 Task: Buy 3 Rinses from Oral Care section under best seller category for shipping address: Keith Hernandez, 1486 Vineyard Drive, Independence, Ohio 44131, Cell Number 4403901431. Pay from credit card ending with 7965, CVV 549
Action: Mouse moved to (357, 70)
Screenshot: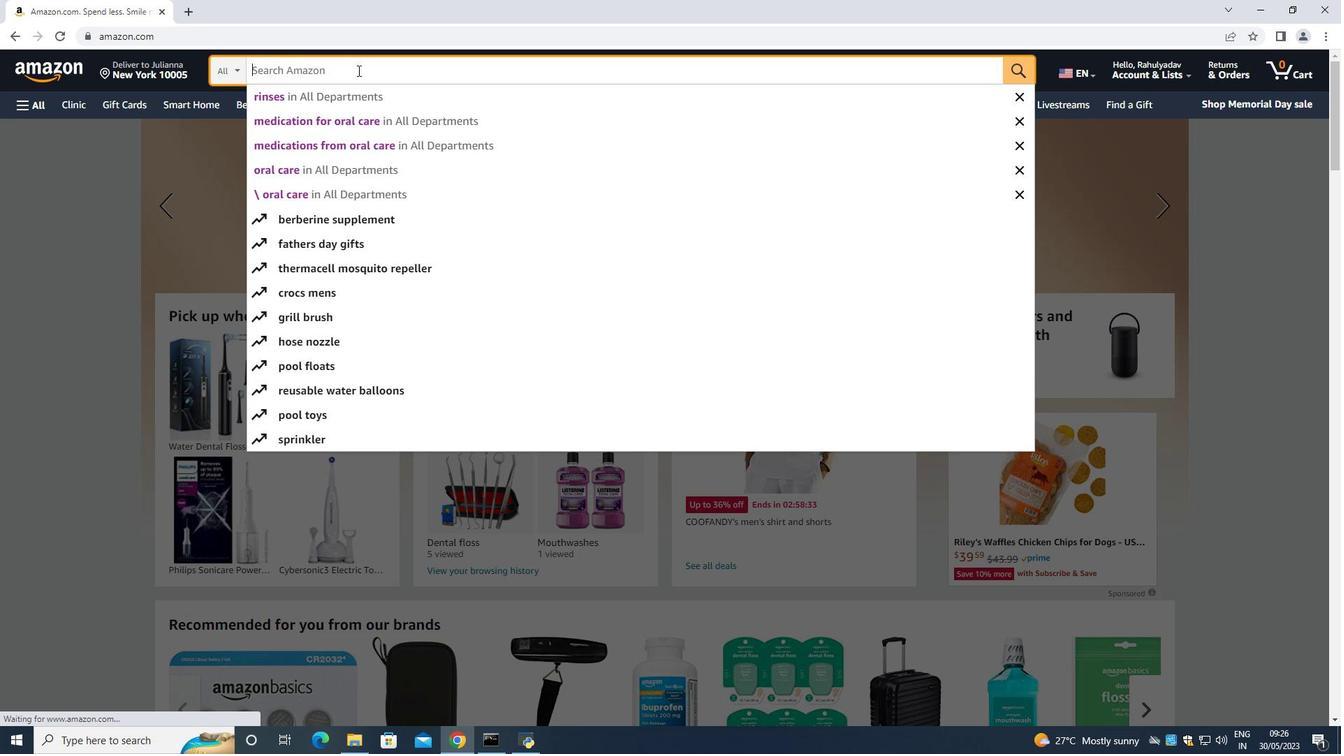 
Action: Mouse pressed left at (357, 70)
Screenshot: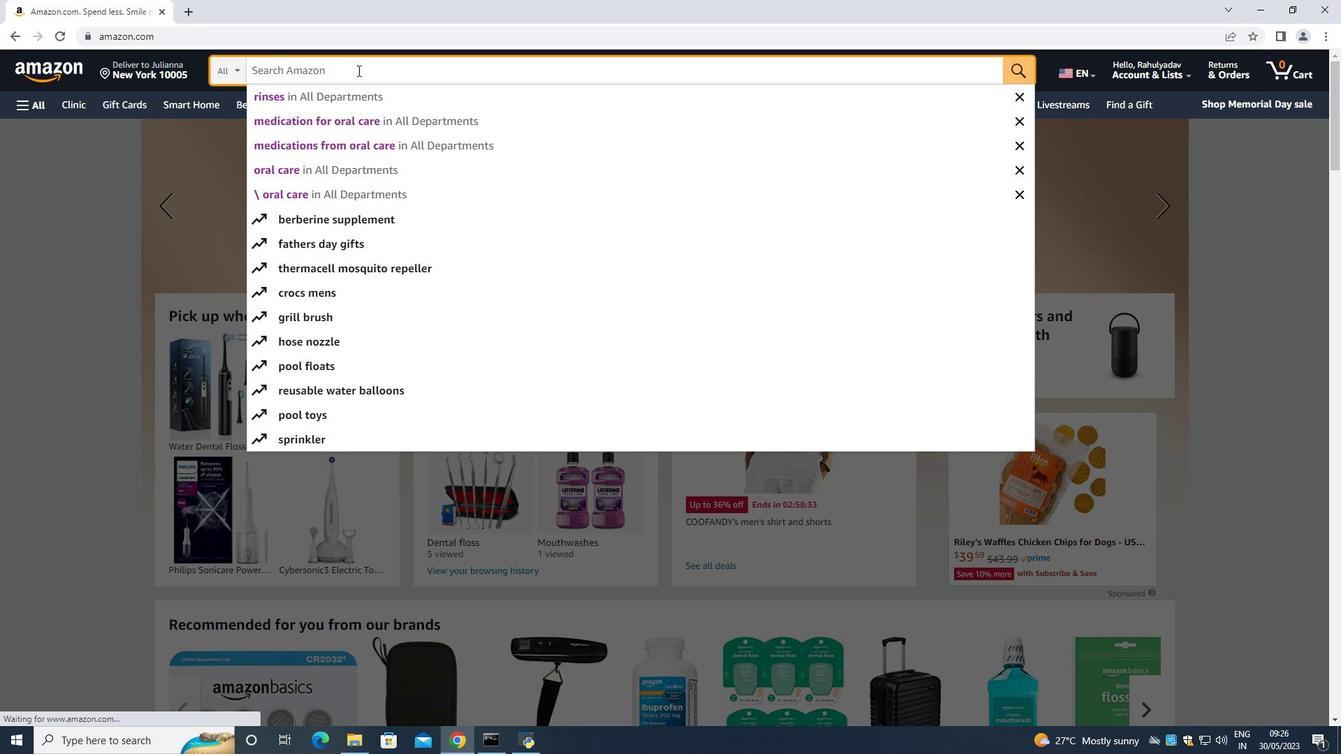 
Action: Key pressed <Key.shift>Rinse
Screenshot: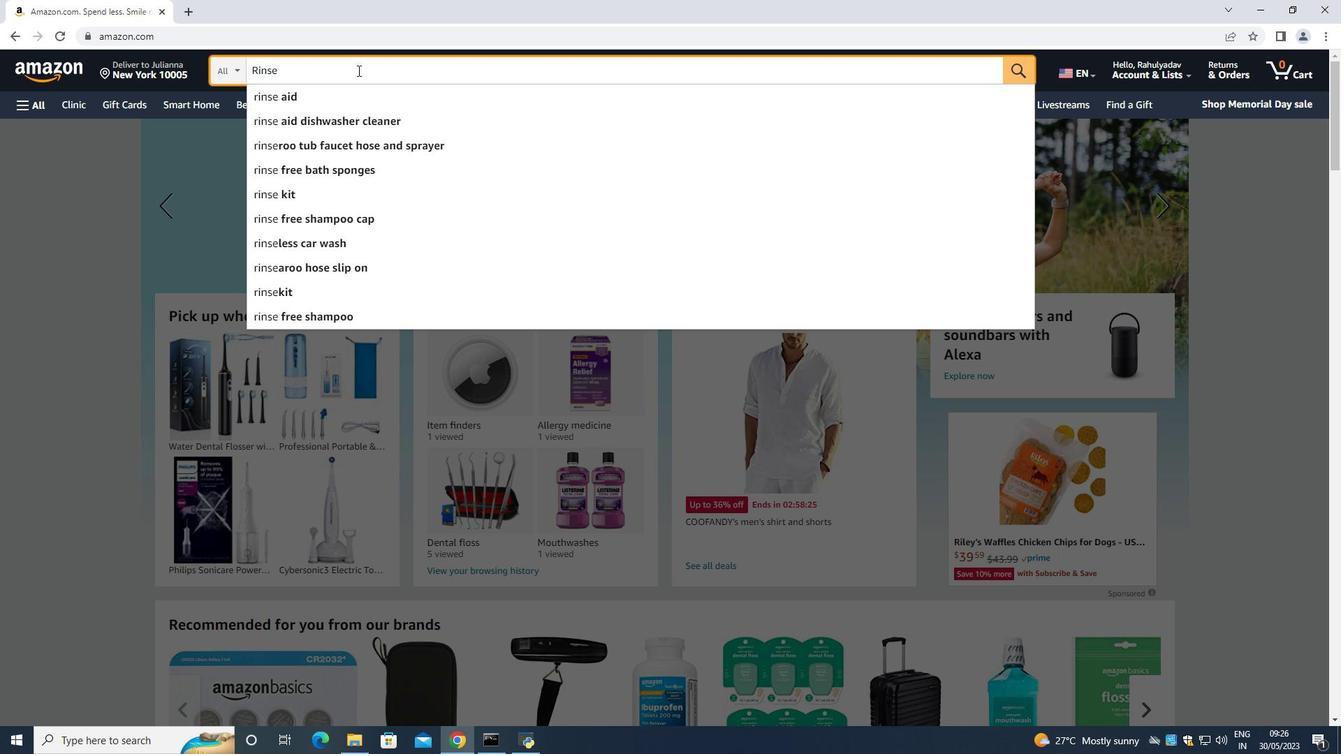 
Action: Mouse moved to (451, 81)
Screenshot: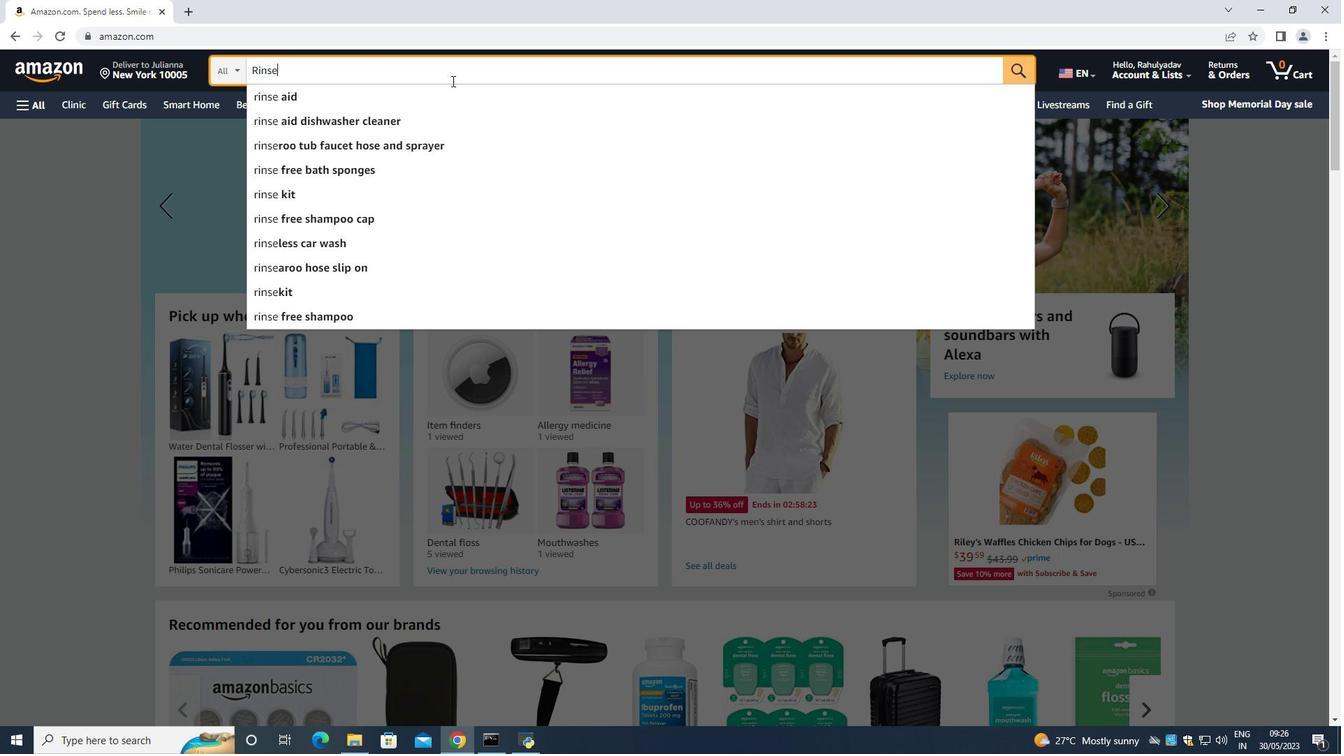 
Action: Key pressed s
Screenshot: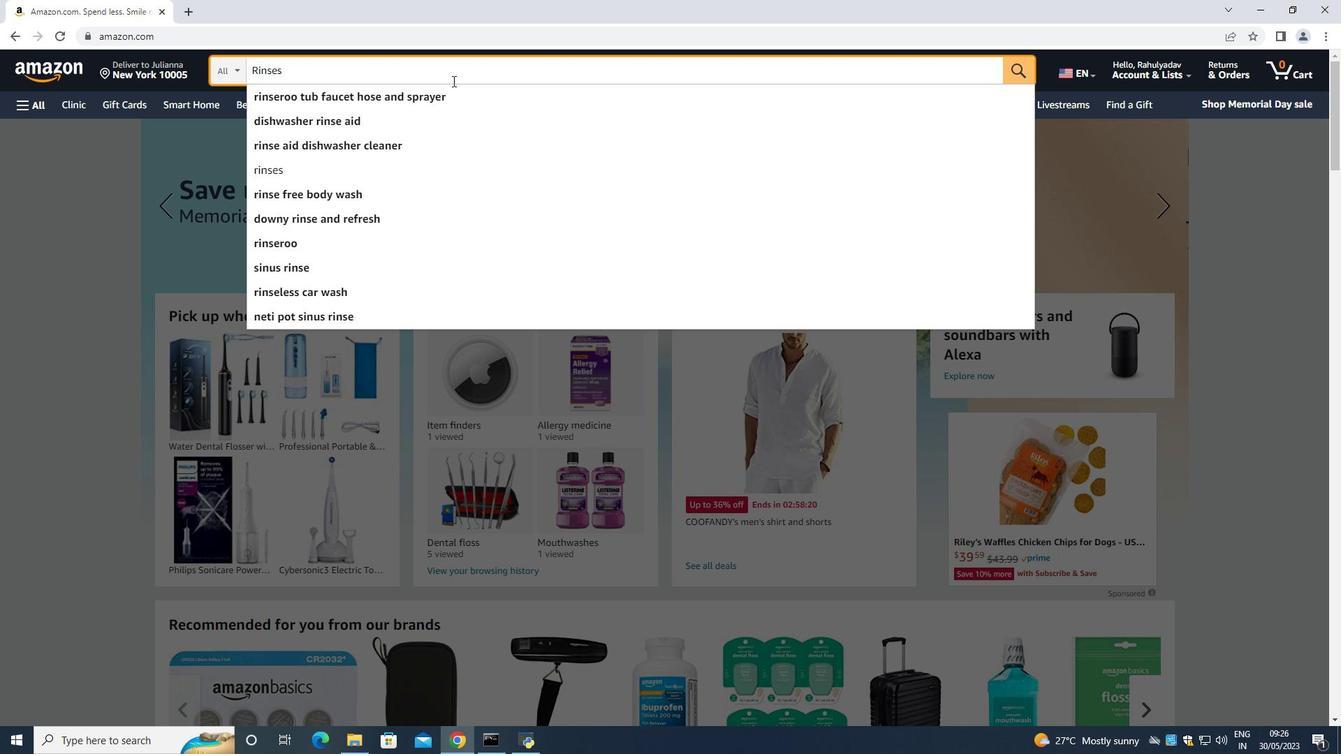 
Action: Mouse moved to (453, 81)
Screenshot: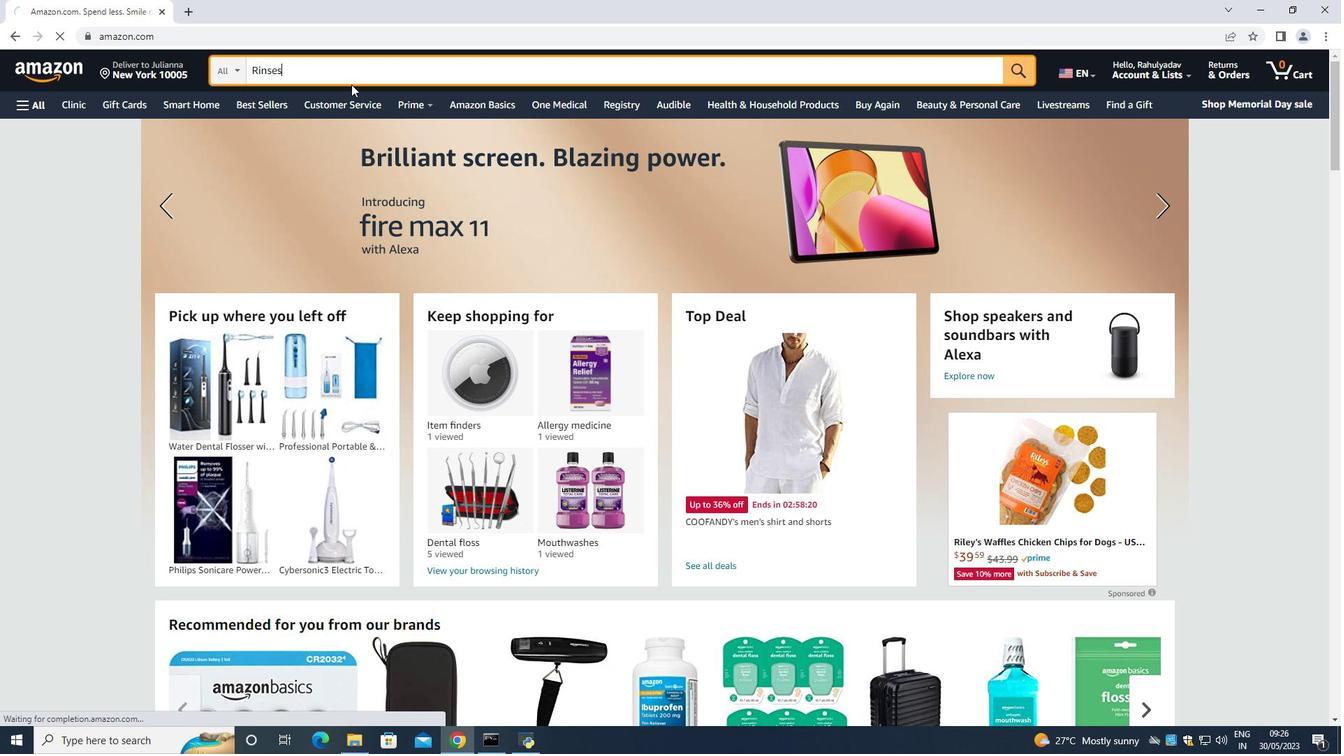 
Action: Key pressed <Key.enter>
Screenshot: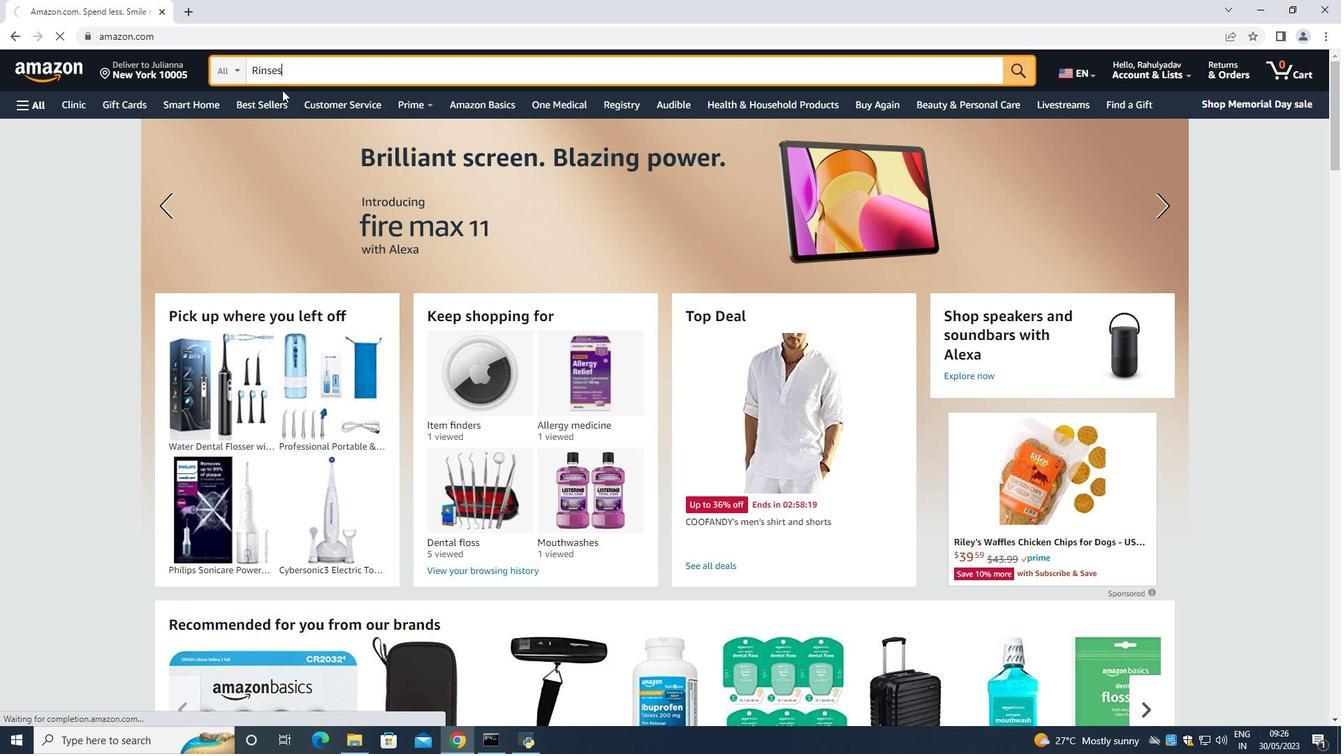 
Action: Mouse moved to (349, 574)
Screenshot: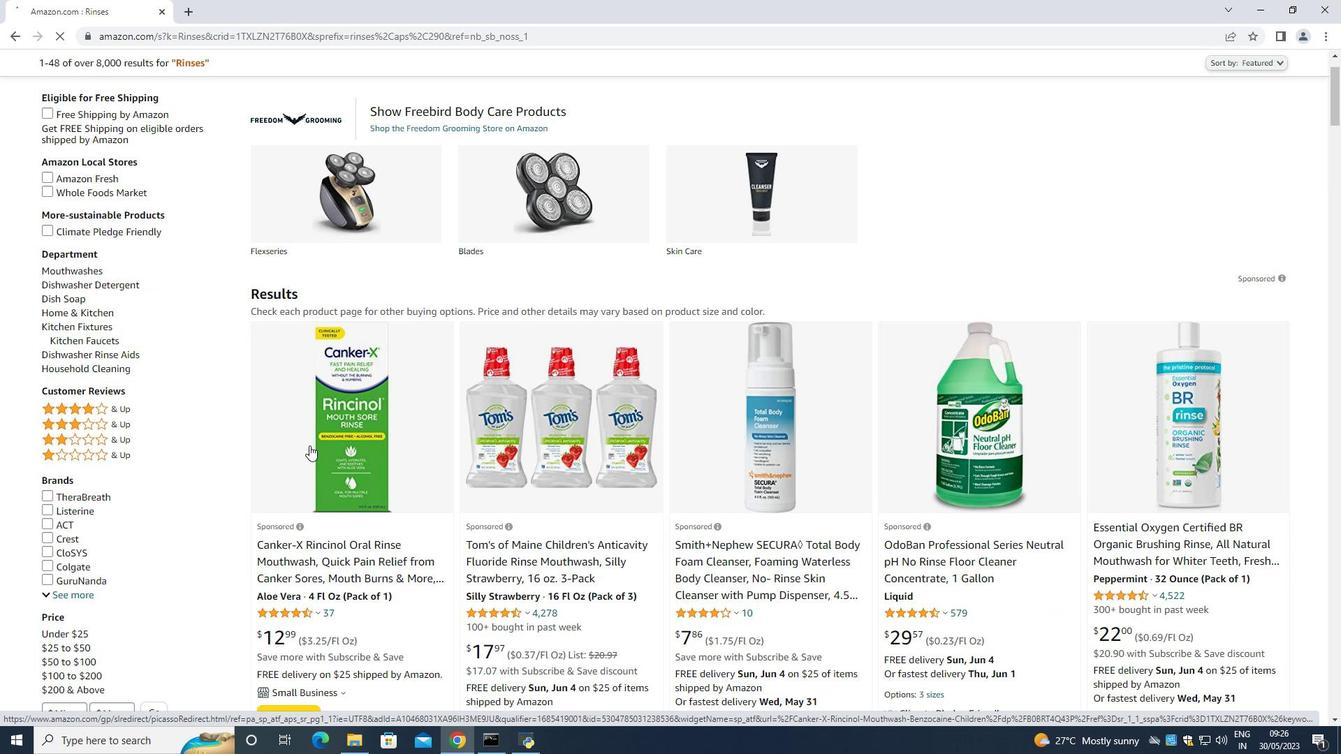 
Action: Mouse scrolled (349, 573) with delta (0, 0)
Screenshot: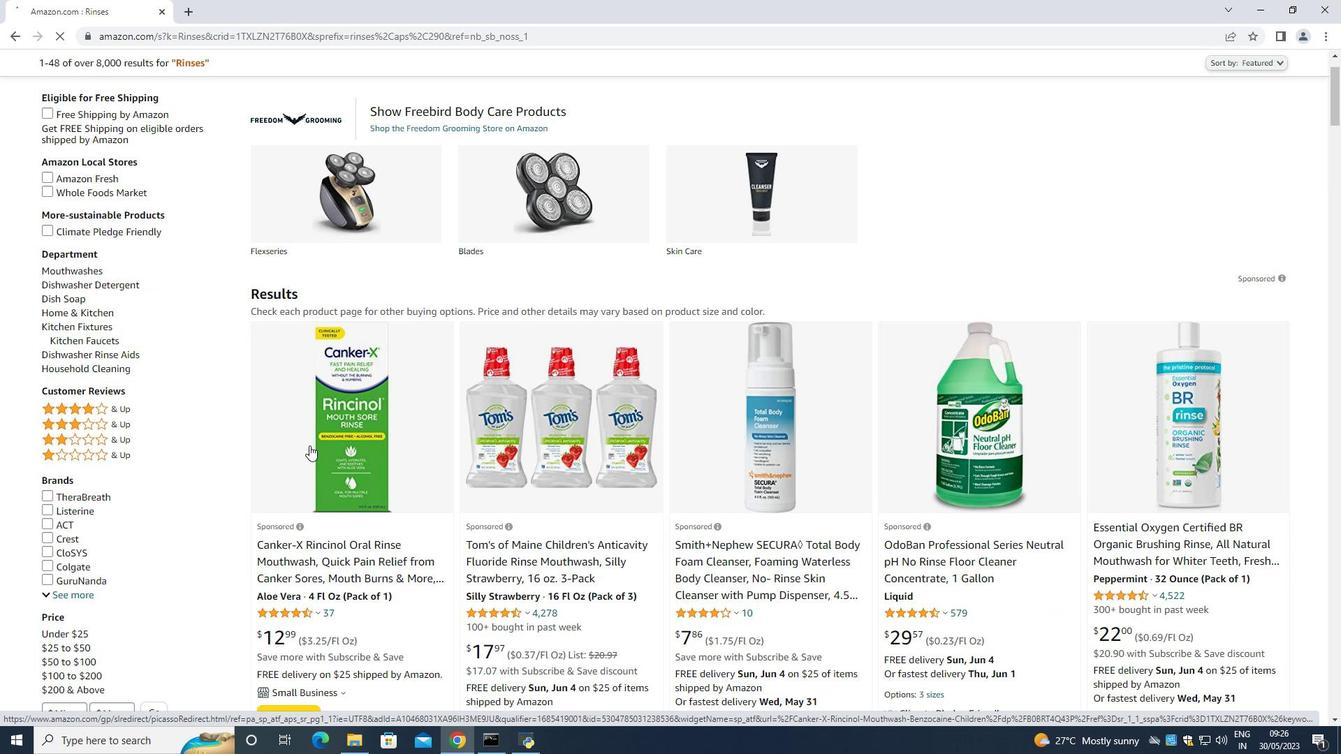 
Action: Mouse moved to (364, 544)
Screenshot: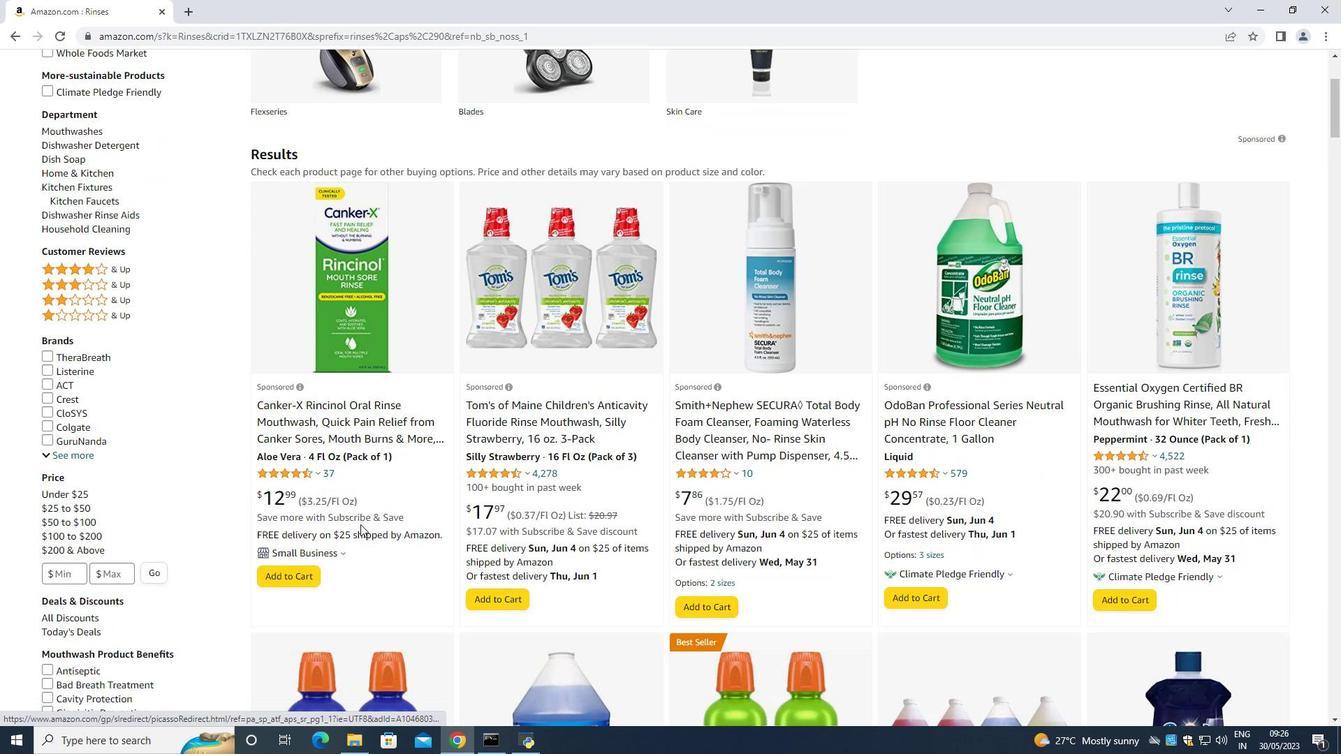
Action: Mouse scrolled (364, 543) with delta (0, 0)
Screenshot: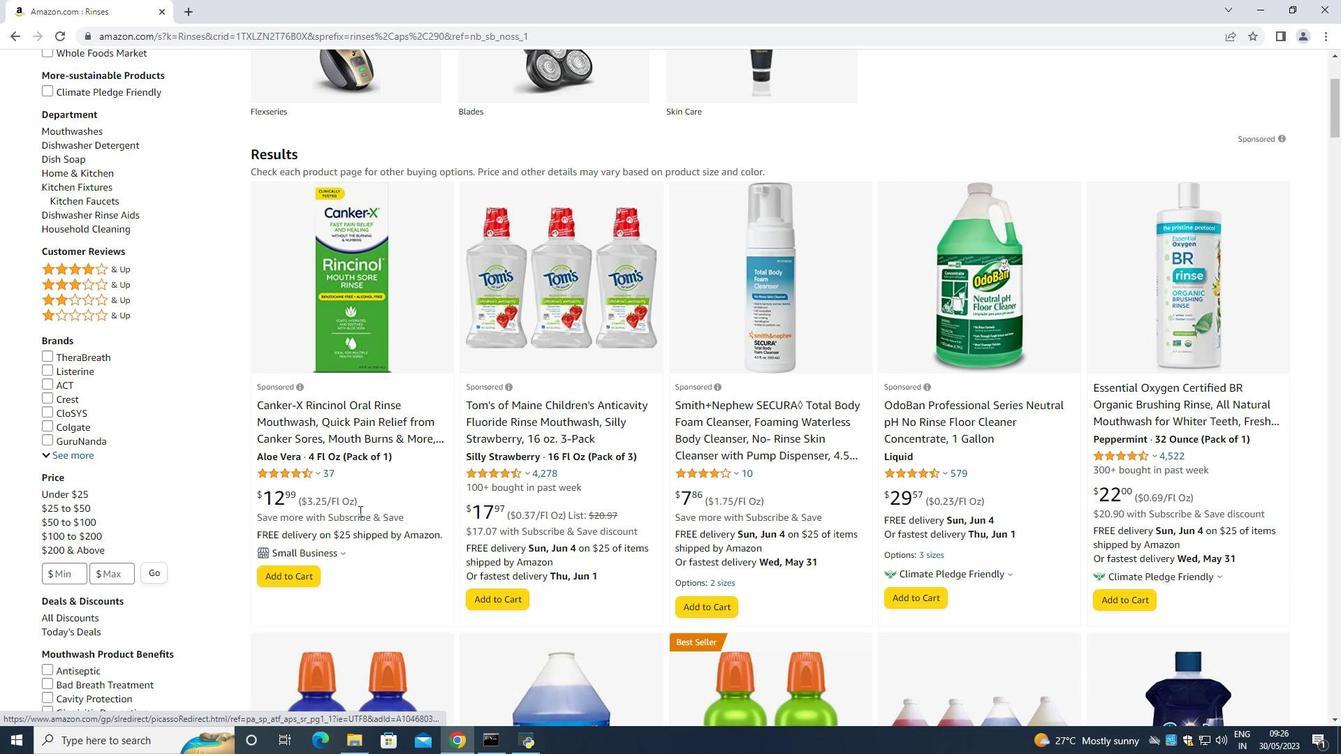 
Action: Mouse scrolled (364, 543) with delta (0, 0)
Screenshot: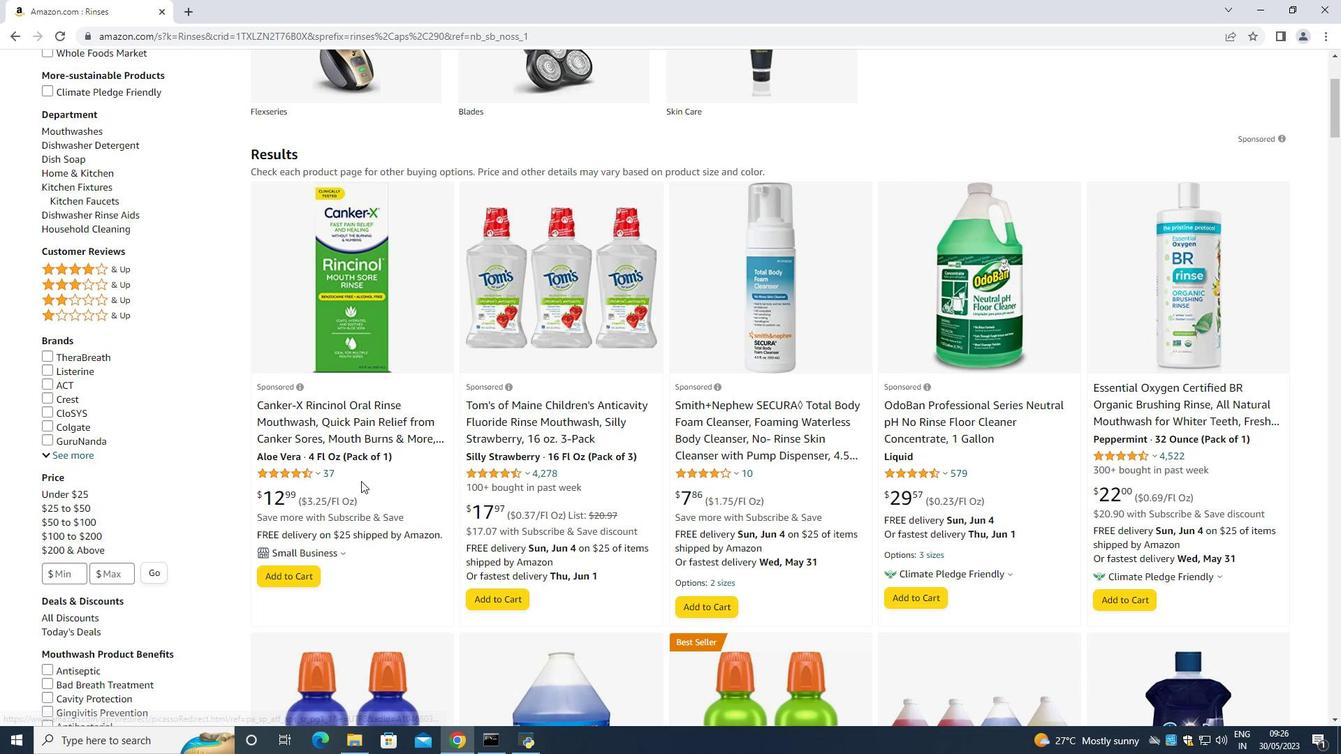 
Action: Mouse moved to (587, 404)
Screenshot: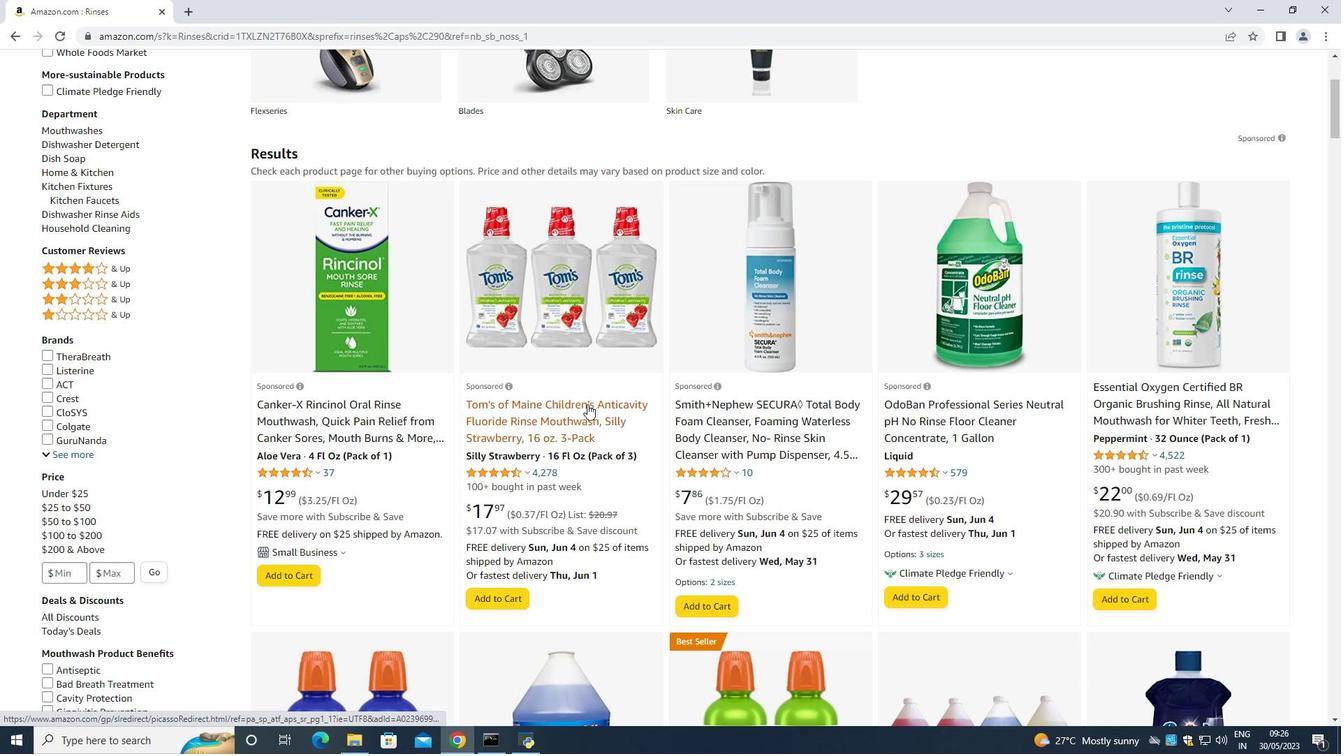 
Action: Mouse scrolled (587, 403) with delta (0, 0)
Screenshot: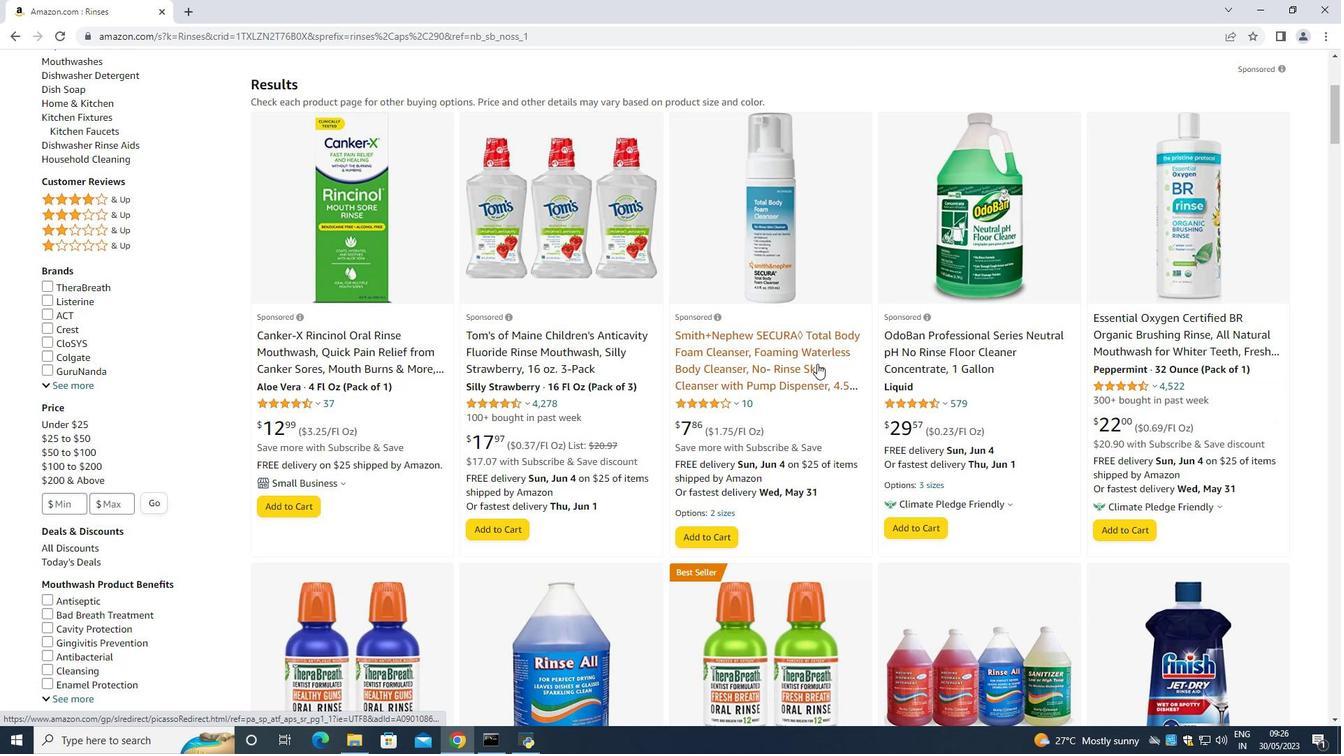 
Action: Mouse moved to (320, 350)
Screenshot: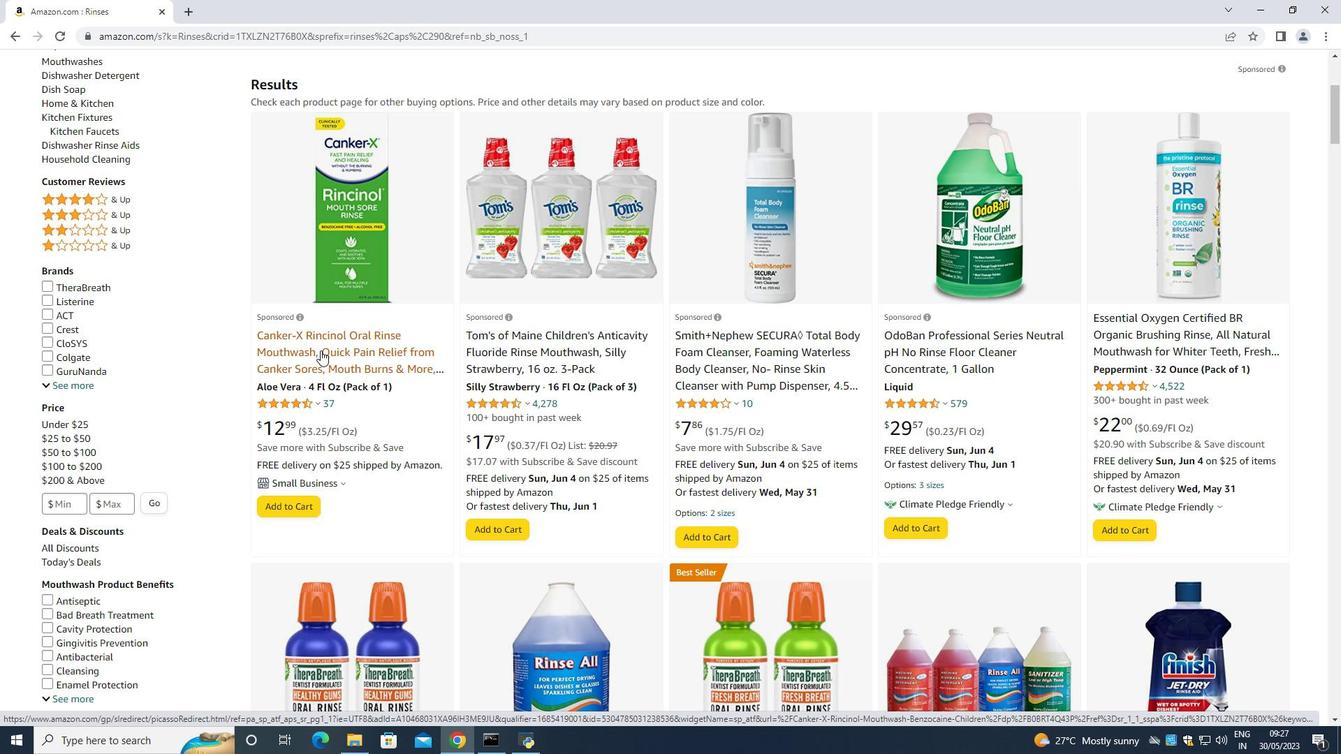 
Action: Mouse scrolled (320, 349) with delta (0, 0)
Screenshot: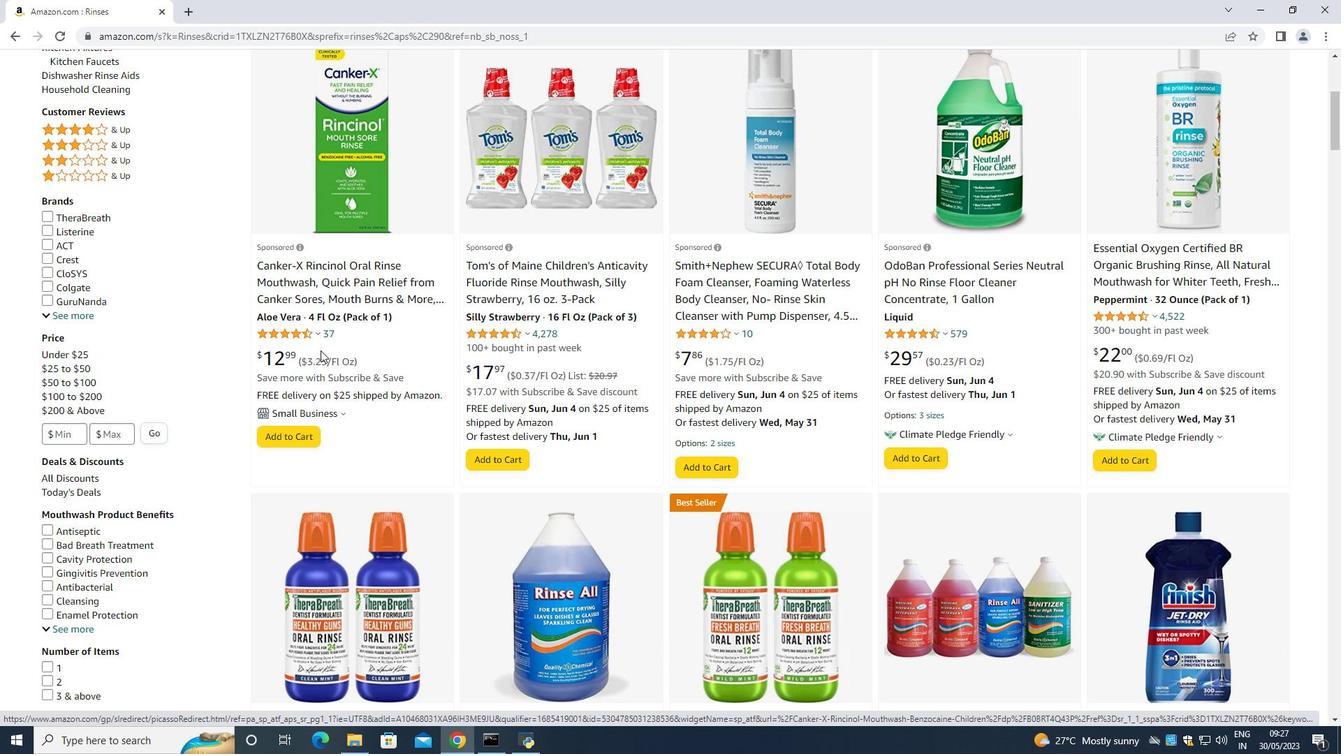 
Action: Mouse moved to (340, 268)
Screenshot: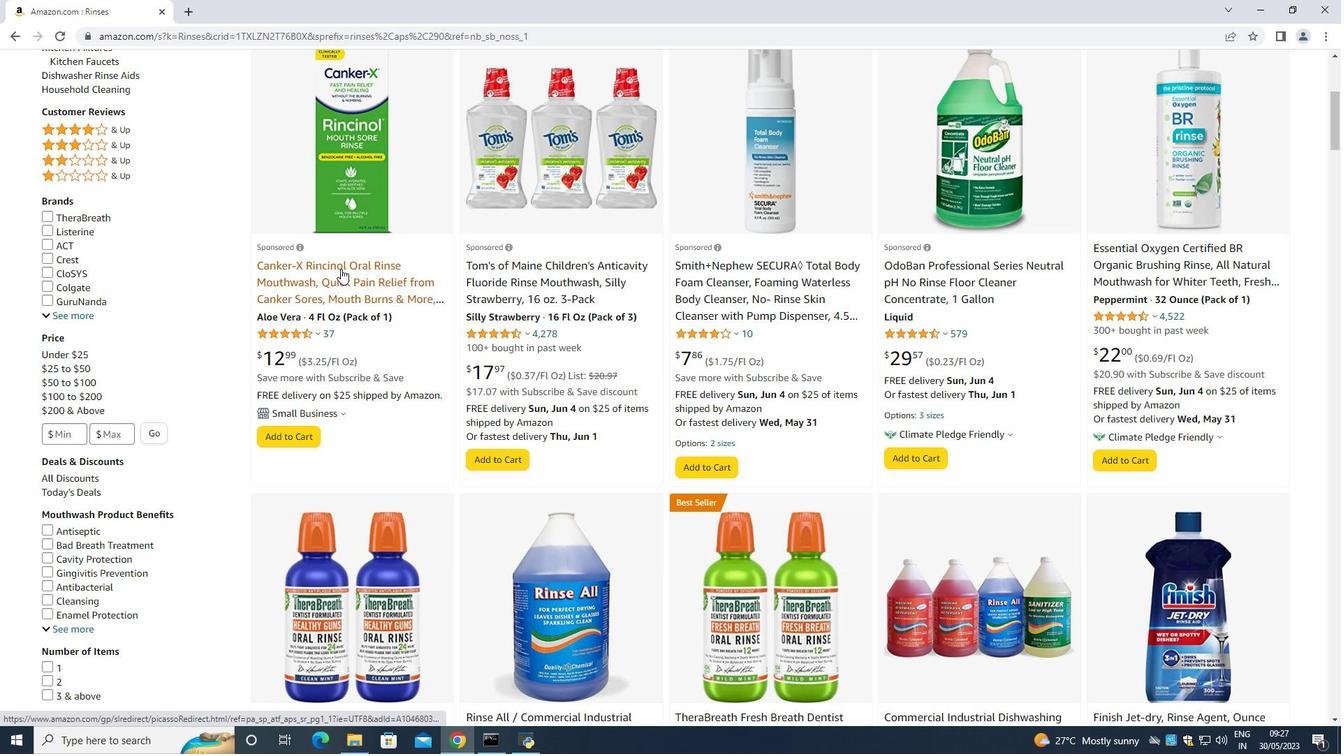
Action: Mouse scrolled (340, 268) with delta (0, 0)
Screenshot: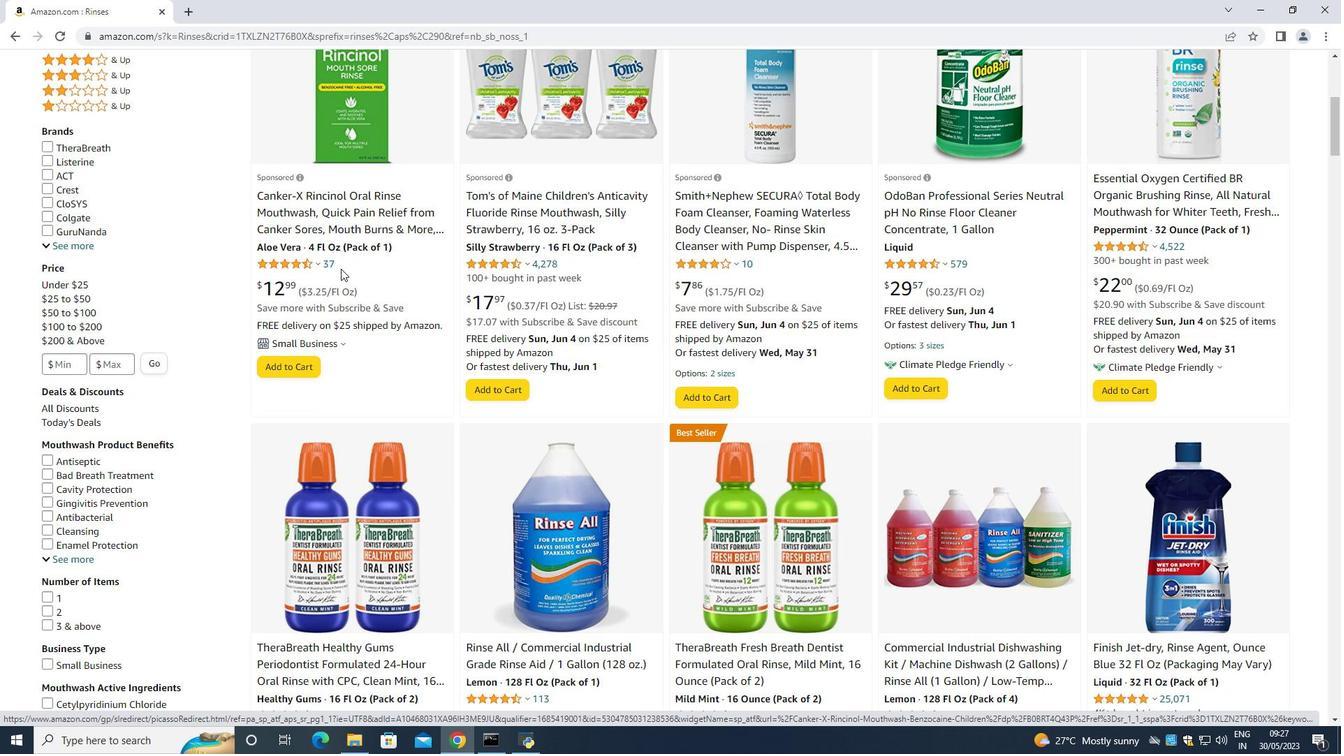 
Action: Mouse moved to (340, 269)
Screenshot: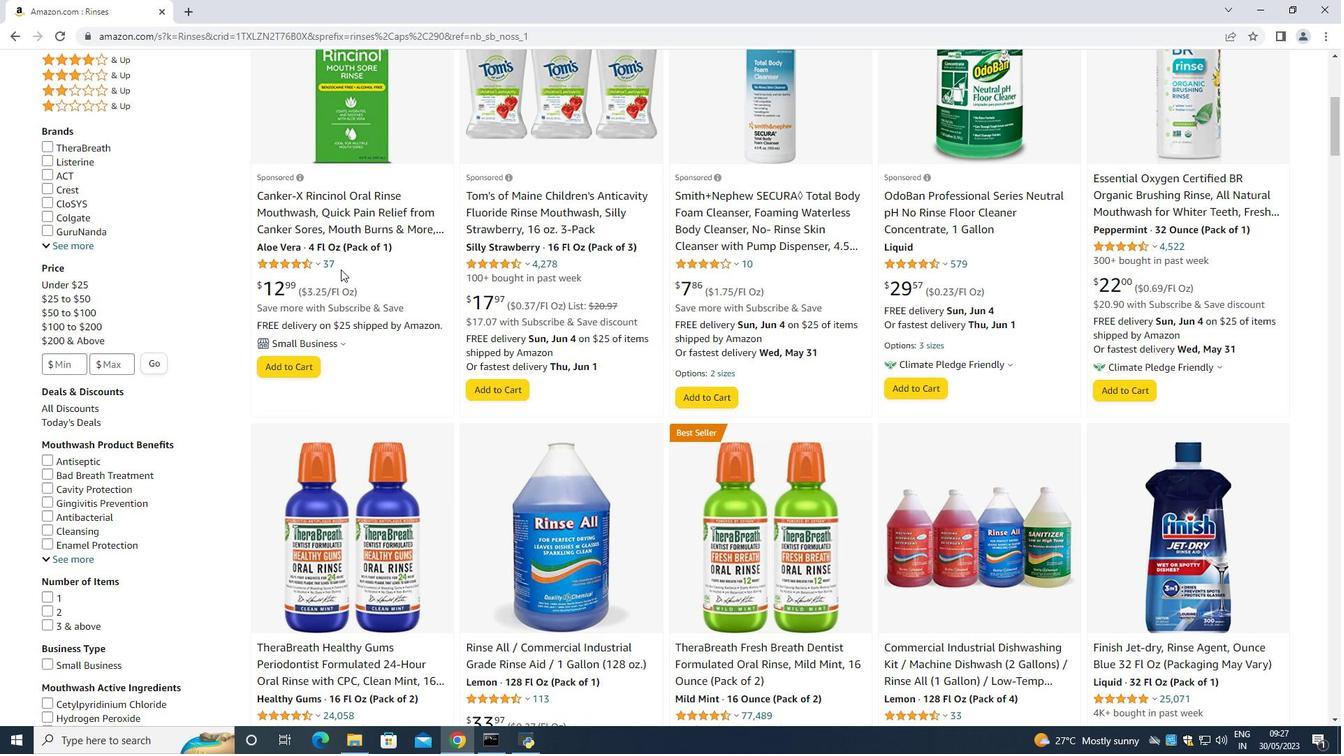 
Action: Mouse scrolled (340, 268) with delta (0, 0)
Screenshot: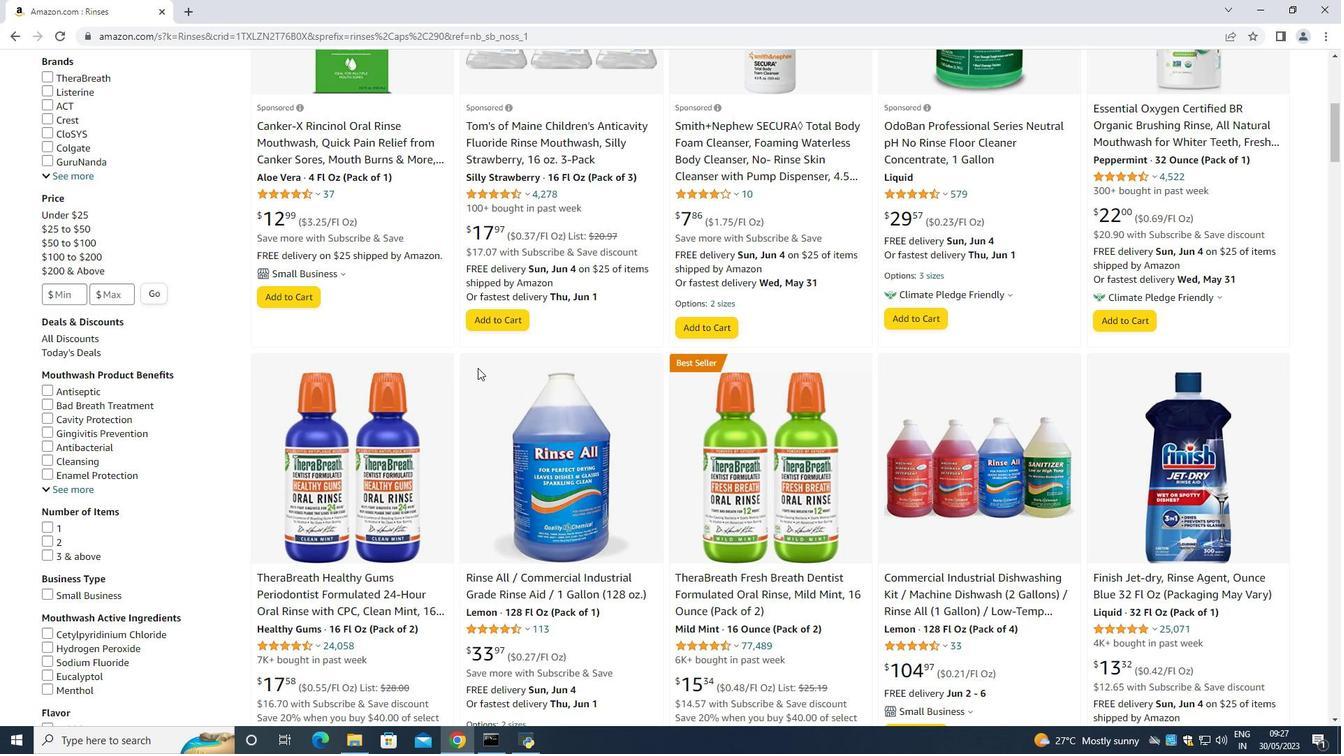 
Action: Mouse moved to (371, 206)
Screenshot: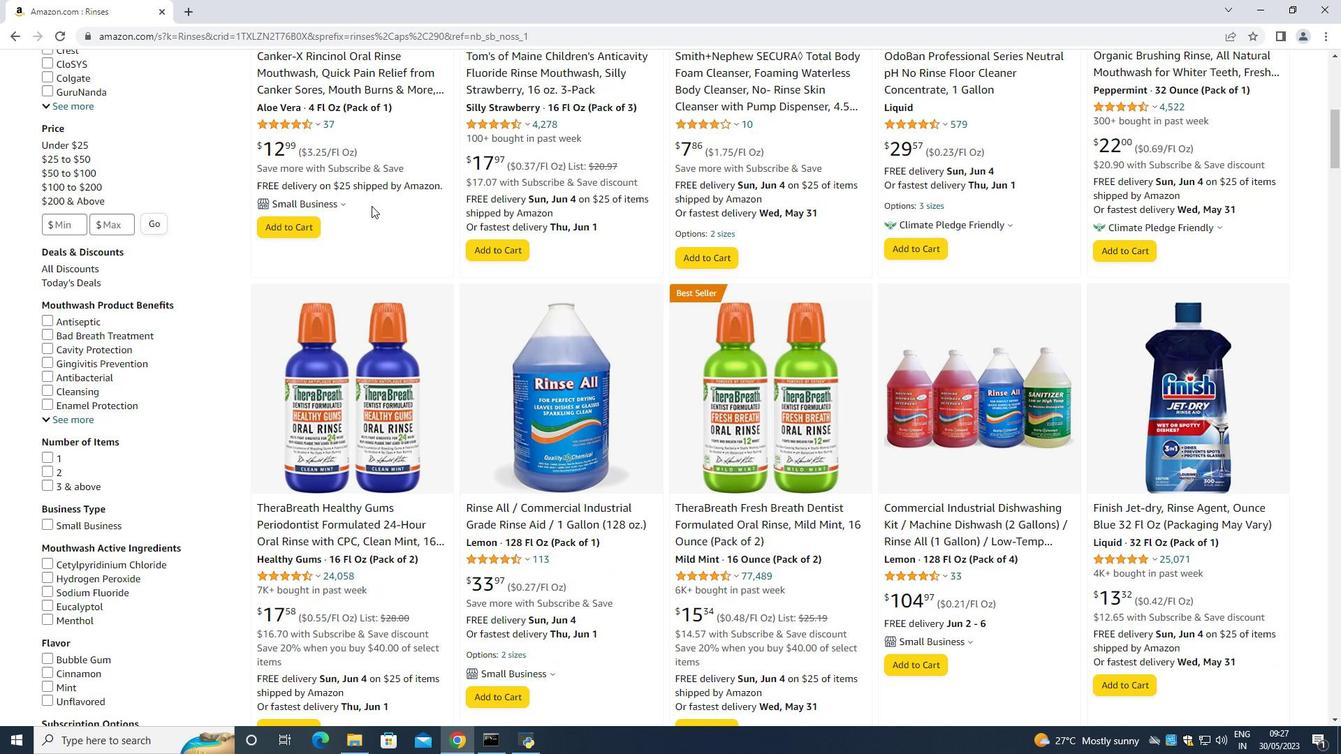
Action: Mouse scrolled (371, 205) with delta (0, 0)
Screenshot: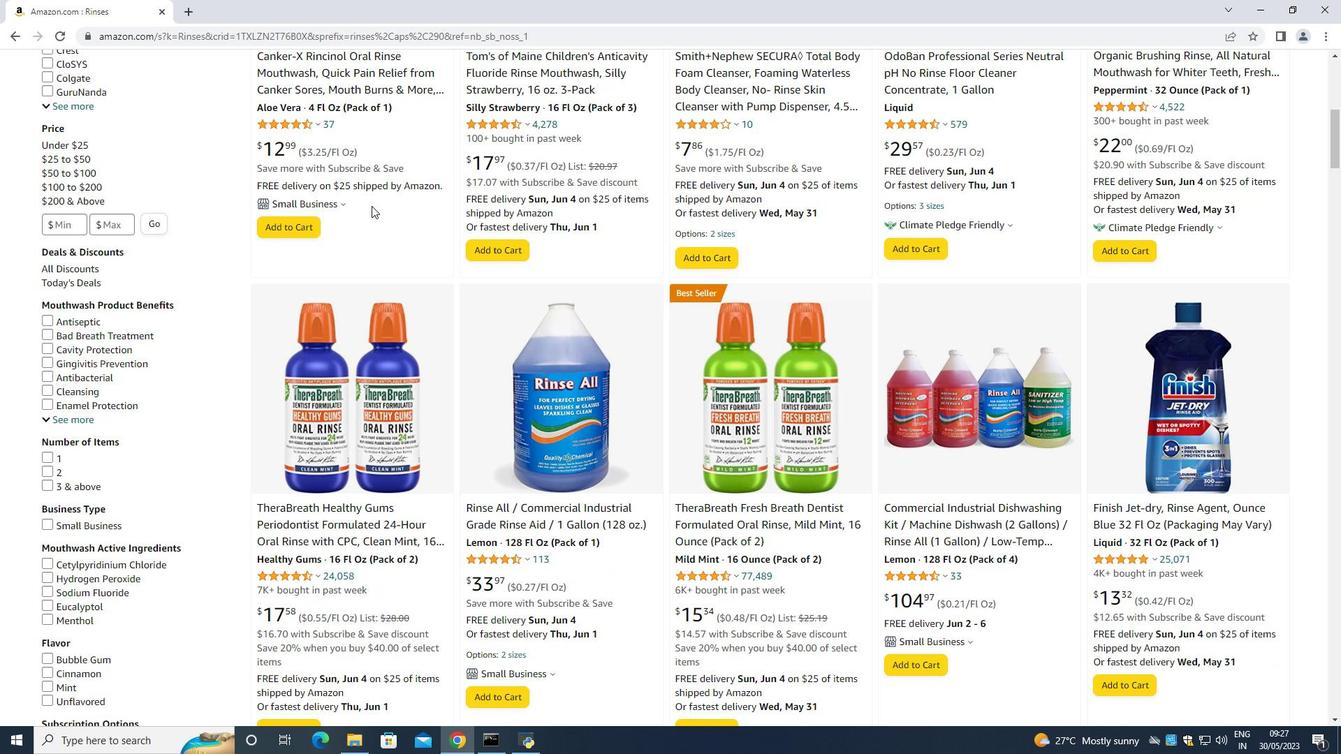 
Action: Mouse scrolled (371, 205) with delta (0, 0)
Screenshot: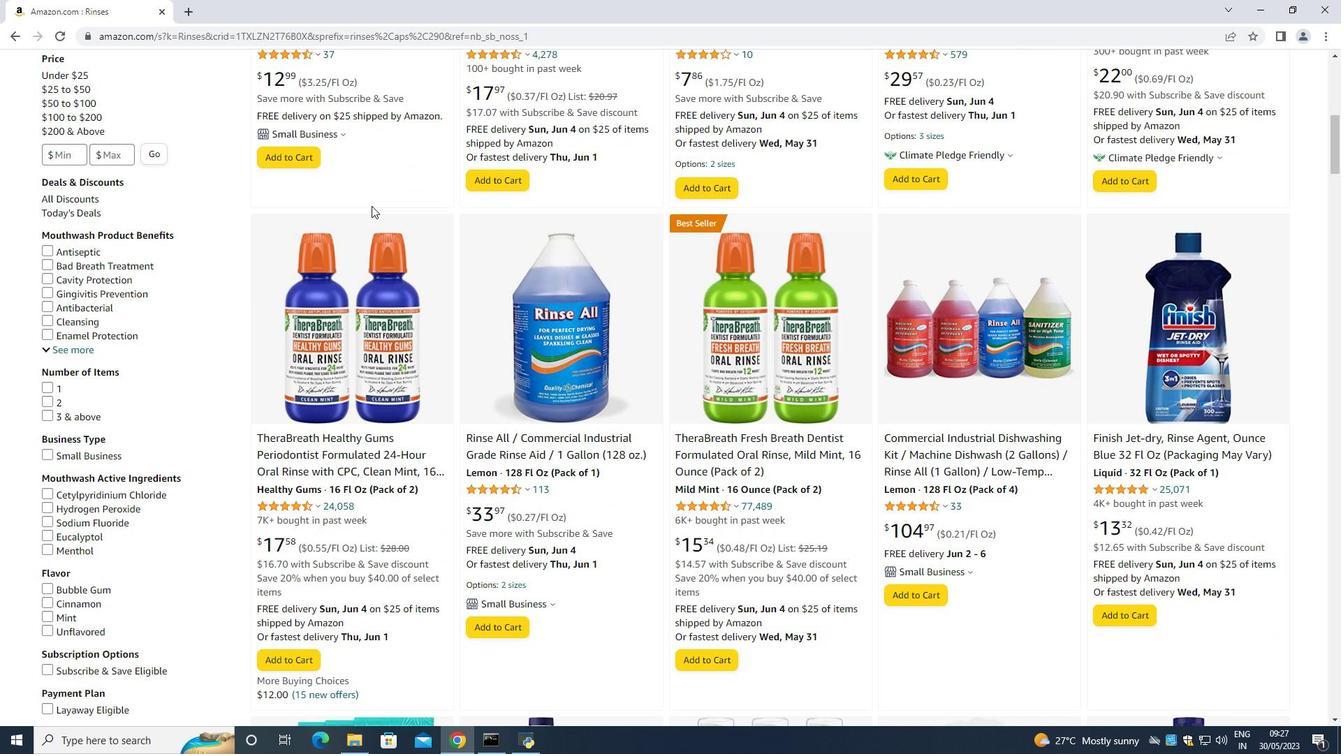 
Action: Mouse scrolled (371, 205) with delta (0, 0)
Screenshot: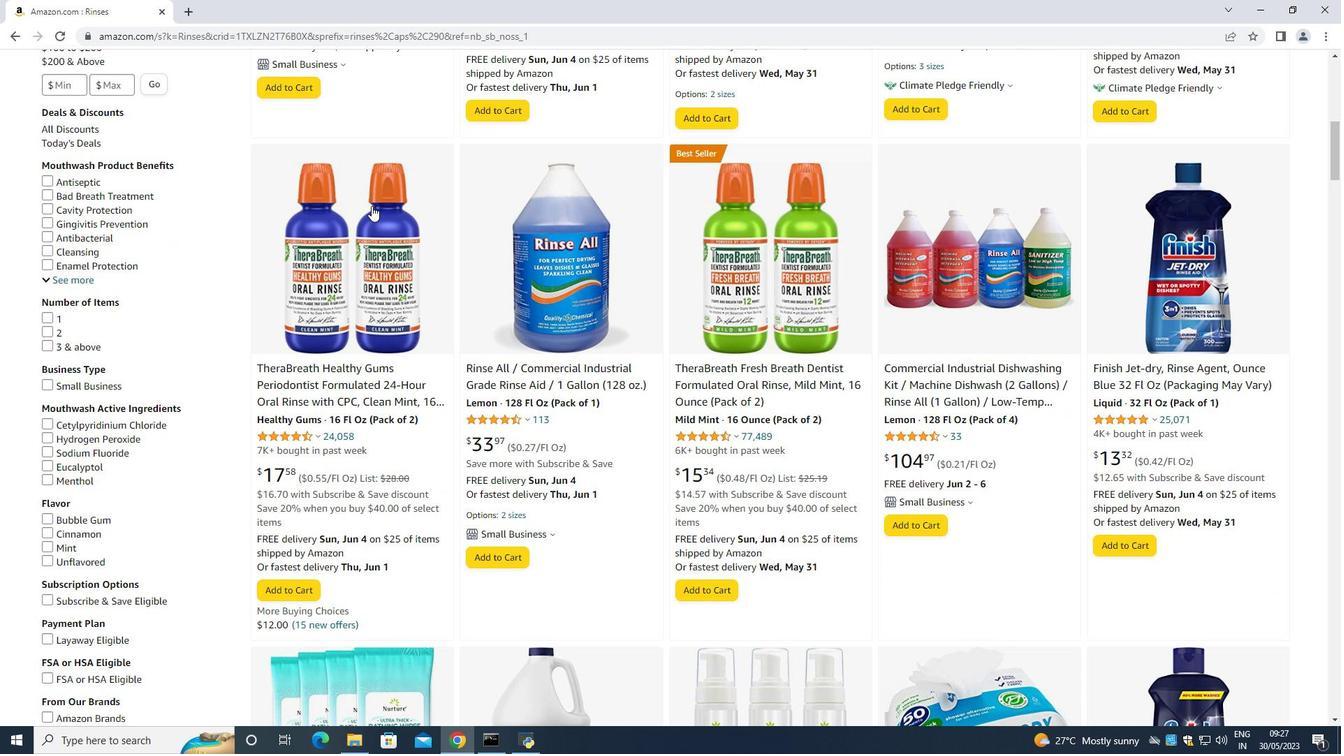 
Action: Mouse scrolled (371, 205) with delta (0, 0)
Screenshot: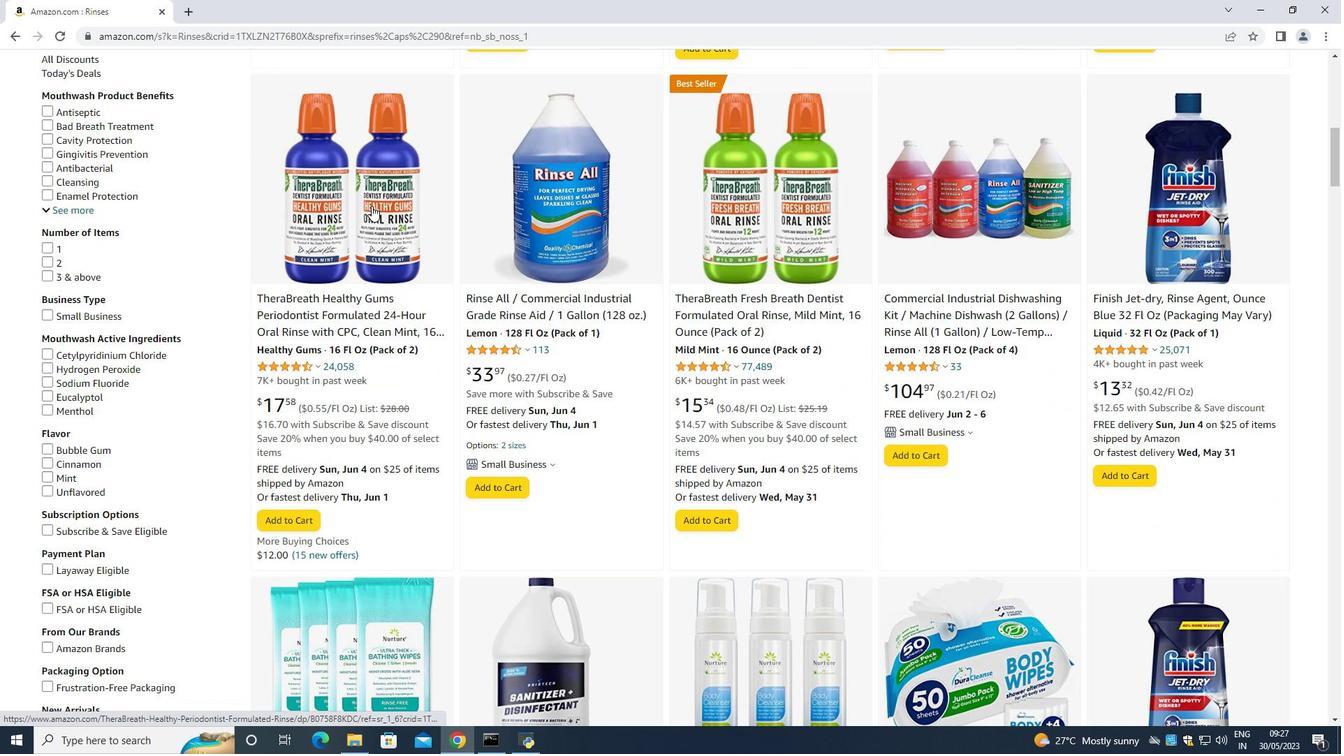 
Action: Mouse moved to (387, 298)
Screenshot: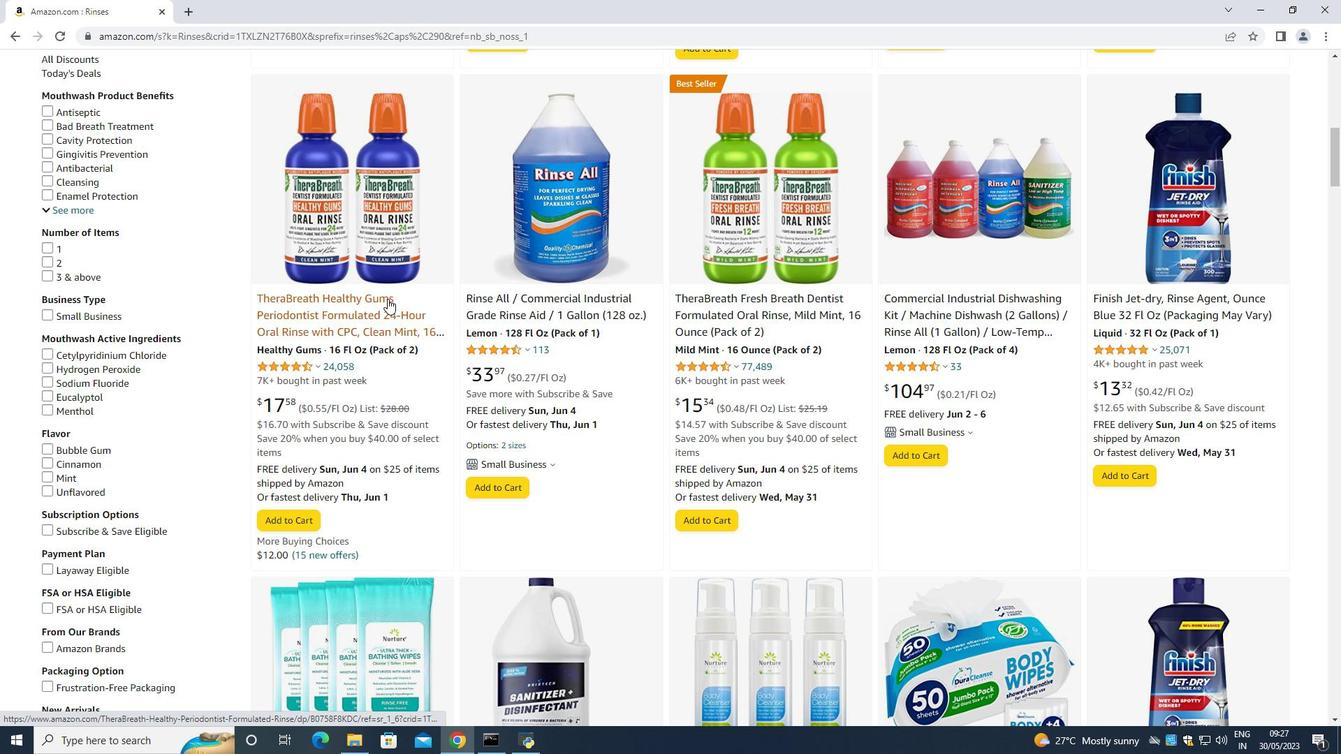 
Action: Mouse scrolled (387, 298) with delta (0, 0)
Screenshot: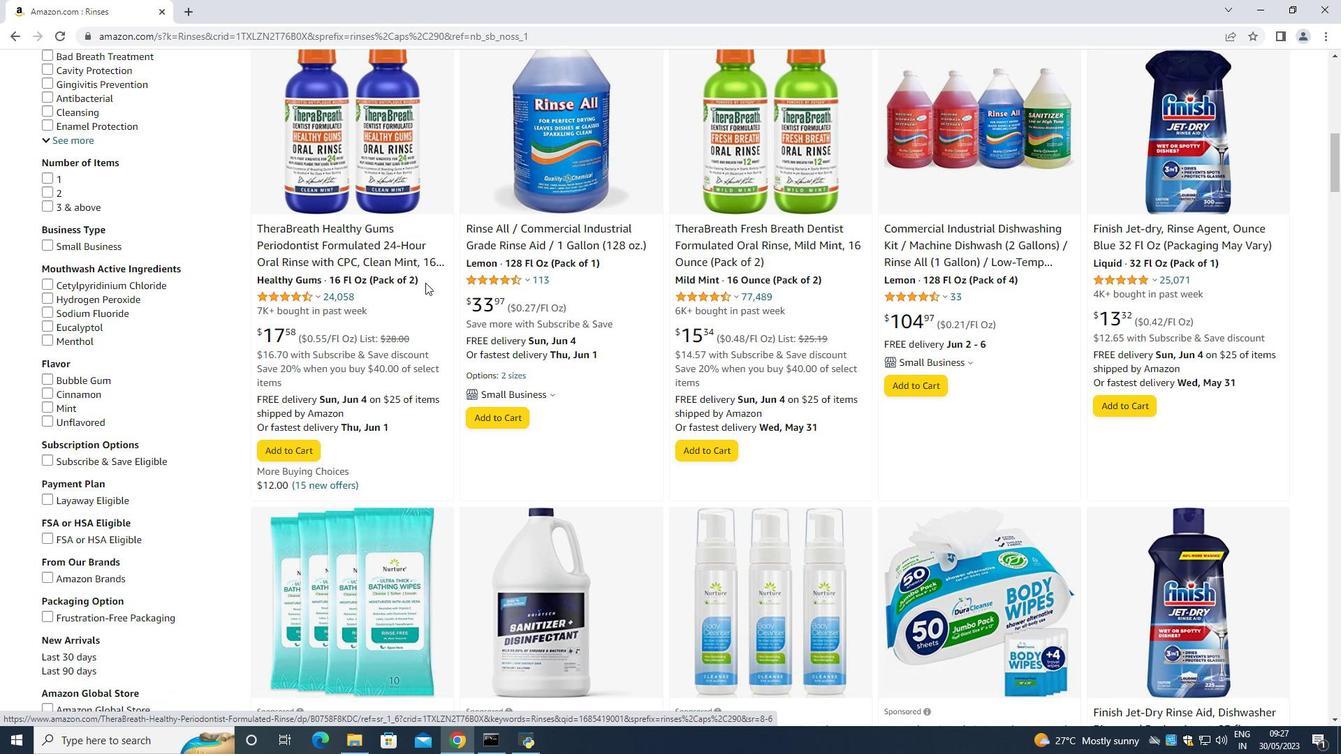 
Action: Mouse moved to (744, 245)
Screenshot: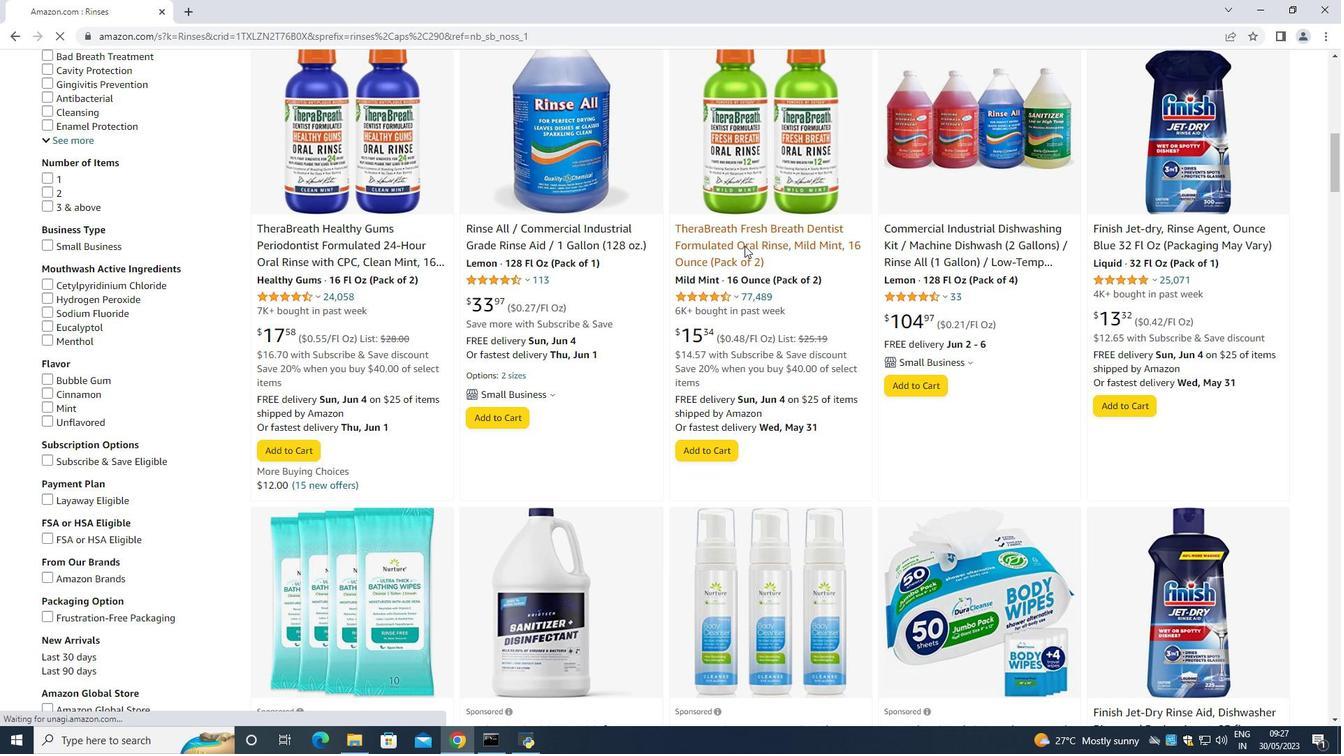 
Action: Mouse pressed left at (744, 245)
Screenshot: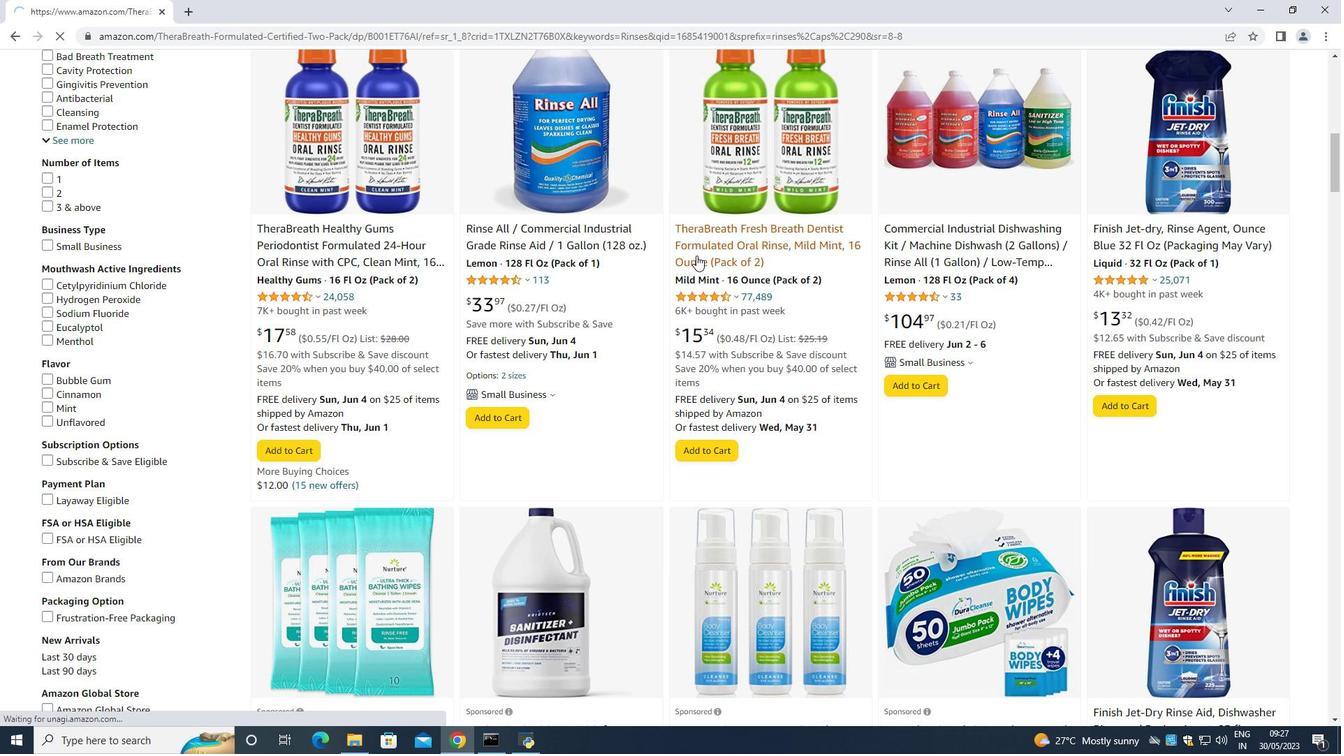 
Action: Mouse moved to (799, 388)
Screenshot: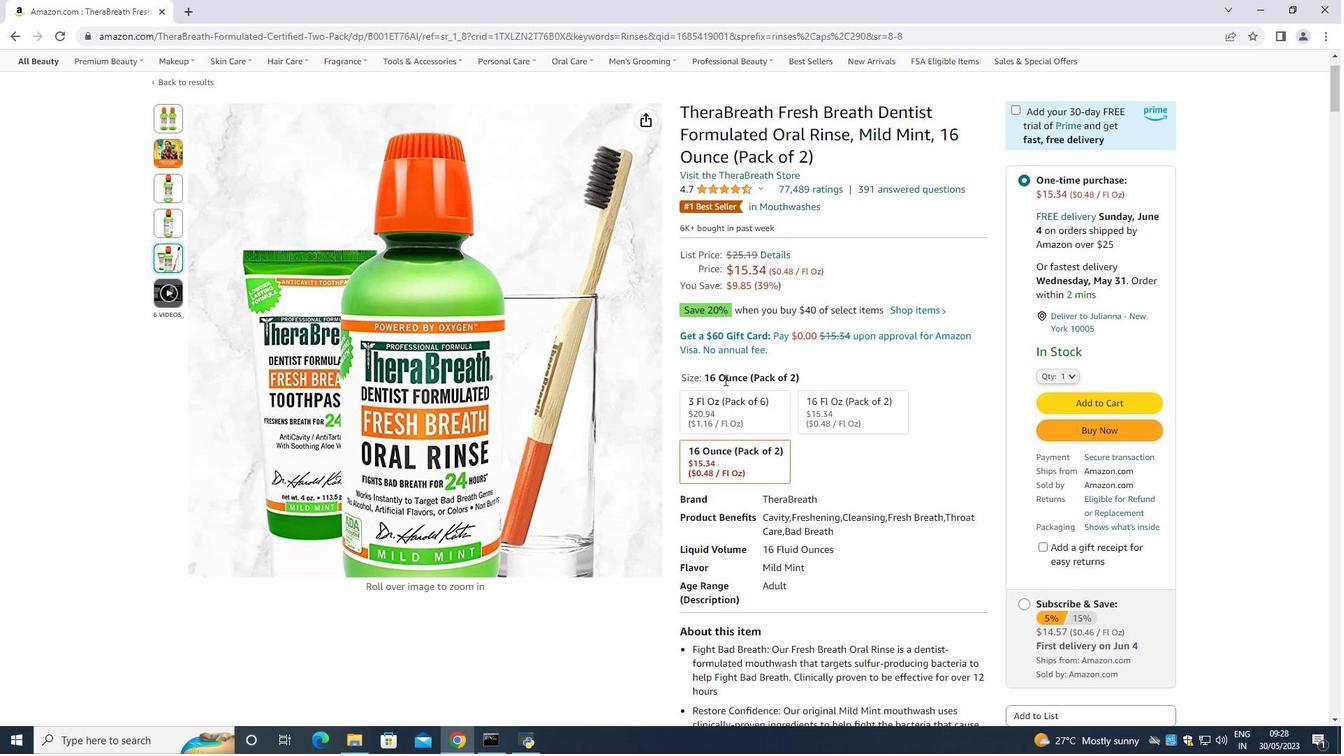 
Action: Mouse scrolled (799, 387) with delta (0, 0)
Screenshot: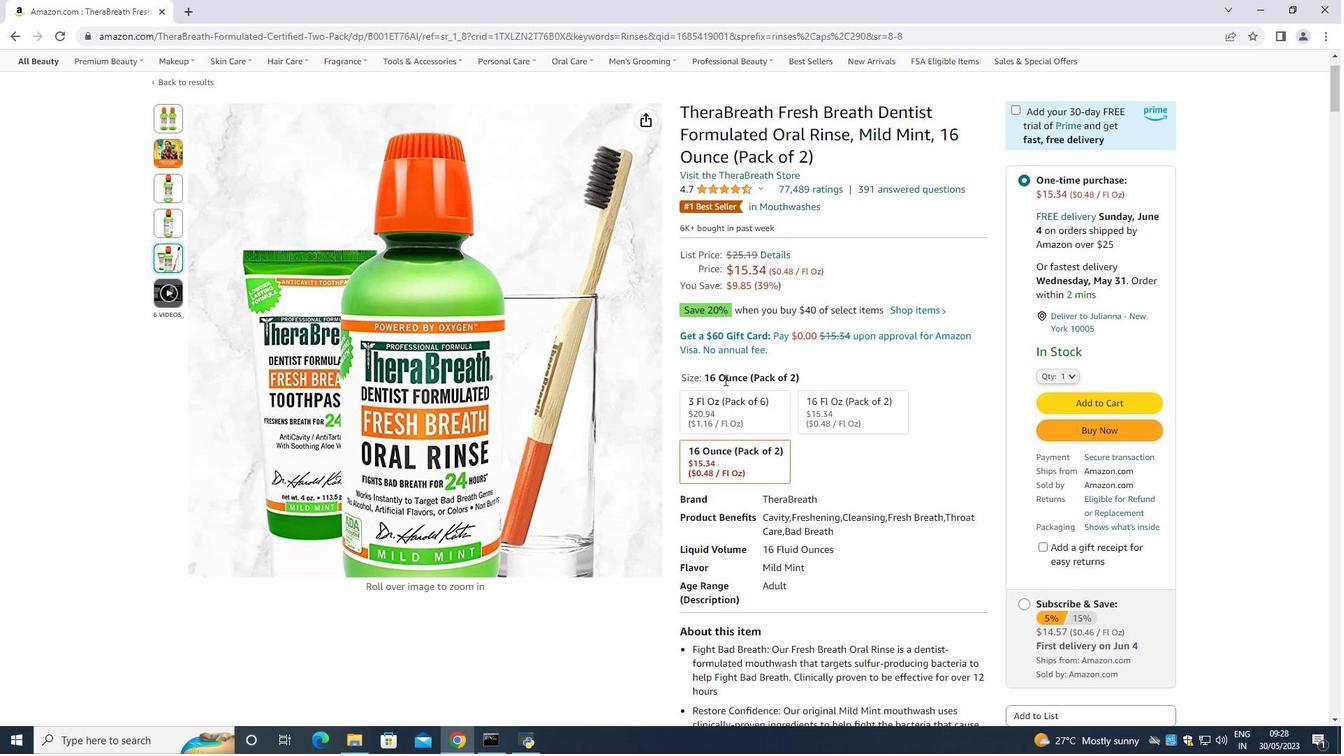 
Action: Mouse moved to (852, 298)
Screenshot: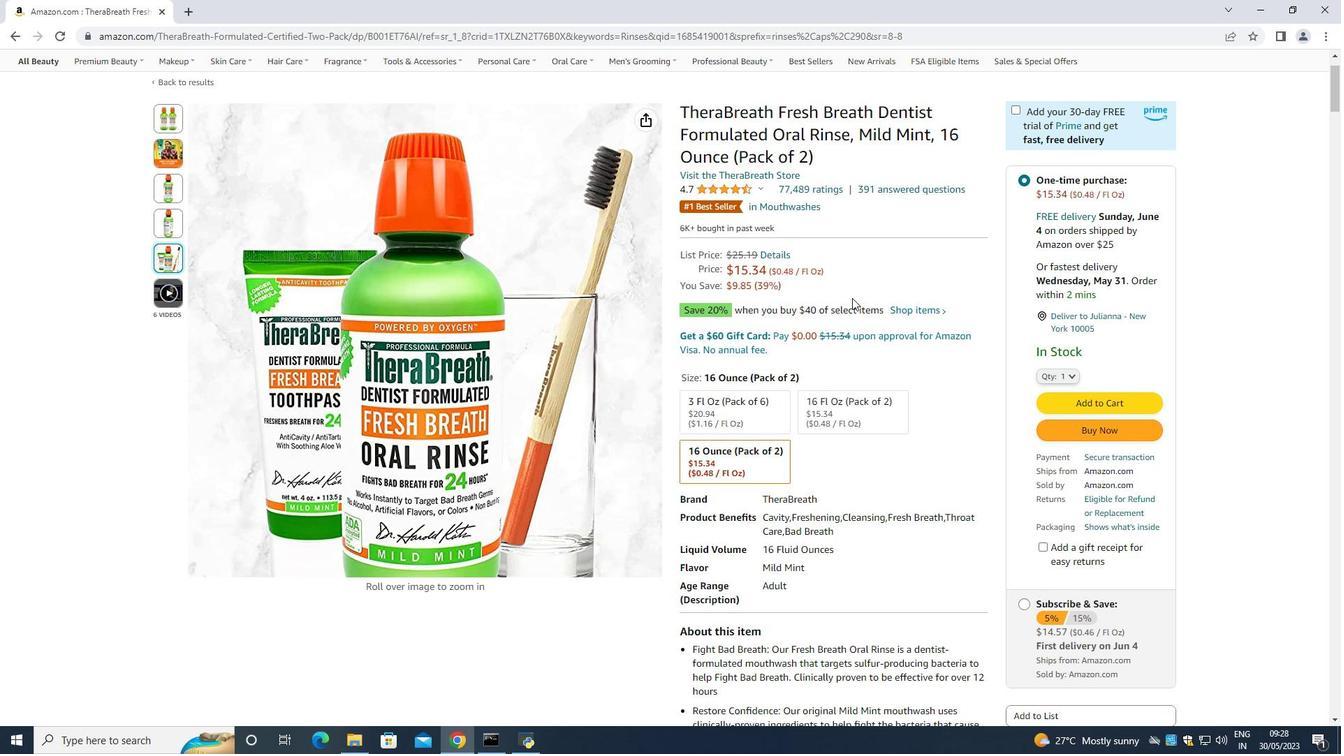 
Action: Mouse scrolled (852, 297) with delta (0, 0)
Screenshot: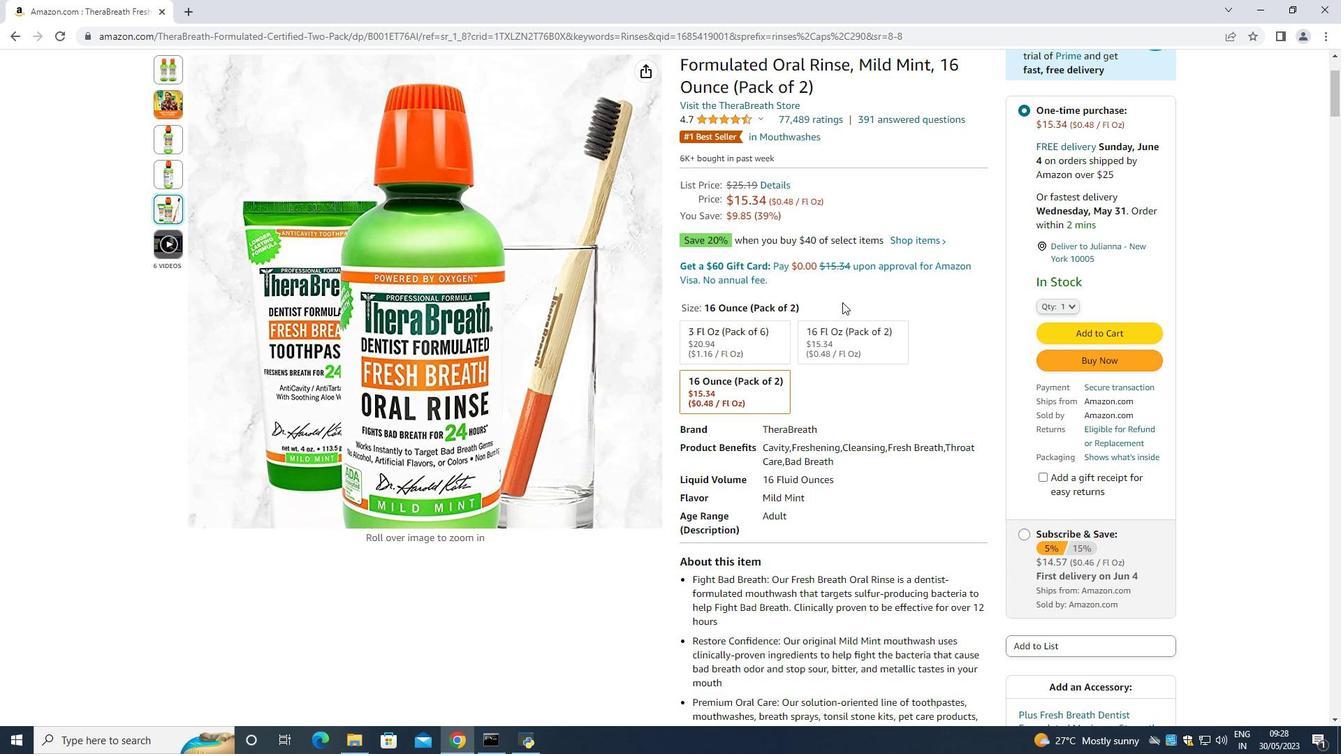 
Action: Mouse moved to (842, 302)
Screenshot: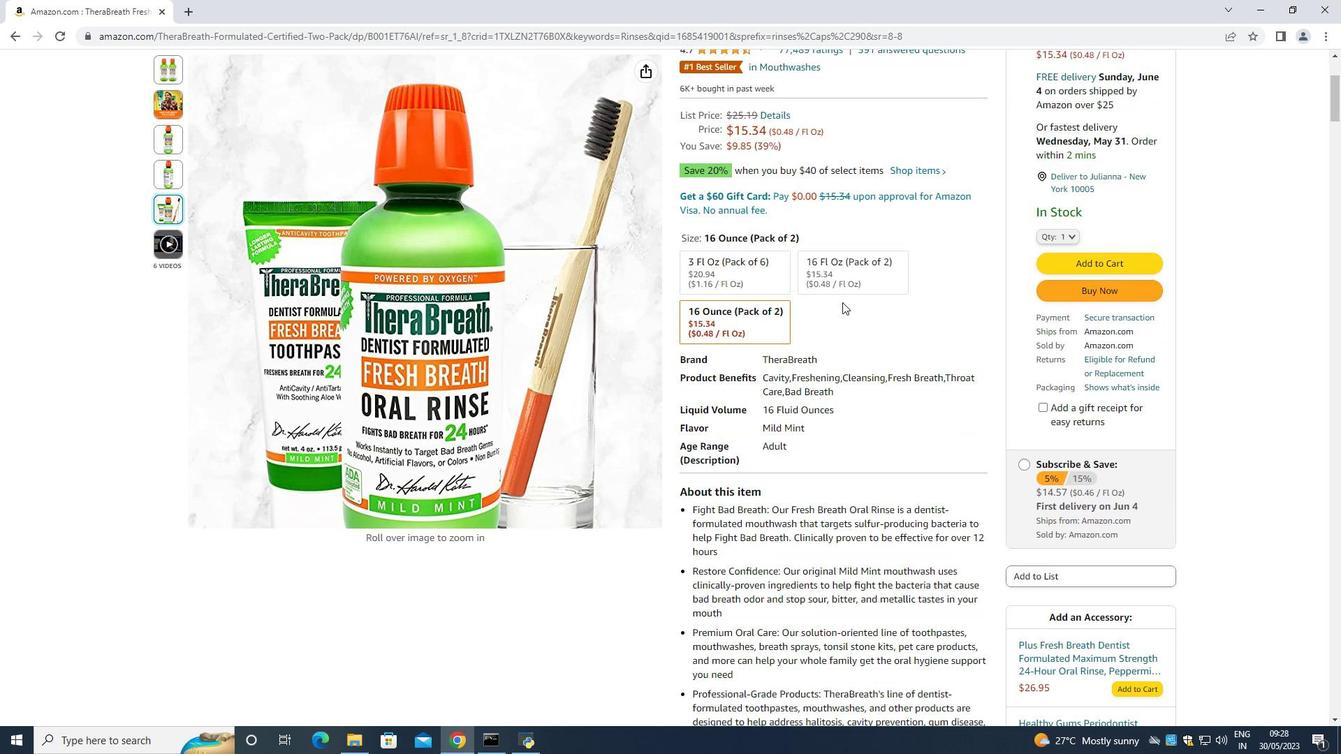 
Action: Mouse scrolled (842, 301) with delta (0, 0)
Screenshot: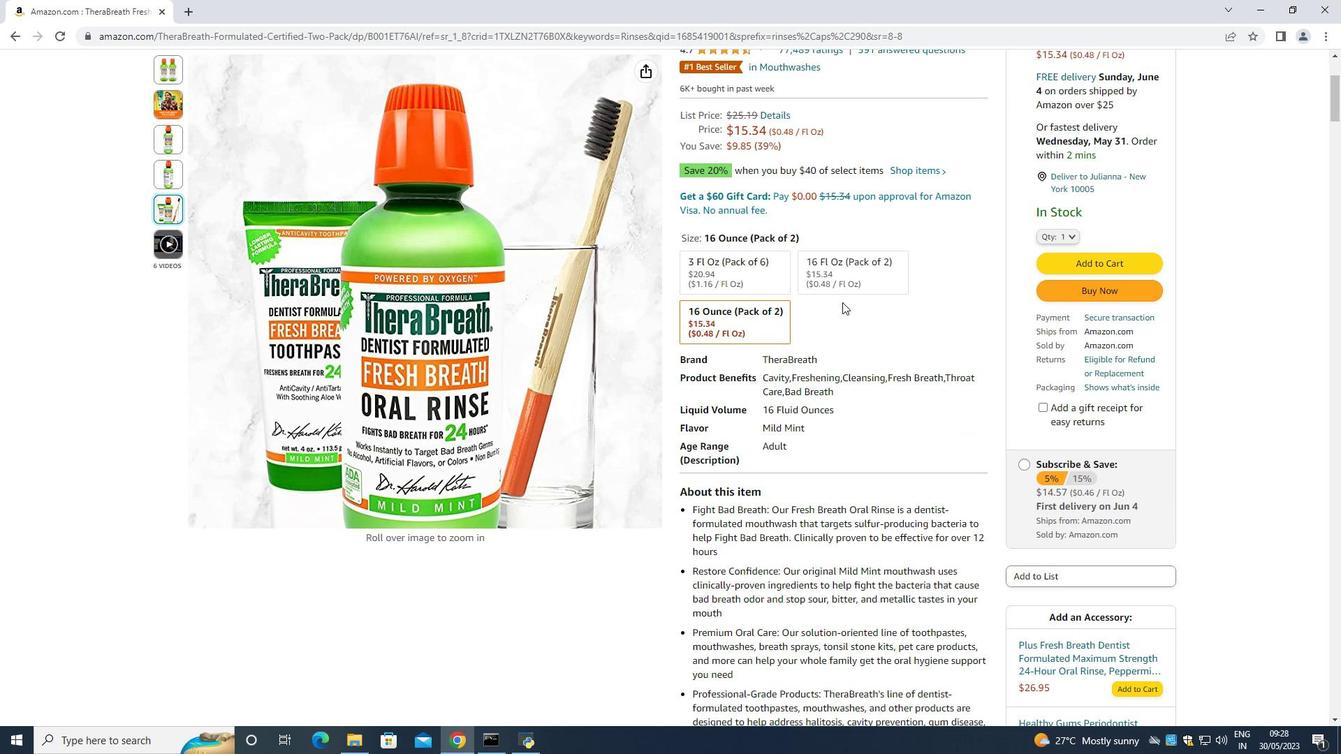 
Action: Mouse scrolled (842, 301) with delta (0, 0)
Screenshot: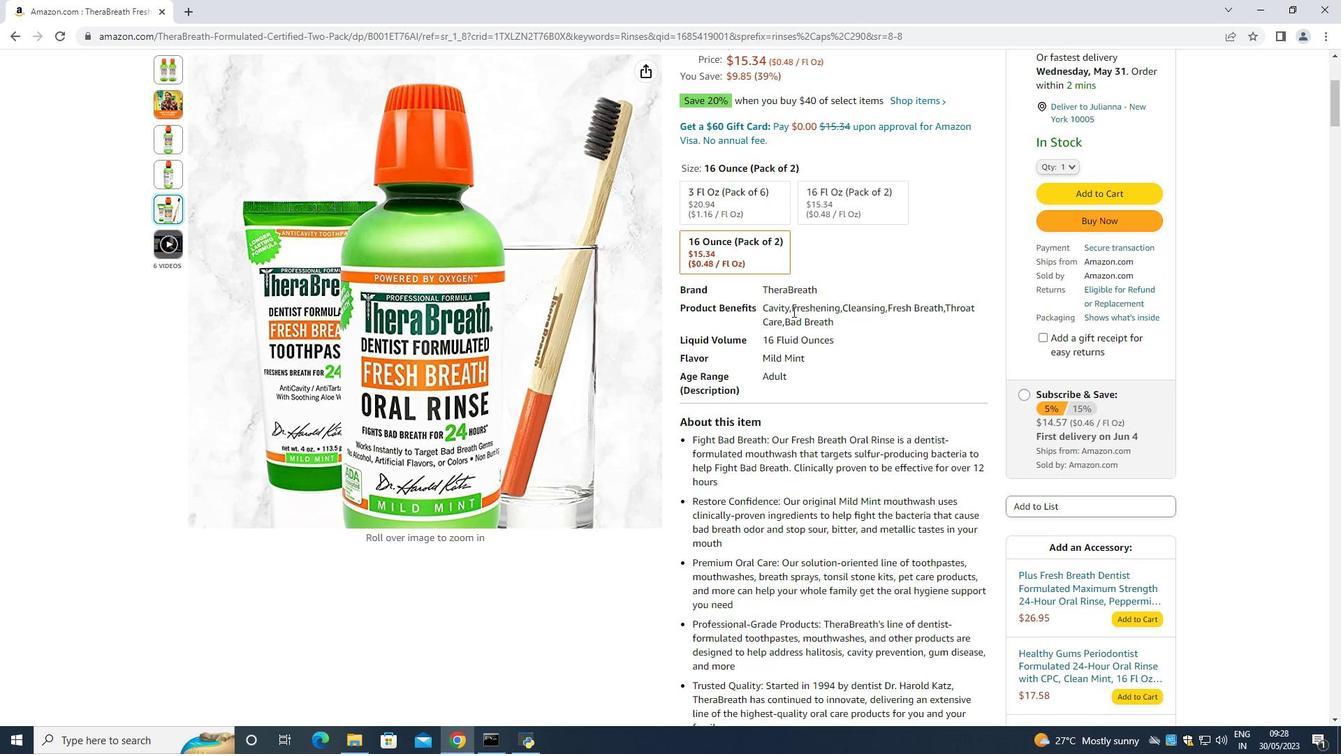
Action: Mouse moved to (1072, 169)
Screenshot: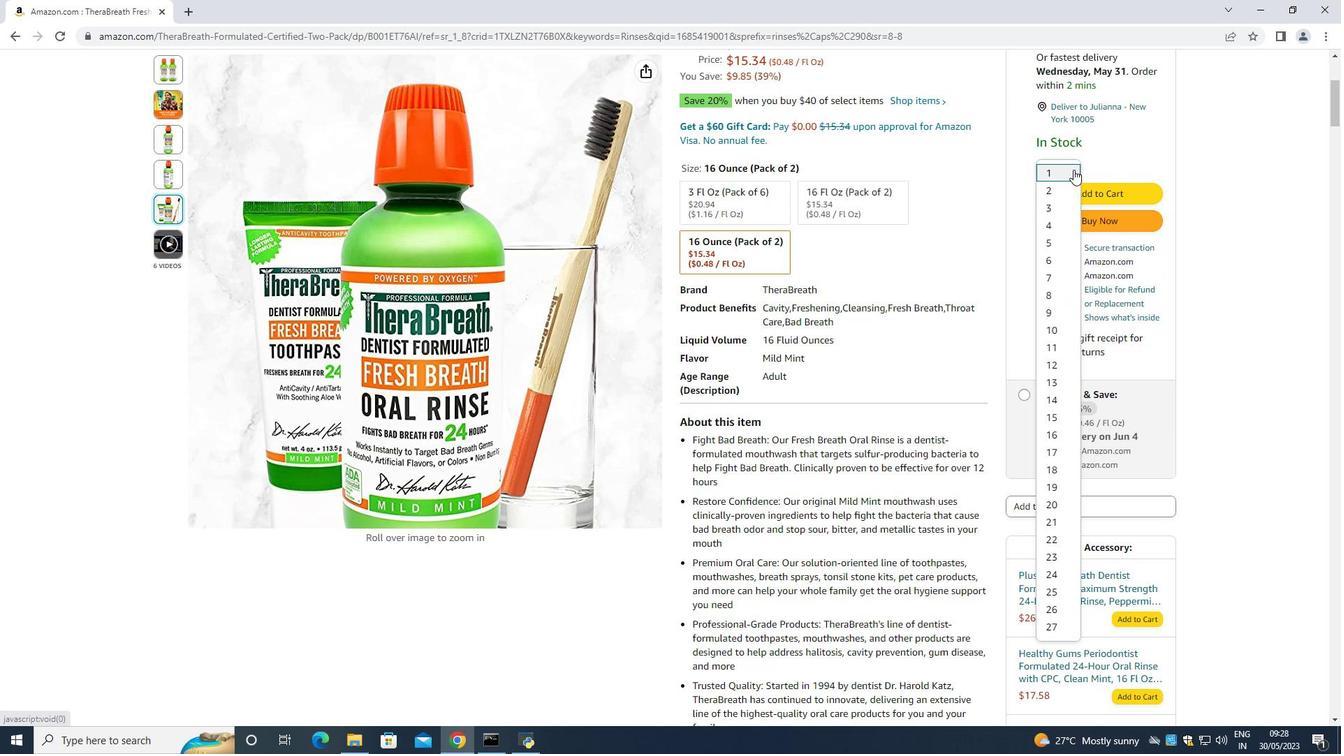 
Action: Mouse pressed left at (1072, 169)
Screenshot: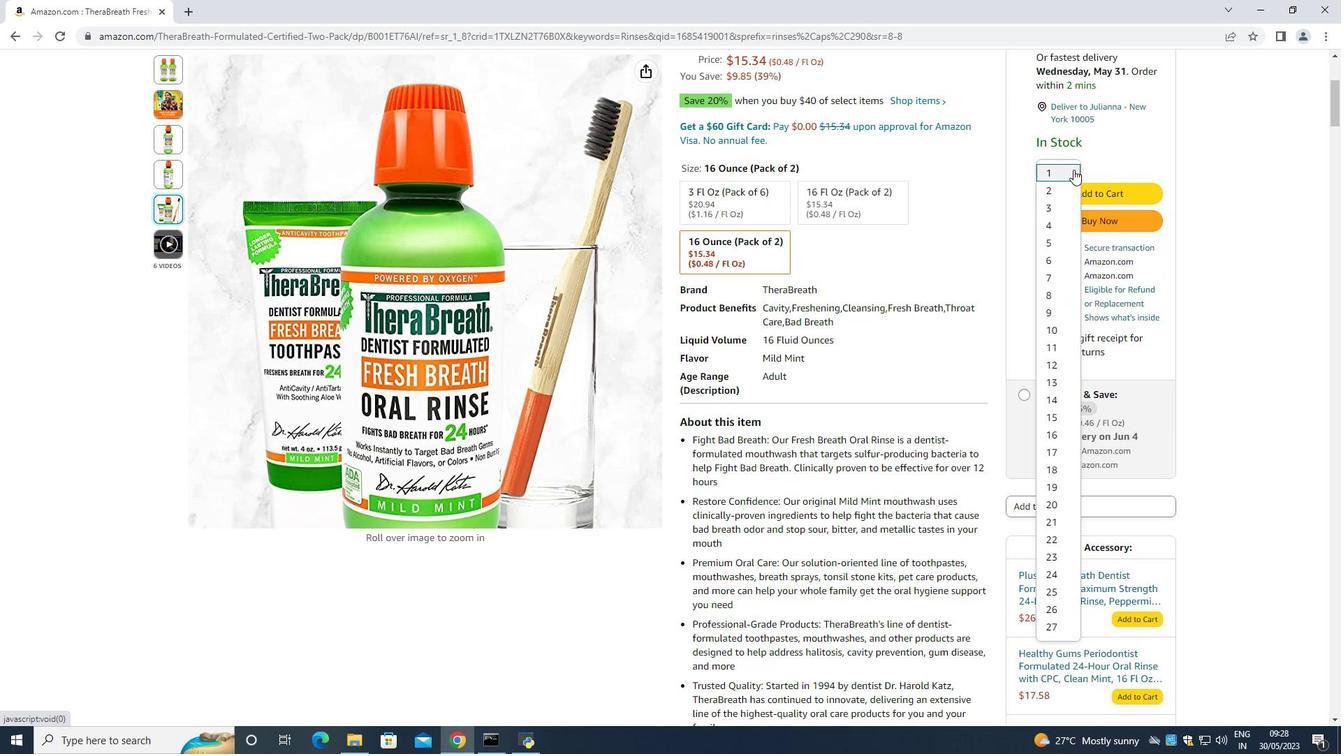 
Action: Mouse moved to (1054, 206)
Screenshot: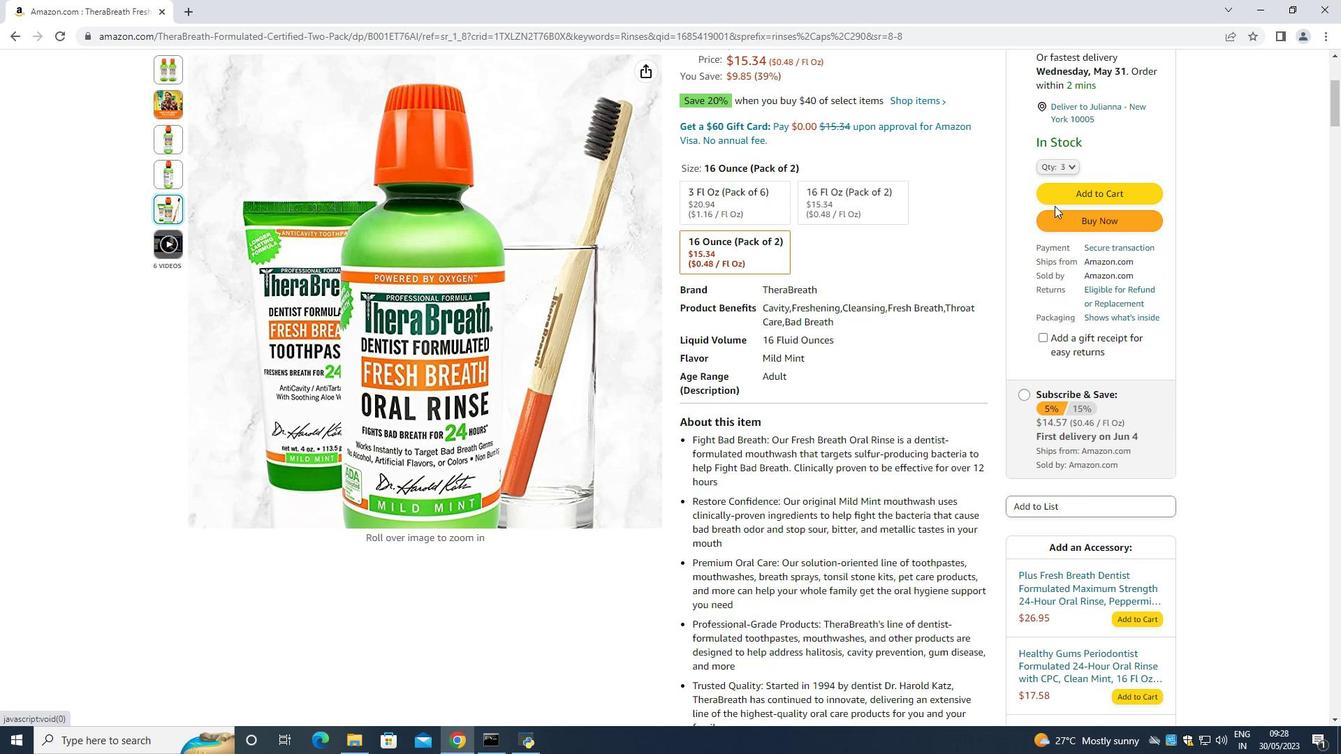 
Action: Mouse pressed left at (1054, 206)
Screenshot: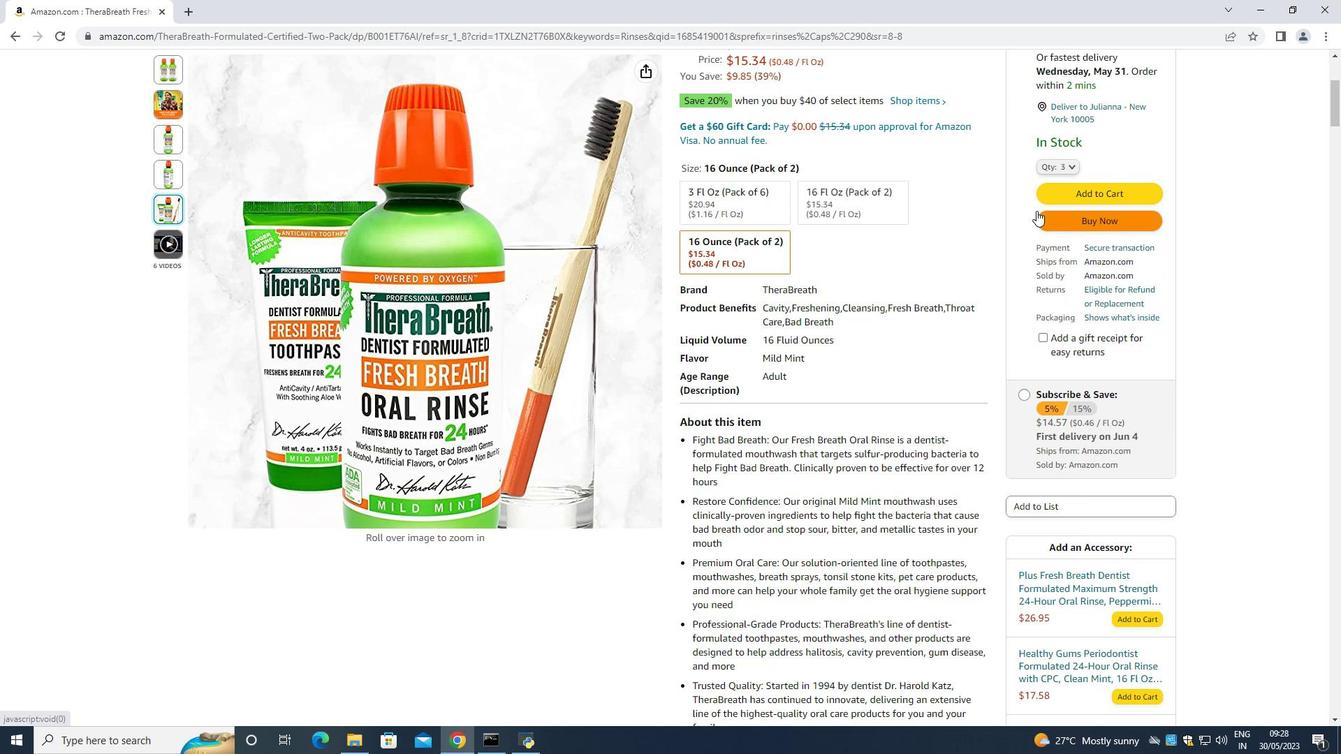 
Action: Mouse moved to (998, 214)
Screenshot: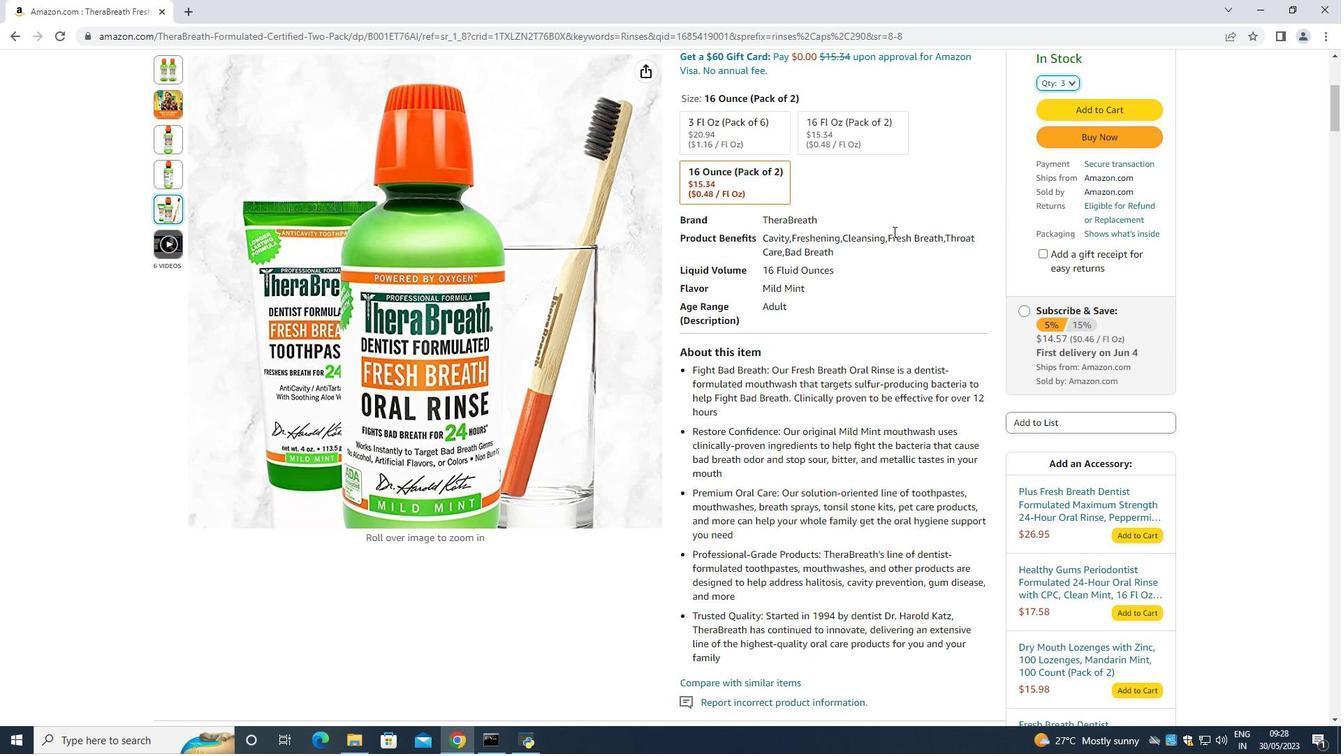 
Action: Mouse scrolled (998, 213) with delta (0, 0)
Screenshot: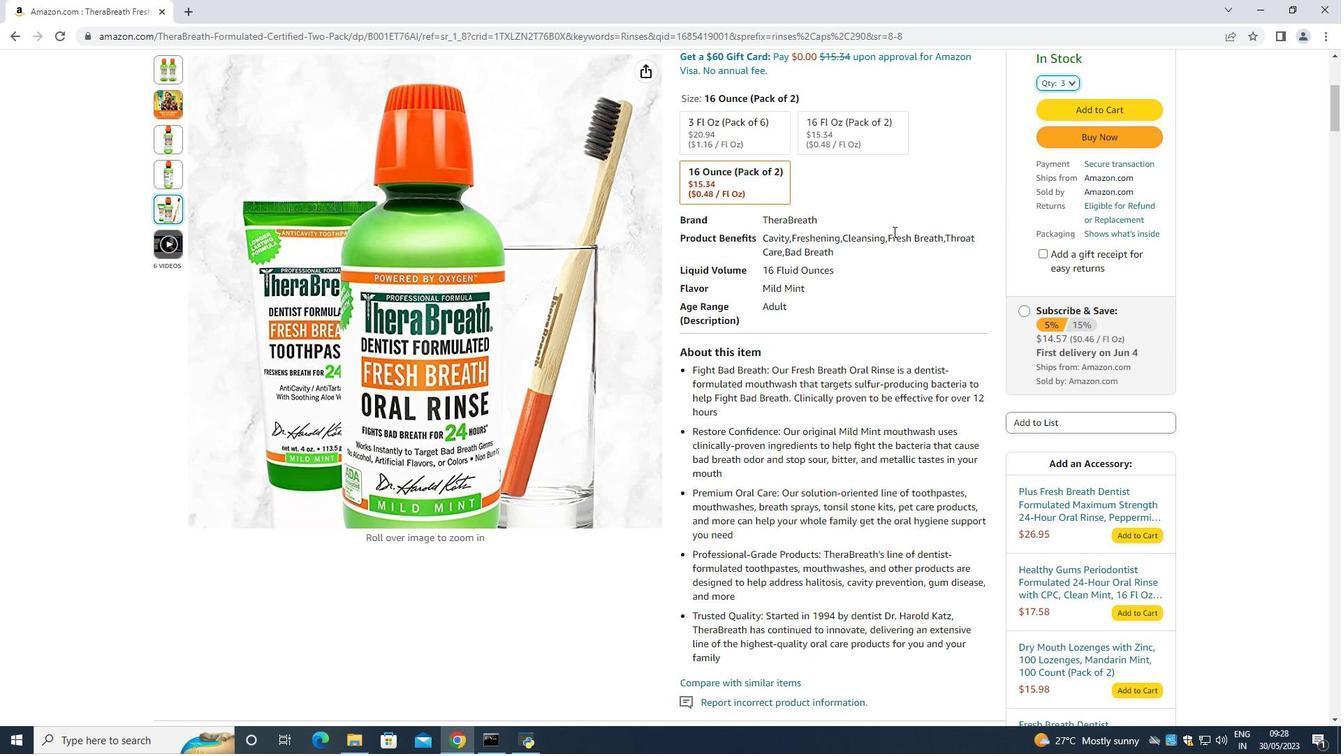 
Action: Mouse moved to (888, 270)
Screenshot: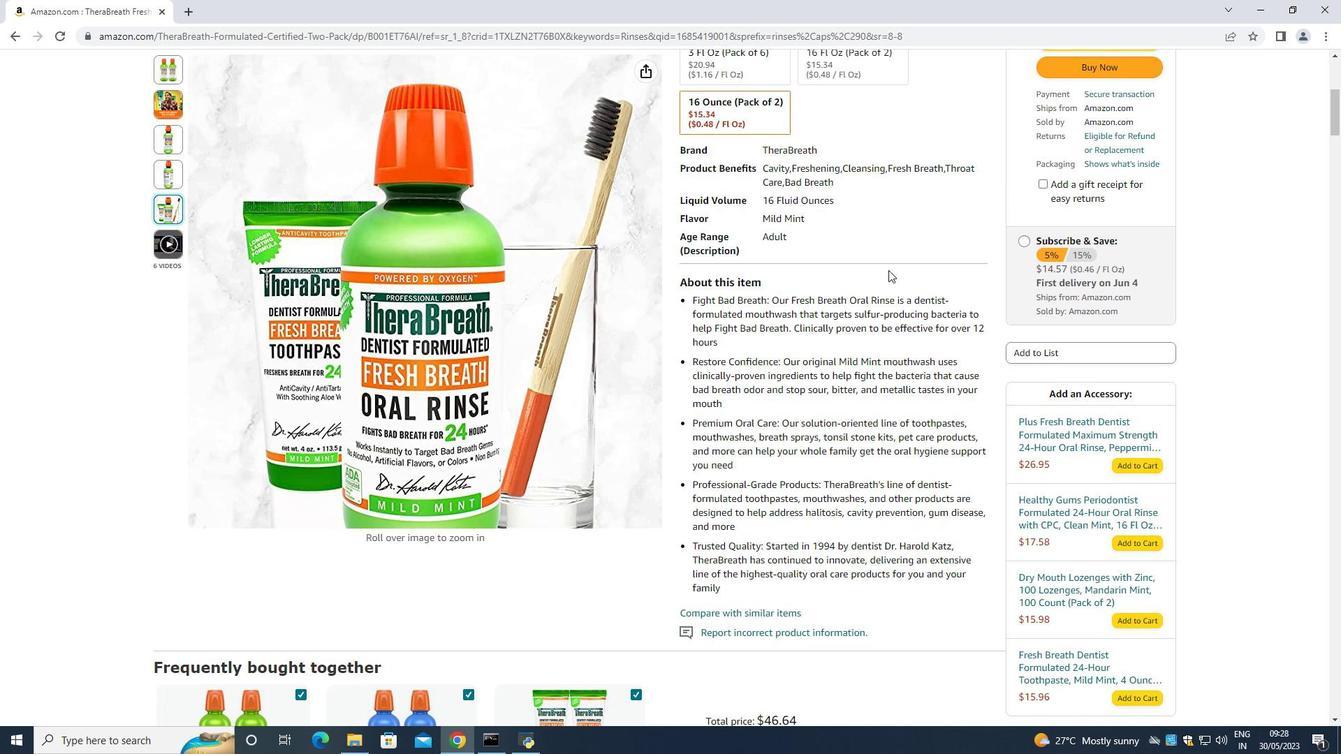 
Action: Mouse scrolled (888, 269) with delta (0, 0)
Screenshot: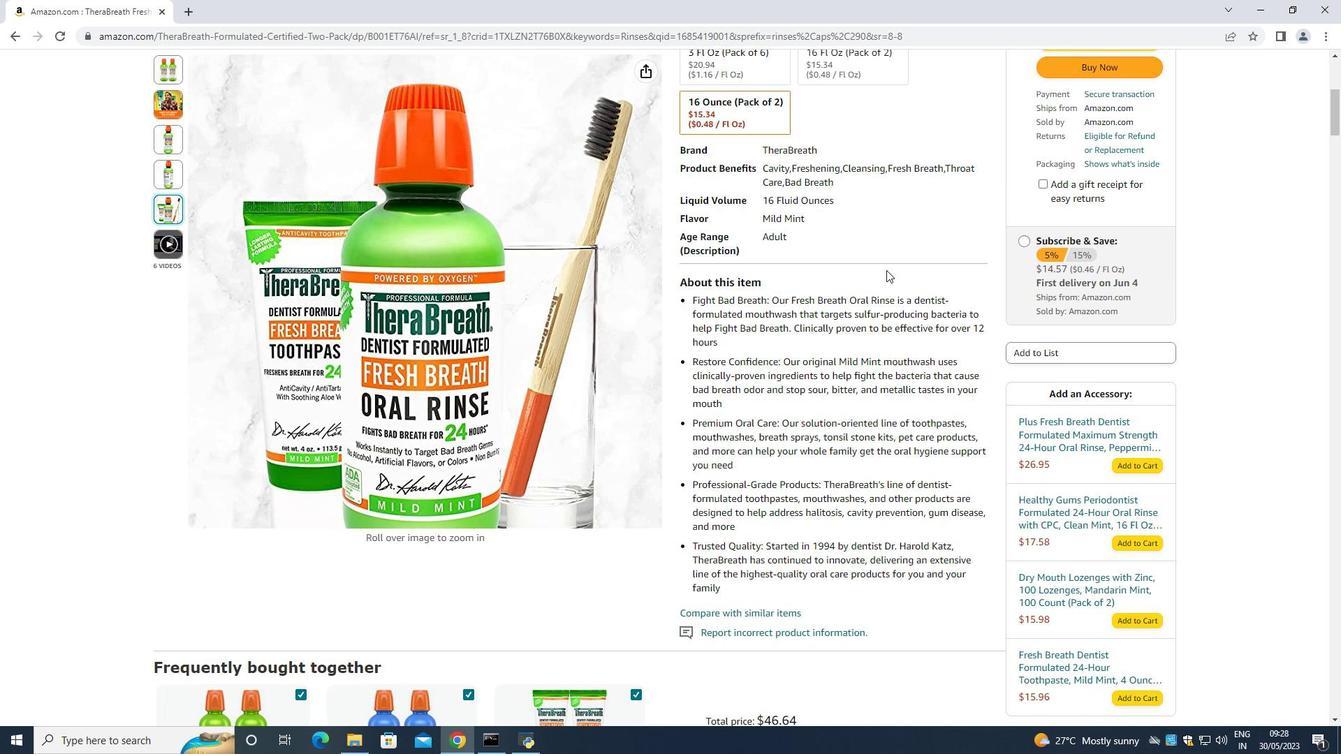 
Action: Mouse moved to (850, 252)
Screenshot: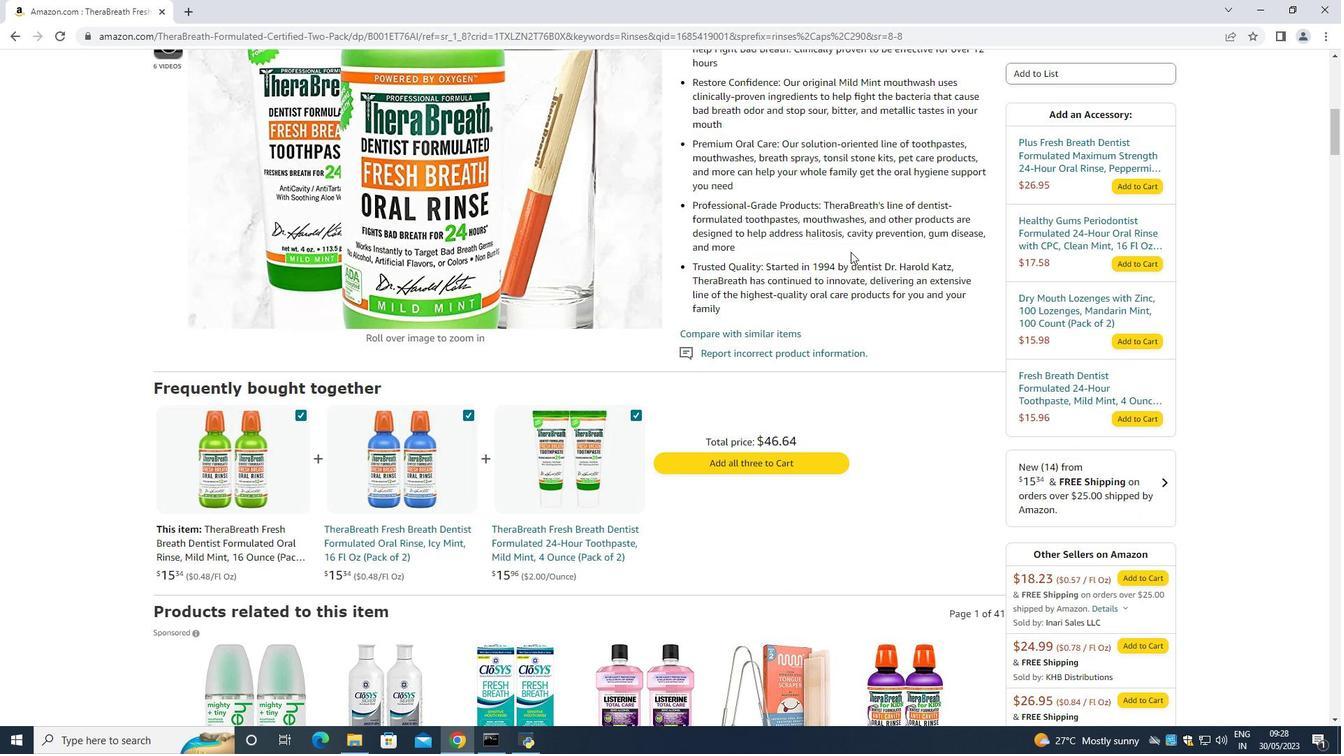 
Action: Mouse scrolled (850, 251) with delta (0, 0)
Screenshot: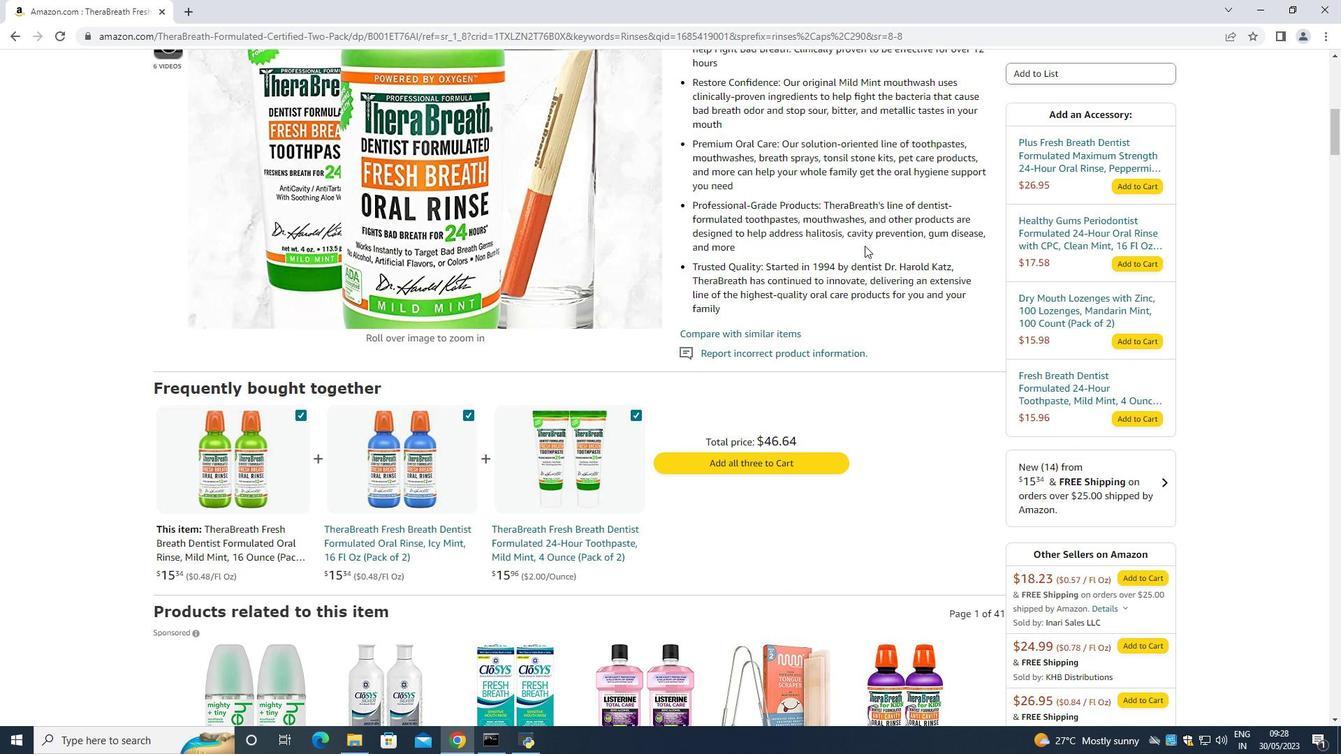 
Action: Mouse scrolled (850, 251) with delta (0, 0)
Screenshot: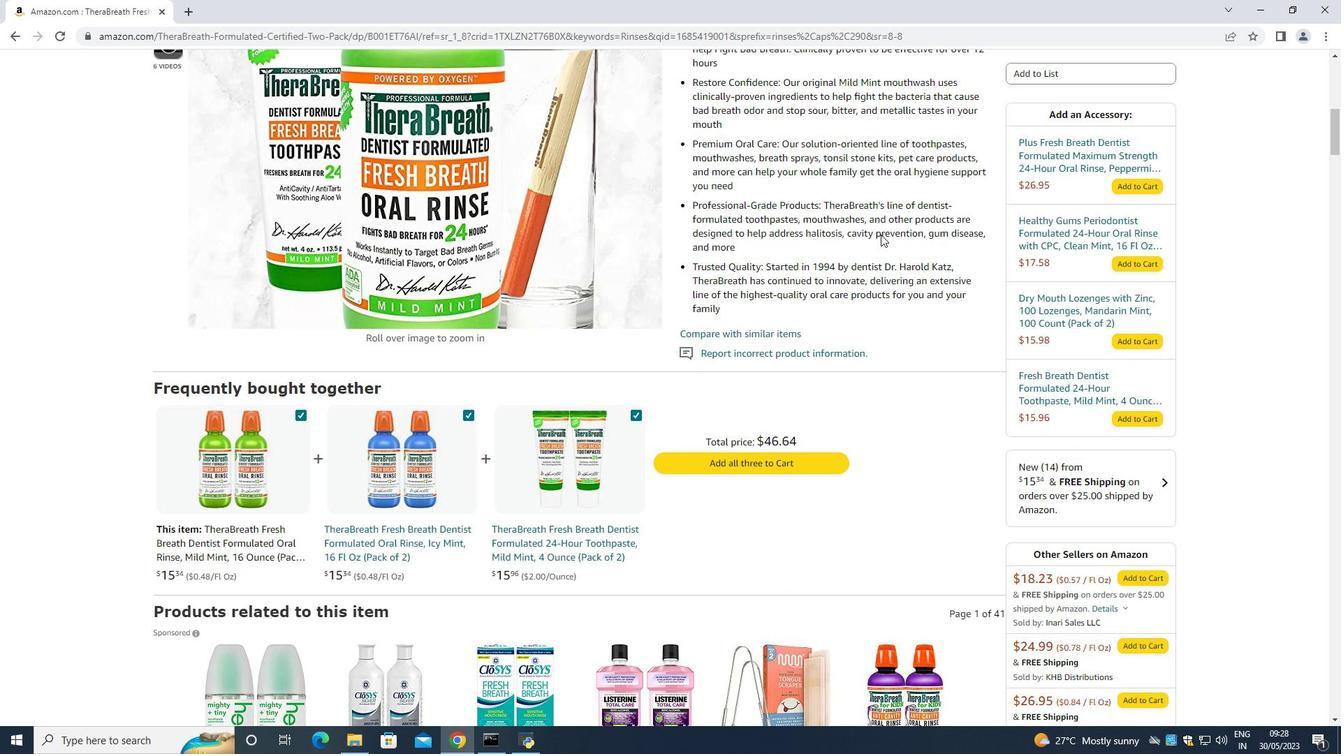 
Action: Mouse scrolled (850, 251) with delta (0, 0)
Screenshot: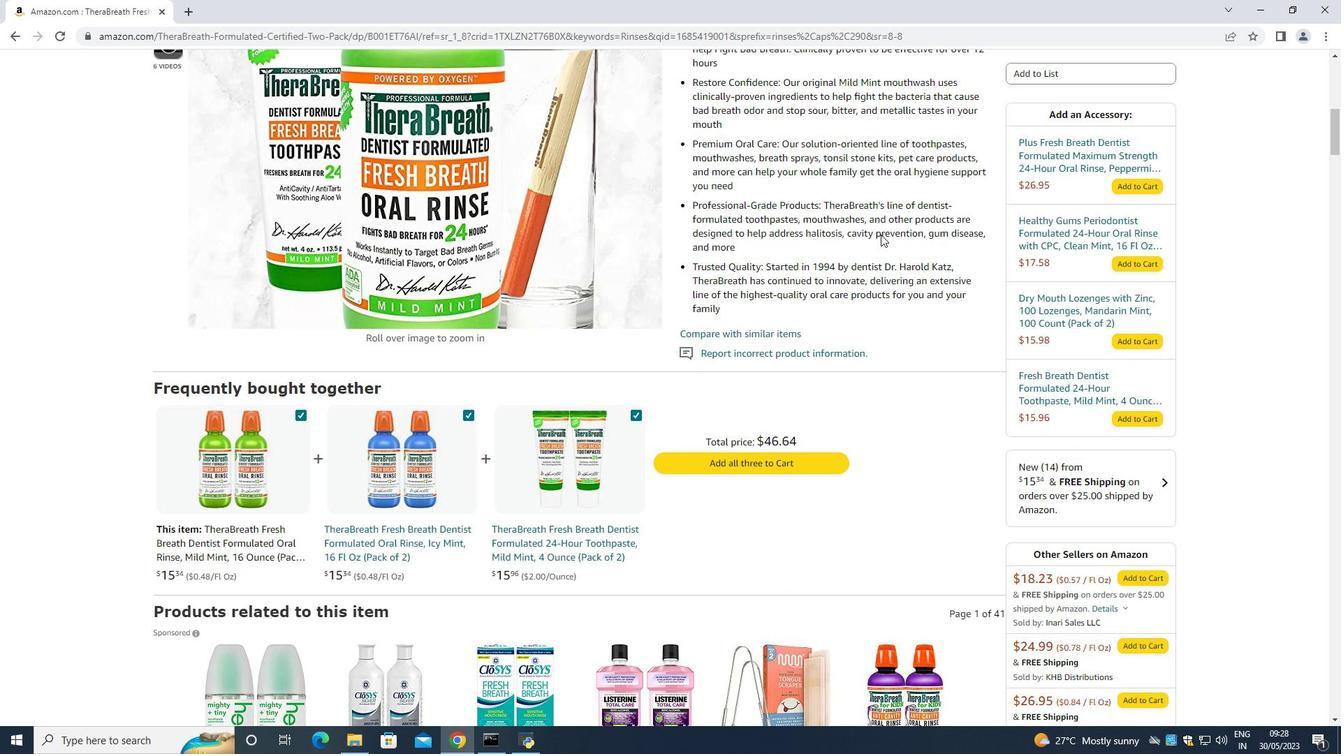 
Action: Mouse scrolled (850, 251) with delta (0, 0)
Screenshot: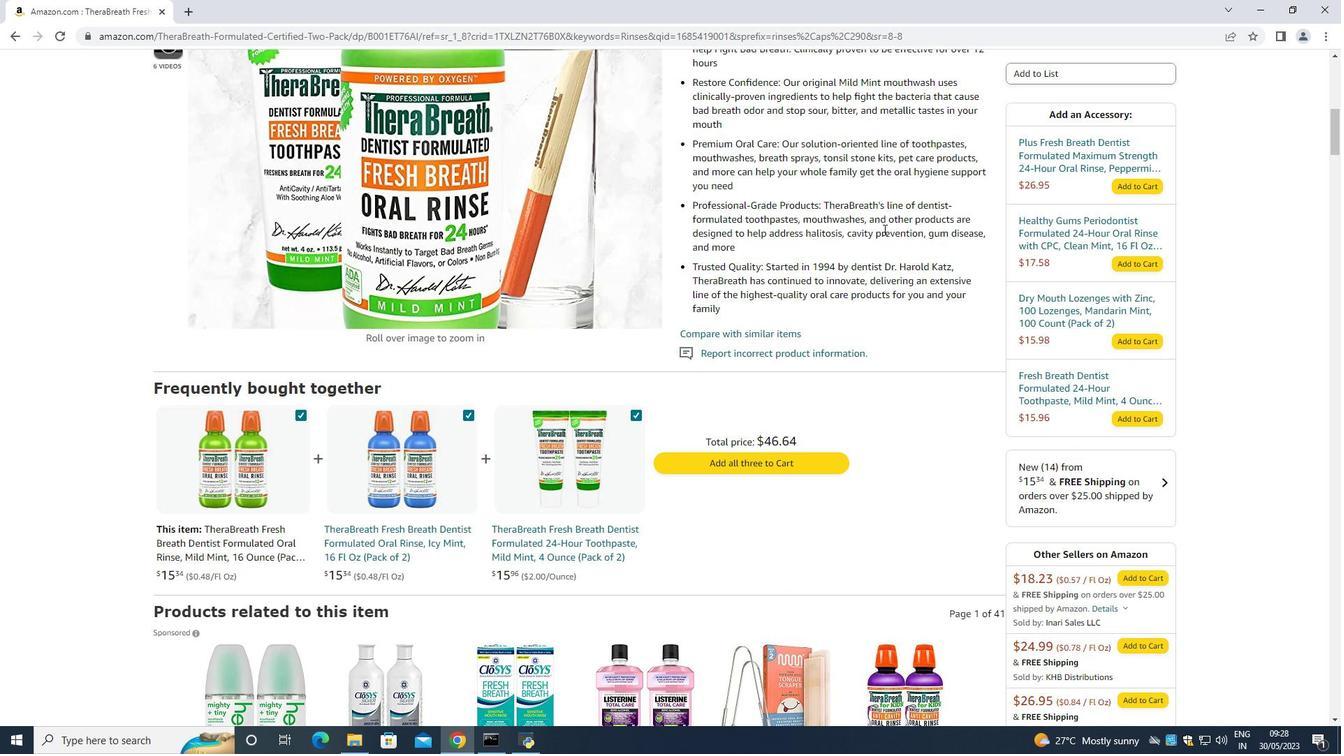 
Action: Mouse moved to (866, 217)
Screenshot: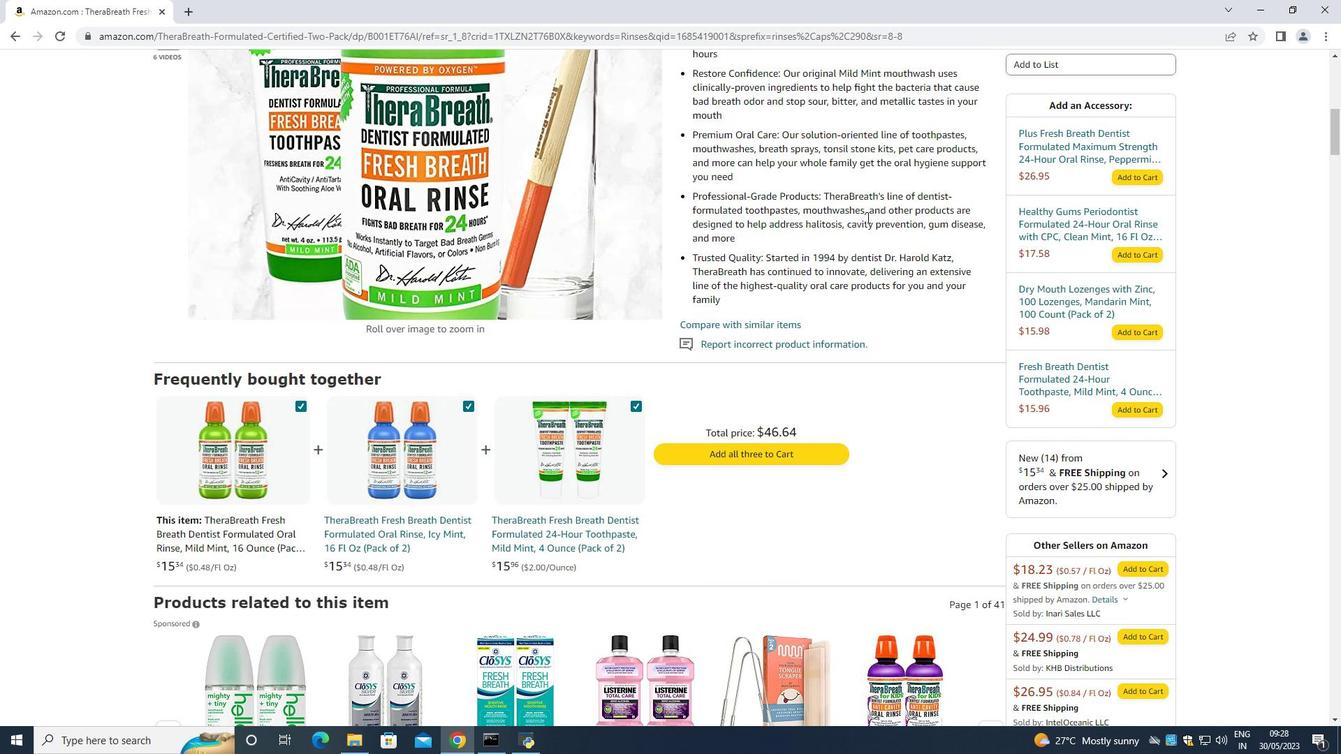 
Action: Mouse scrolled (866, 216) with delta (0, 0)
Screenshot: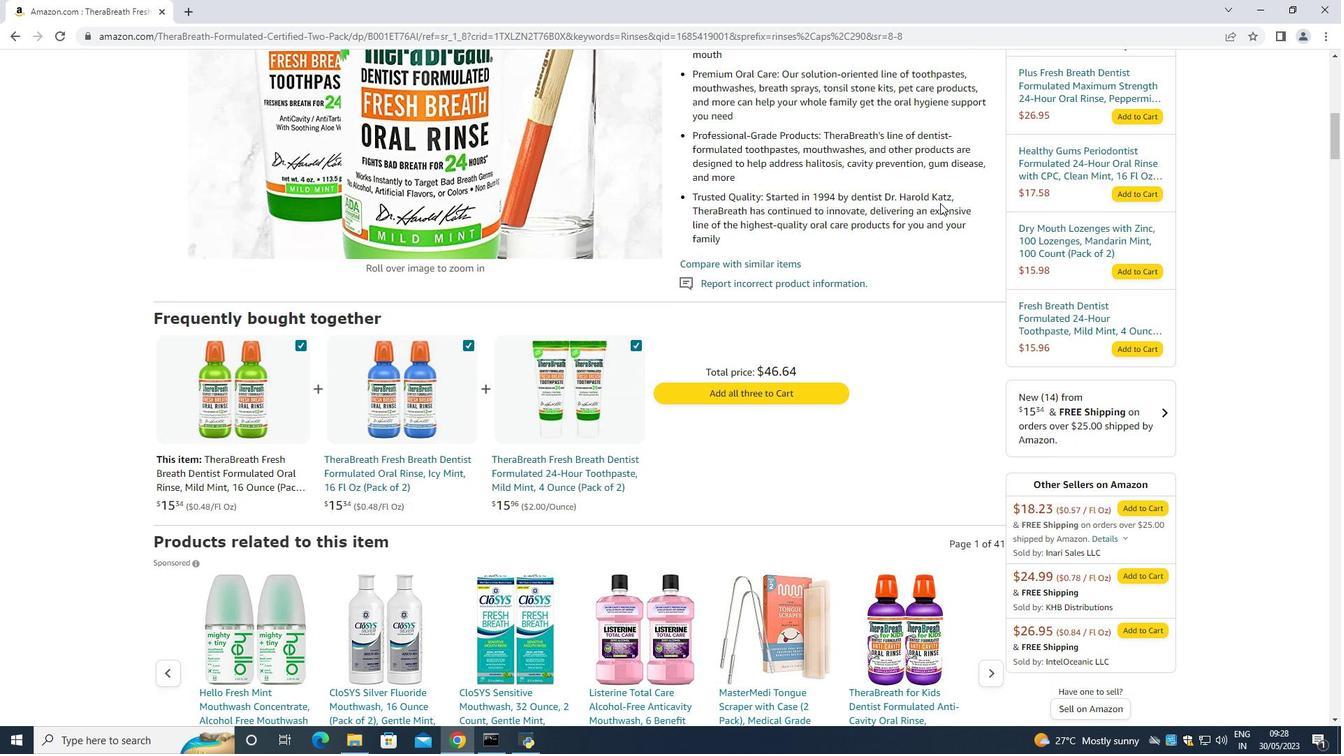 
Action: Mouse moved to (889, 166)
Screenshot: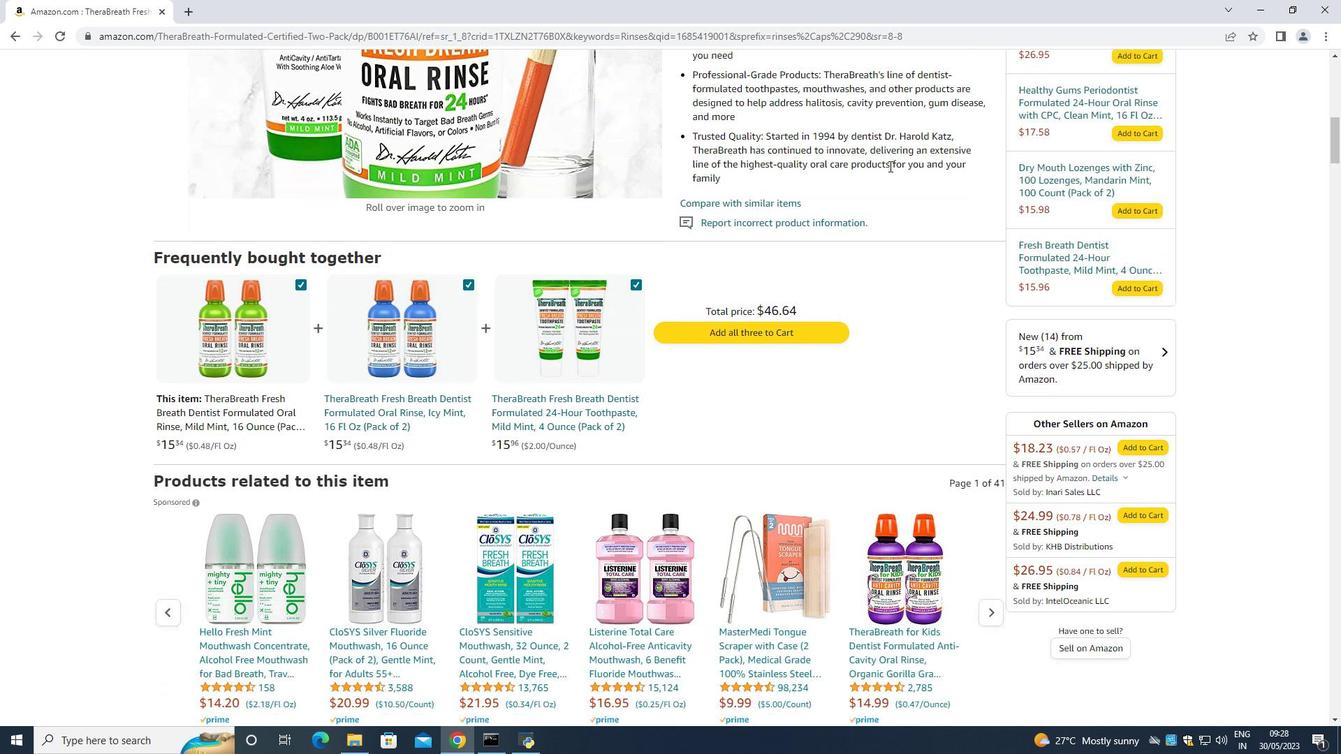 
Action: Mouse scrolled (889, 165) with delta (0, 0)
Screenshot: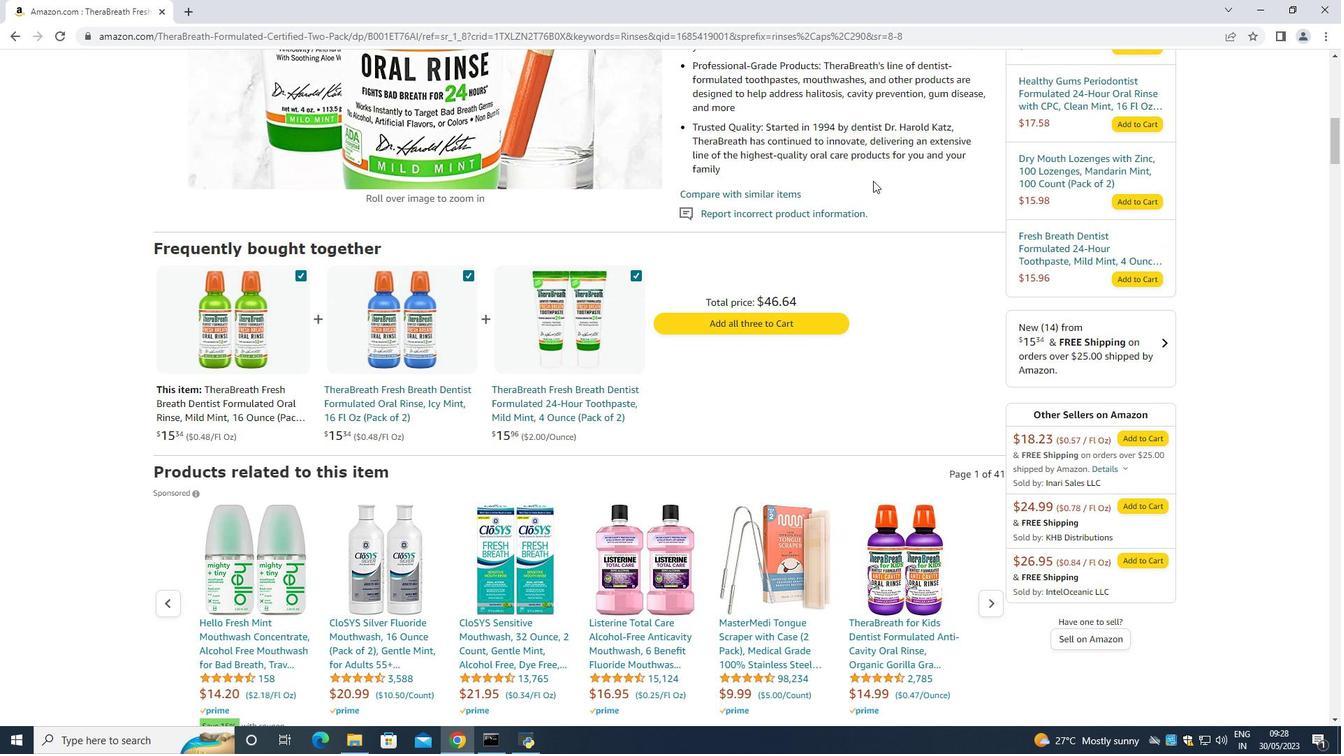 
Action: Mouse moved to (905, 176)
Screenshot: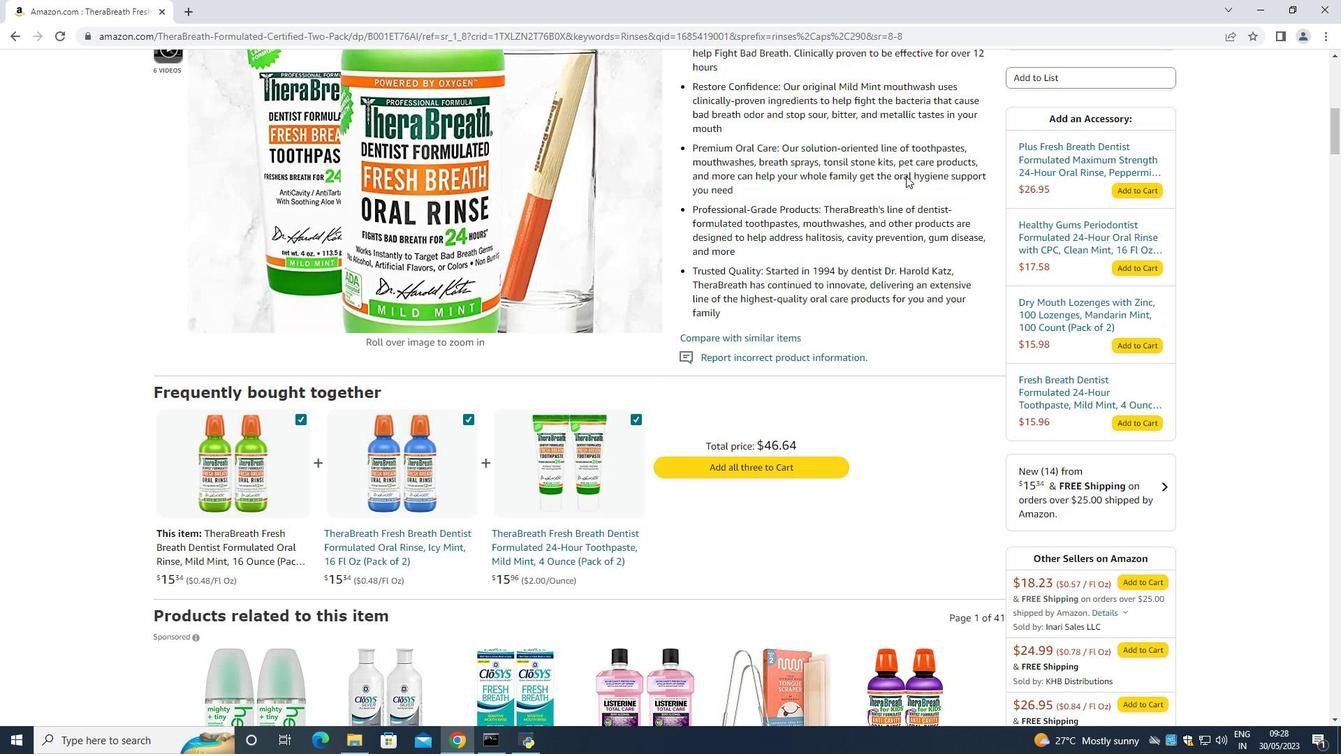 
Action: Mouse scrolled (905, 176) with delta (0, 0)
Screenshot: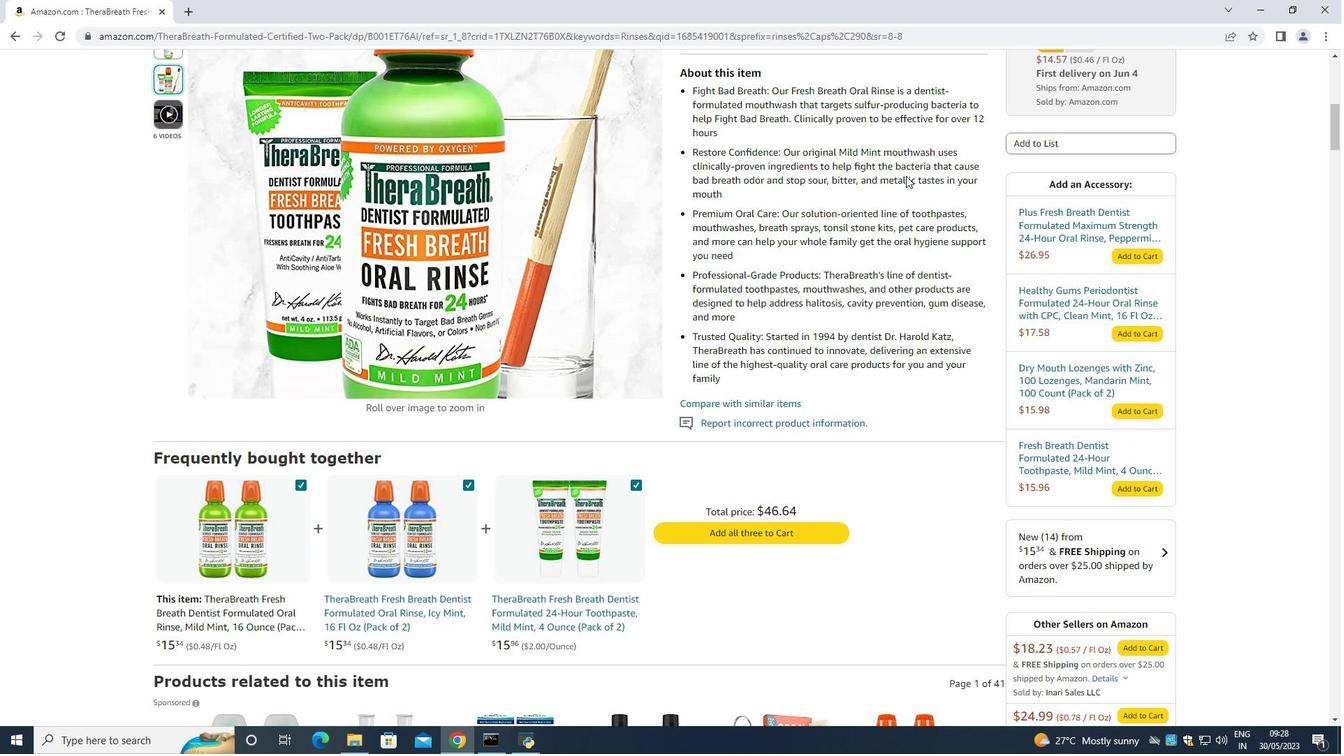 
Action: Mouse scrolled (905, 176) with delta (0, 0)
Screenshot: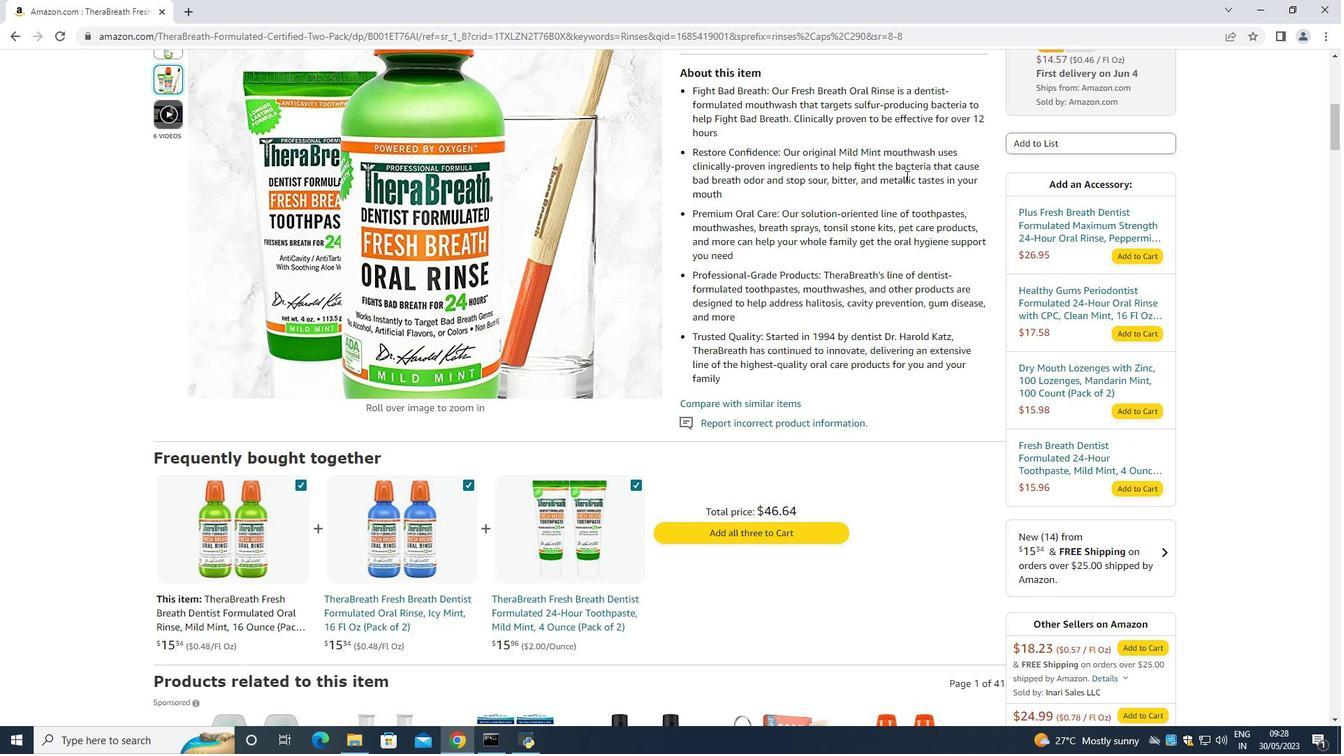 
Action: Mouse scrolled (905, 176) with delta (0, 0)
Screenshot: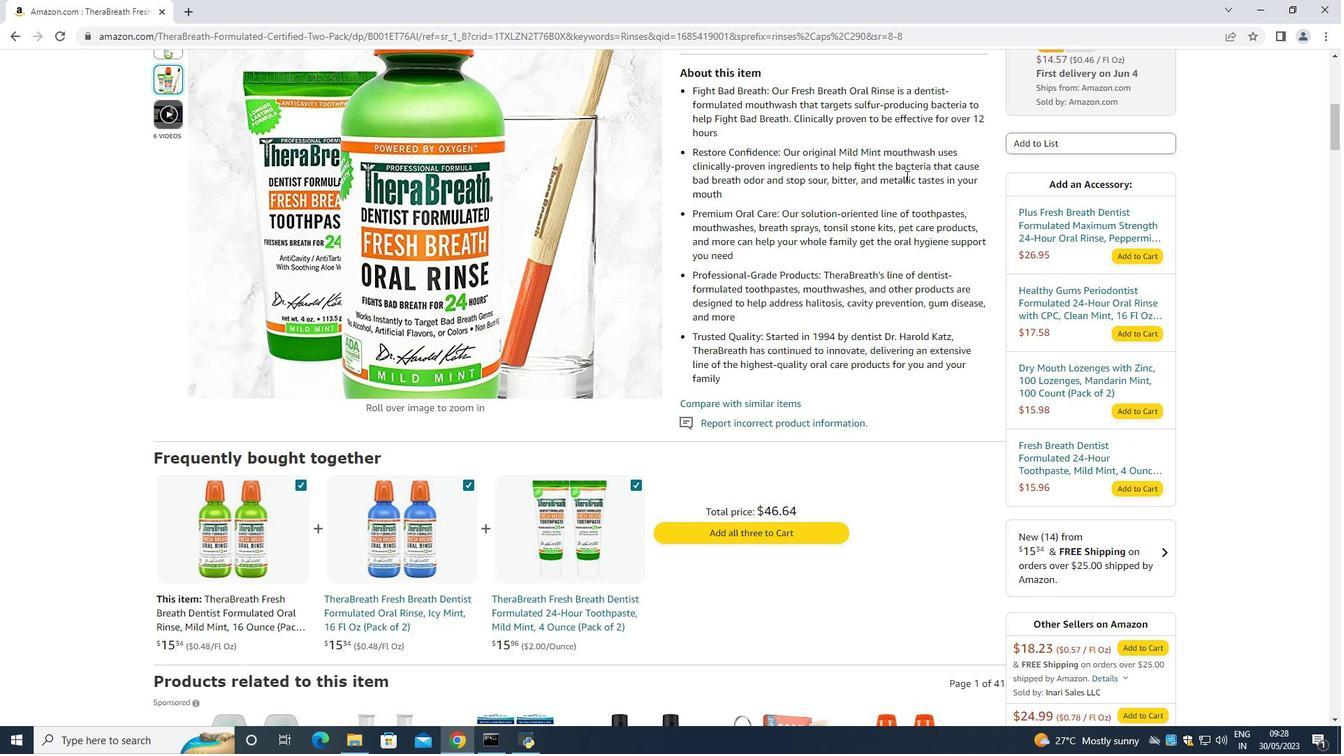 
Action: Mouse scrolled (905, 176) with delta (0, 0)
Screenshot: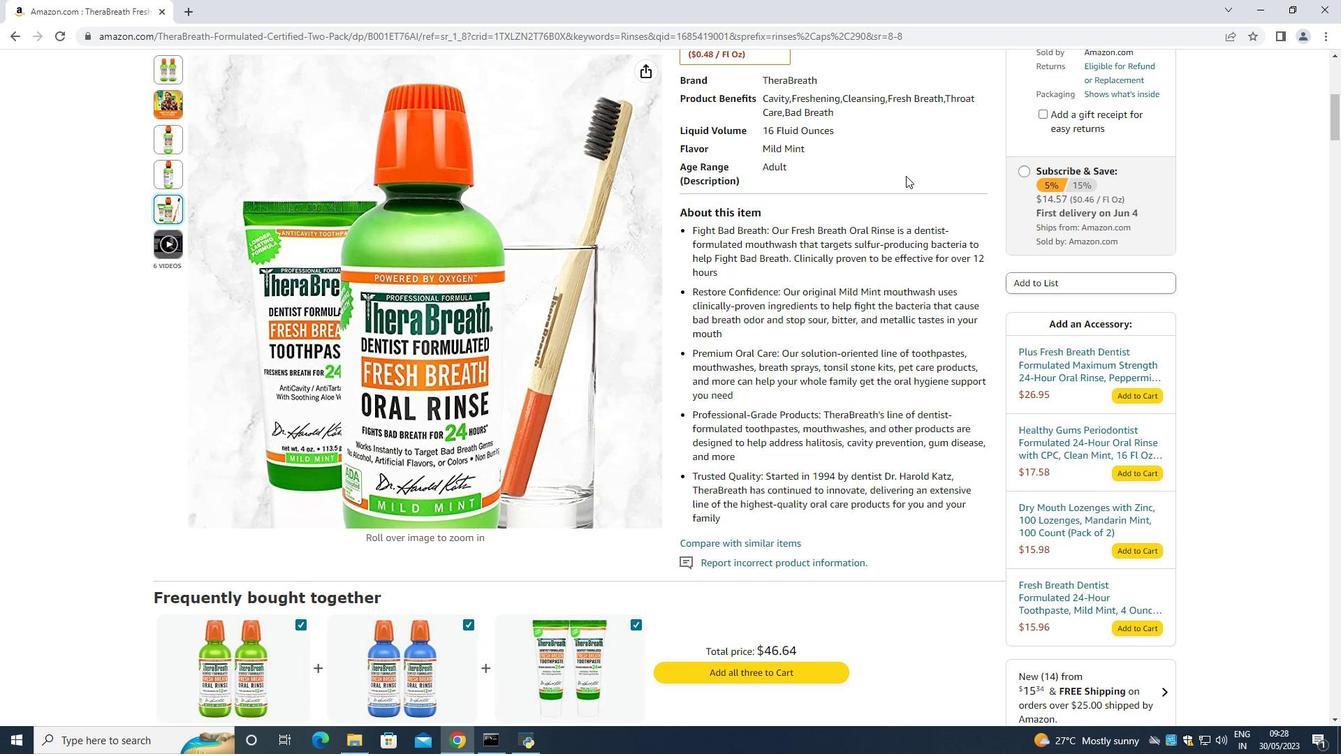 
Action: Mouse scrolled (905, 176) with delta (0, 0)
Screenshot: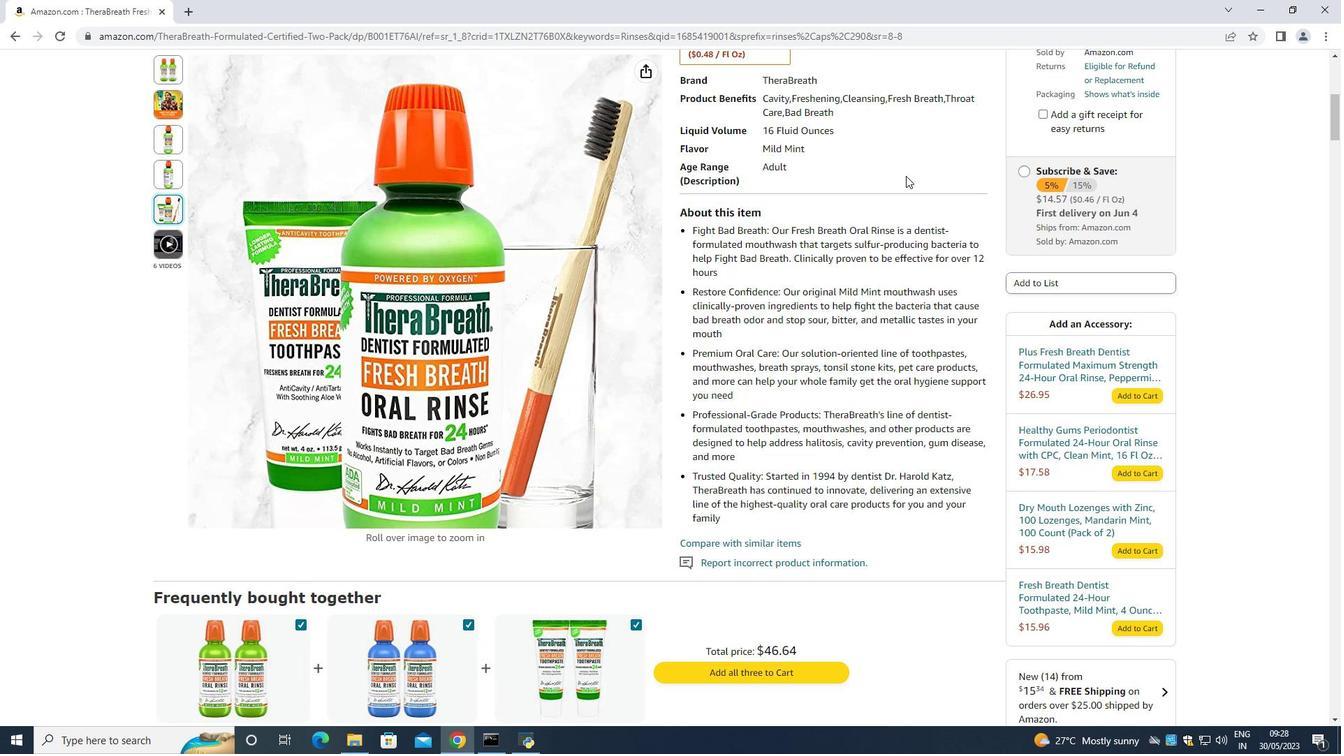 
Action: Mouse moved to (878, 194)
Screenshot: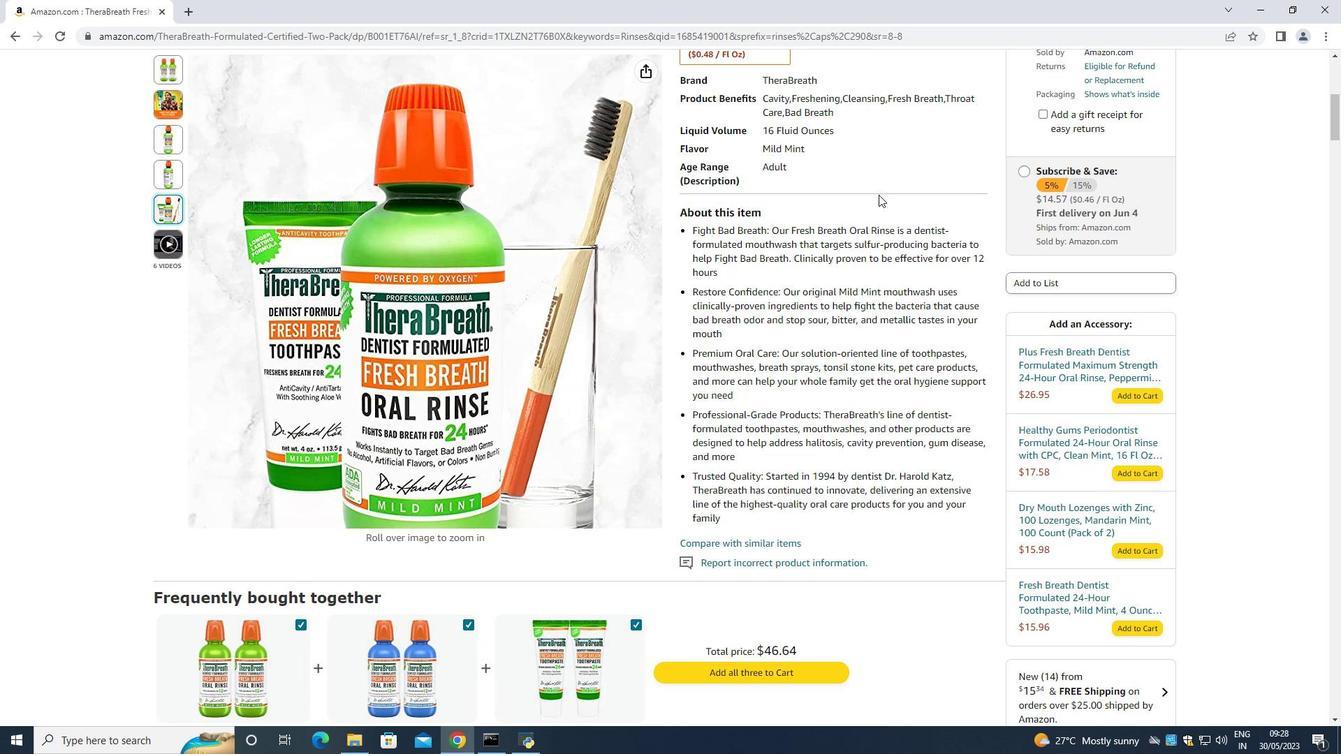 
Action: Mouse scrolled (878, 195) with delta (0, 0)
Screenshot: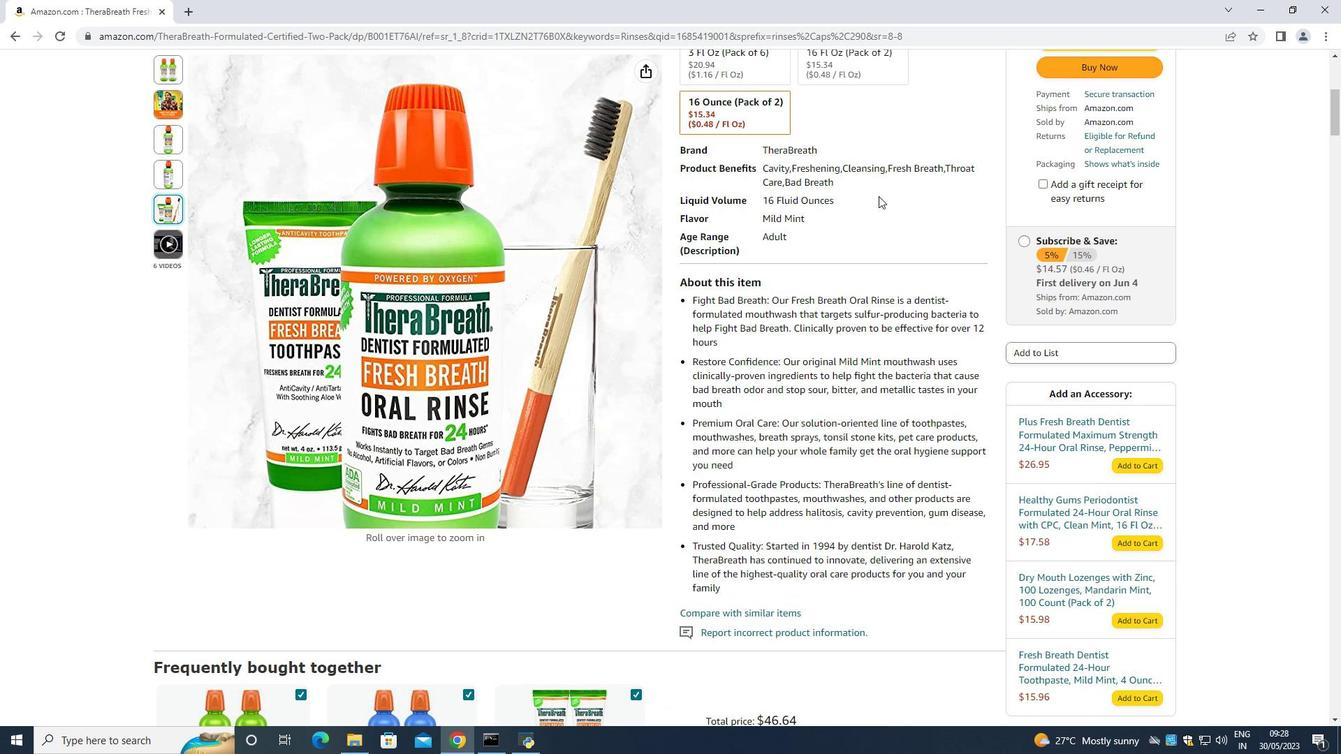 
Action: Mouse moved to (878, 196)
Screenshot: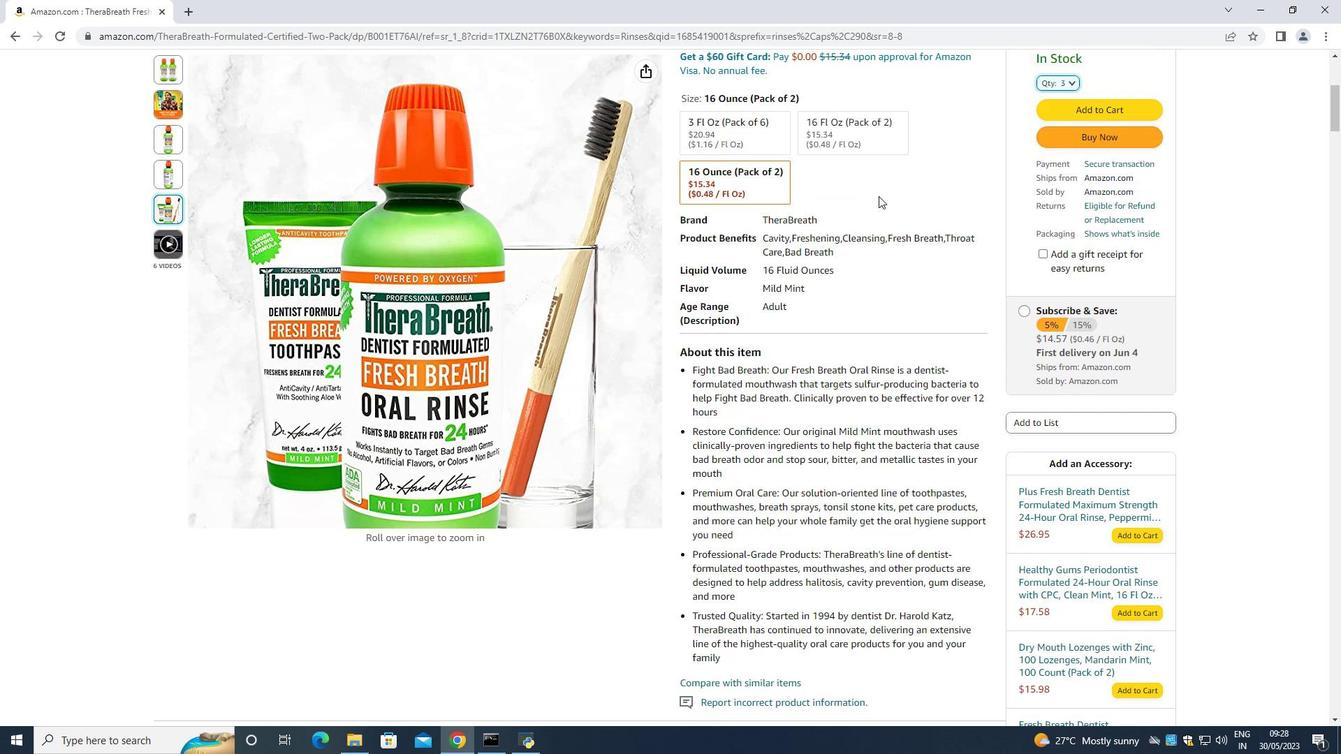
Action: Mouse scrolled (878, 196) with delta (0, 0)
Screenshot: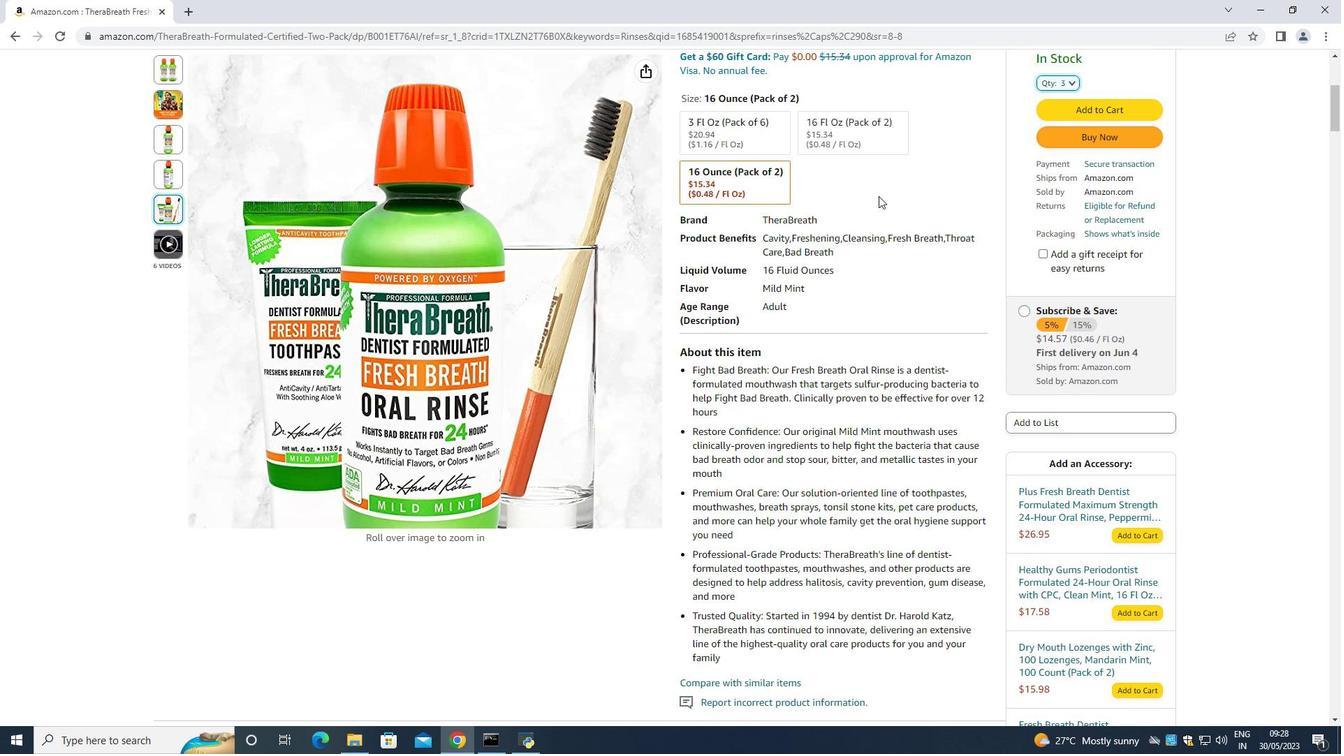 
Action: Mouse moved to (878, 196)
Screenshot: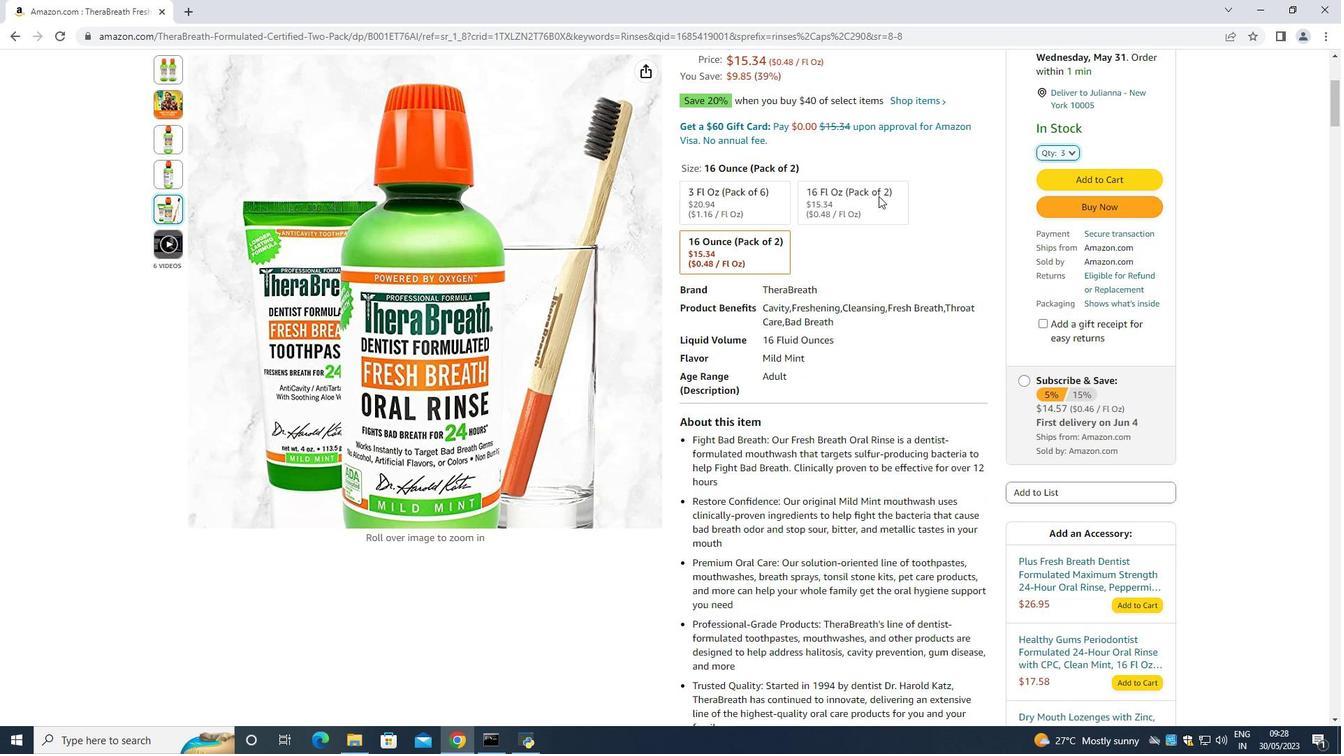 
Action: Mouse scrolled (878, 196) with delta (0, 0)
Screenshot: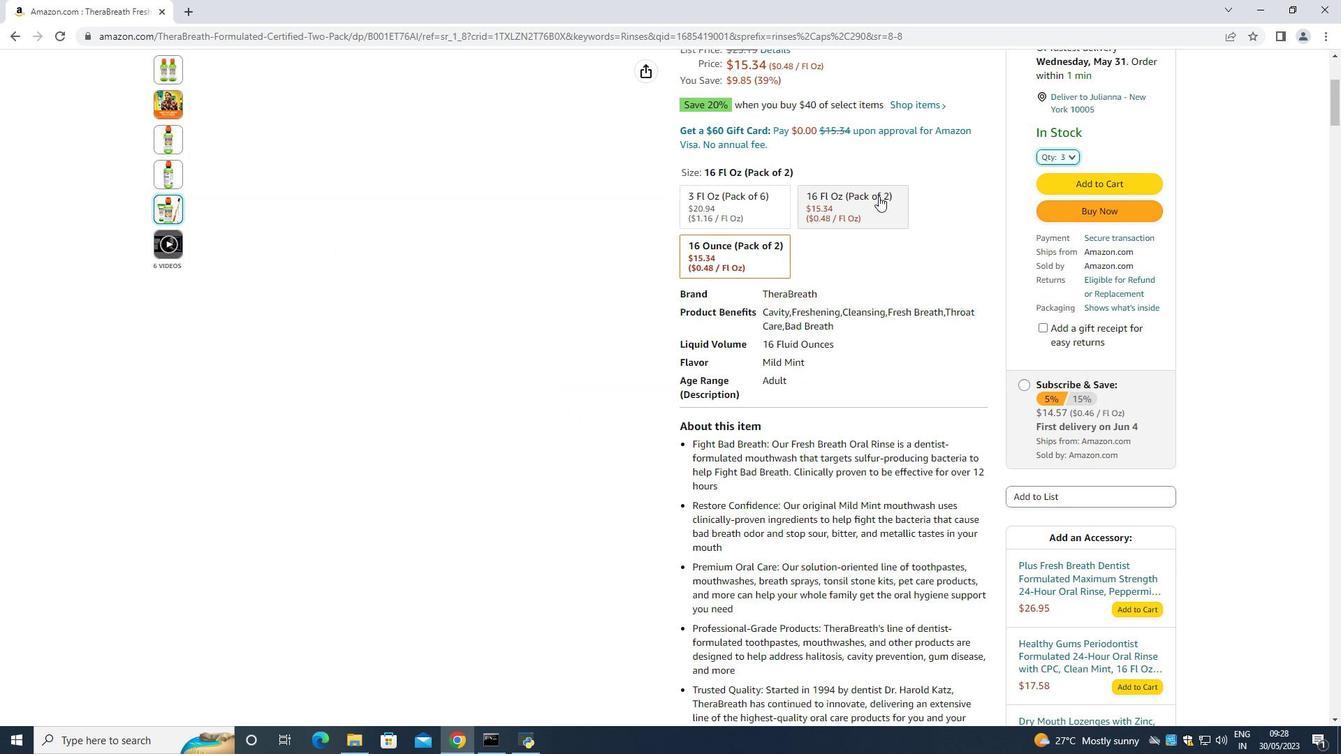 
Action: Mouse scrolled (878, 196) with delta (0, 0)
Screenshot: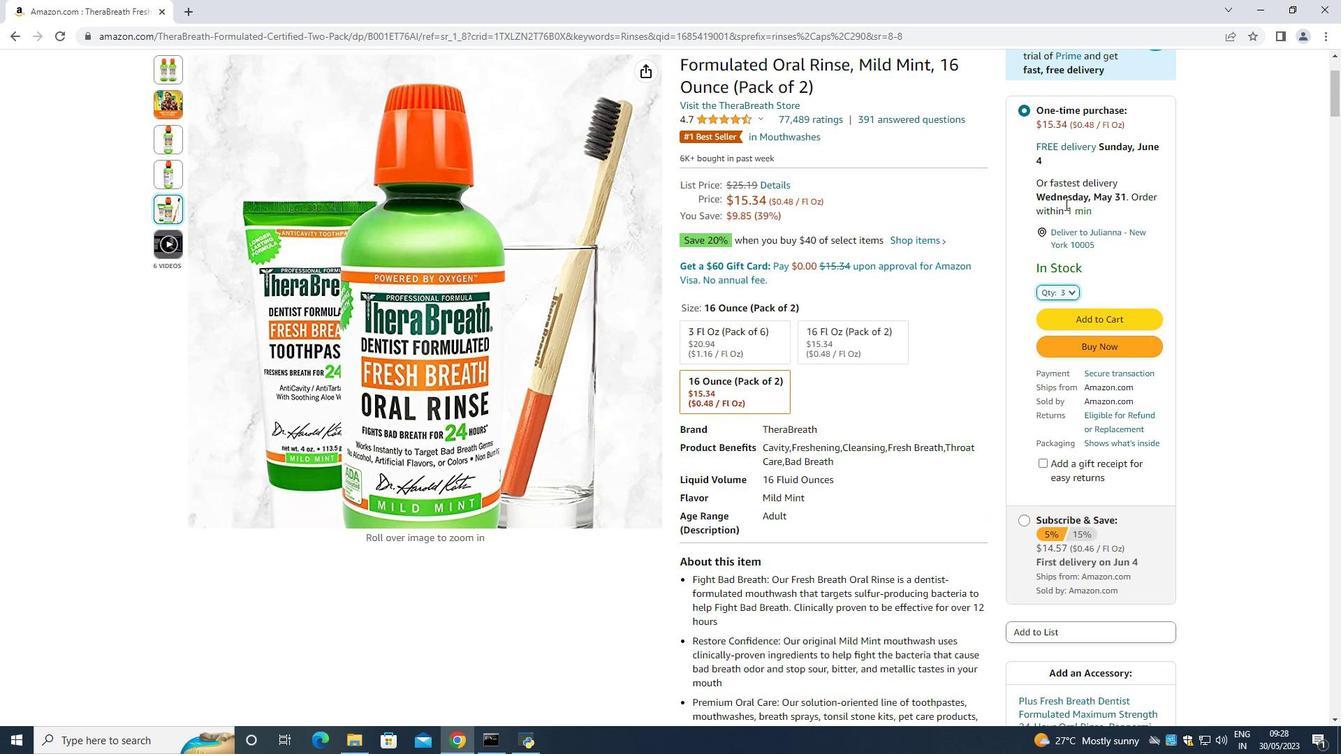 
Action: Mouse scrolled (878, 196) with delta (0, 0)
Screenshot: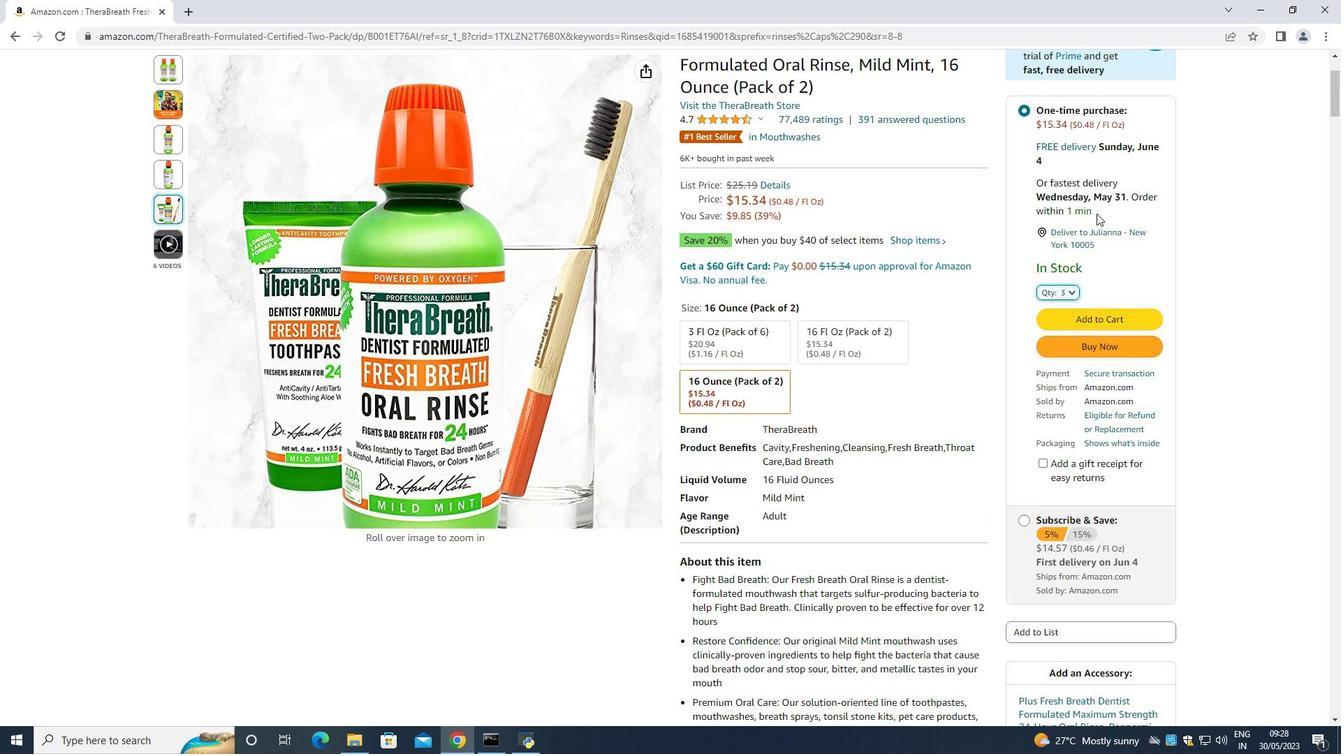 
Action: Mouse moved to (1131, 347)
Screenshot: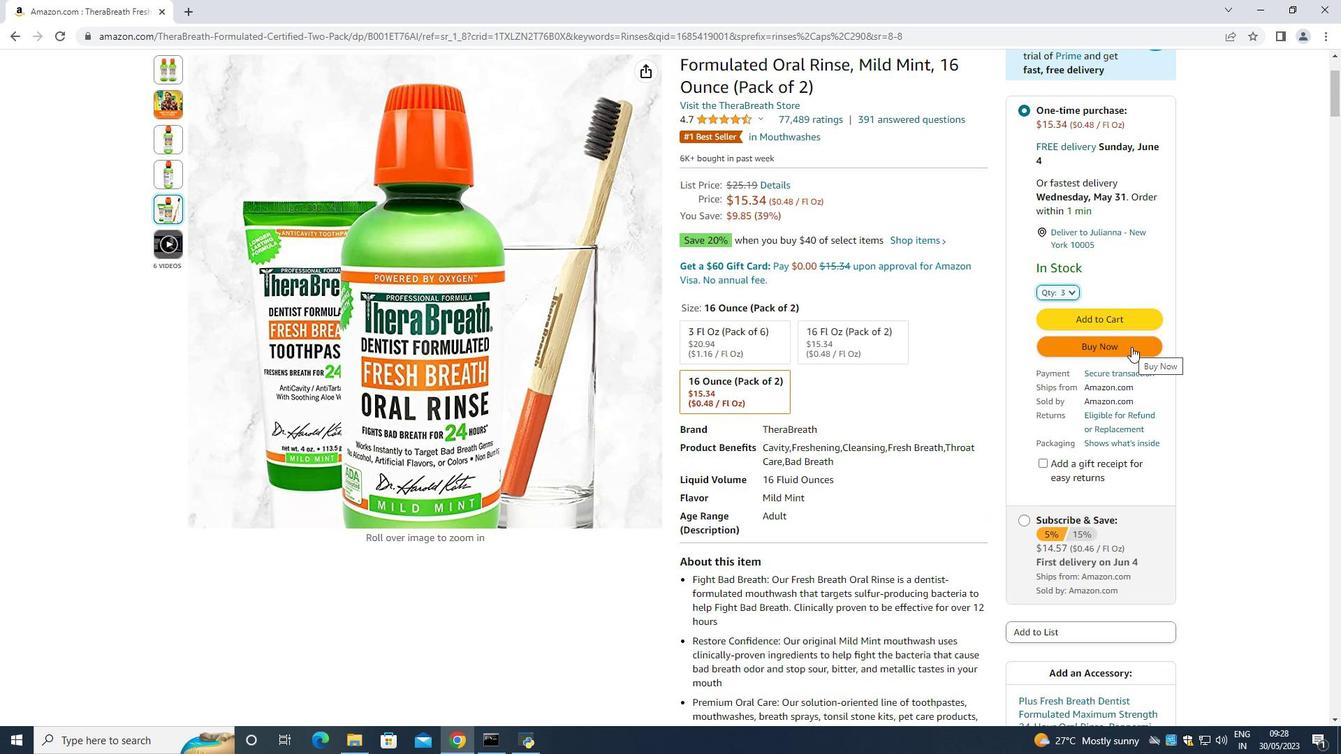 
Action: Mouse pressed left at (1131, 347)
Screenshot: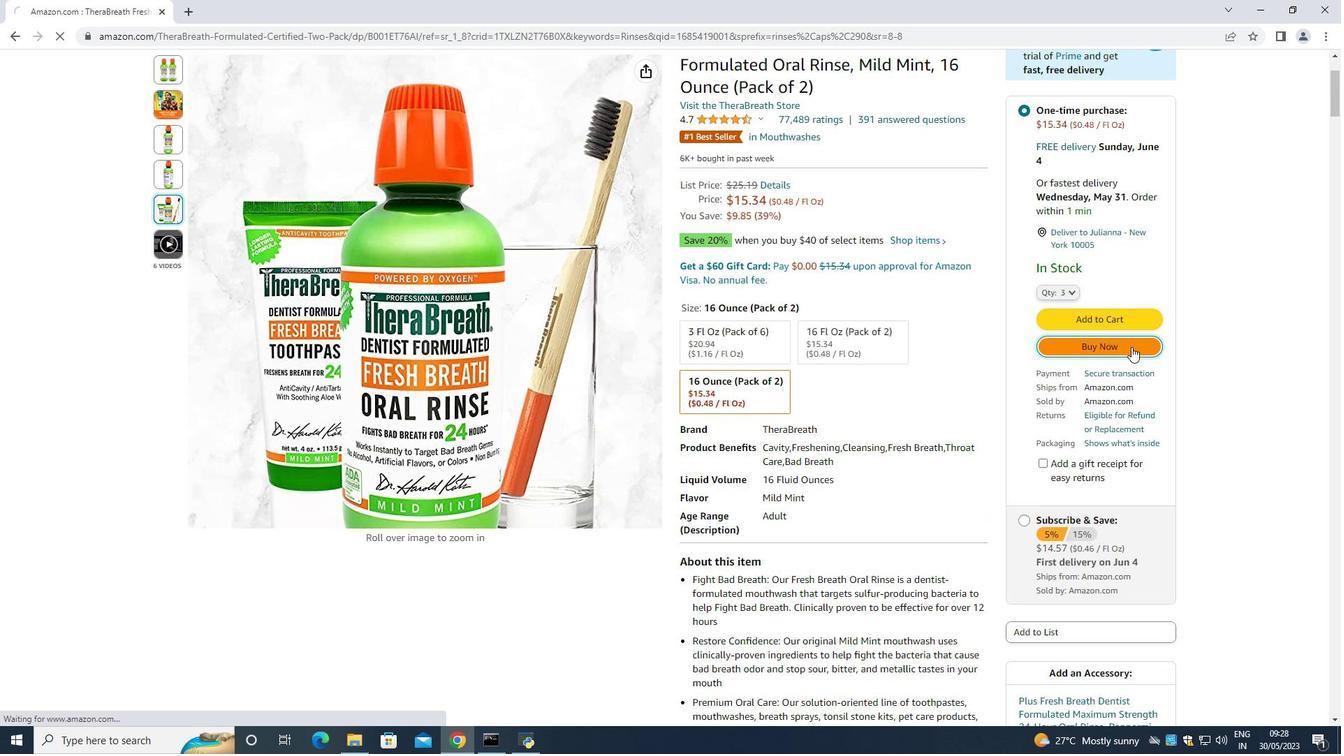 
Action: Mouse moved to (805, 115)
Screenshot: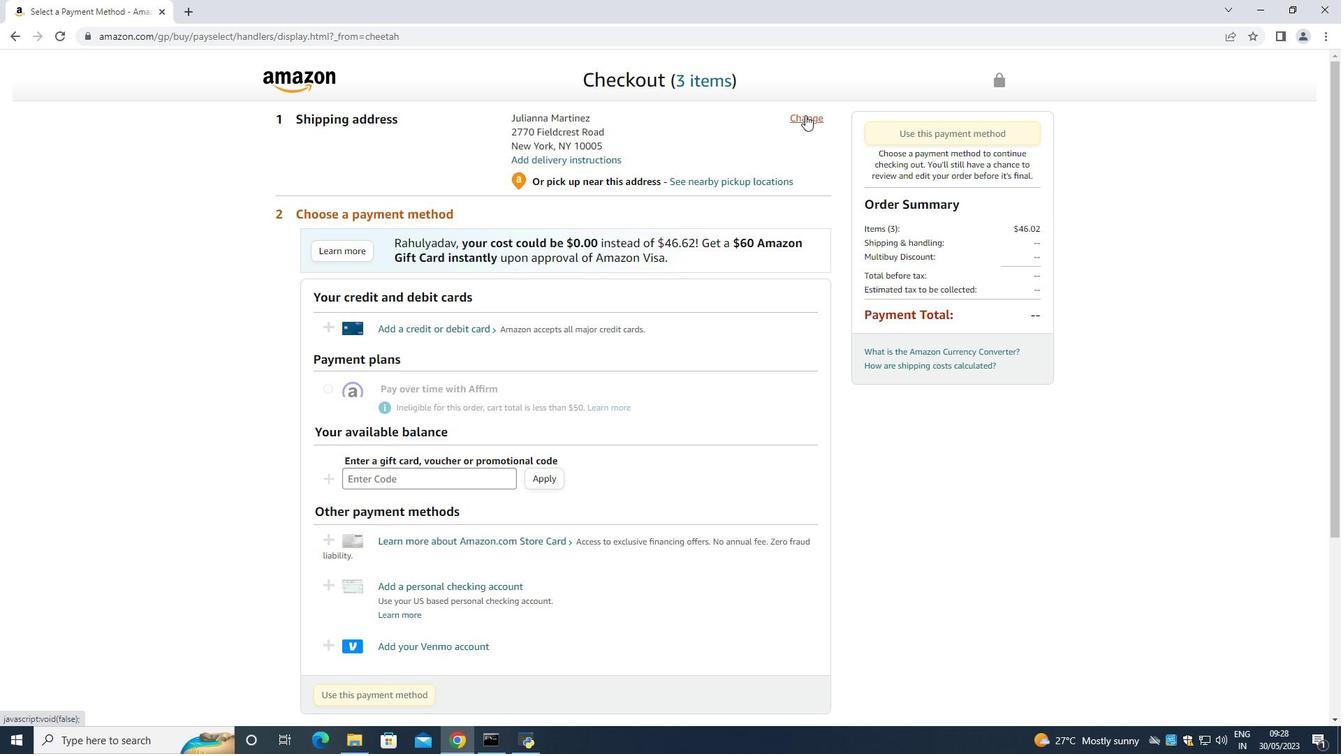 
Action: Mouse pressed left at (805, 115)
Screenshot: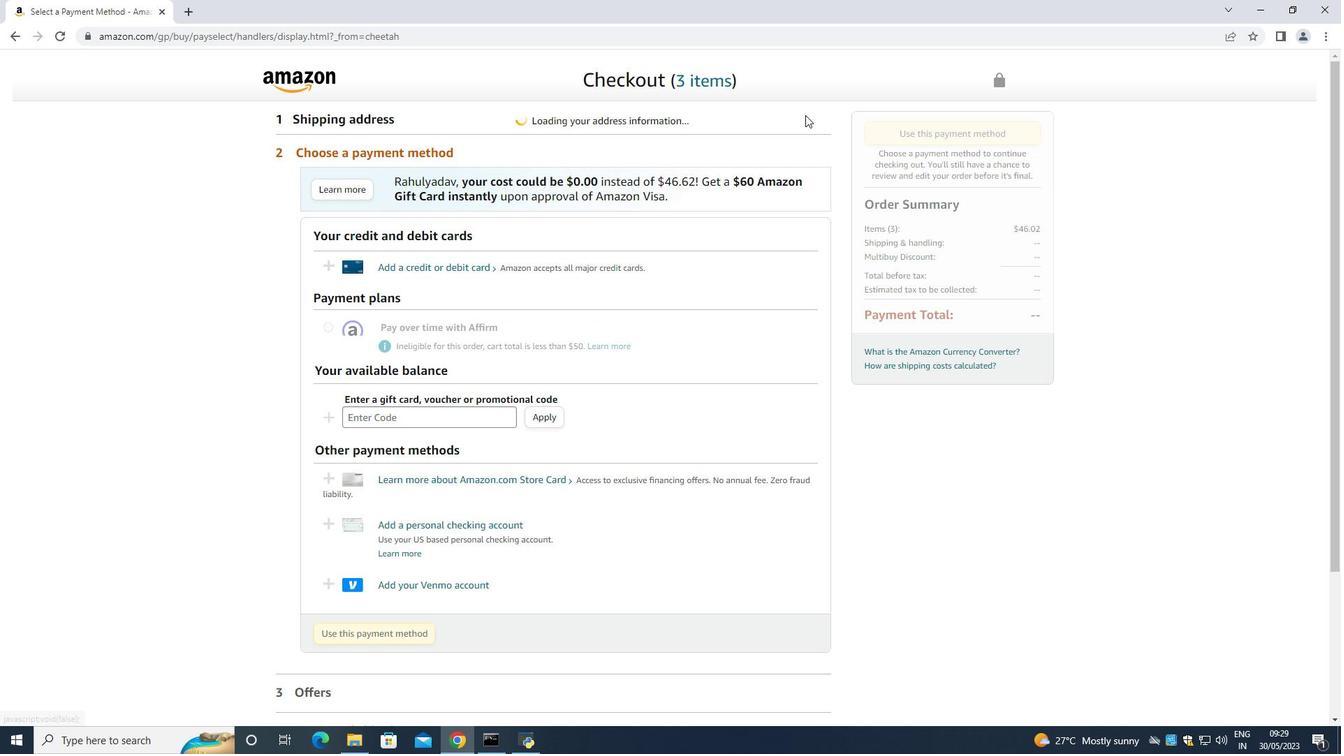 
Action: Mouse moved to (695, 152)
Screenshot: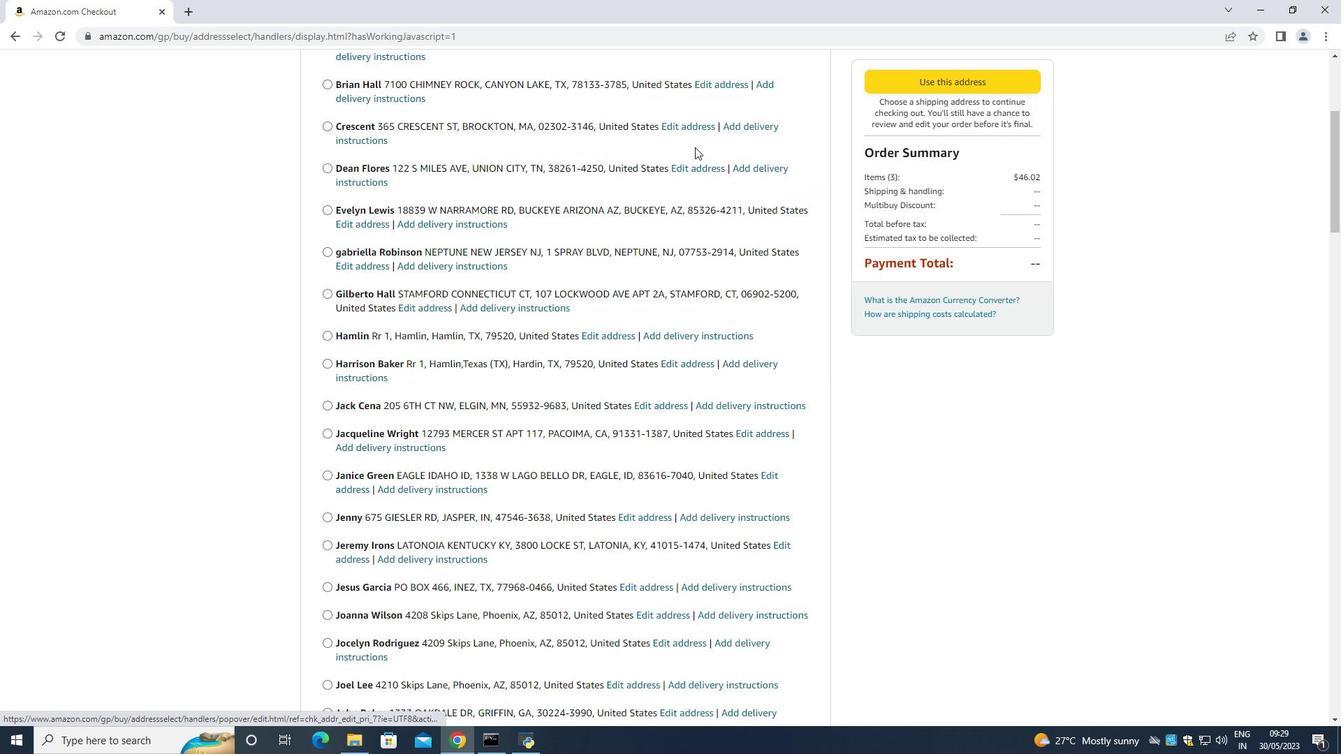 
Action: Mouse scrolled (695, 151) with delta (0, 0)
Screenshot: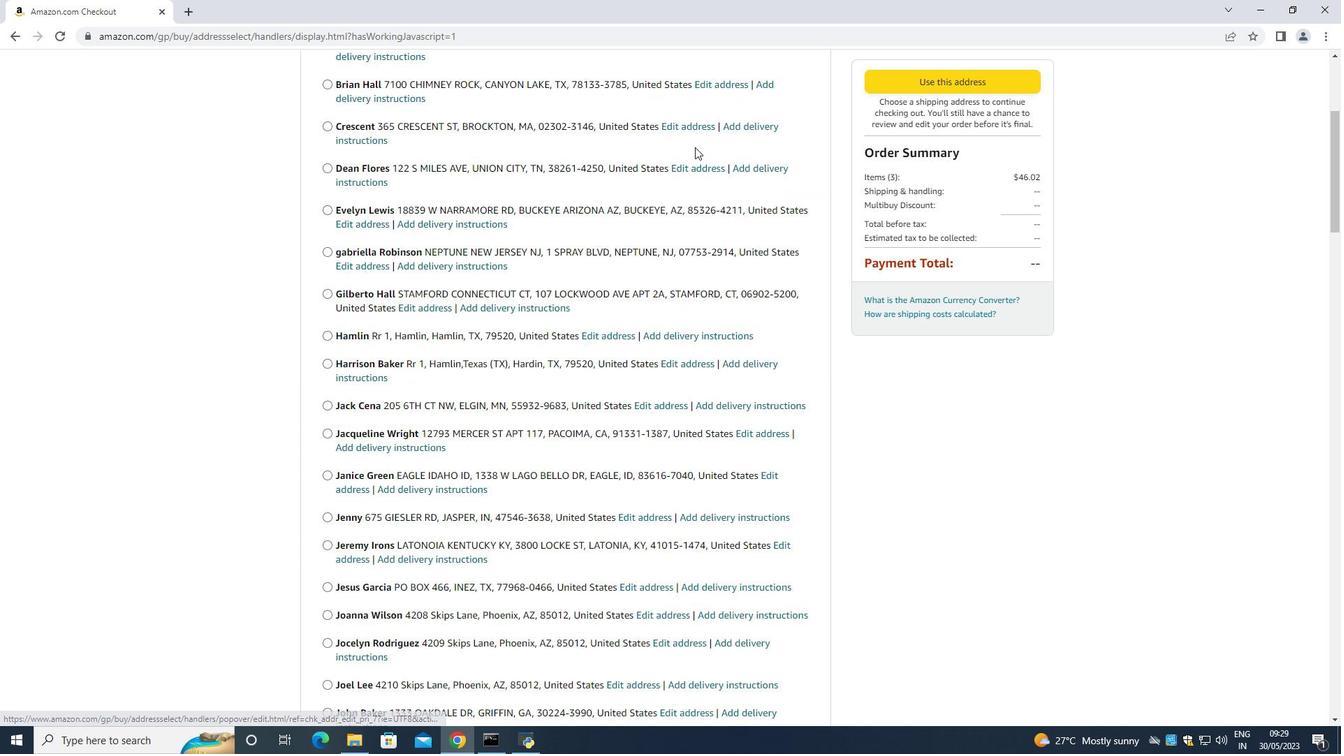 
Action: Mouse scrolled (695, 151) with delta (0, 0)
Screenshot: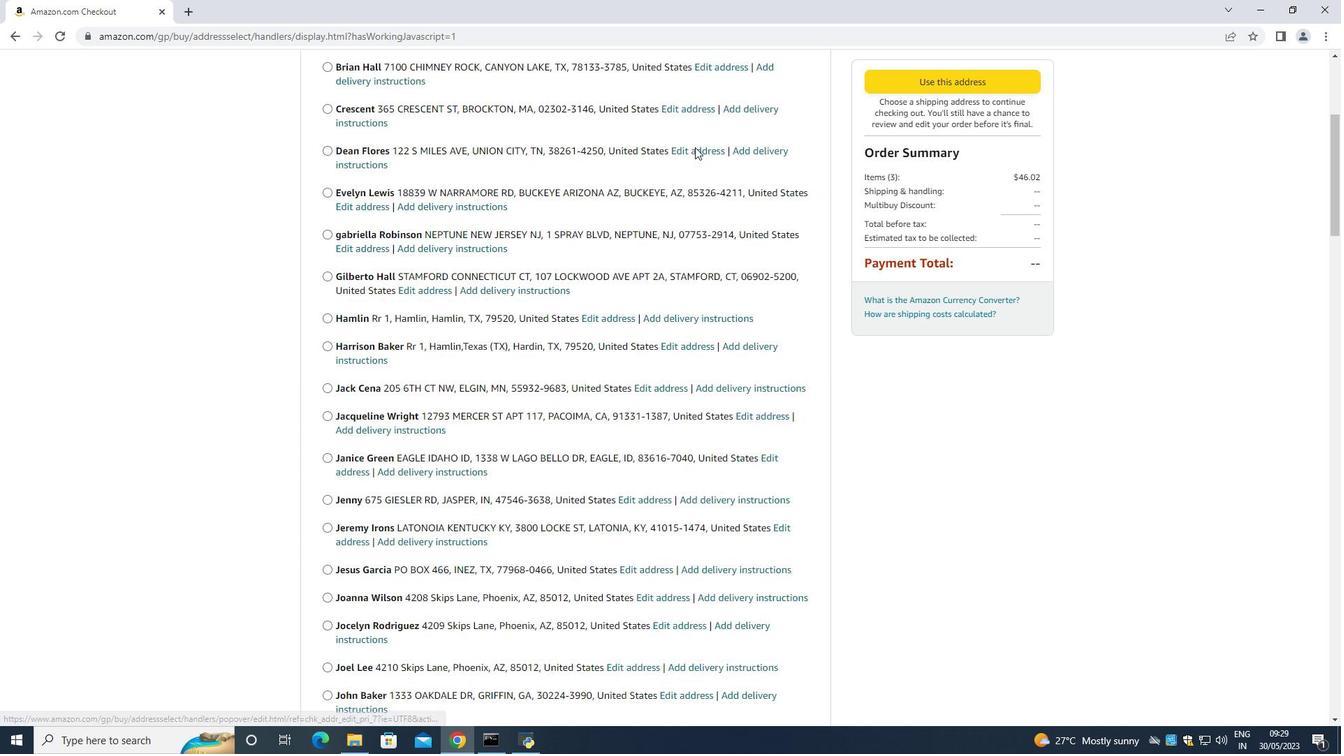 
Action: Mouse scrolled (695, 151) with delta (0, 0)
Screenshot: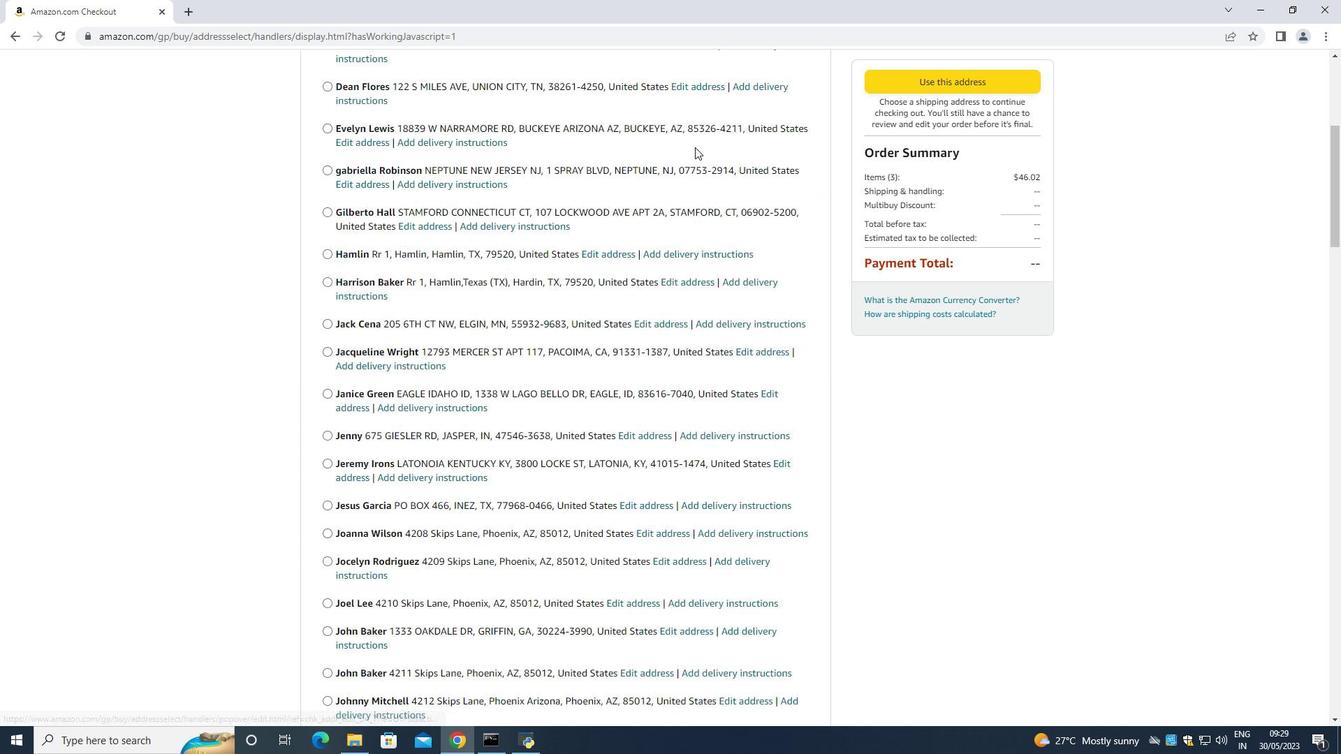 
Action: Mouse scrolled (695, 151) with delta (0, 0)
Screenshot: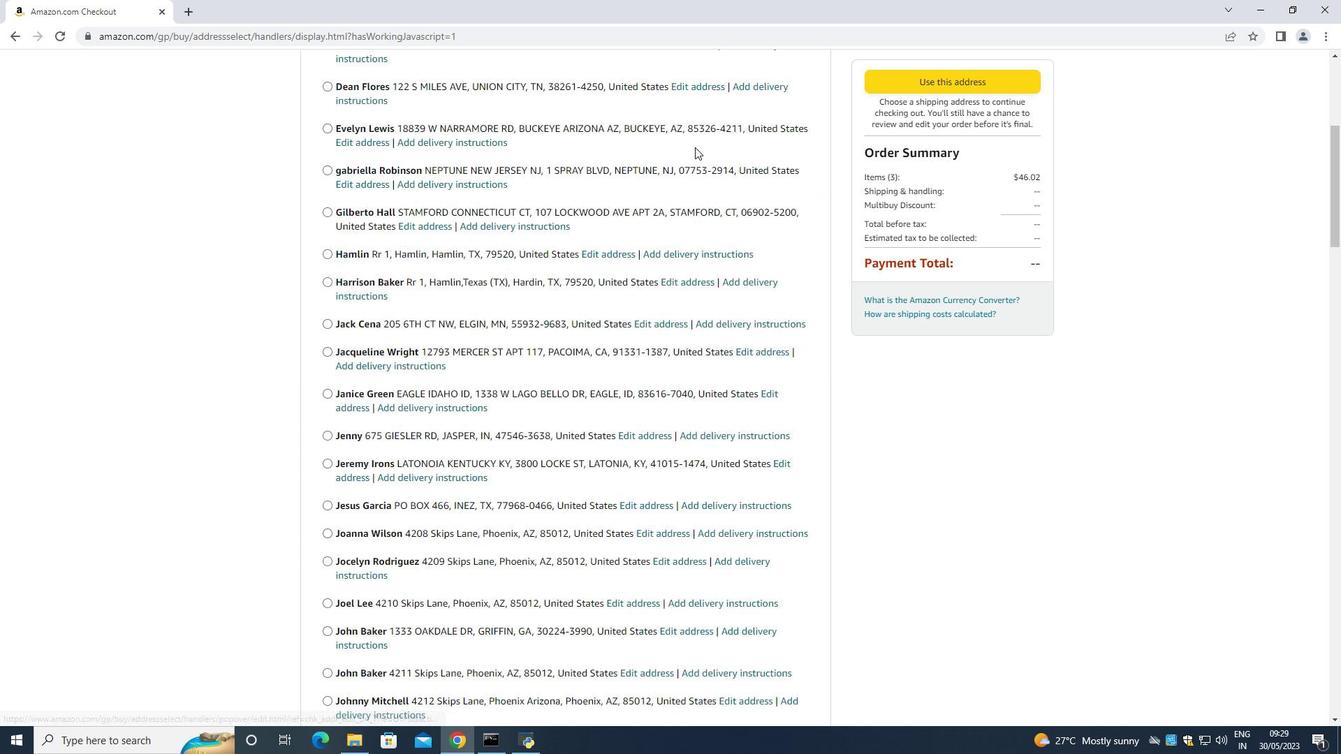 
Action: Mouse moved to (695, 147)
Screenshot: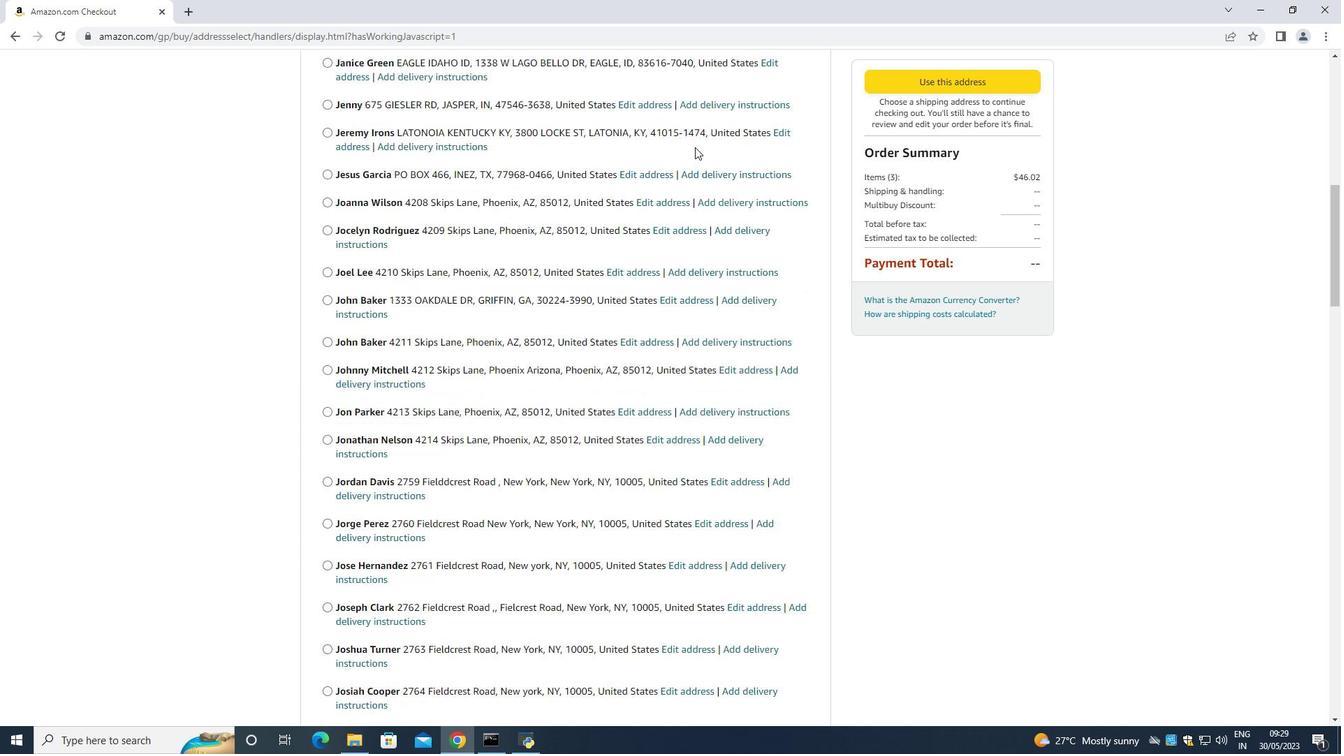 
Action: Mouse scrolled (695, 146) with delta (0, 0)
Screenshot: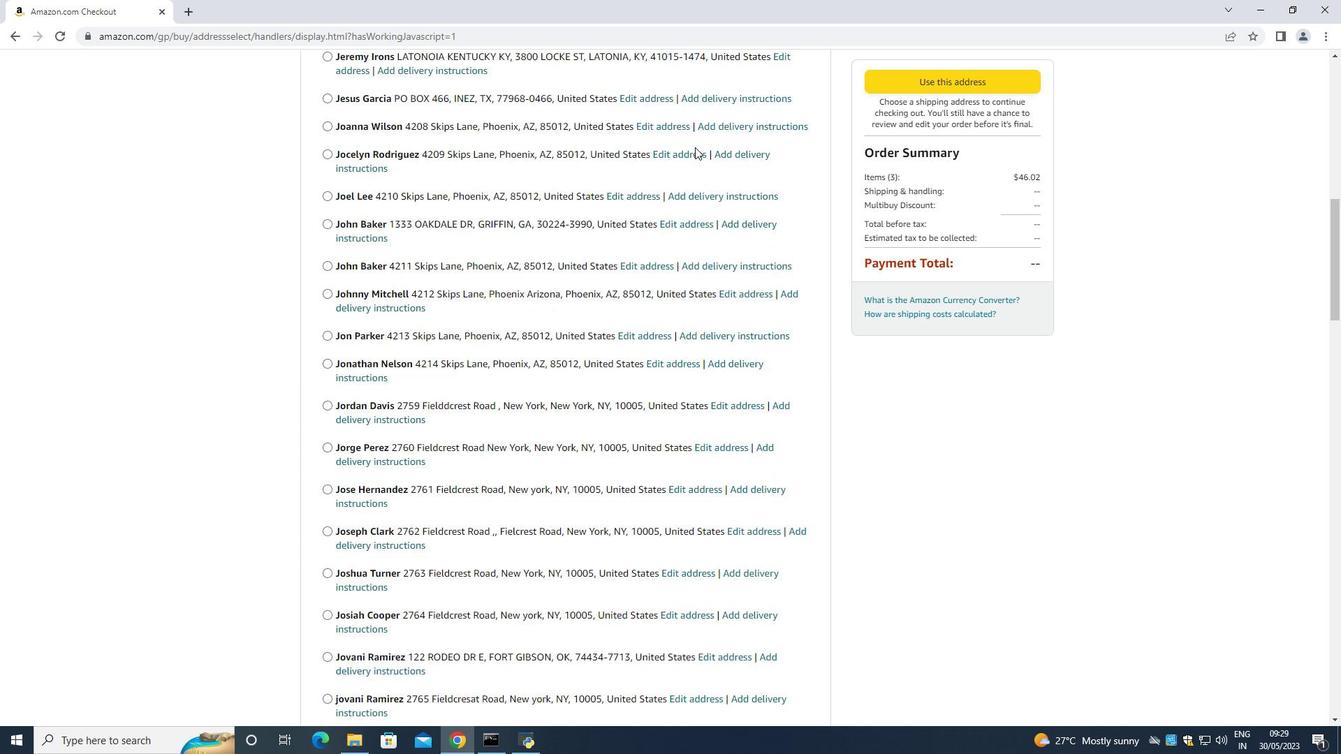 
Action: Mouse scrolled (695, 146) with delta (0, 0)
Screenshot: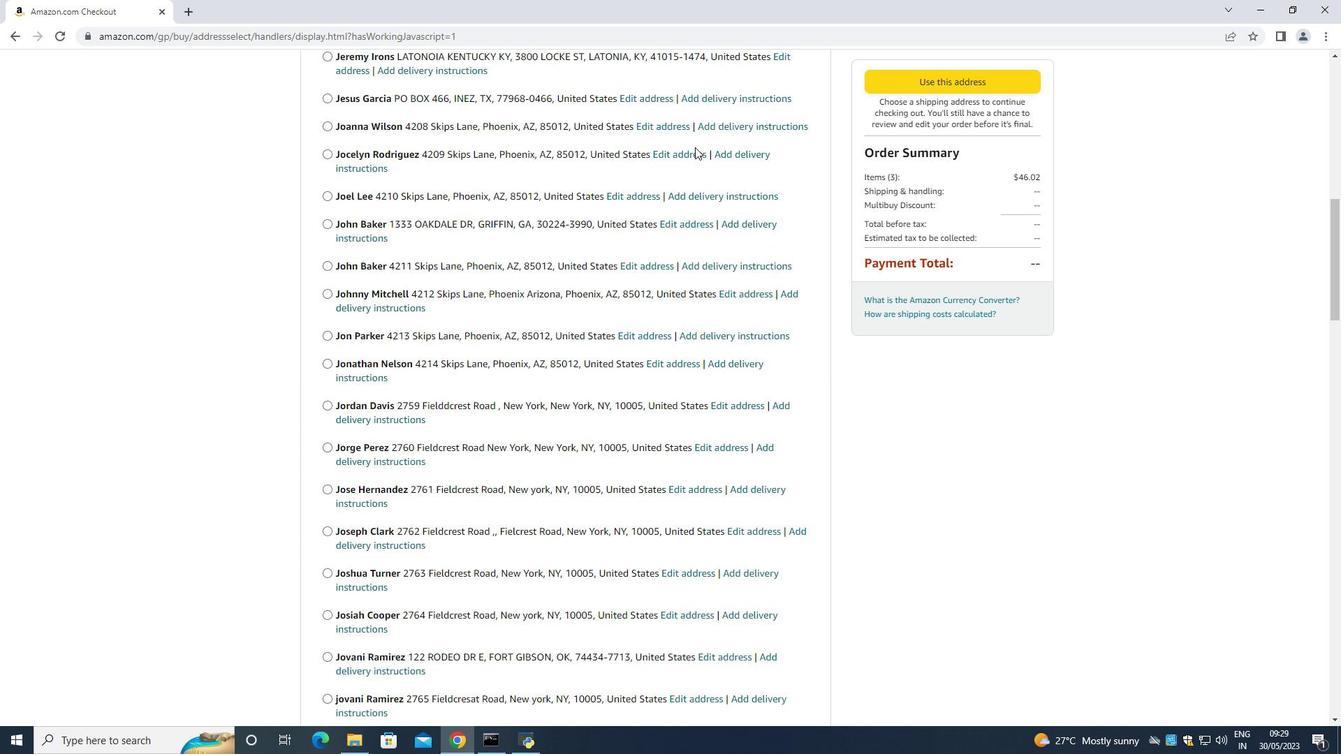 
Action: Mouse scrolled (695, 146) with delta (0, 0)
Screenshot: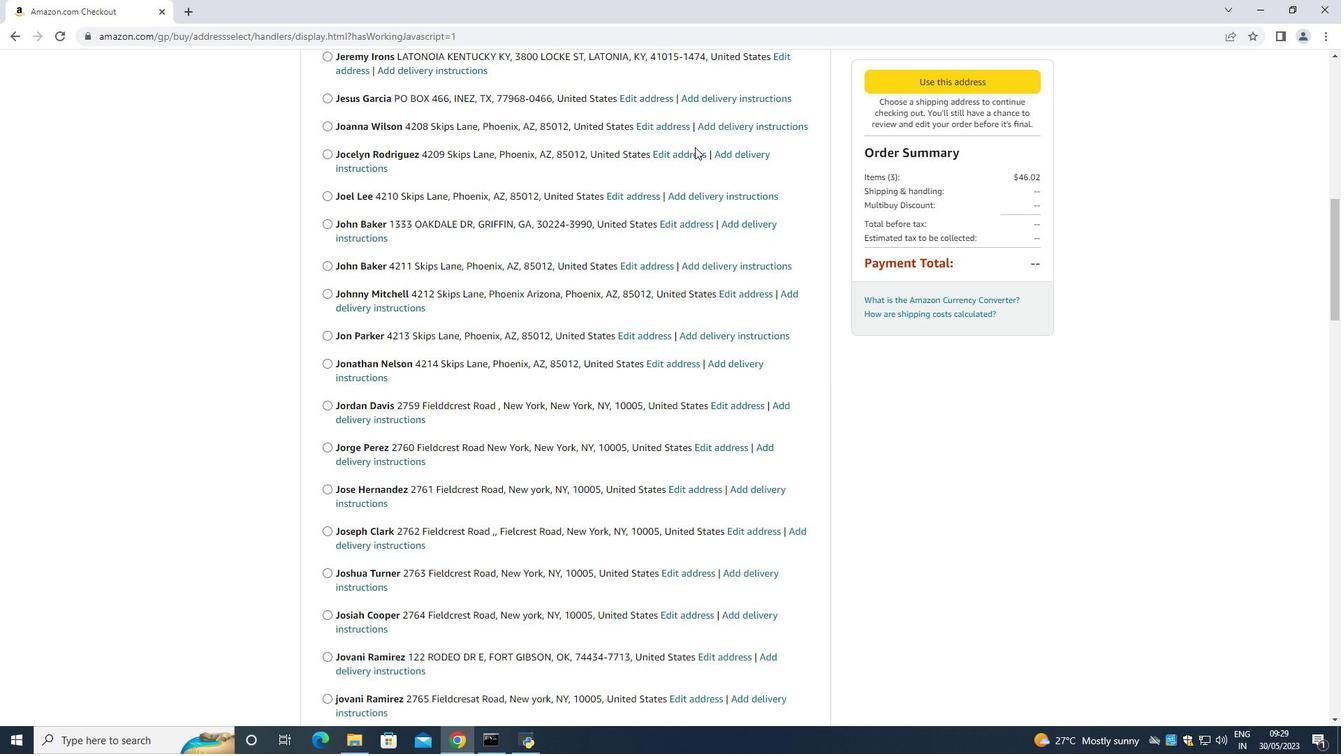 
Action: Mouse scrolled (695, 146) with delta (0, 0)
Screenshot: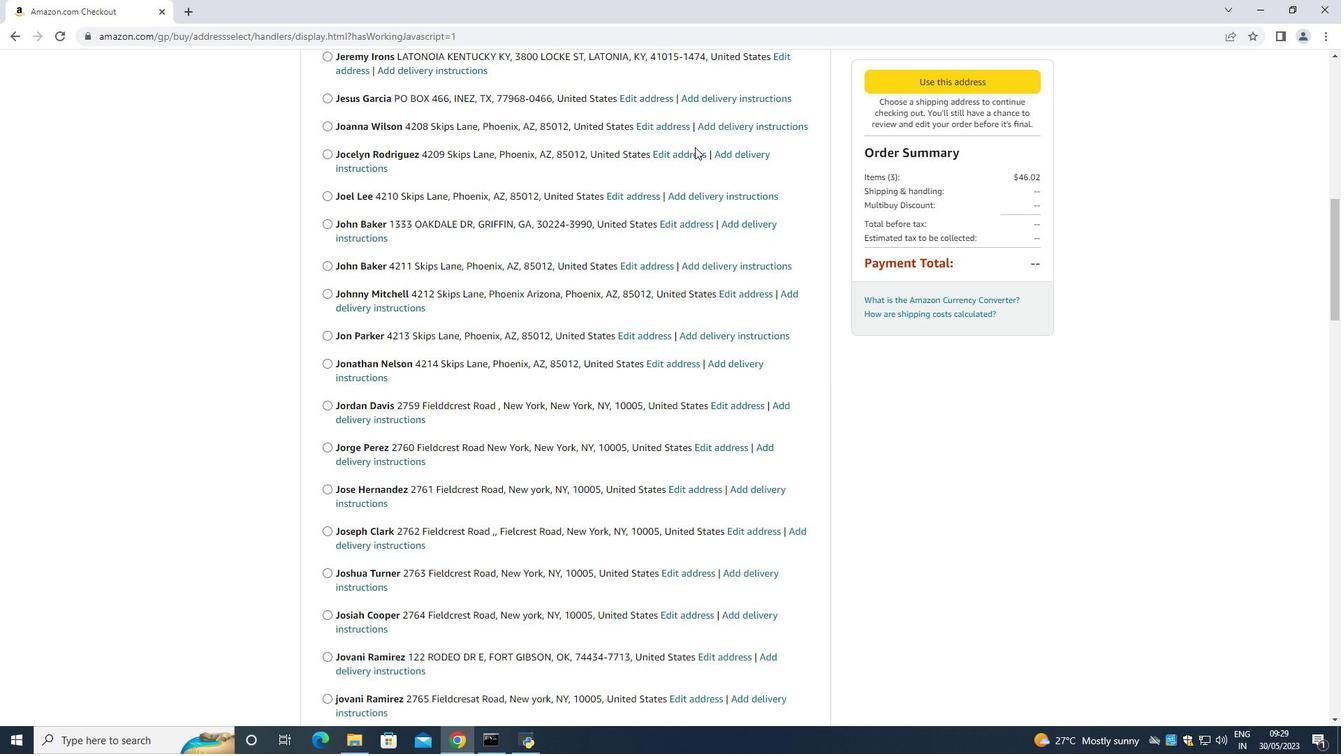 
Action: Mouse scrolled (695, 146) with delta (0, 0)
Screenshot: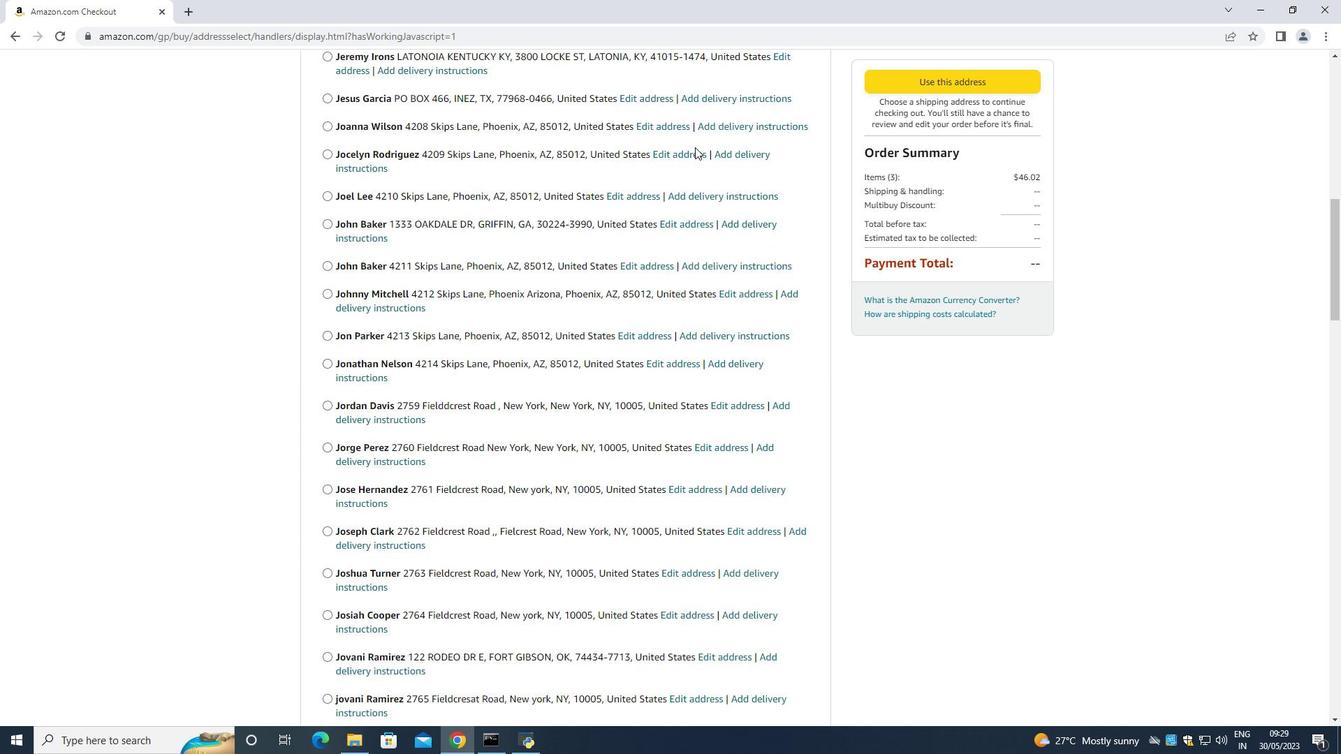 
Action: Mouse scrolled (695, 146) with delta (0, 0)
Screenshot: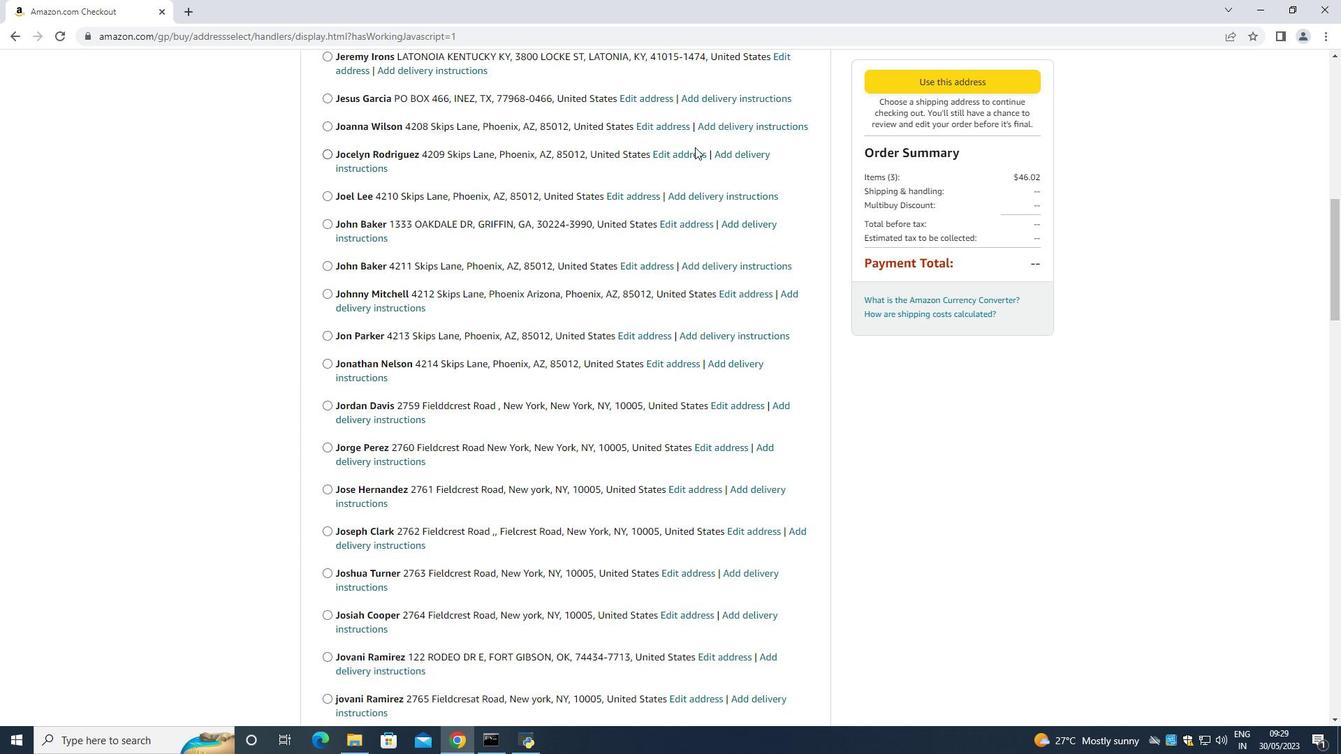 
Action: Mouse scrolled (695, 146) with delta (0, 0)
Screenshot: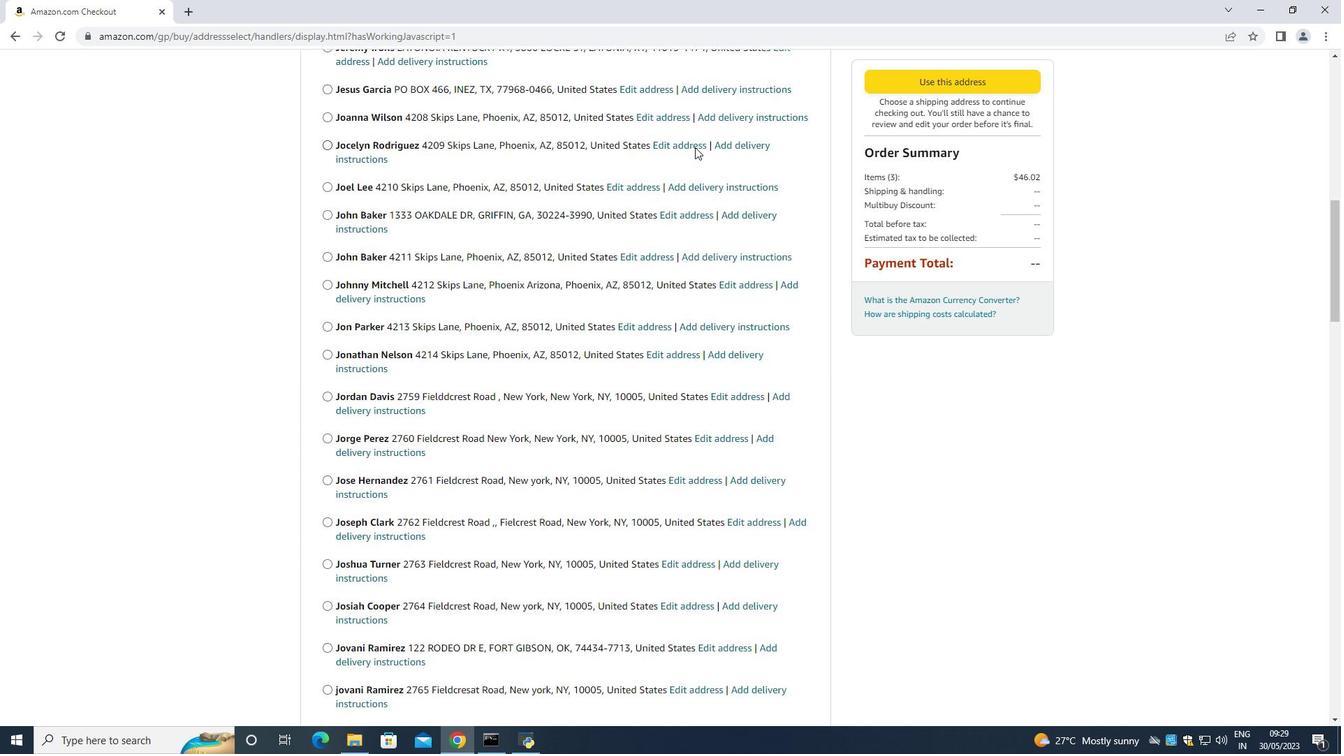 
Action: Mouse scrolled (695, 146) with delta (0, 0)
Screenshot: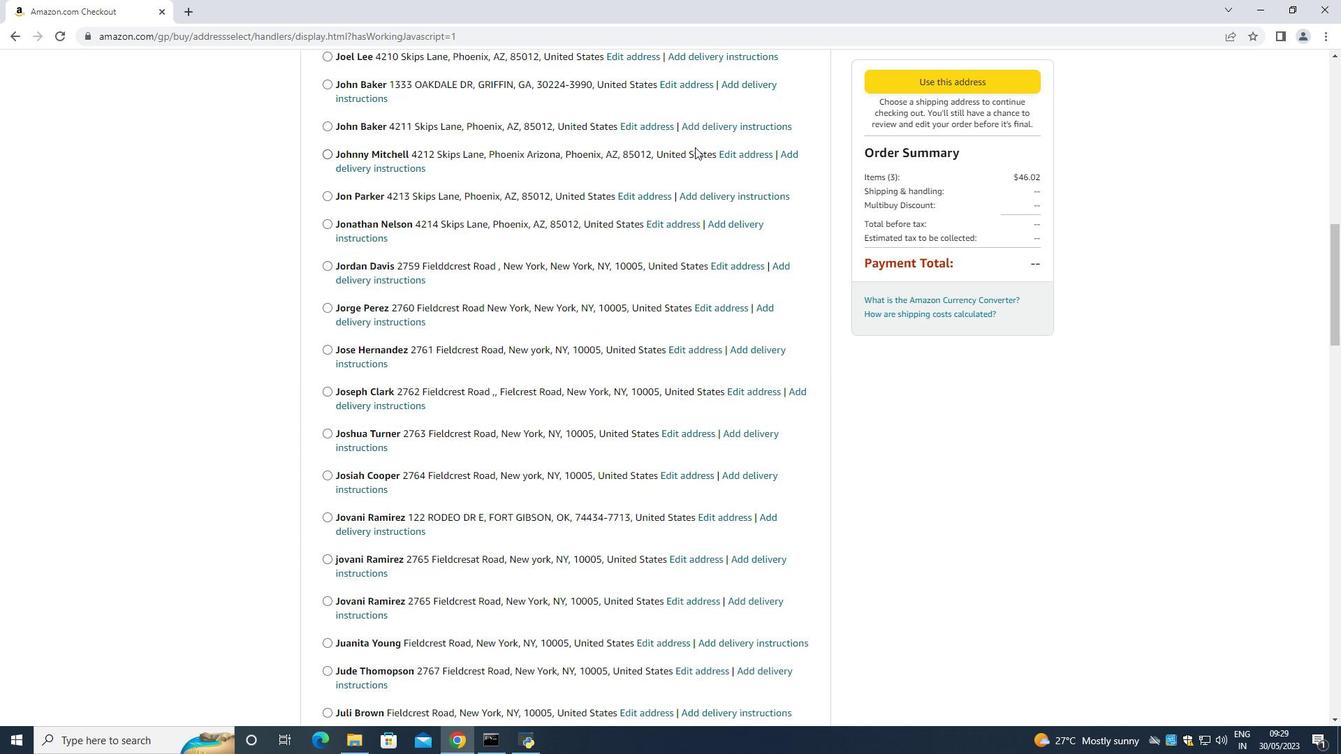 
Action: Mouse scrolled (695, 146) with delta (0, 0)
Screenshot: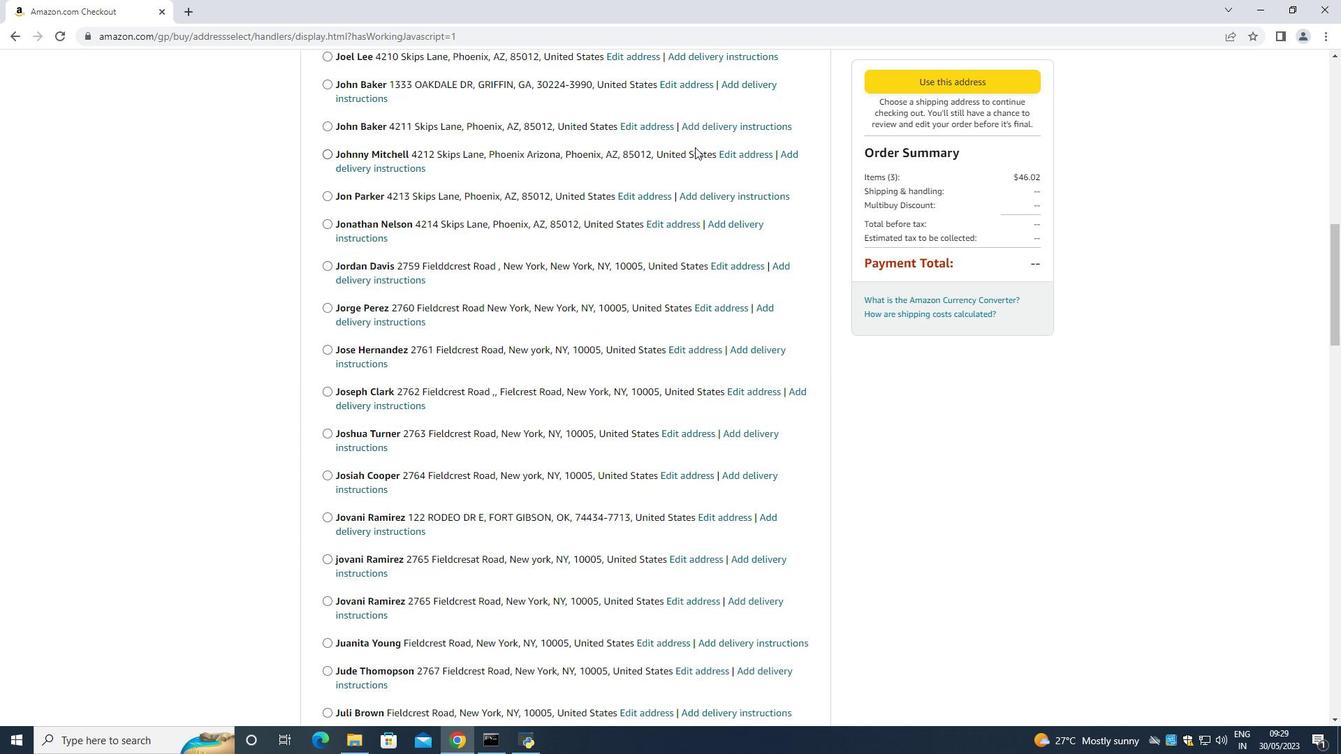 
Action: Mouse scrolled (695, 146) with delta (0, 0)
Screenshot: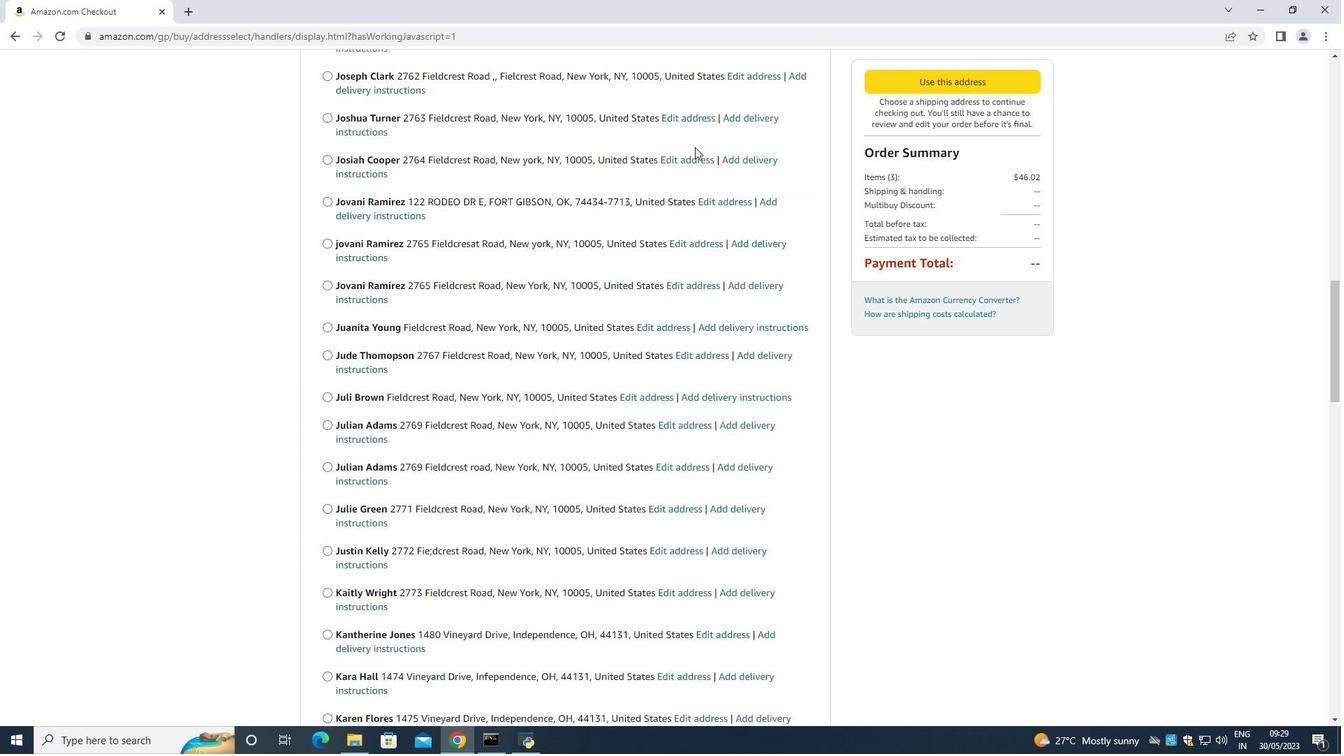 
Action: Mouse scrolled (695, 146) with delta (0, 0)
Screenshot: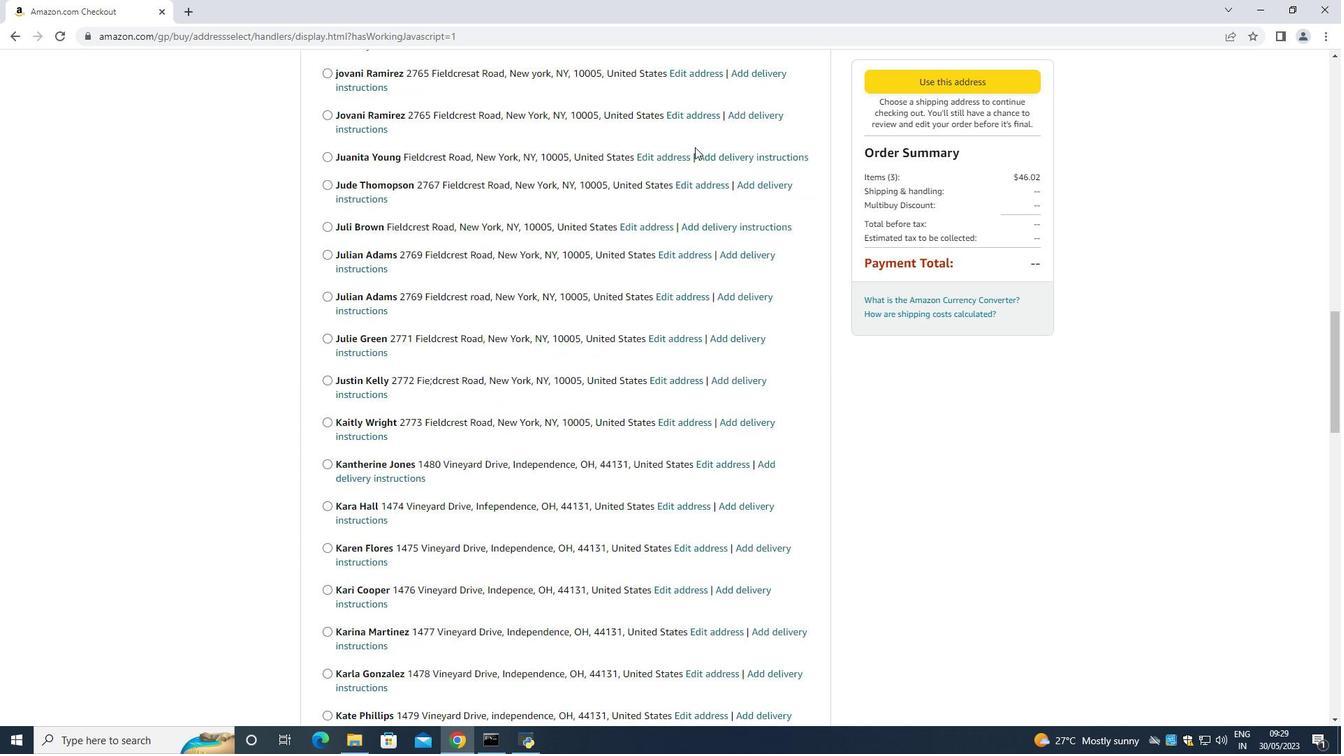 
Action: Mouse scrolled (695, 146) with delta (0, 0)
Screenshot: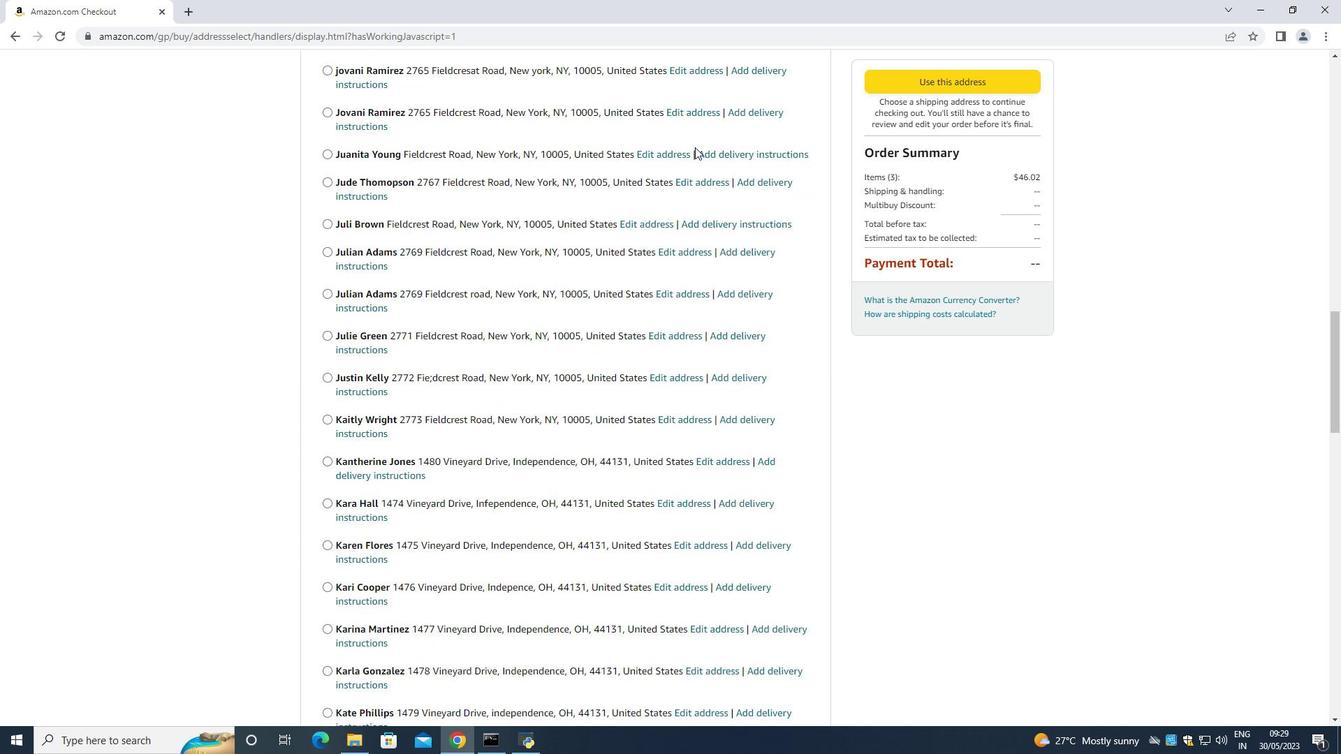 
Action: Mouse scrolled (695, 146) with delta (0, 0)
Screenshot: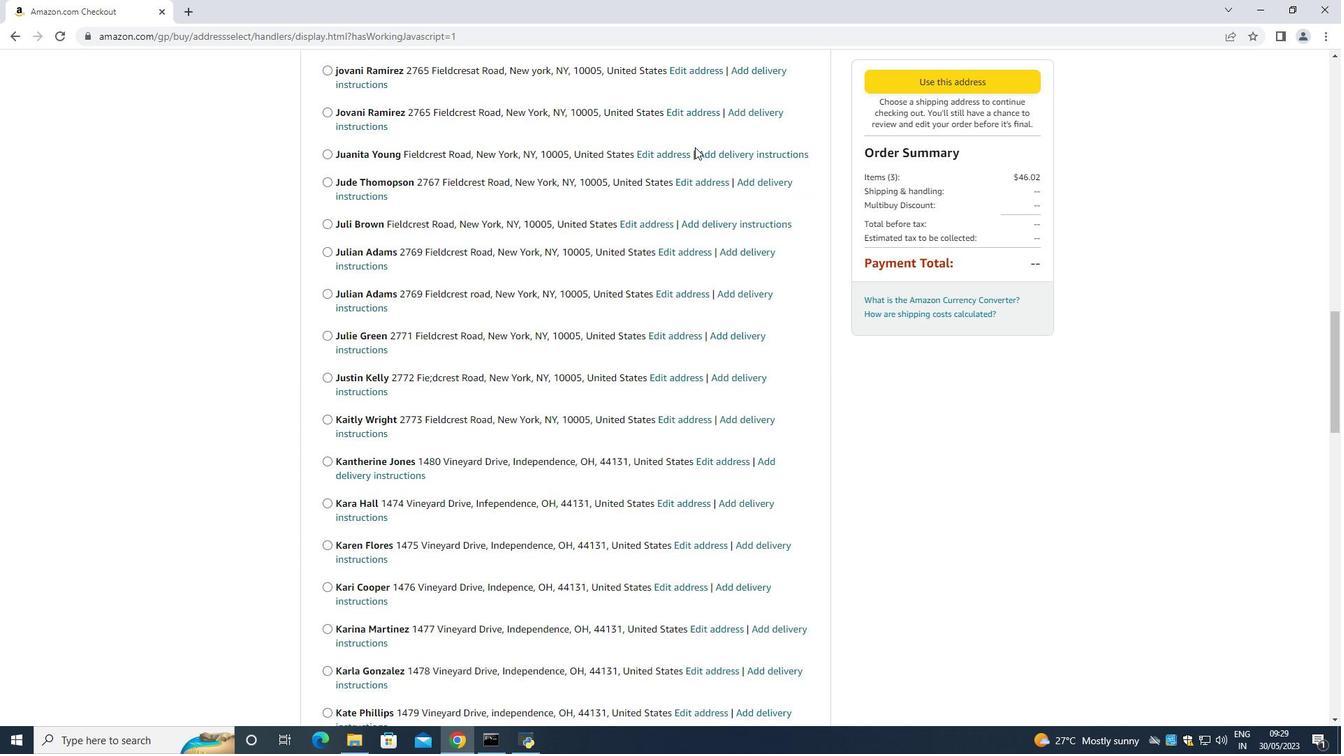 
Action: Mouse scrolled (695, 146) with delta (0, 0)
Screenshot: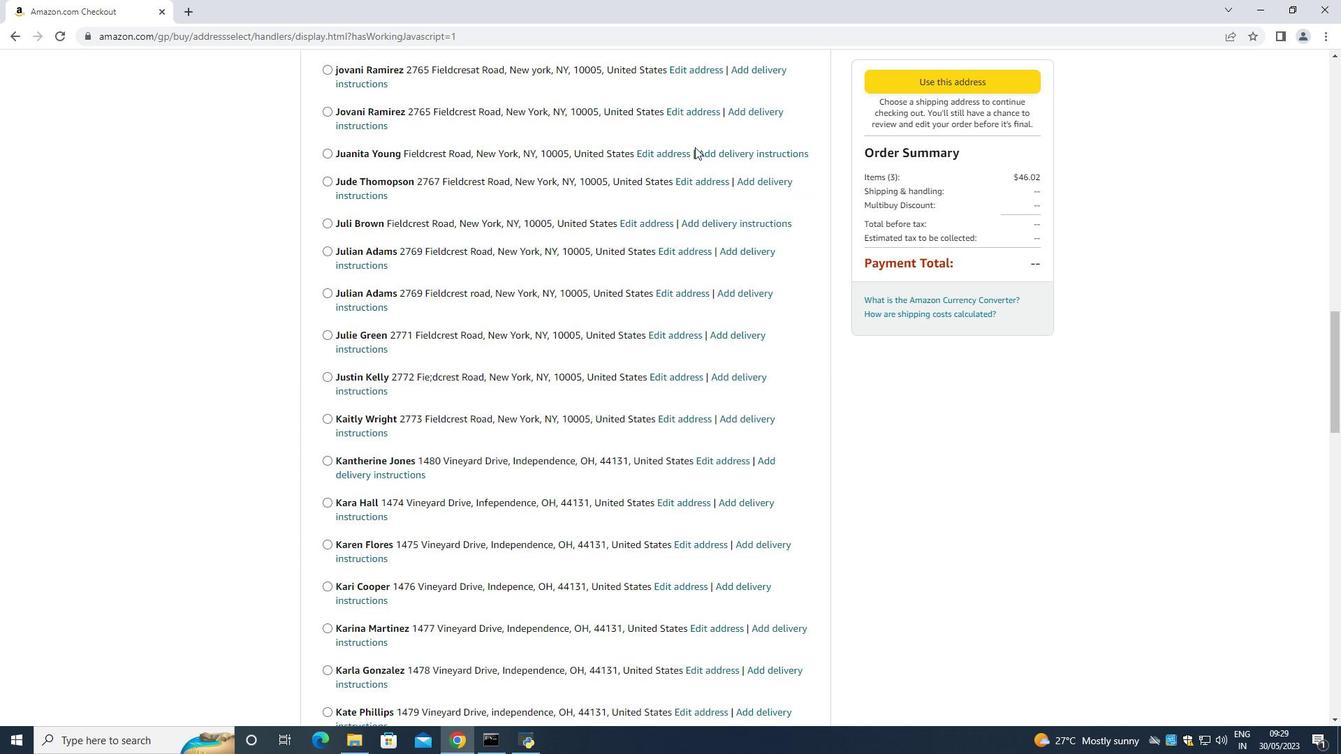 
Action: Mouse scrolled (695, 146) with delta (0, 0)
Screenshot: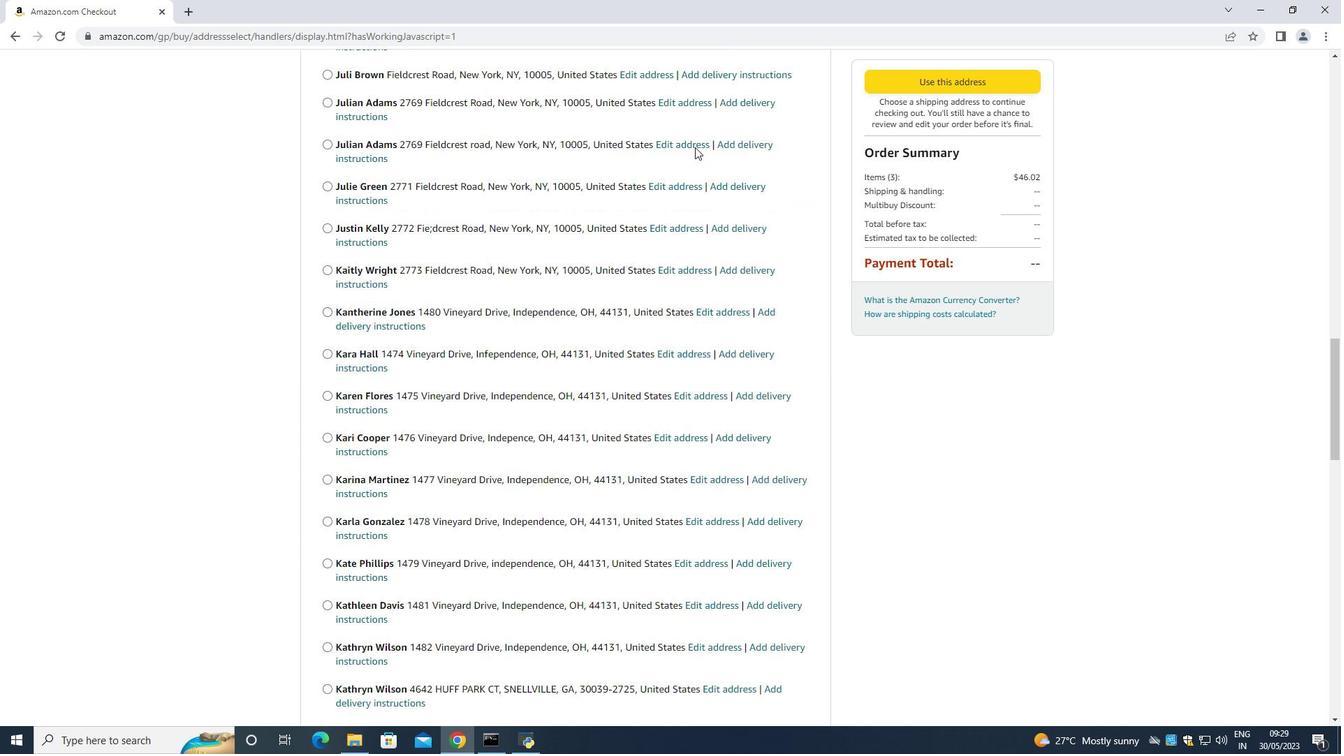 
Action: Mouse scrolled (695, 146) with delta (0, 0)
Screenshot: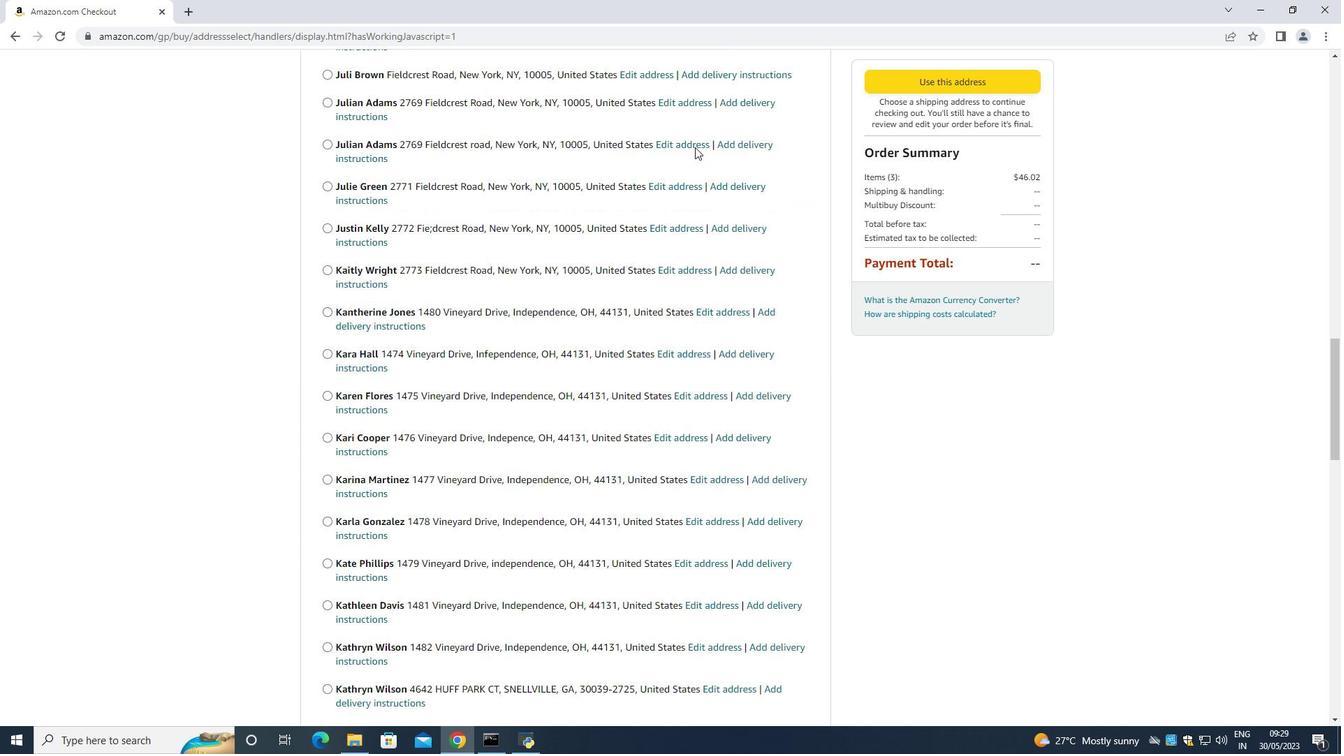 
Action: Mouse scrolled (695, 146) with delta (0, 0)
Screenshot: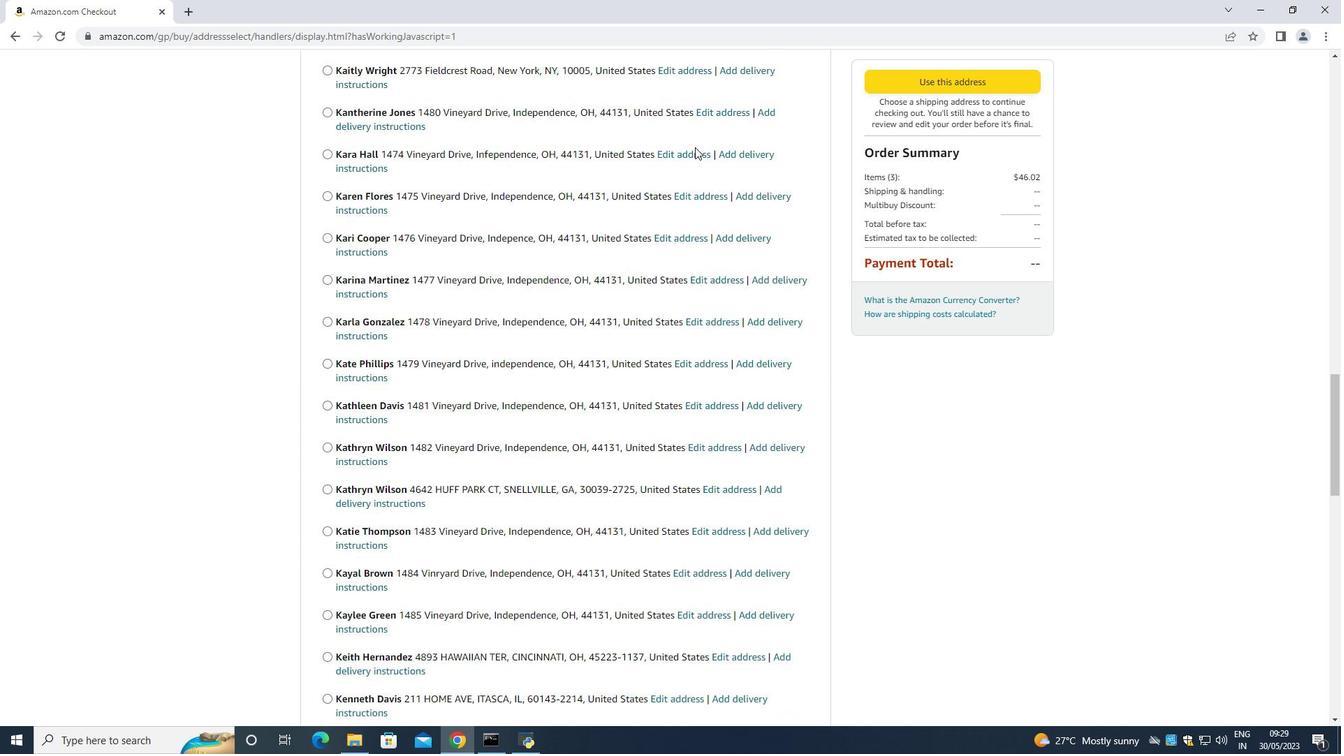 
Action: Mouse scrolled (695, 146) with delta (0, 0)
Screenshot: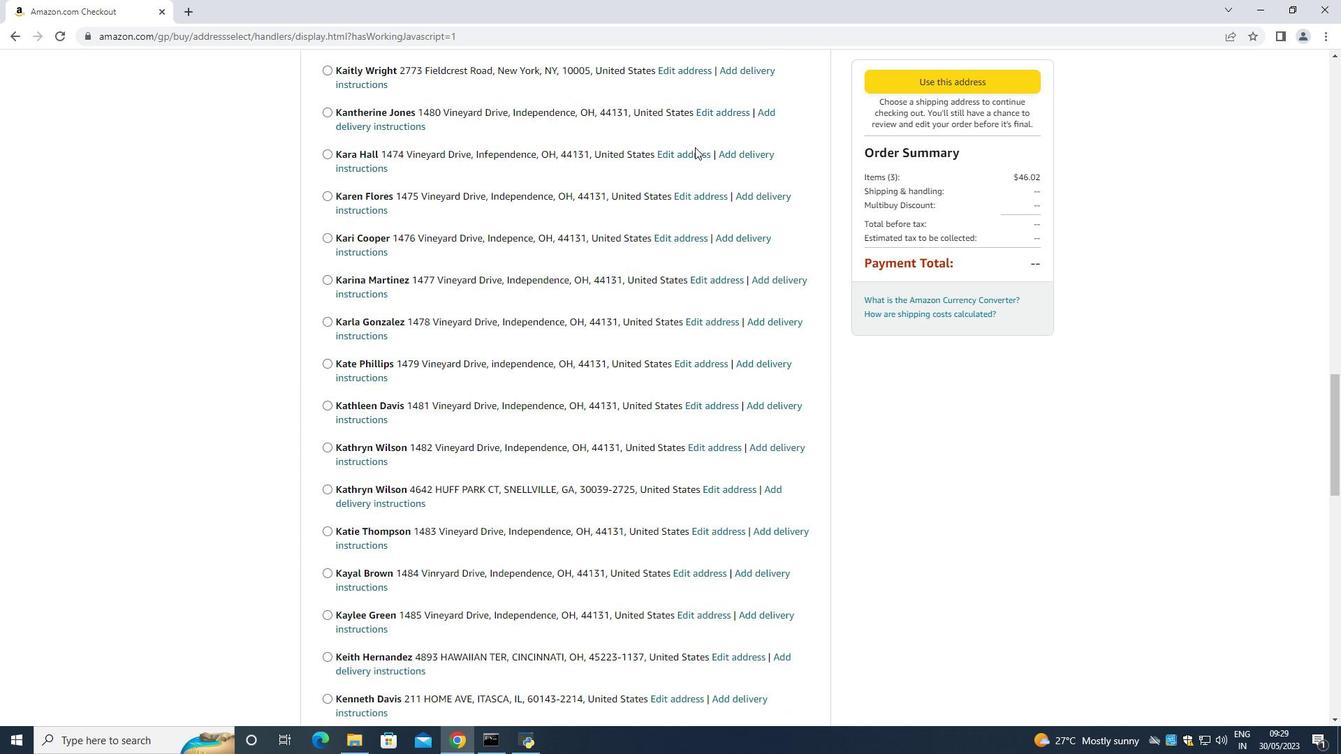 
Action: Mouse scrolled (695, 146) with delta (0, 0)
Screenshot: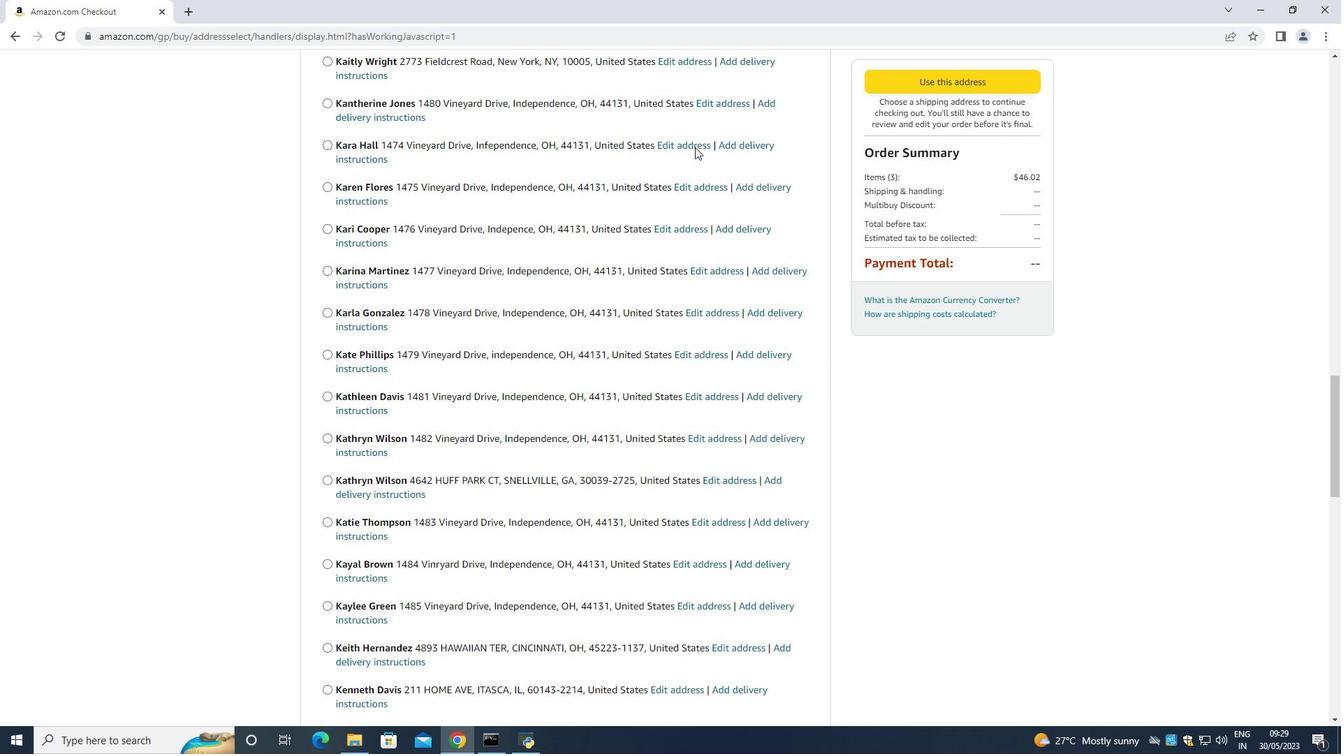 
Action: Mouse scrolled (695, 146) with delta (0, 0)
Screenshot: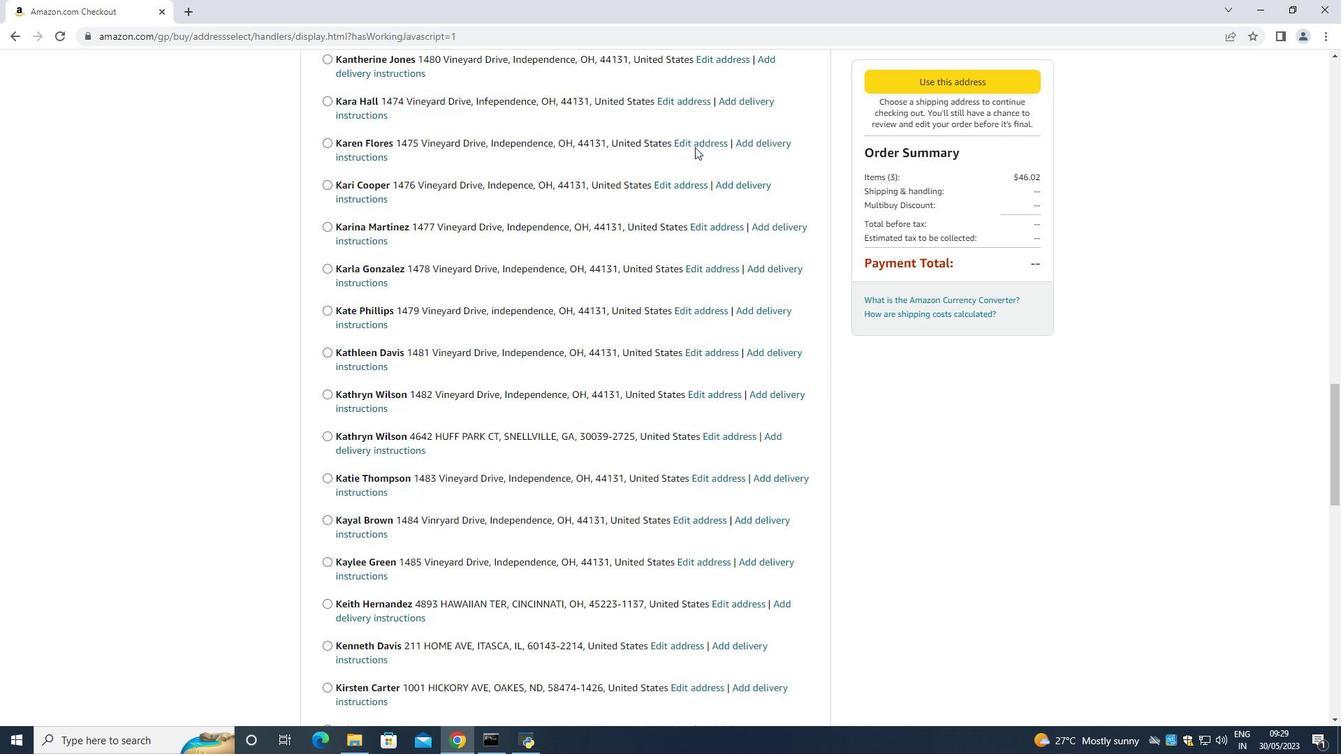 
Action: Mouse scrolled (695, 146) with delta (0, 0)
Screenshot: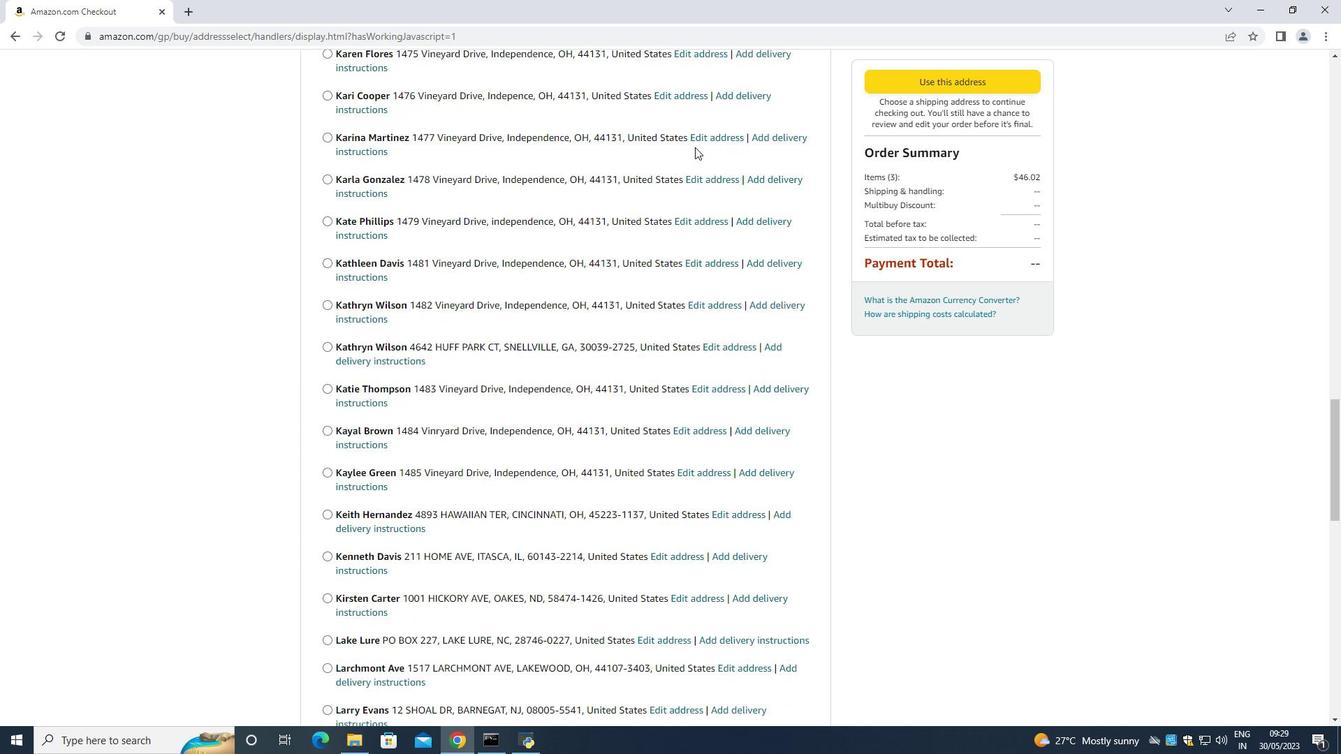 
Action: Mouse scrolled (695, 146) with delta (0, 0)
Screenshot: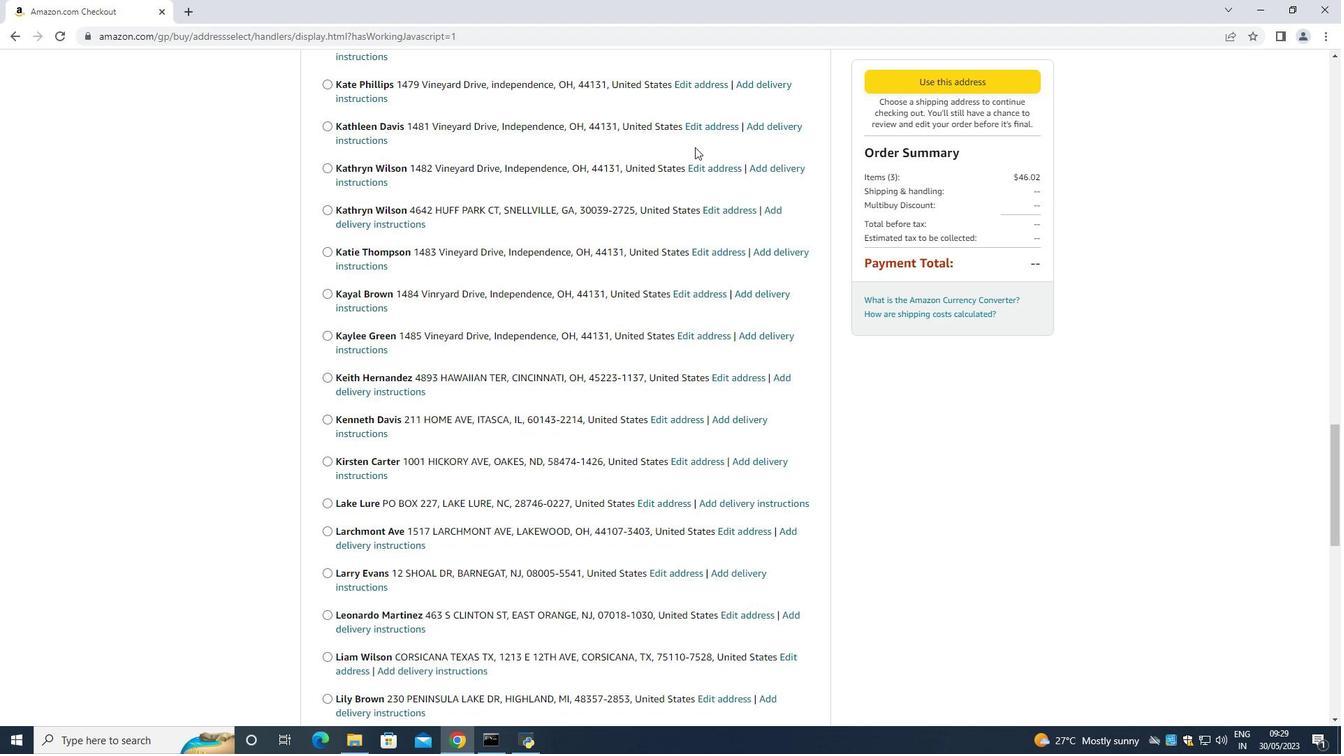 
Action: Mouse scrolled (695, 146) with delta (0, 0)
Screenshot: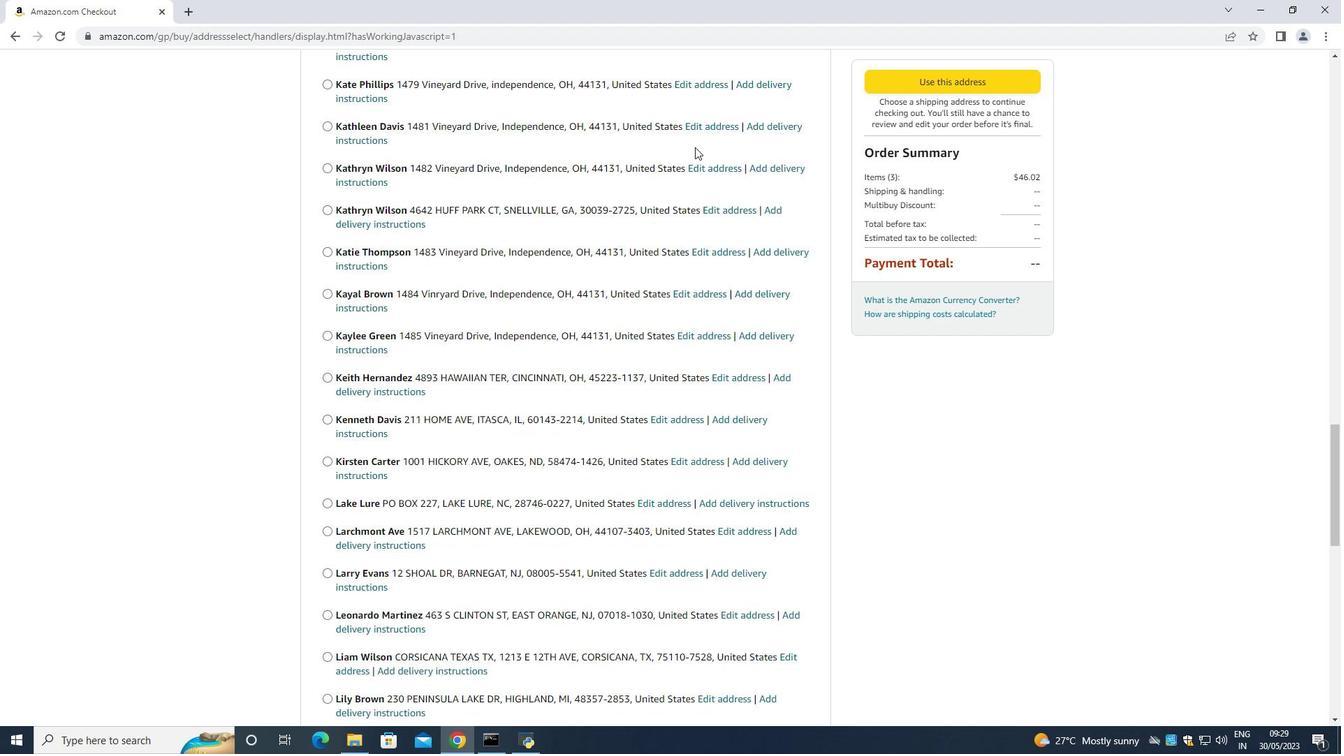 
Action: Mouse scrolled (695, 146) with delta (0, 0)
Screenshot: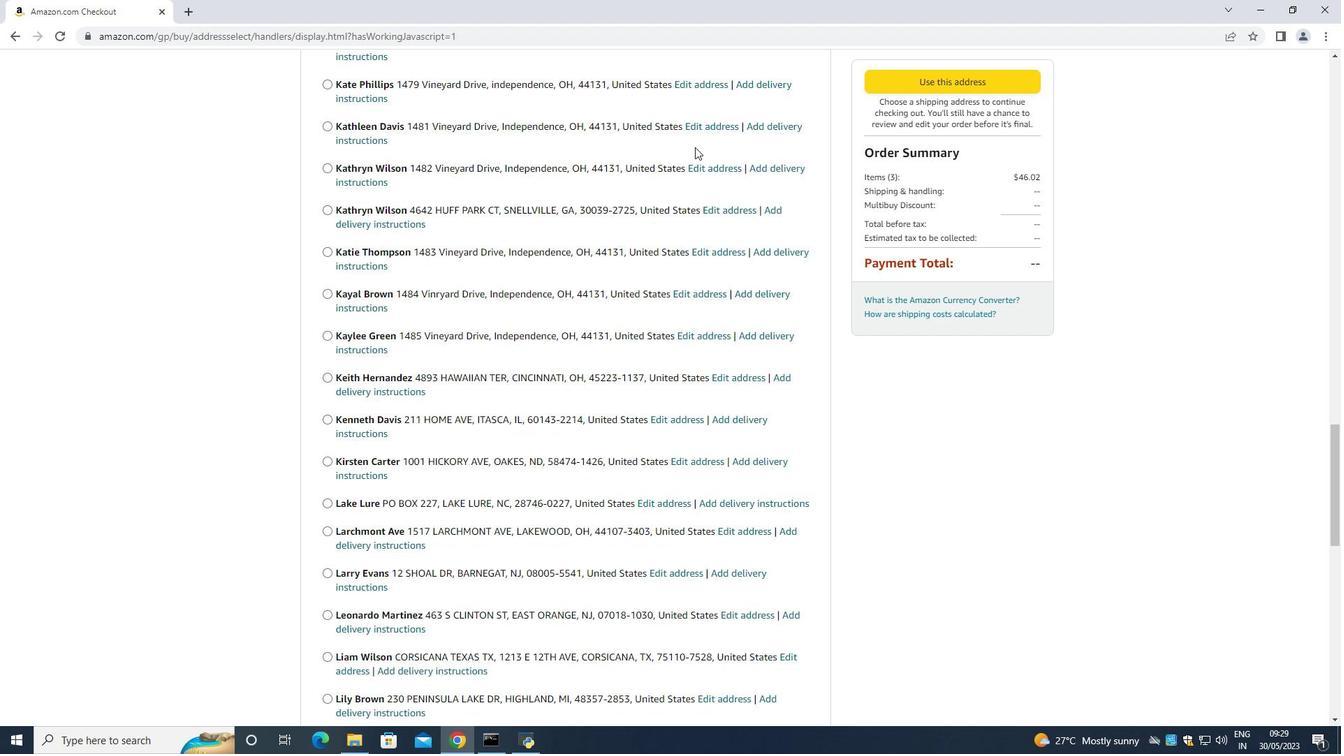 
Action: Mouse scrolled (695, 146) with delta (0, 0)
Screenshot: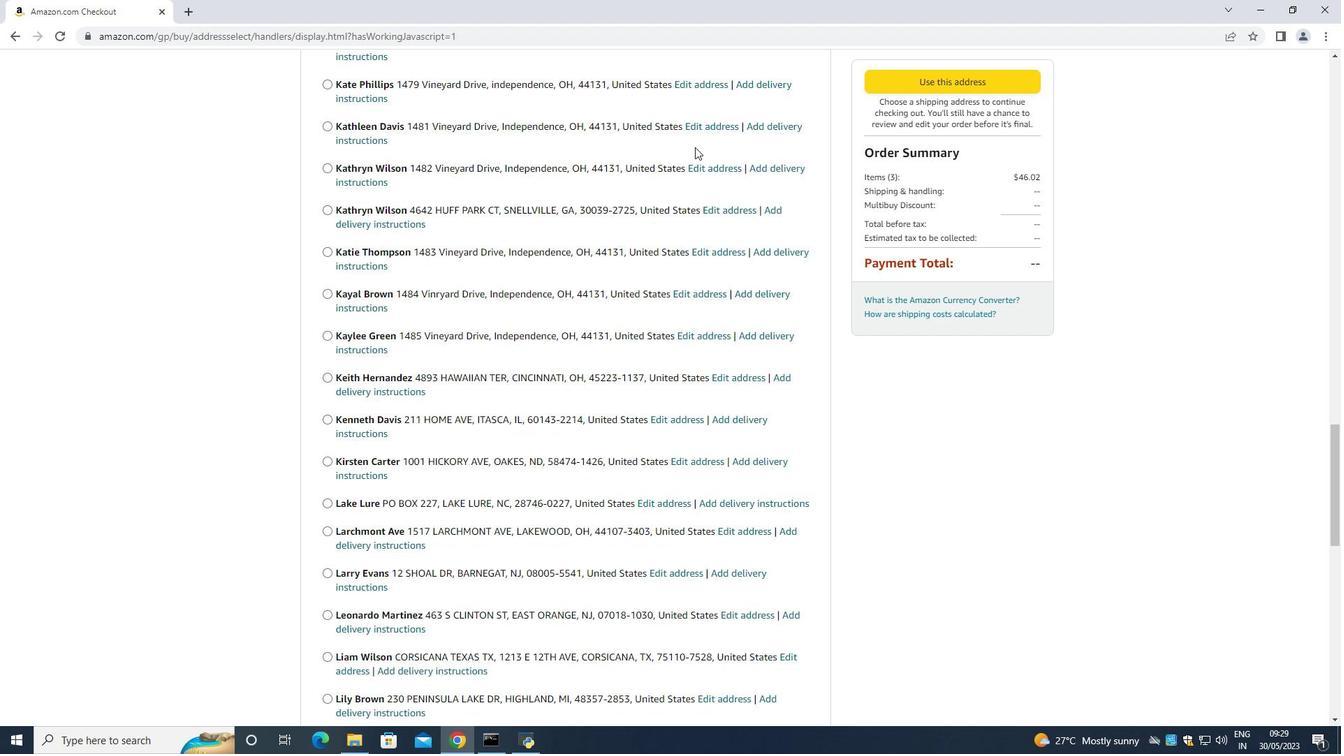 
Action: Mouse moved to (675, 110)
Screenshot: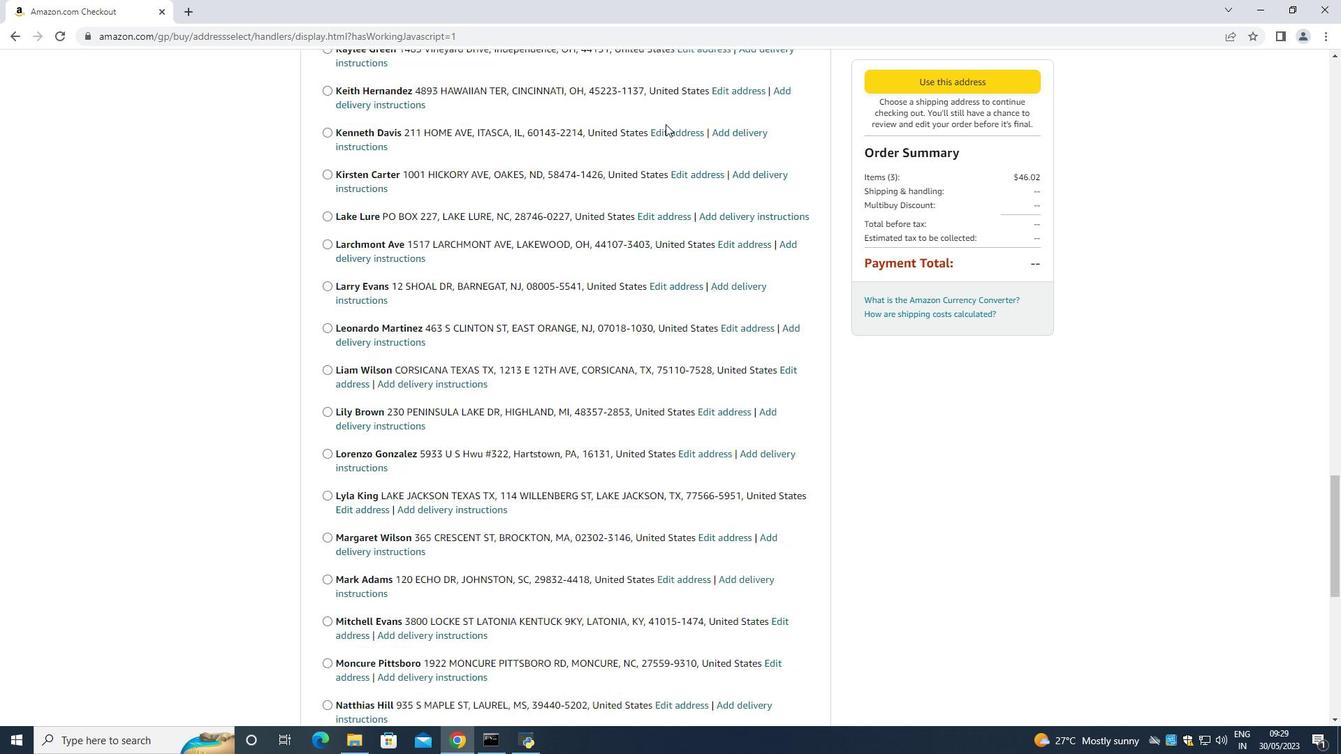 
Action: Mouse scrolled (675, 109) with delta (0, 0)
Screenshot: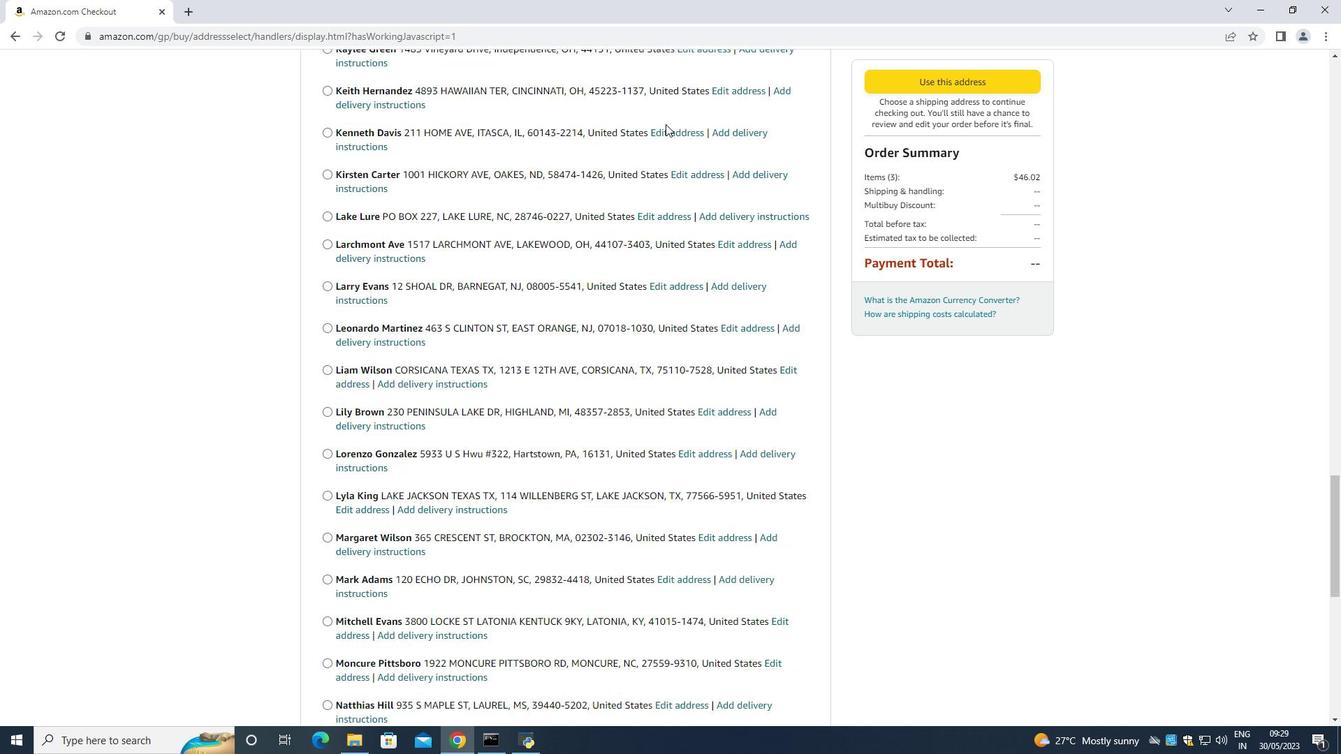 
Action: Mouse moved to (665, 124)
Screenshot: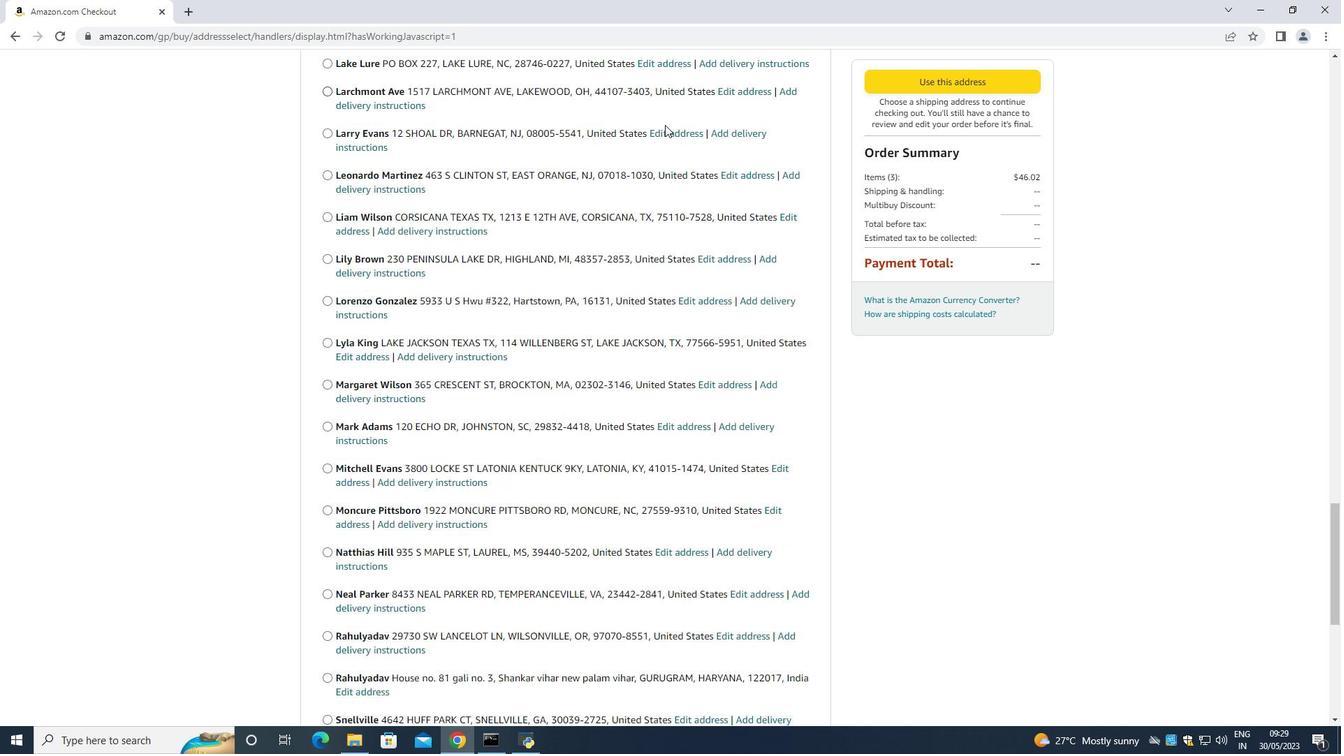 
Action: Mouse scrolled (665, 123) with delta (0, 0)
Screenshot: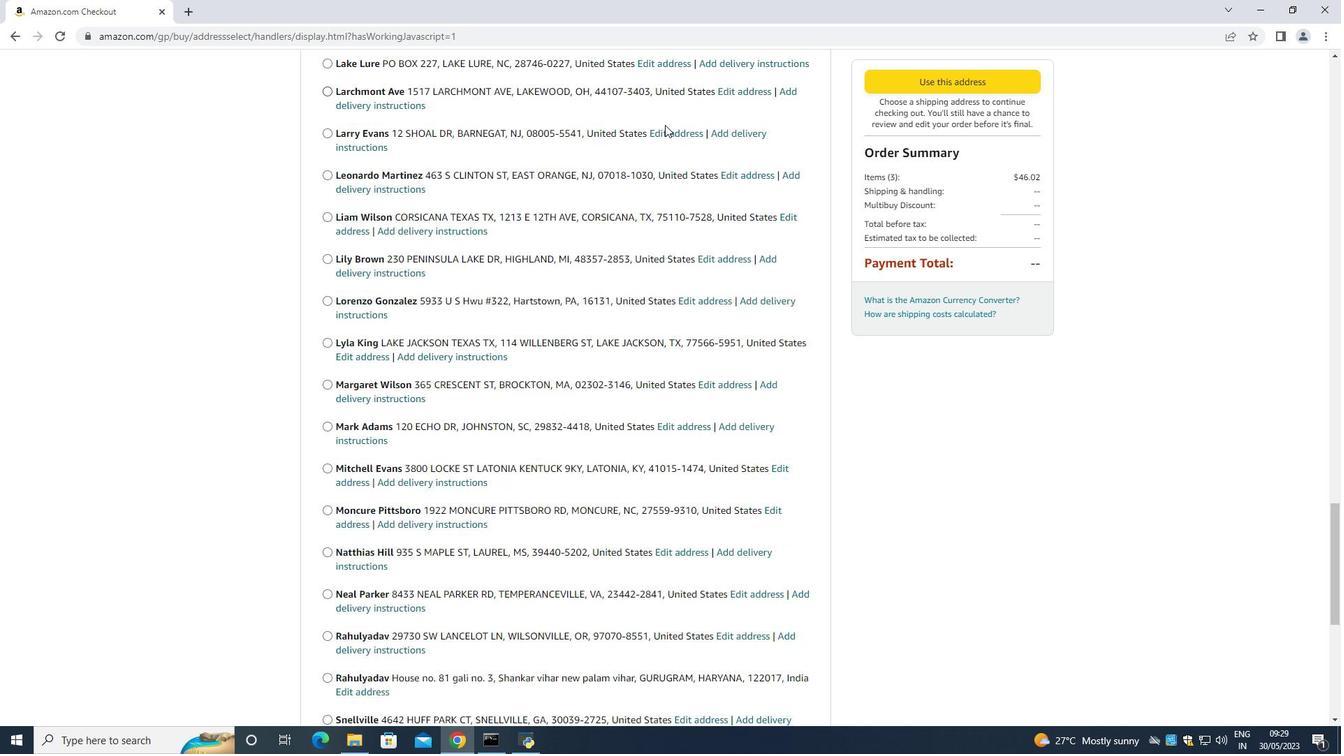
Action: Mouse scrolled (665, 123) with delta (0, 0)
Screenshot: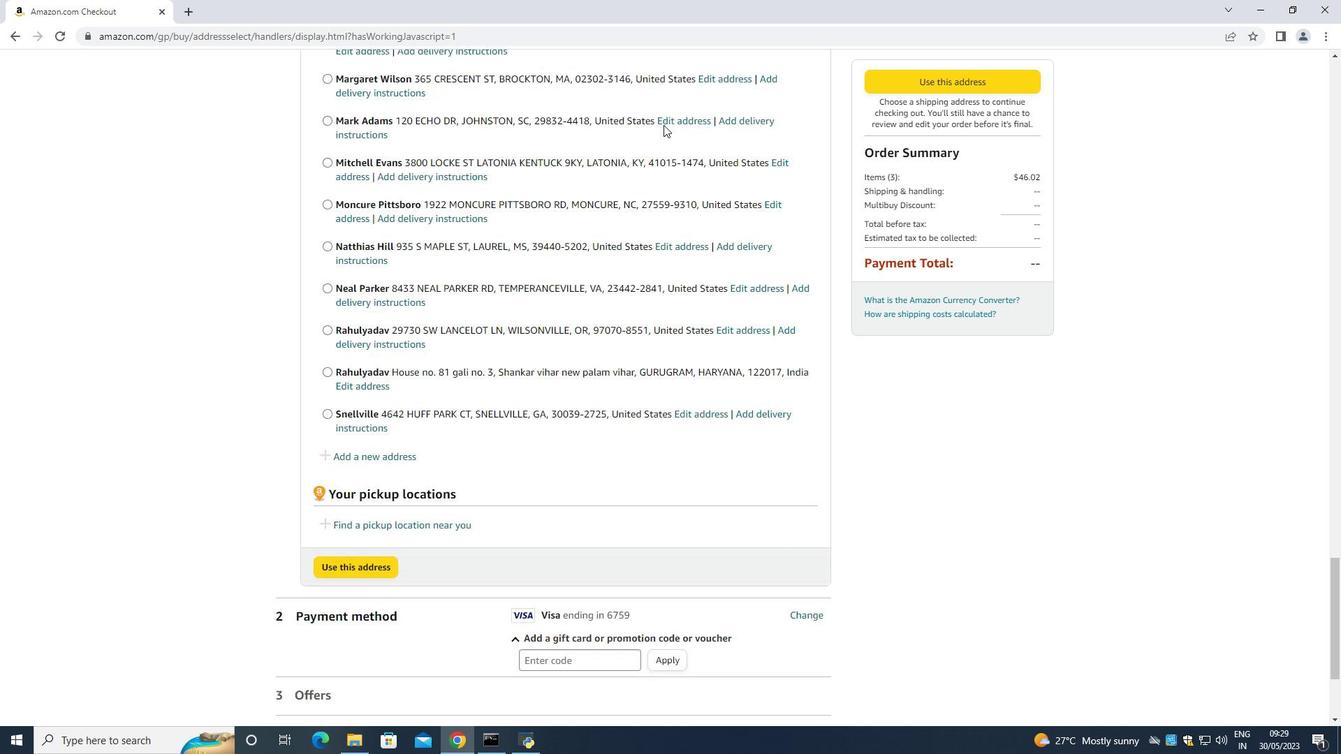 
Action: Mouse scrolled (665, 123) with delta (0, 0)
Screenshot: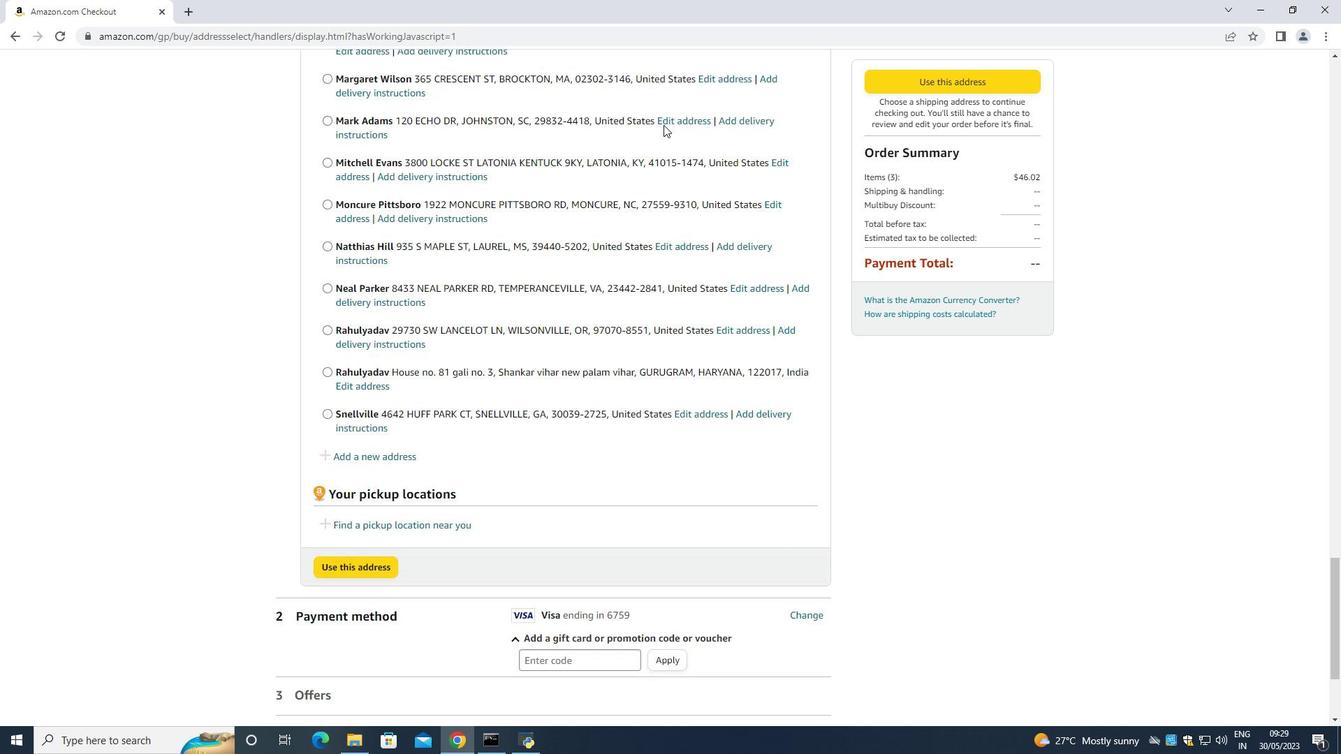 
Action: Mouse scrolled (665, 123) with delta (0, 0)
Screenshot: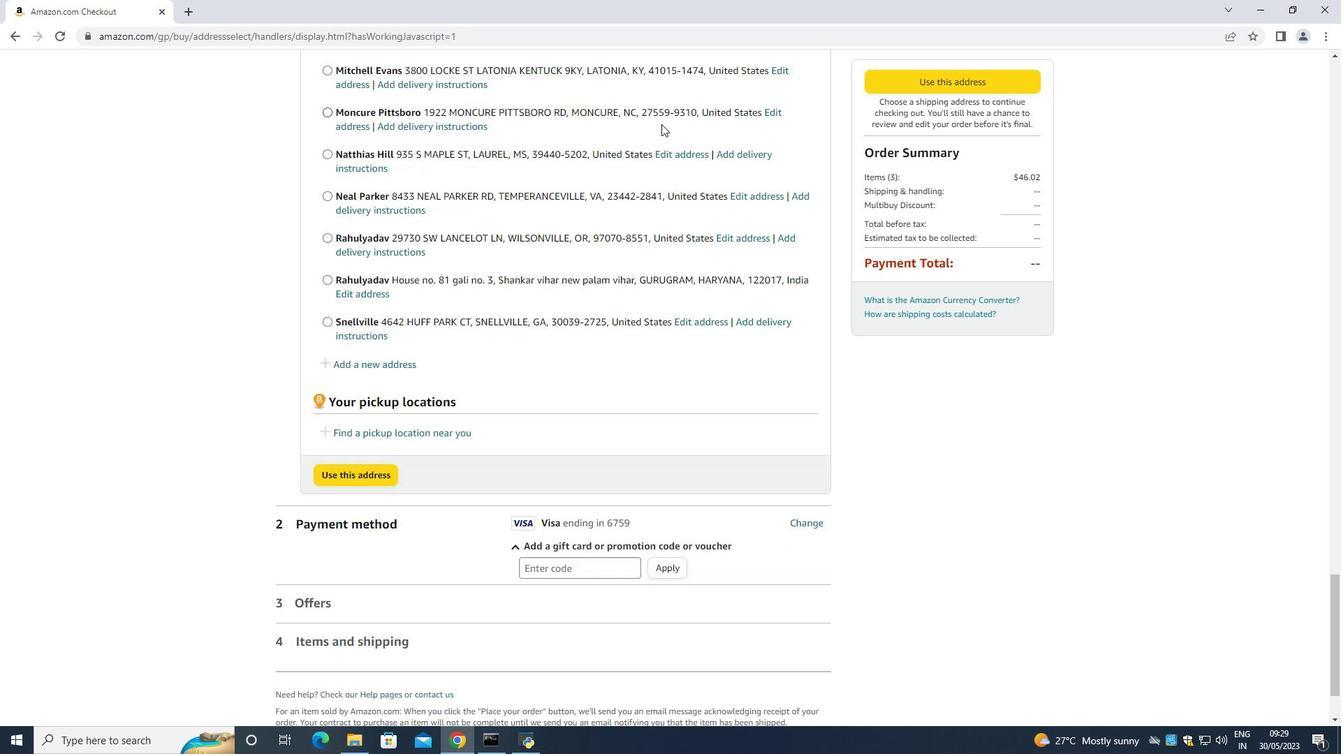 
Action: Mouse scrolled (665, 123) with delta (0, 0)
Screenshot: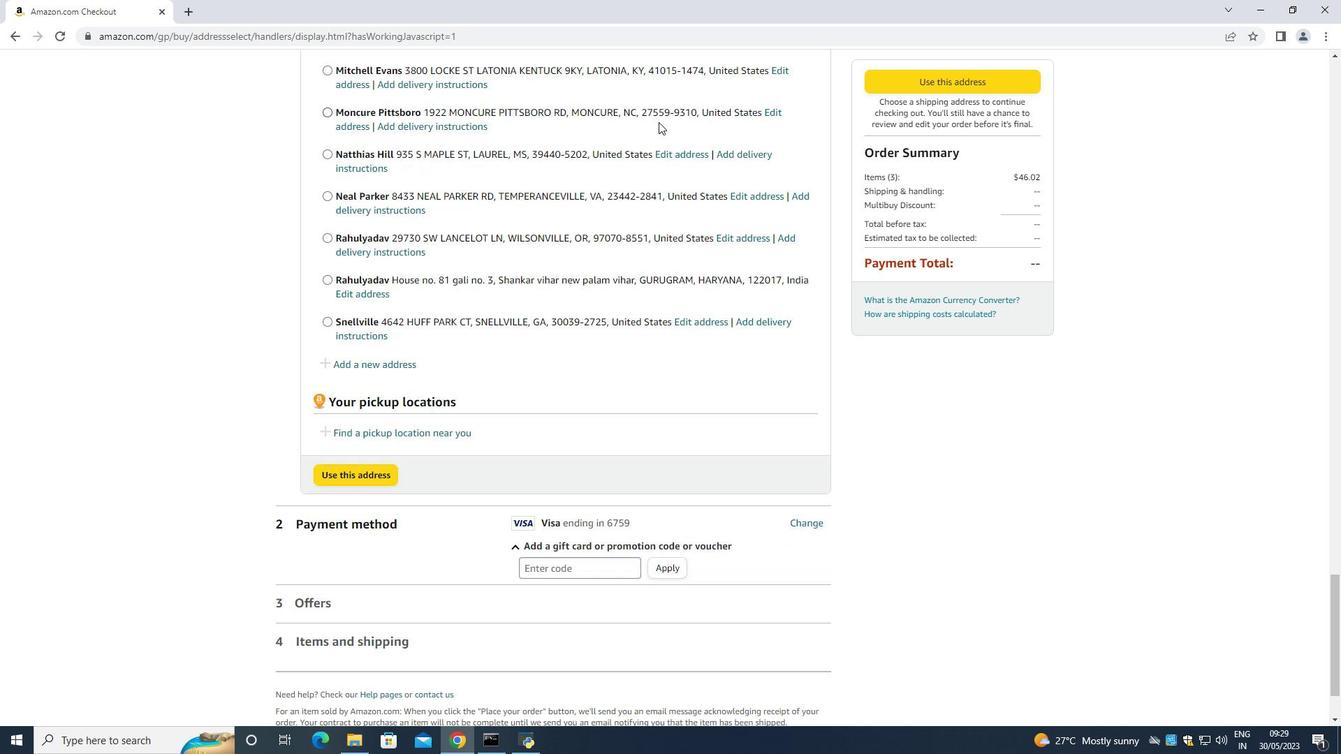 
Action: Mouse moved to (664, 125)
Screenshot: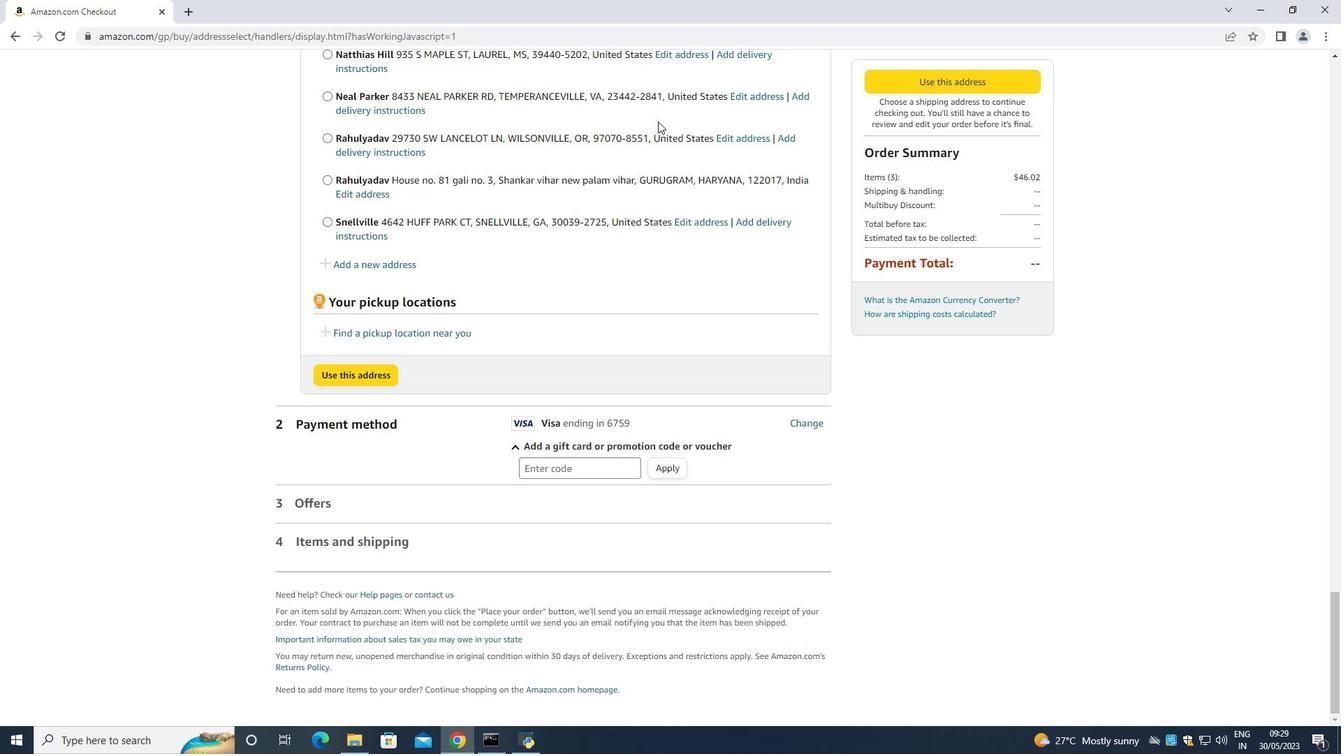 
Action: Mouse scrolled (664, 124) with delta (0, 0)
Screenshot: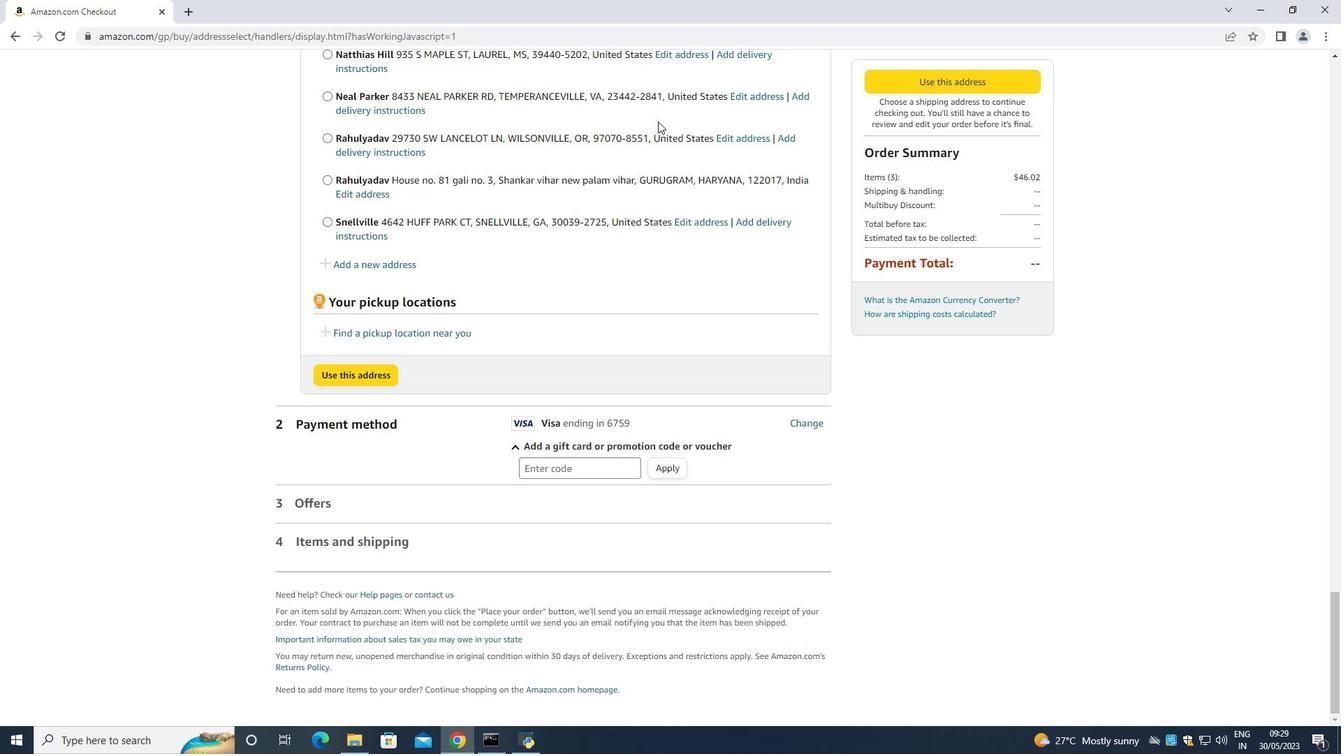 
Action: Mouse scrolled (664, 124) with delta (0, 0)
Screenshot: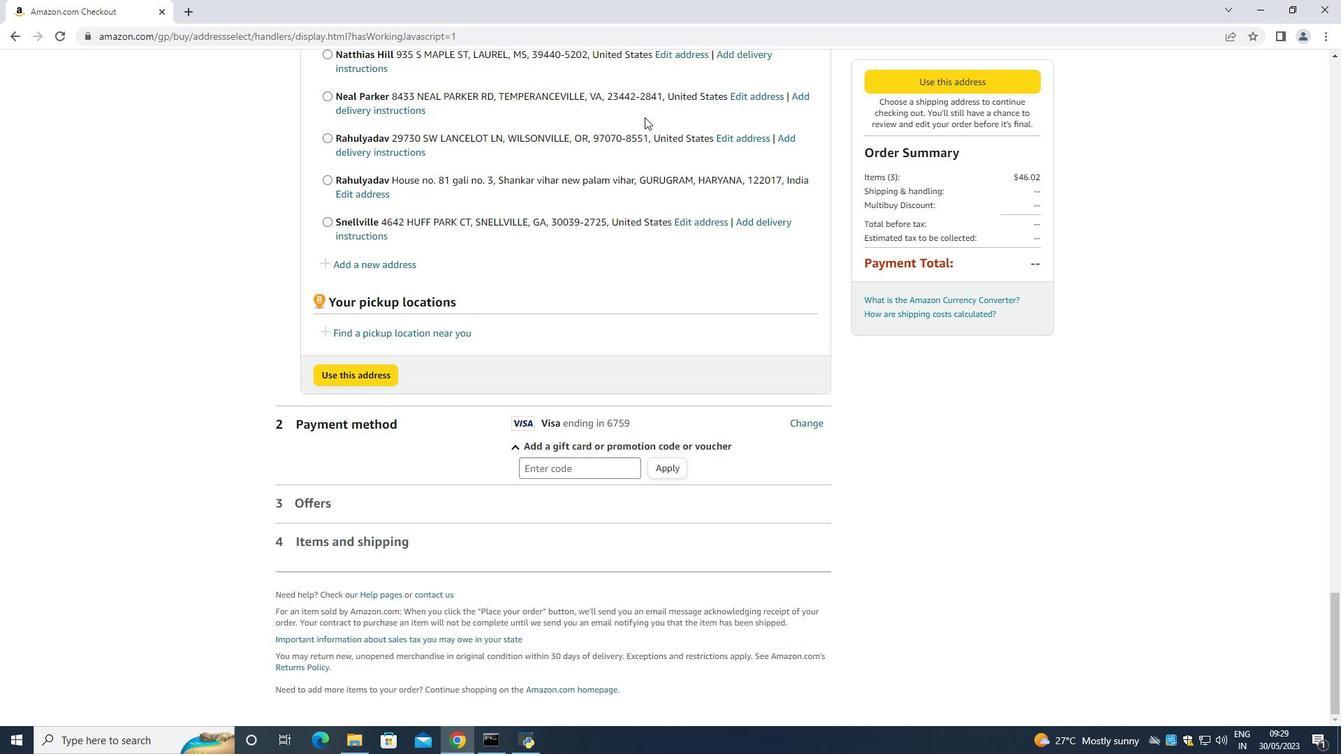 
Action: Mouse scrolled (664, 124) with delta (0, 0)
Screenshot: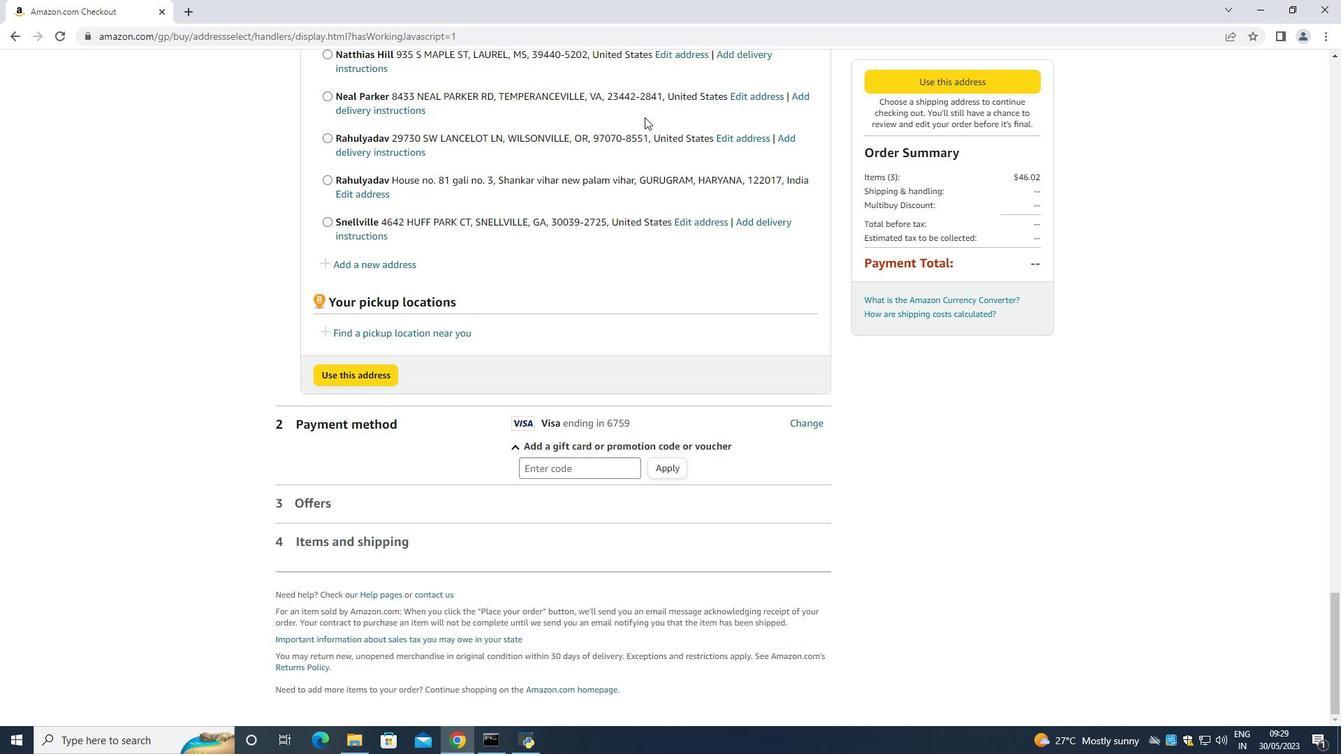 
Action: Mouse scrolled (664, 124) with delta (0, 0)
Screenshot: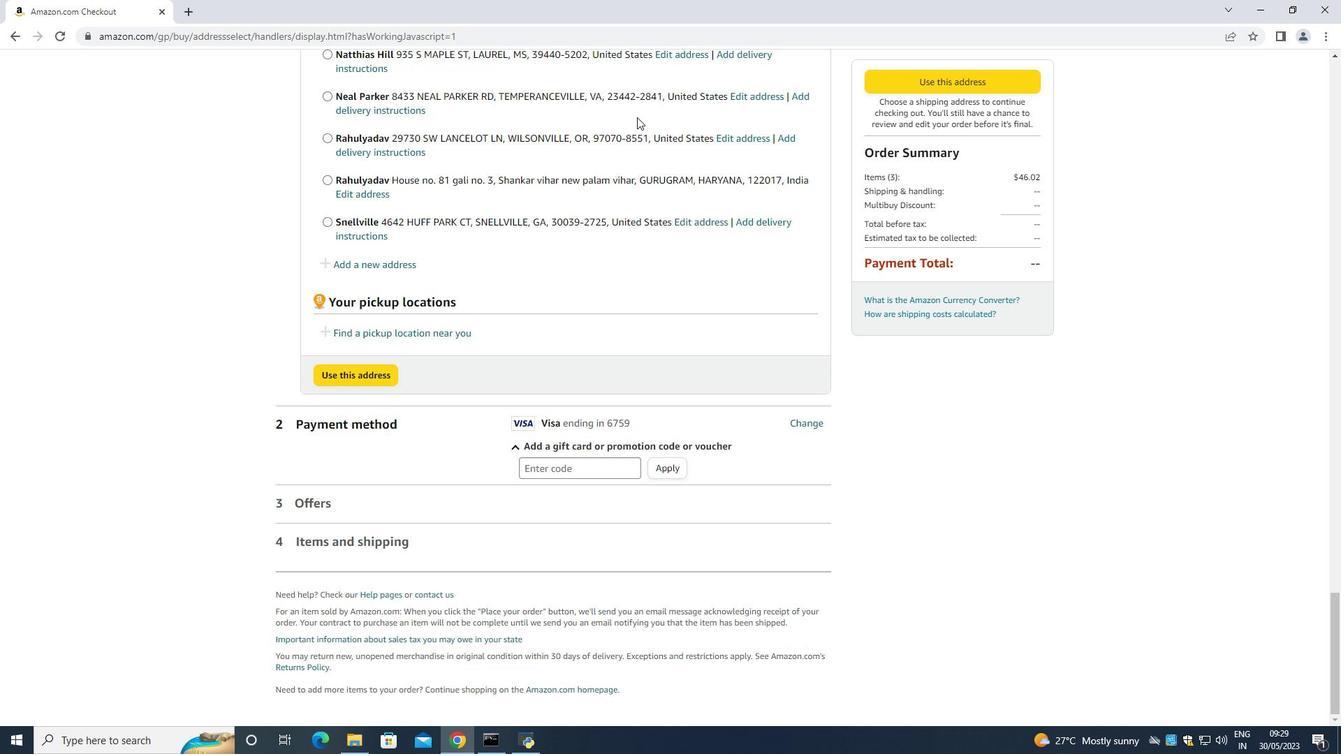 
Action: Mouse scrolled (664, 124) with delta (0, 0)
Screenshot: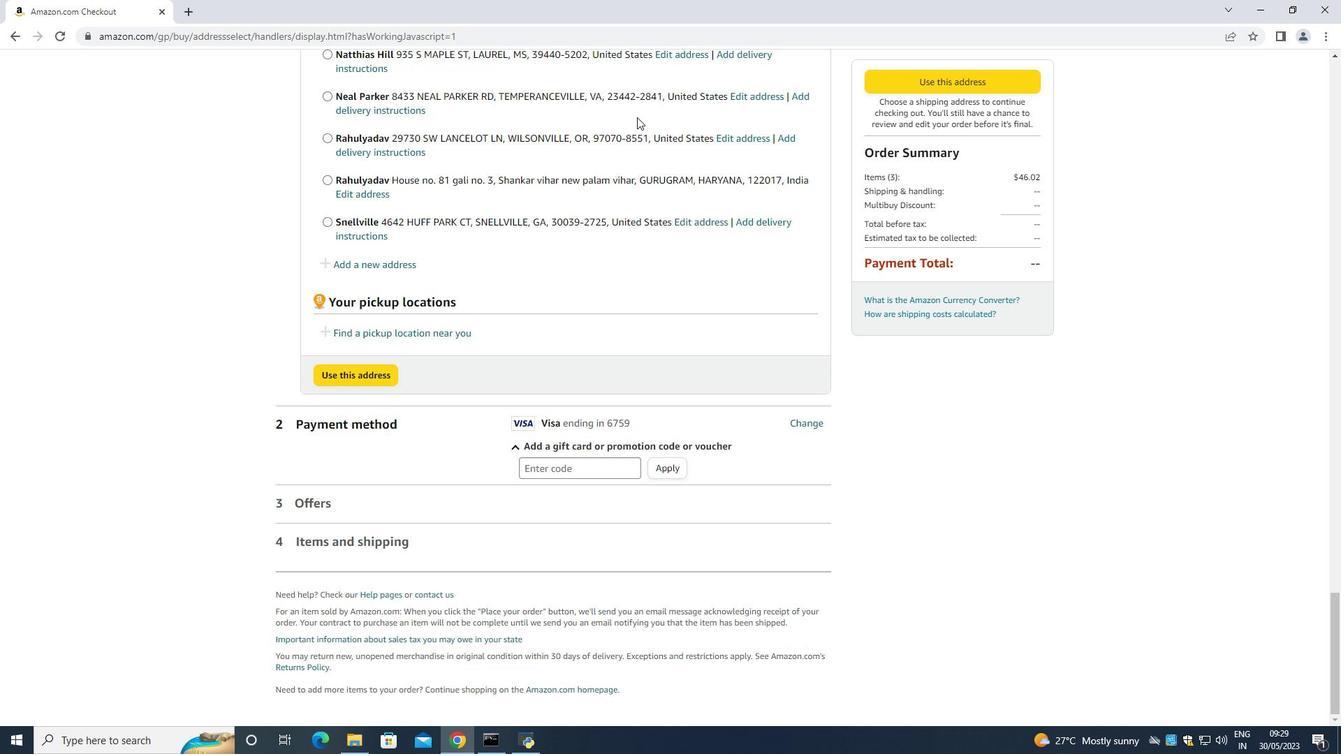 
Action: Mouse scrolled (664, 124) with delta (0, 0)
Screenshot: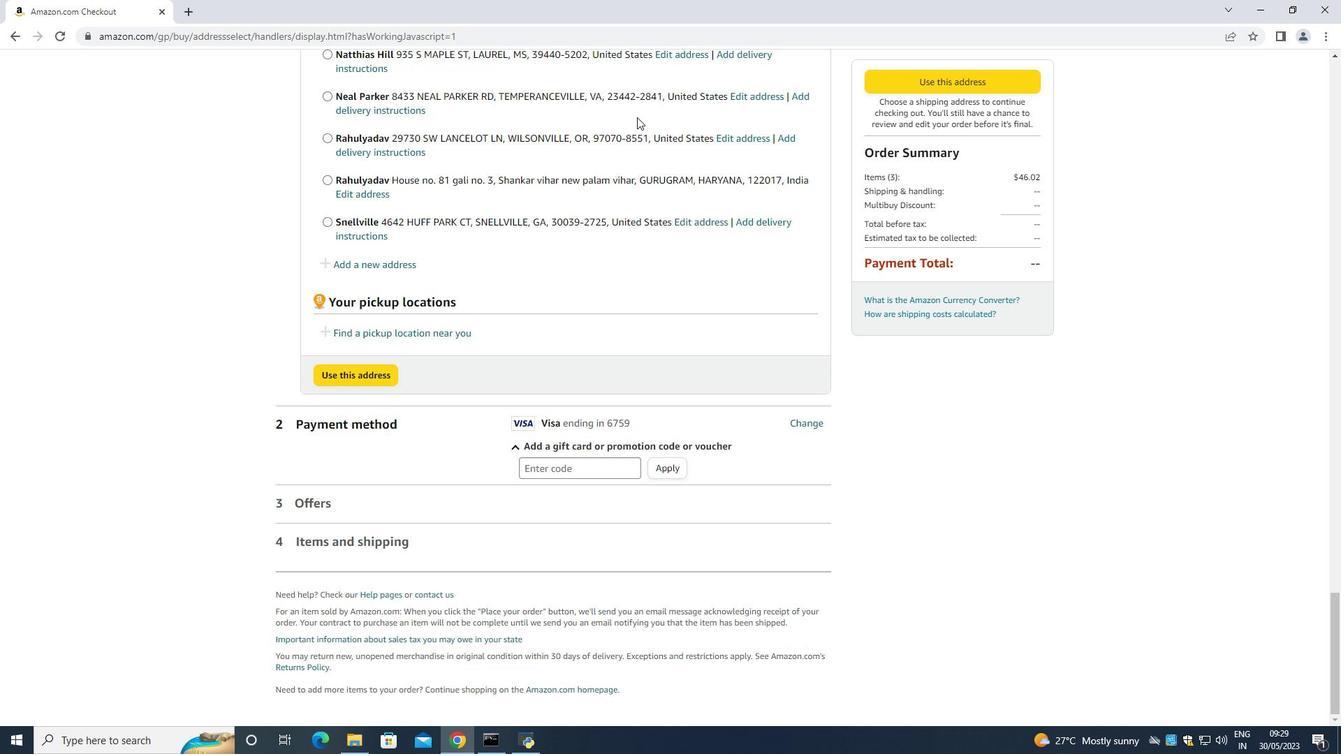 
Action: Mouse moved to (657, 121)
Screenshot: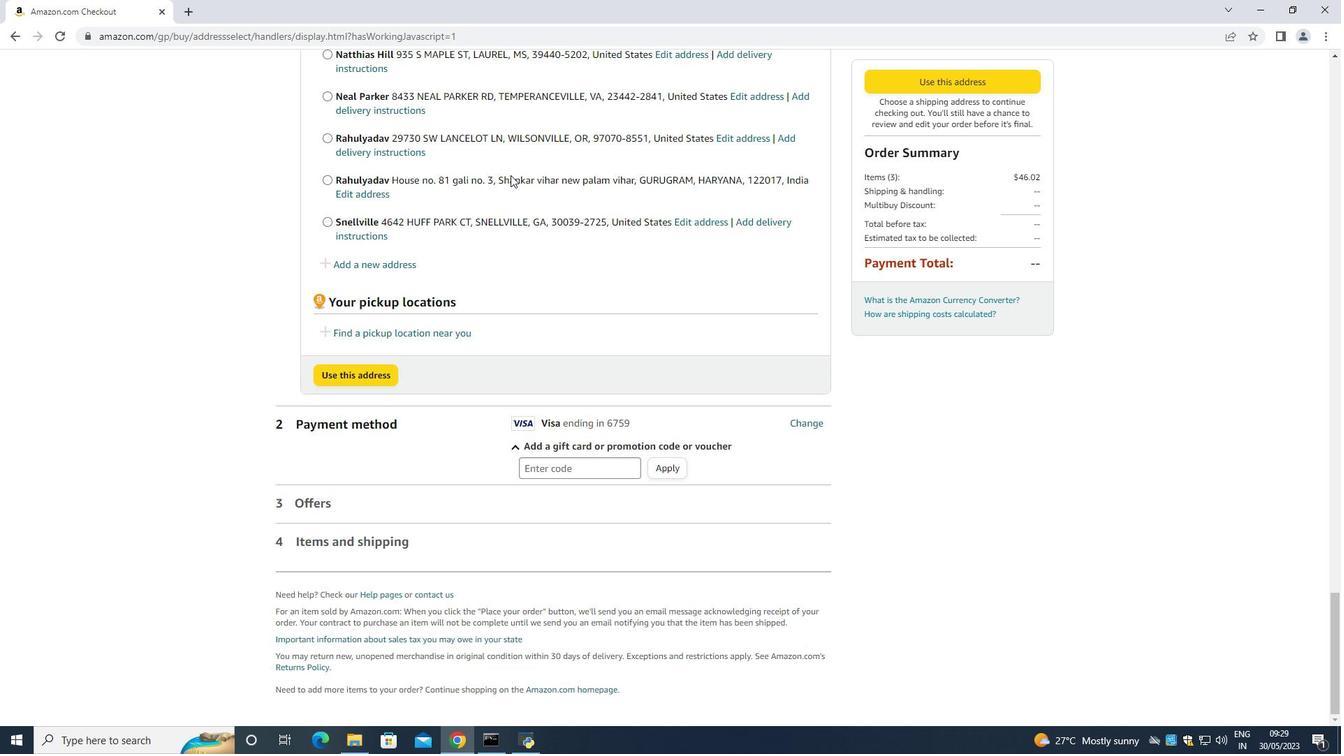 
Action: Mouse scrolled (657, 120) with delta (0, 0)
Screenshot: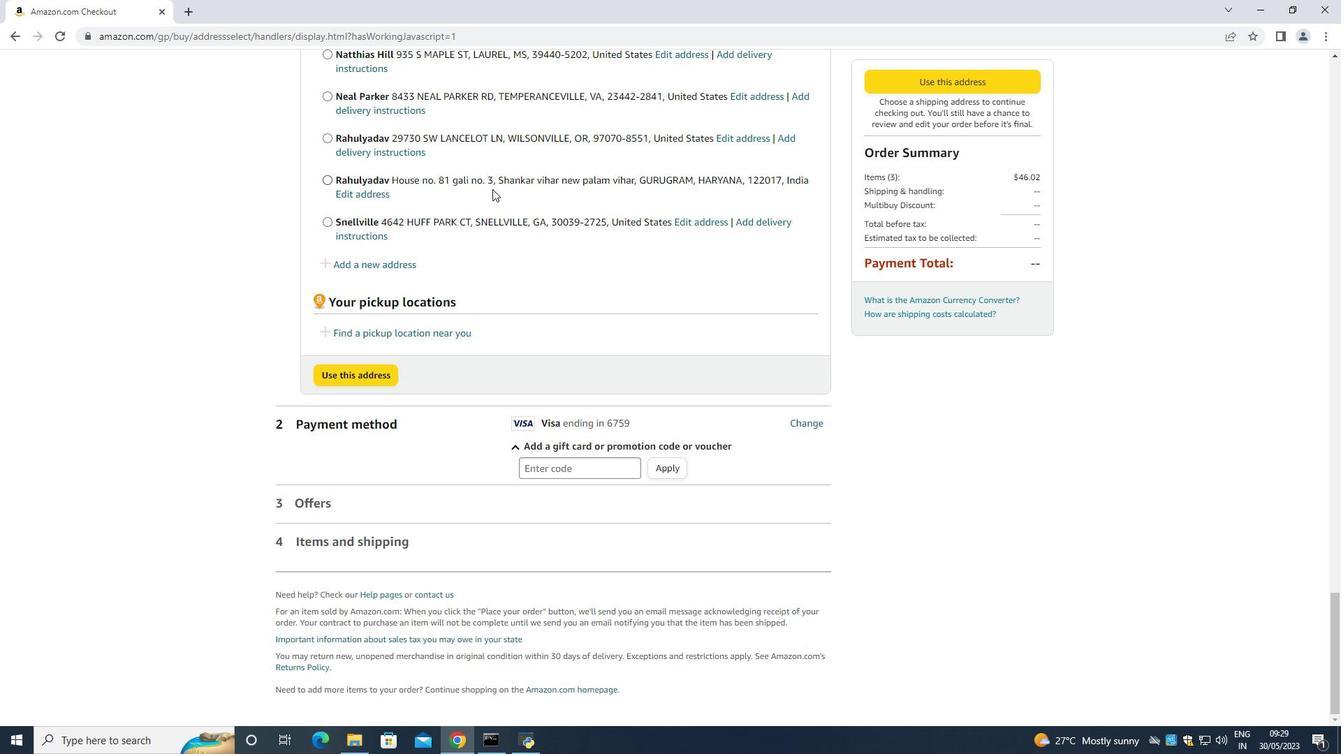 
Action: Mouse scrolled (657, 120) with delta (0, 0)
Screenshot: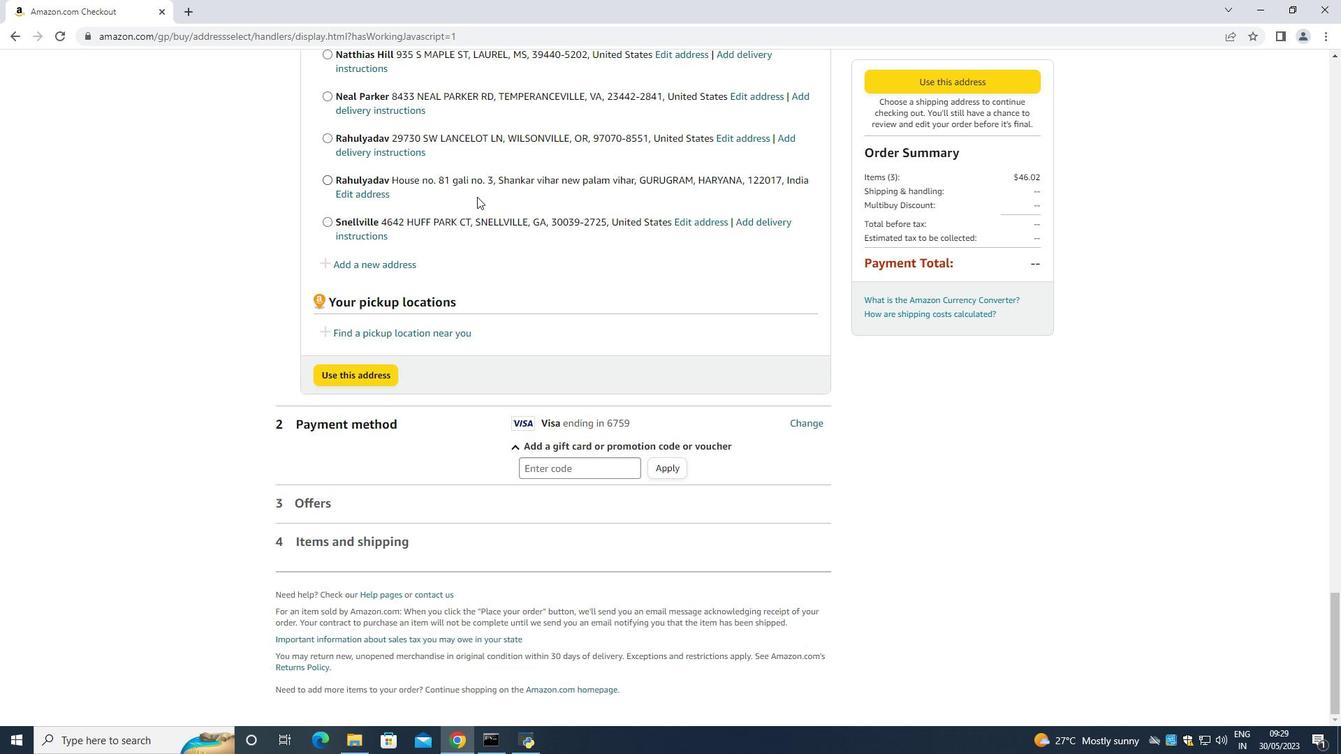 
Action: Mouse scrolled (657, 120) with delta (0, 0)
Screenshot: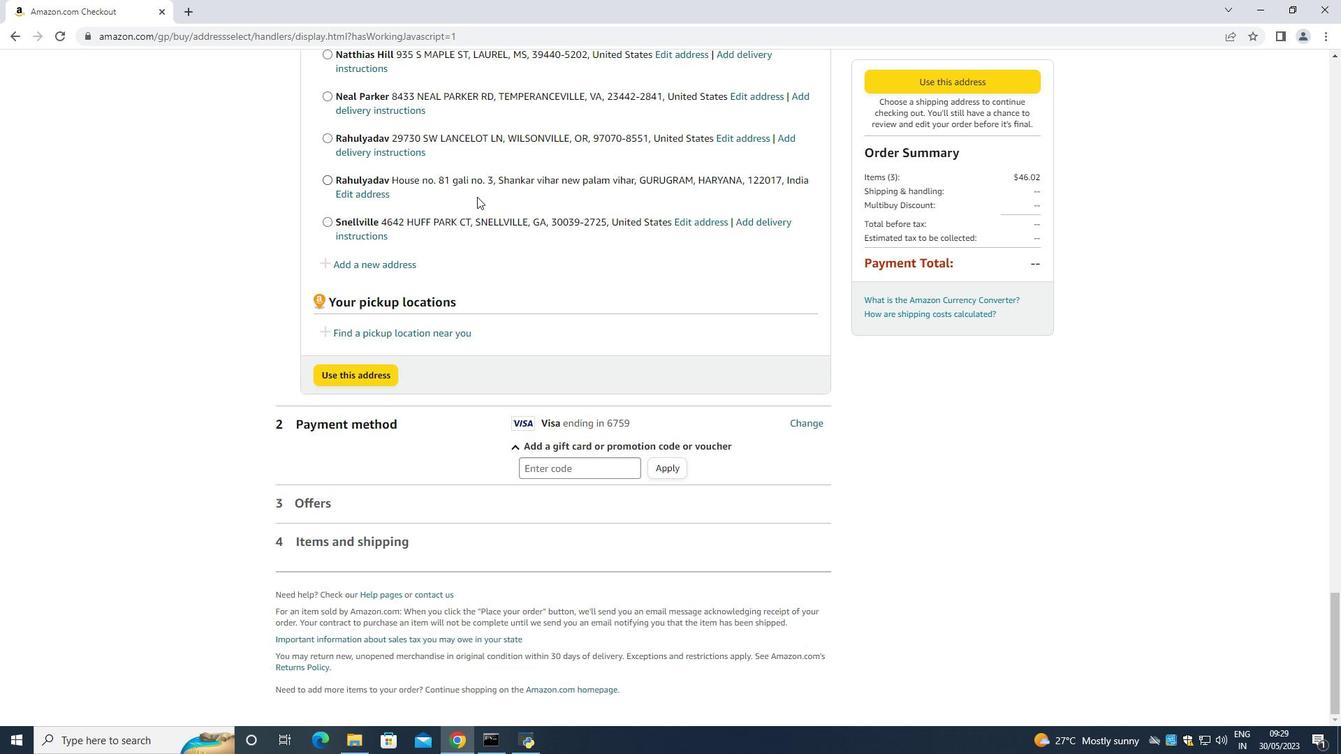 
Action: Mouse scrolled (657, 120) with delta (0, 0)
Screenshot: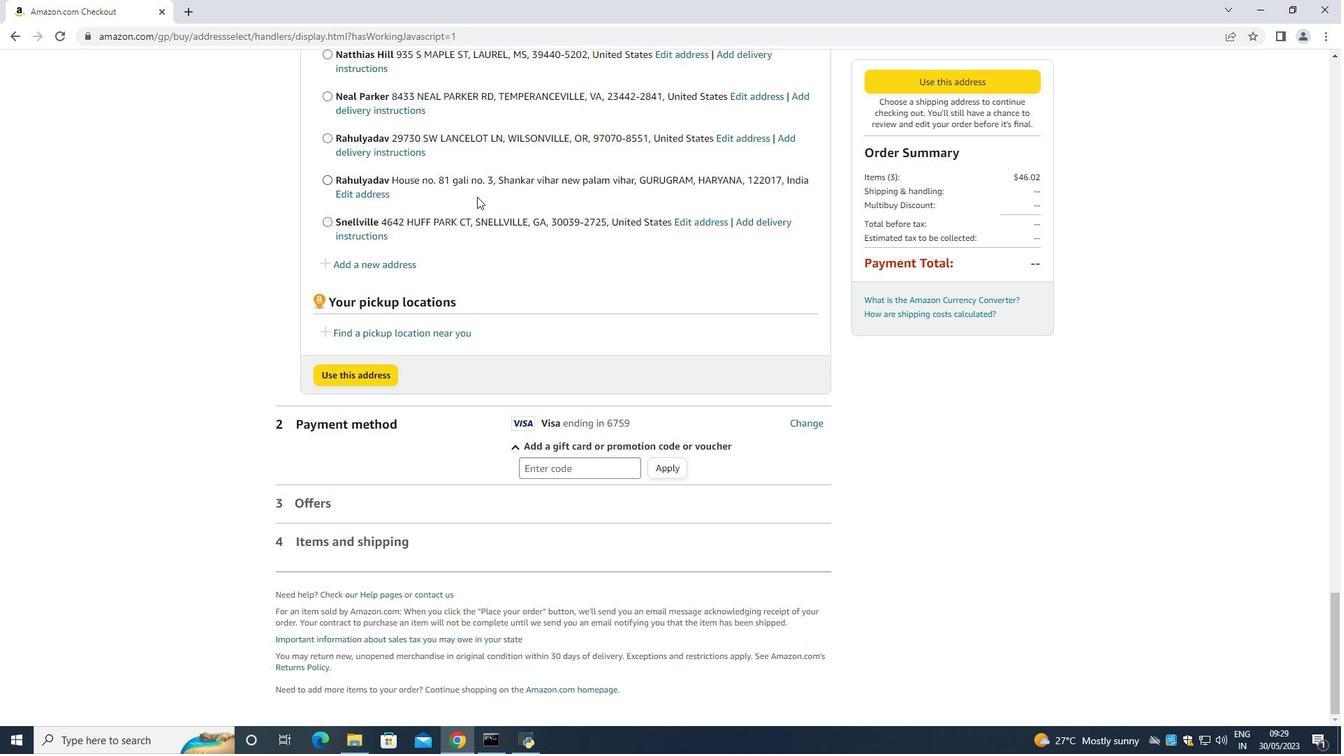 
Action: Mouse scrolled (657, 120) with delta (0, 0)
Screenshot: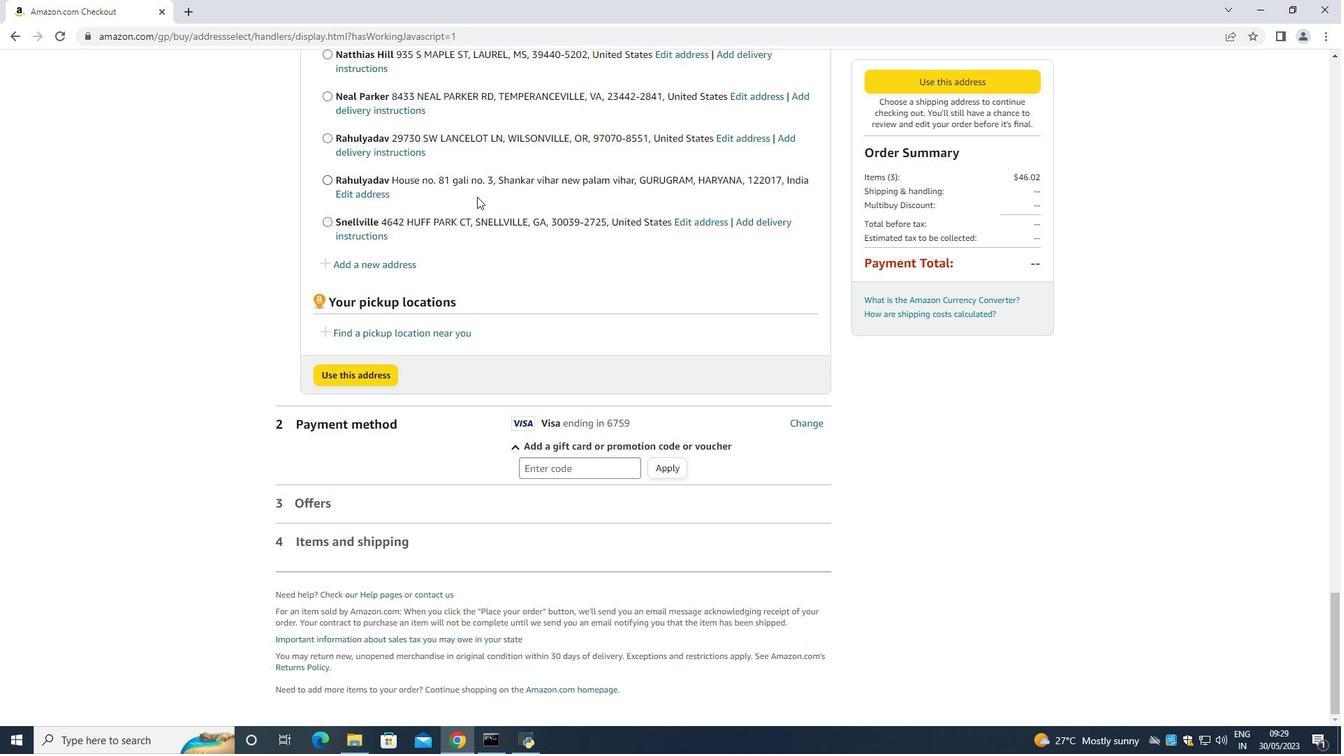 
Action: Mouse scrolled (657, 120) with delta (0, 0)
Screenshot: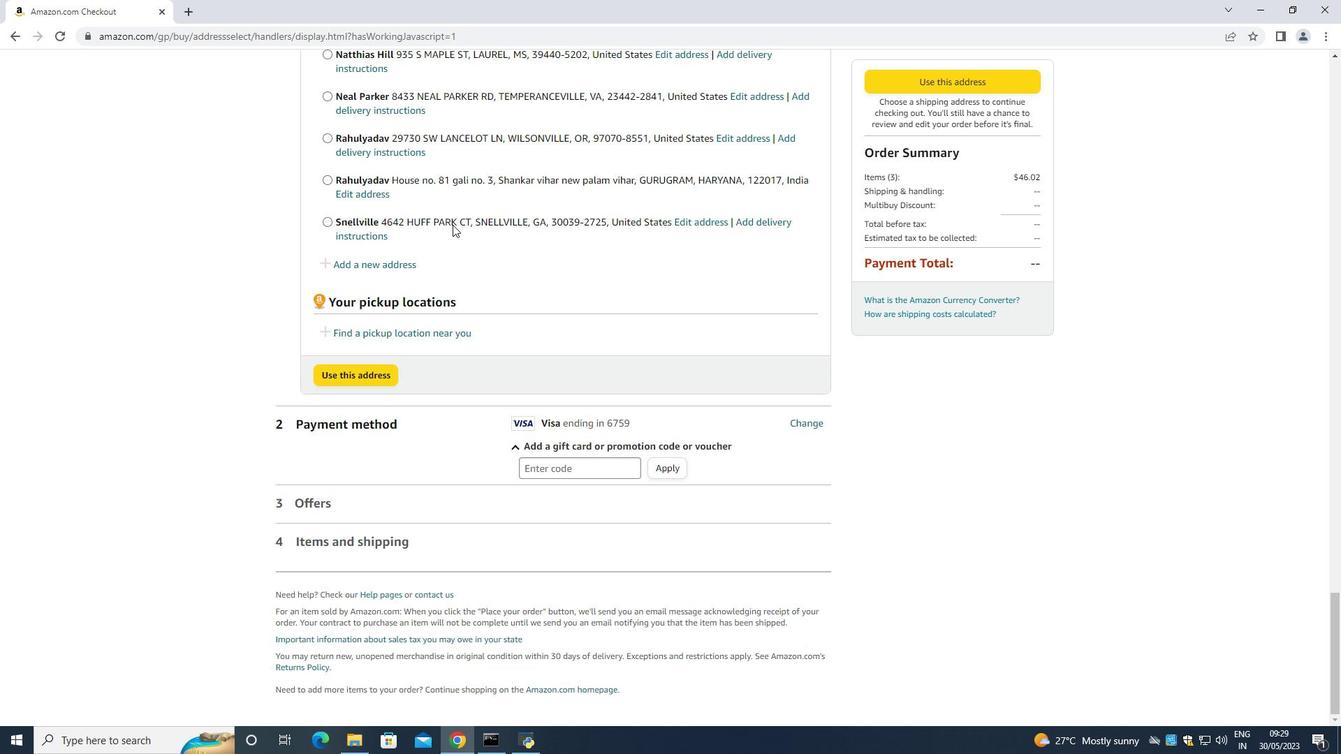
Action: Mouse moved to (379, 259)
Screenshot: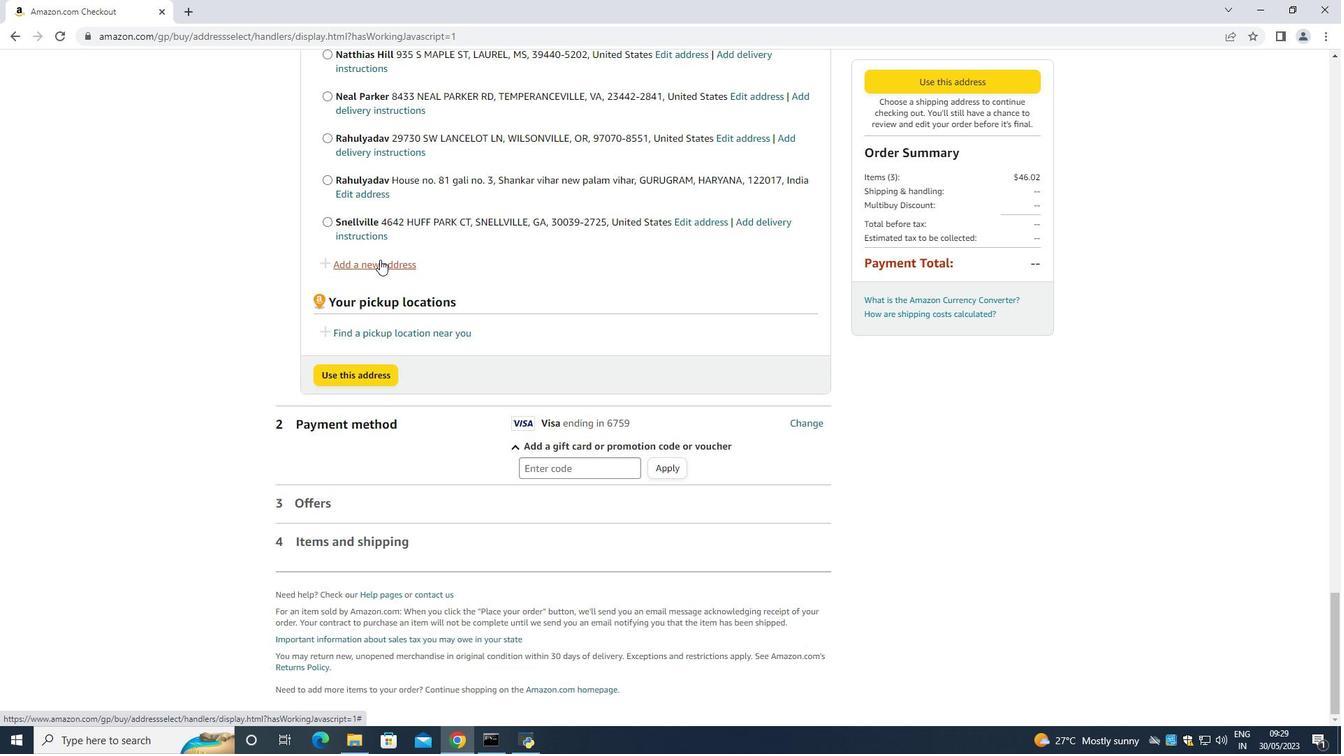 
Action: Mouse pressed left at (379, 259)
Screenshot: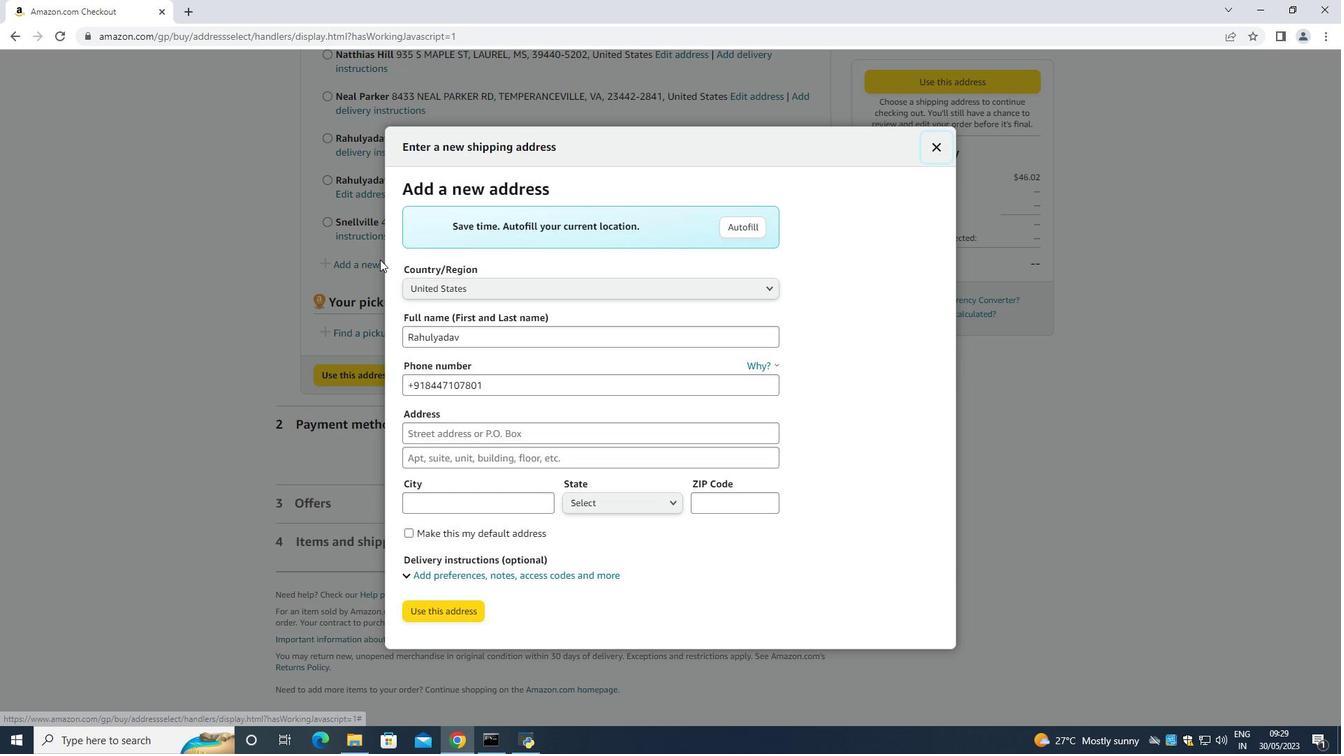 
Action: Mouse moved to (544, 340)
Screenshot: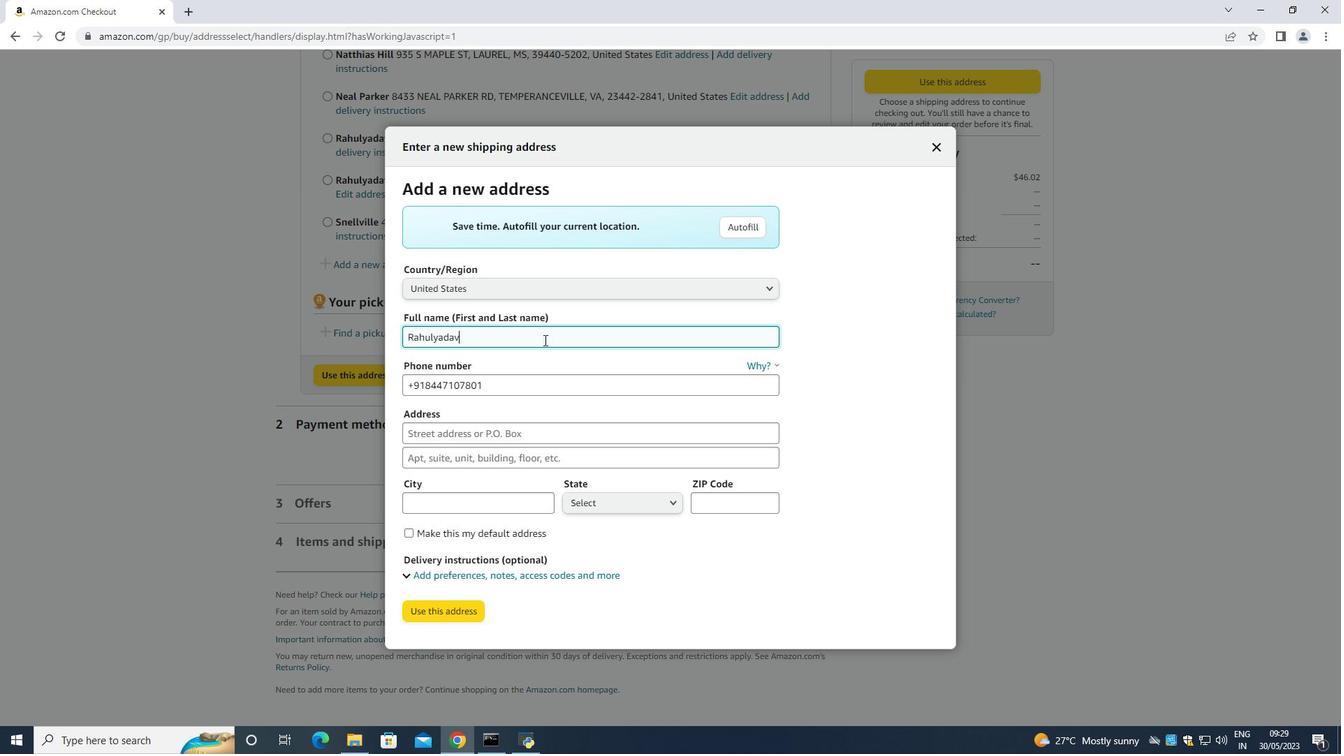 
Action: Mouse pressed left at (544, 340)
Screenshot: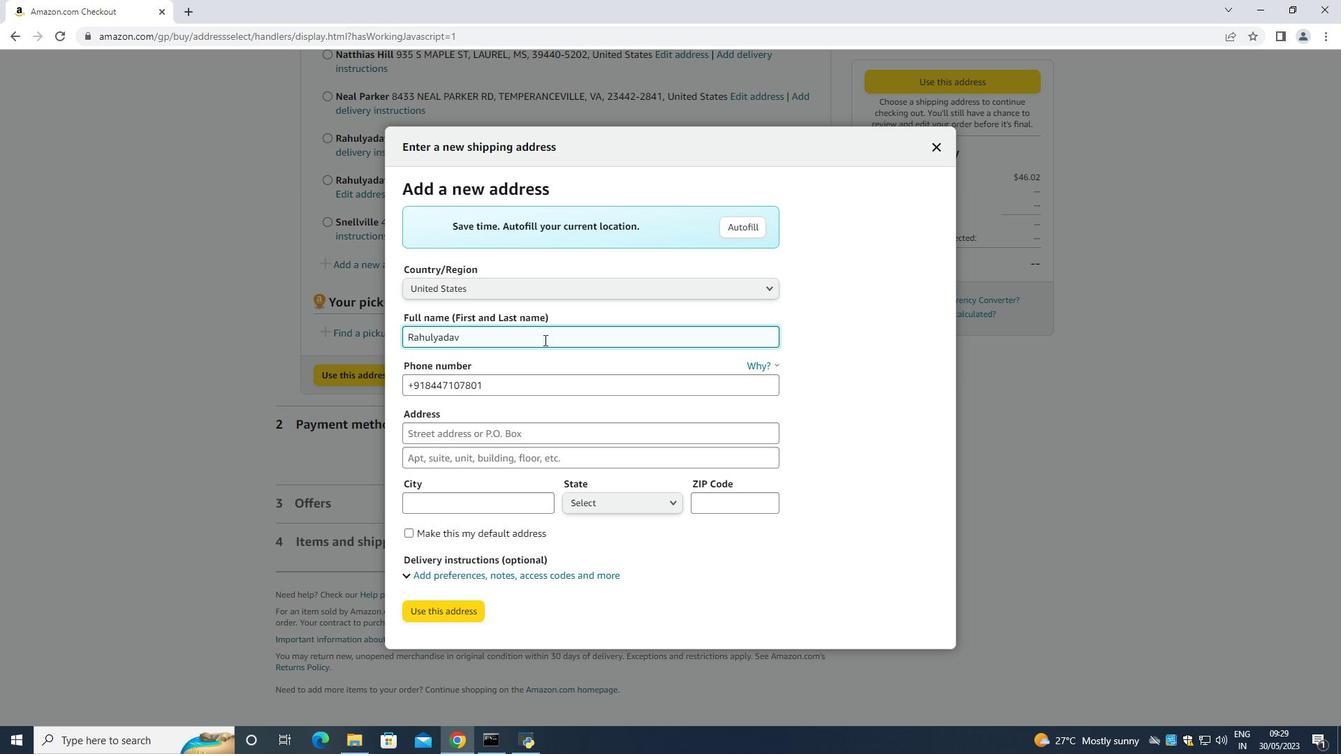 
Action: Key pressed <Key.backspace><Key.backspace><Key.backspace><Key.backspace><Key.backspace><Key.backspace><Key.backspace><Key.backspace><Key.backspace><Key.backspace><Key.backspace><Key.backspace><Key.backspace><Key.backspace><Key.backspace><Key.backspace><Key.backspace><Key.backspace><Key.backspace><Key.backspace><Key.backspace><Key.backspace><Key.backspace><Key.backspace><Key.backspace><Key.backspace><Key.shift><Key.shift><Key.shift><Key.shift><Key.shift><Key.shift><Key.shift><Key.shift><Key.shift><Key.shift><Key.shift>Ketih<Key.backspace><Key.backspace><Key.backspace>i<Key.shift>T<Key.backspace>th<Key.space><Key.shift><Key.shift><Key.shift>Hernandez<Key.space><Key.tab><Key.tab><Key.backspace>4403901431
Screenshot: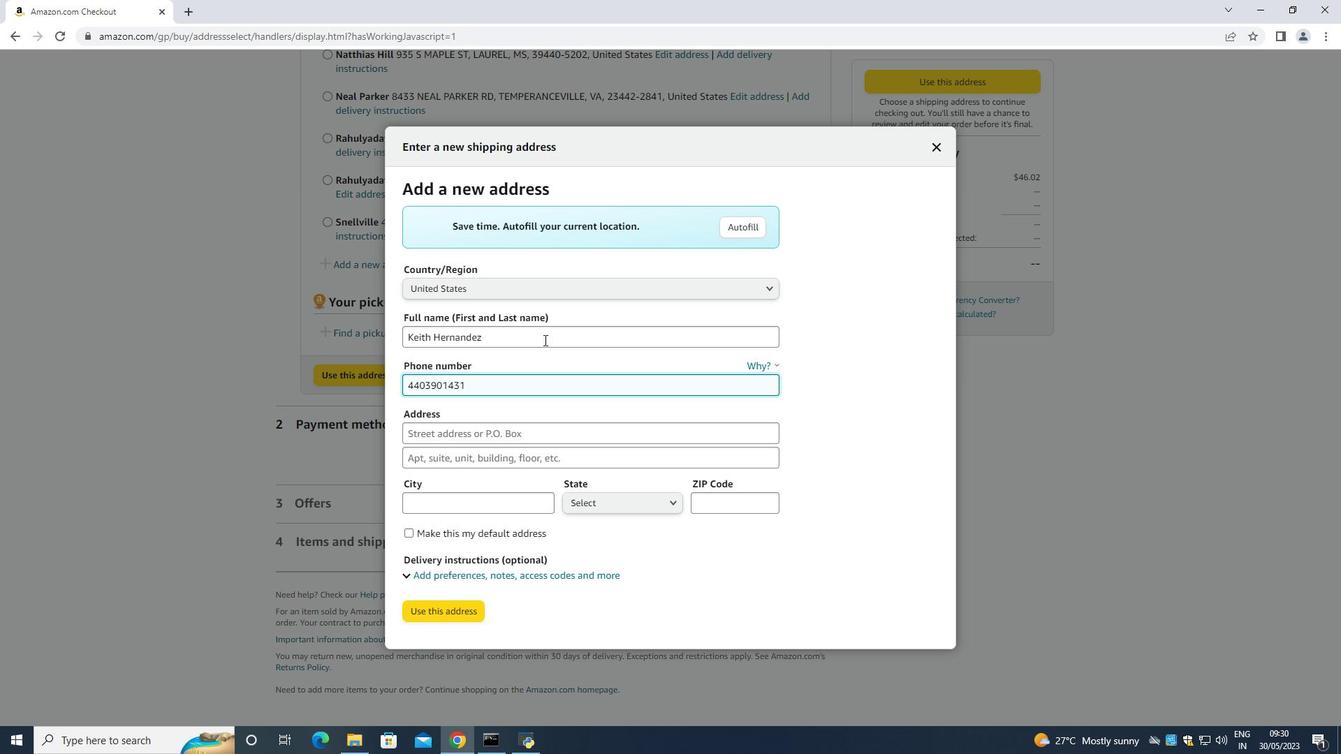 
Action: Mouse moved to (488, 436)
Screenshot: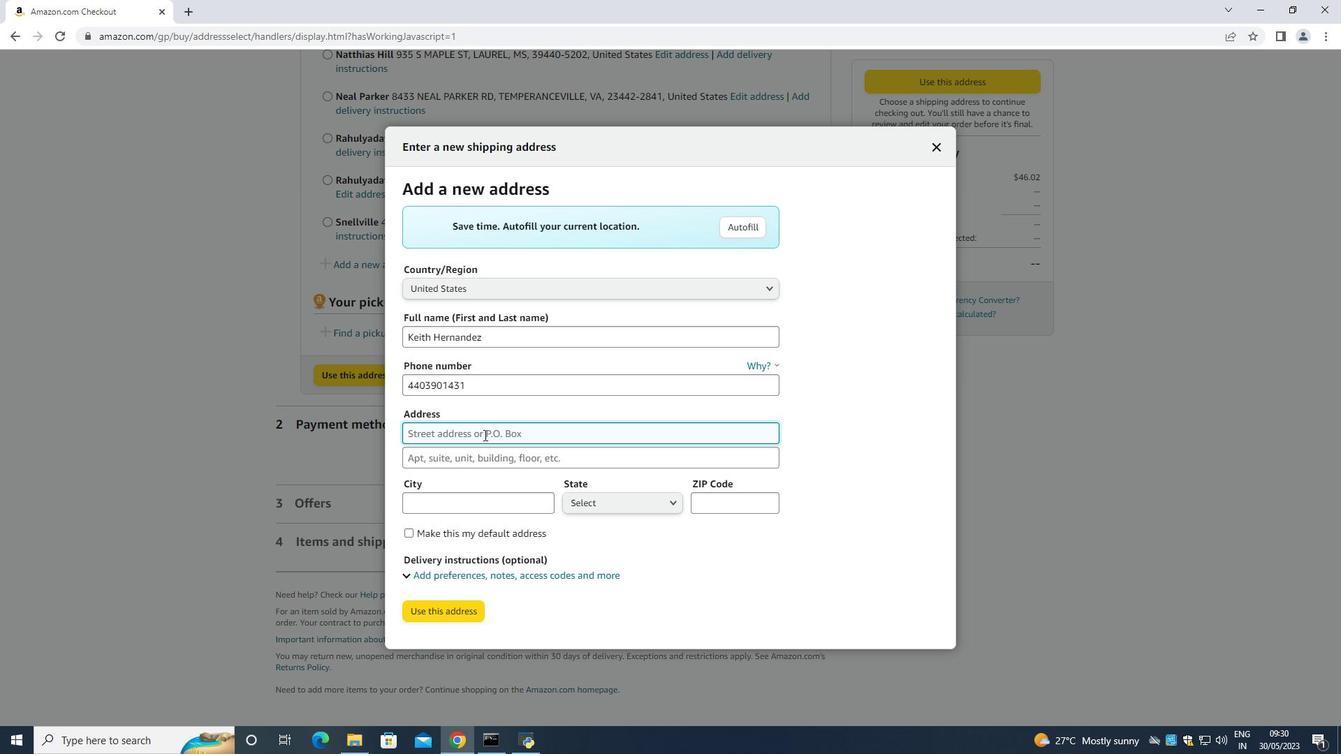 
Action: Mouse pressed left at (488, 436)
Screenshot: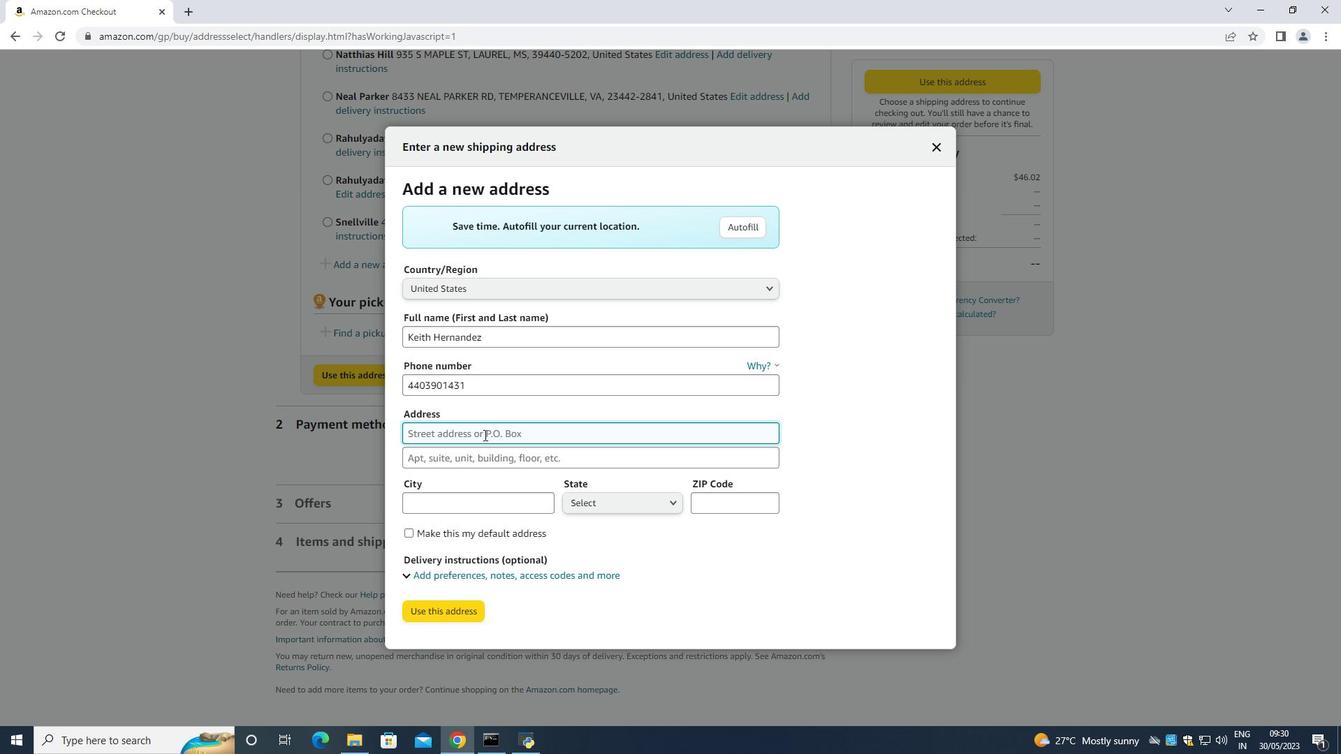 
Action: Mouse moved to (483, 435)
Screenshot: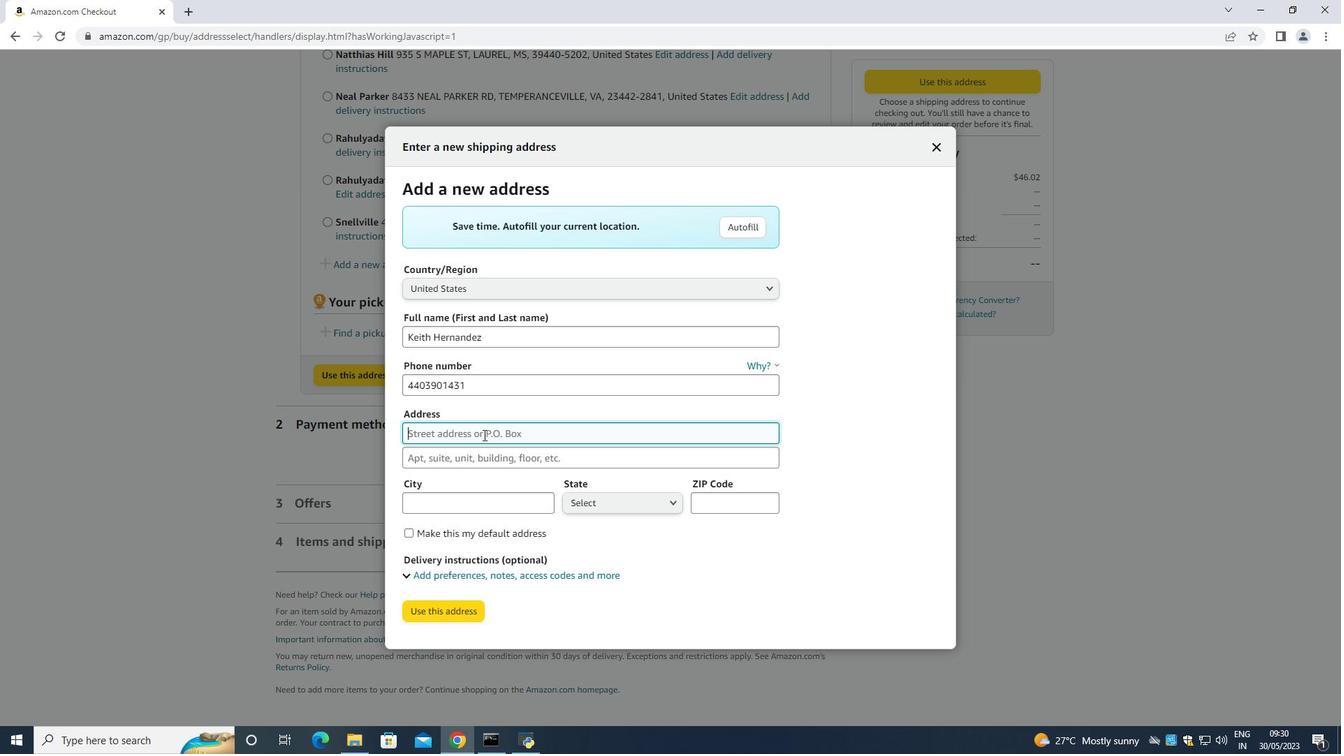 
Action: Key pressed 14
Screenshot: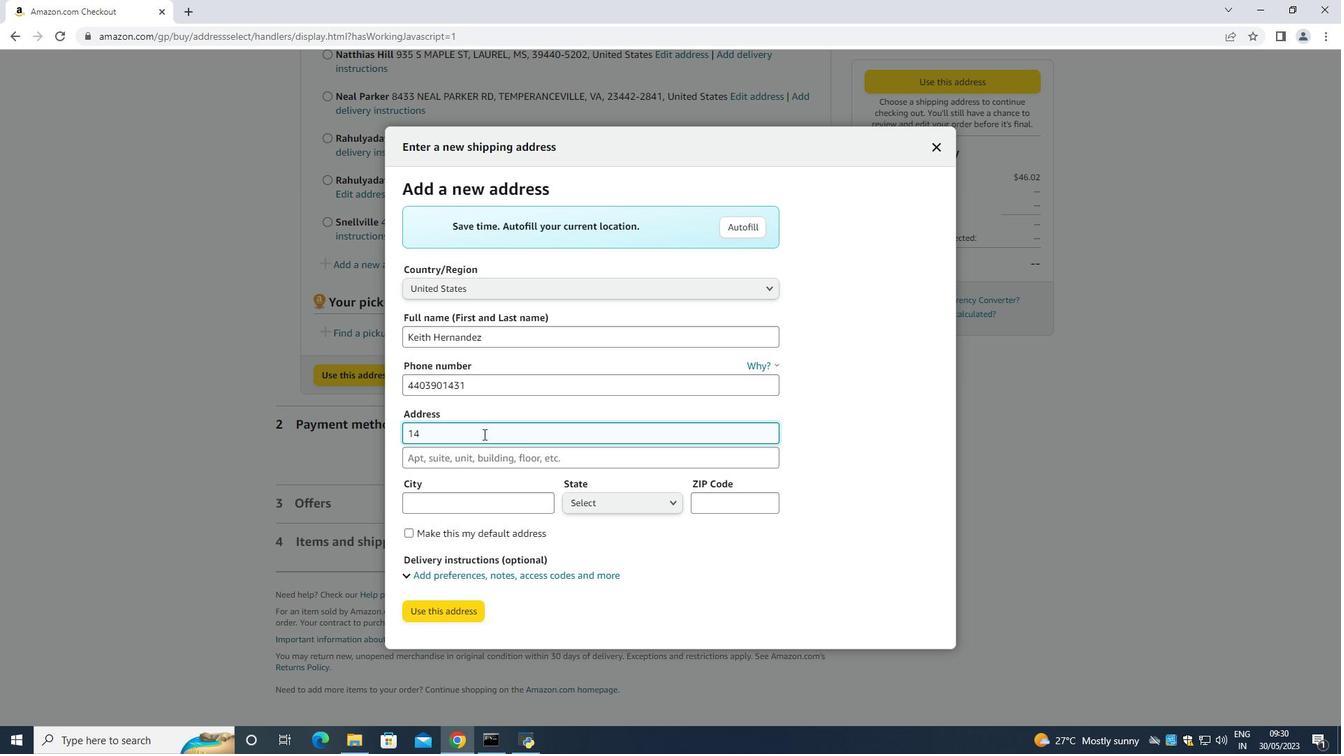 
Action: Mouse moved to (483, 434)
Screenshot: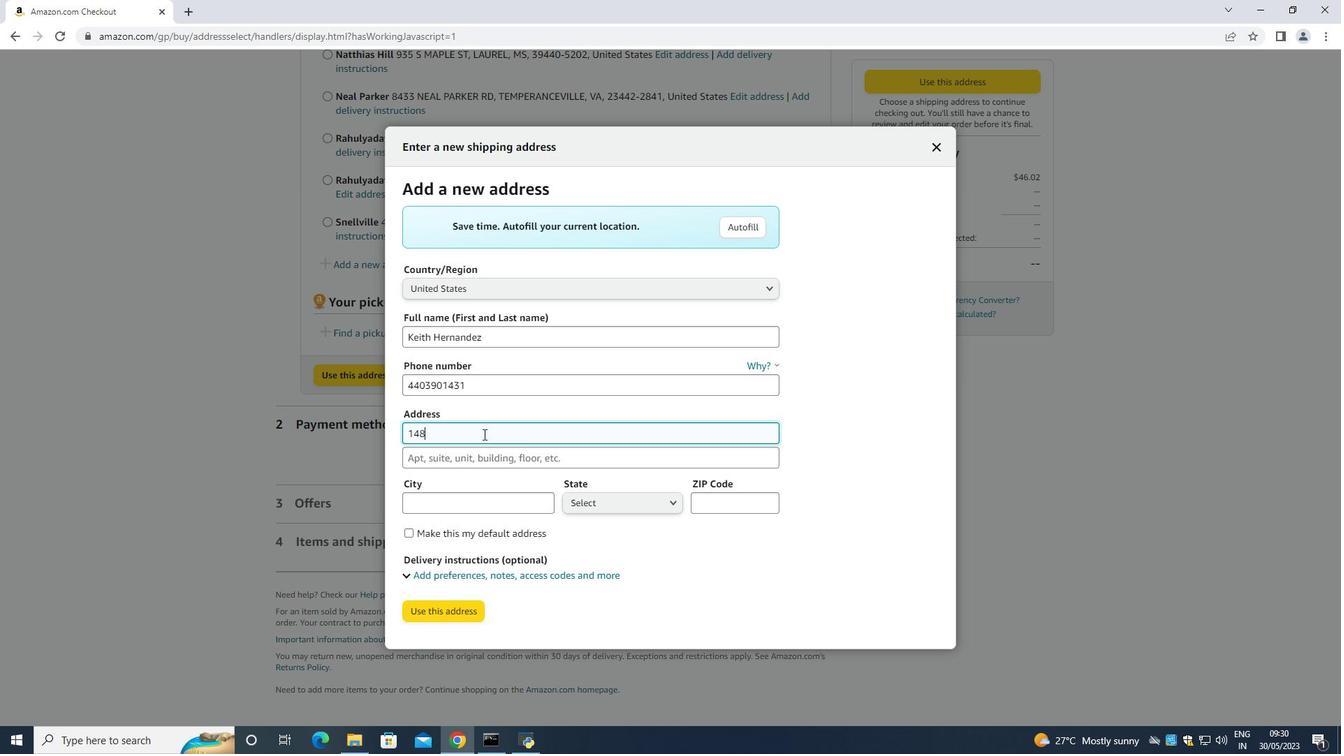 
Action: Key pressed 86<Key.space><Key.shift><Key.shift>Vineyard<Key.space><Key.shift><Key.shift><Key.shift><Key.shift><Key.shift>Drive<Key.space>
Screenshot: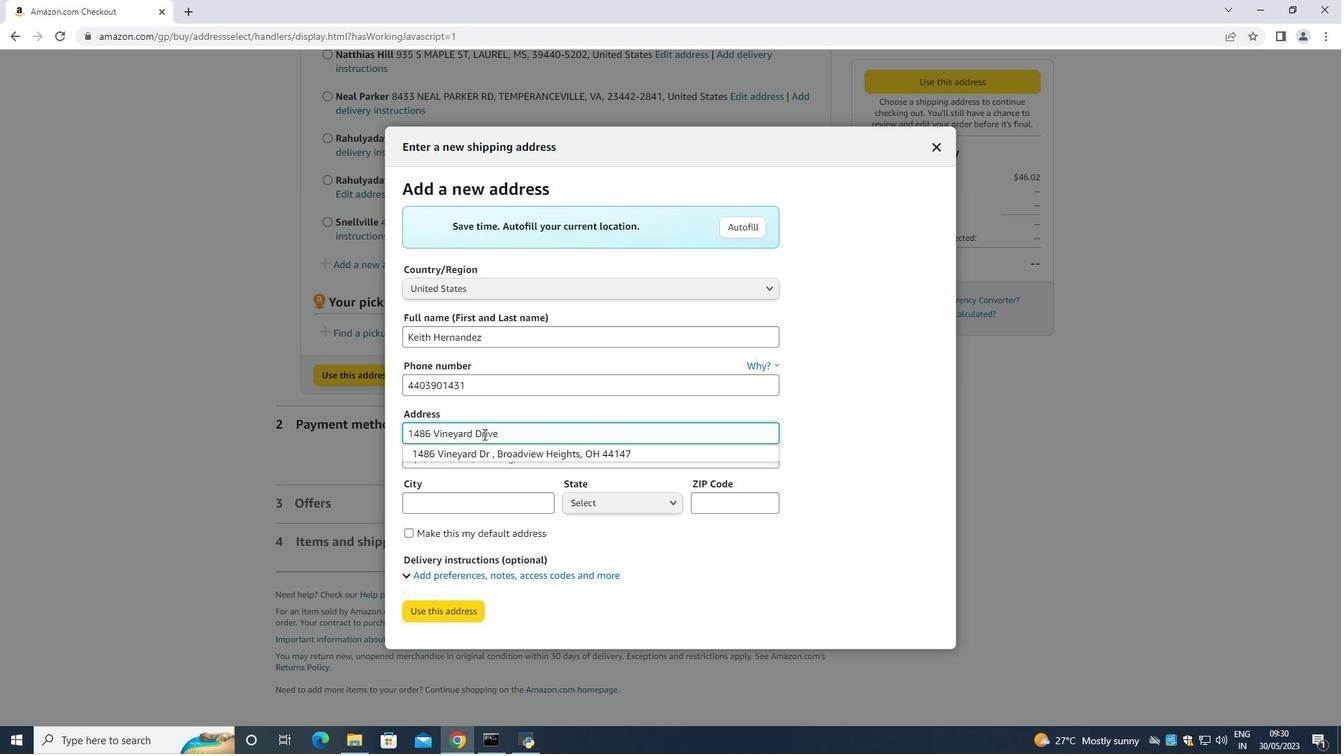 
Action: Mouse moved to (466, 509)
Screenshot: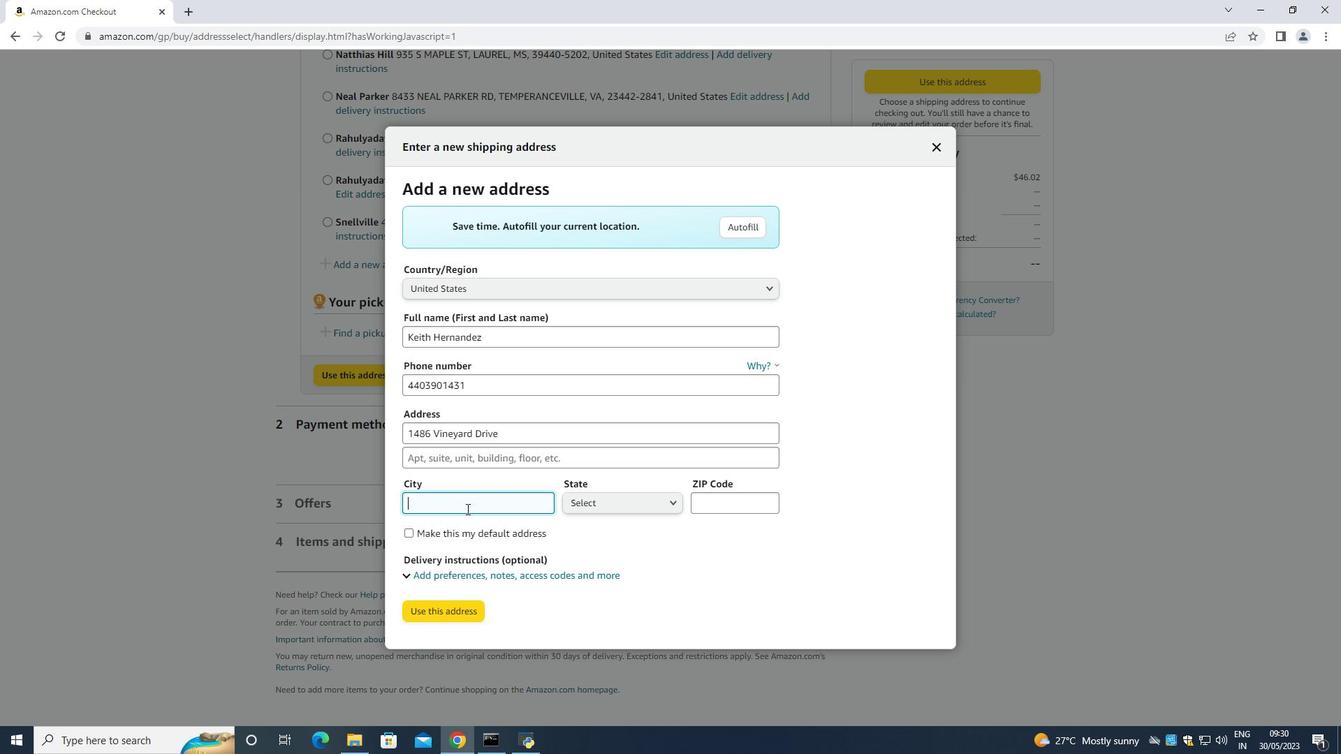 
Action: Mouse pressed left at (466, 509)
Screenshot: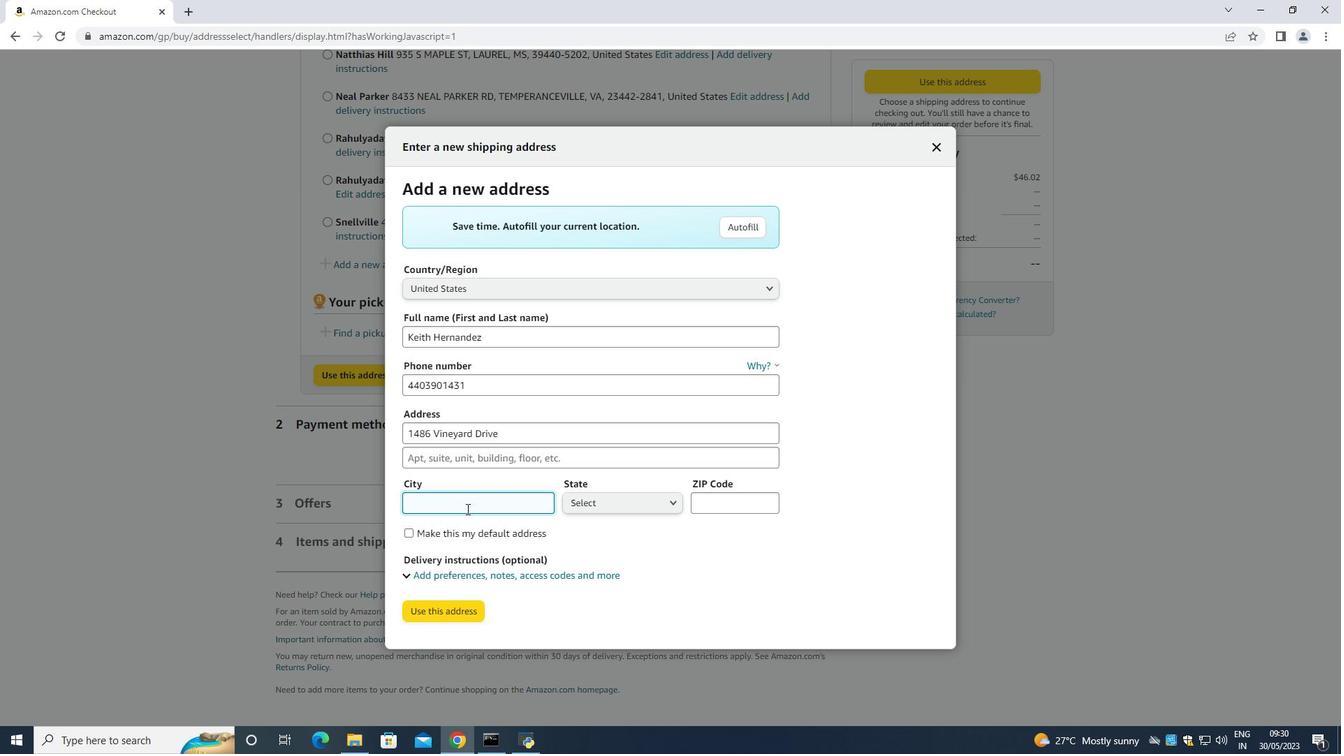 
Action: Mouse moved to (466, 509)
Screenshot: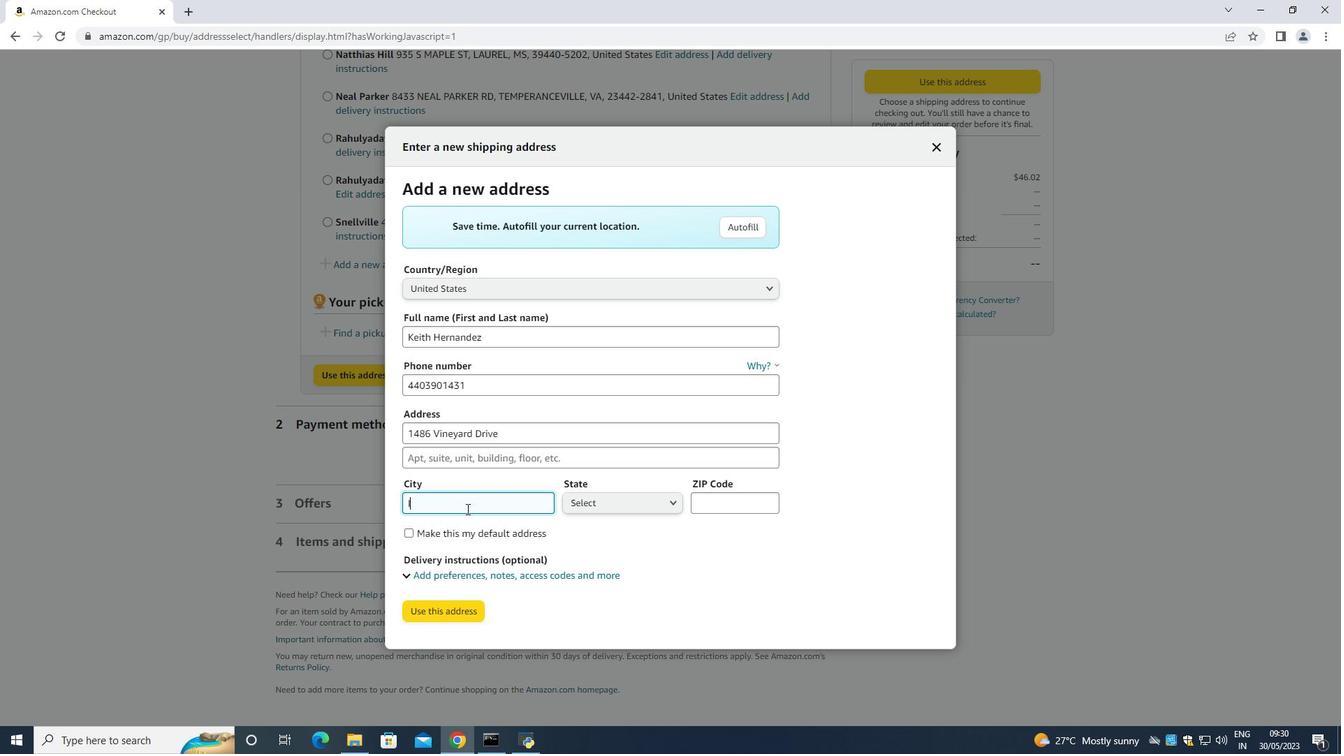 
Action: Key pressed <Key.shift>Independence<Key.space><Key.tab>
Screenshot: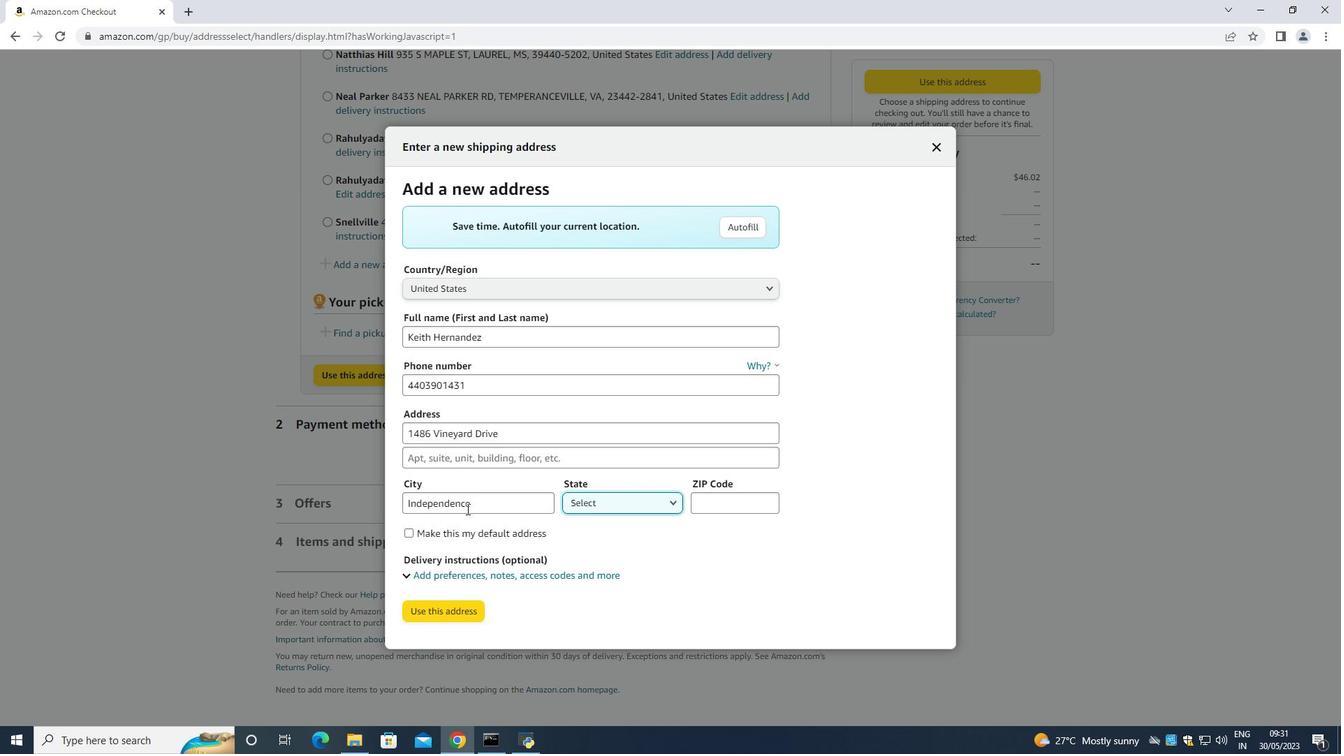 
Action: Mouse moved to (644, 510)
Screenshot: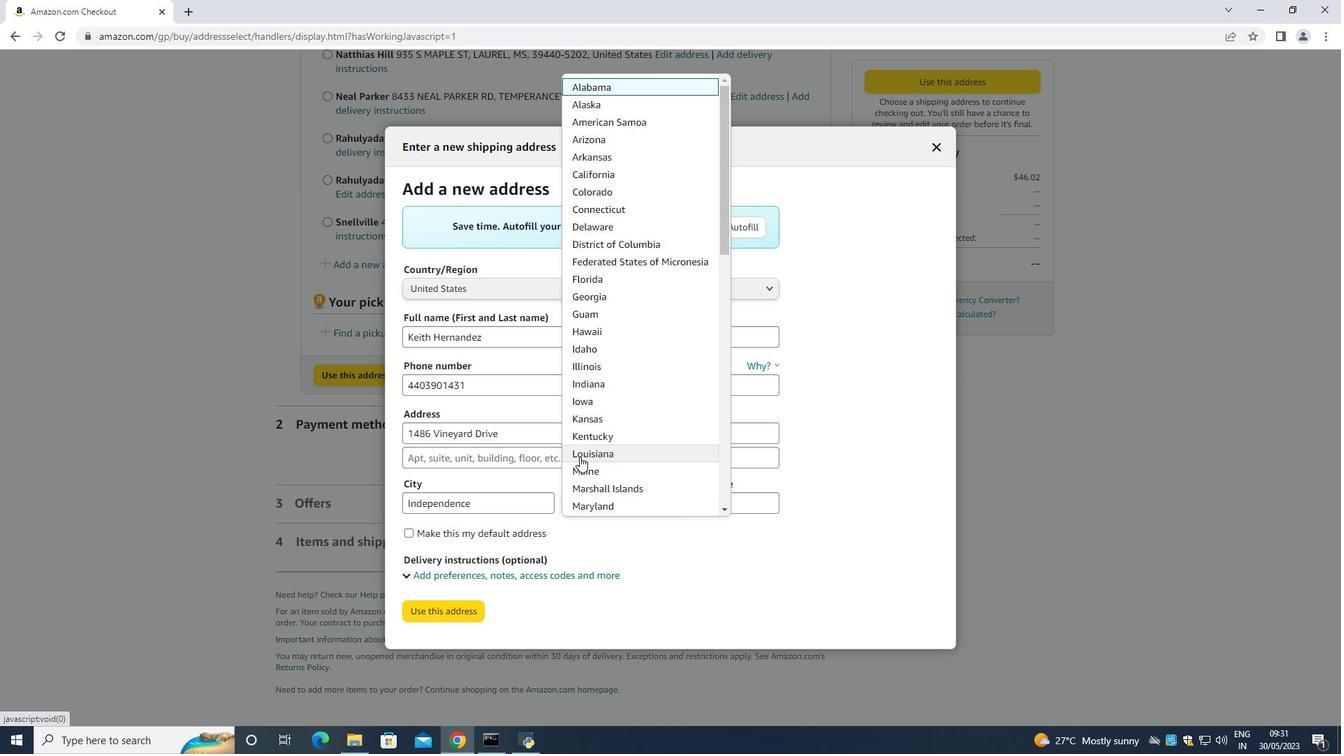 
Action: Mouse pressed left at (644, 510)
Screenshot: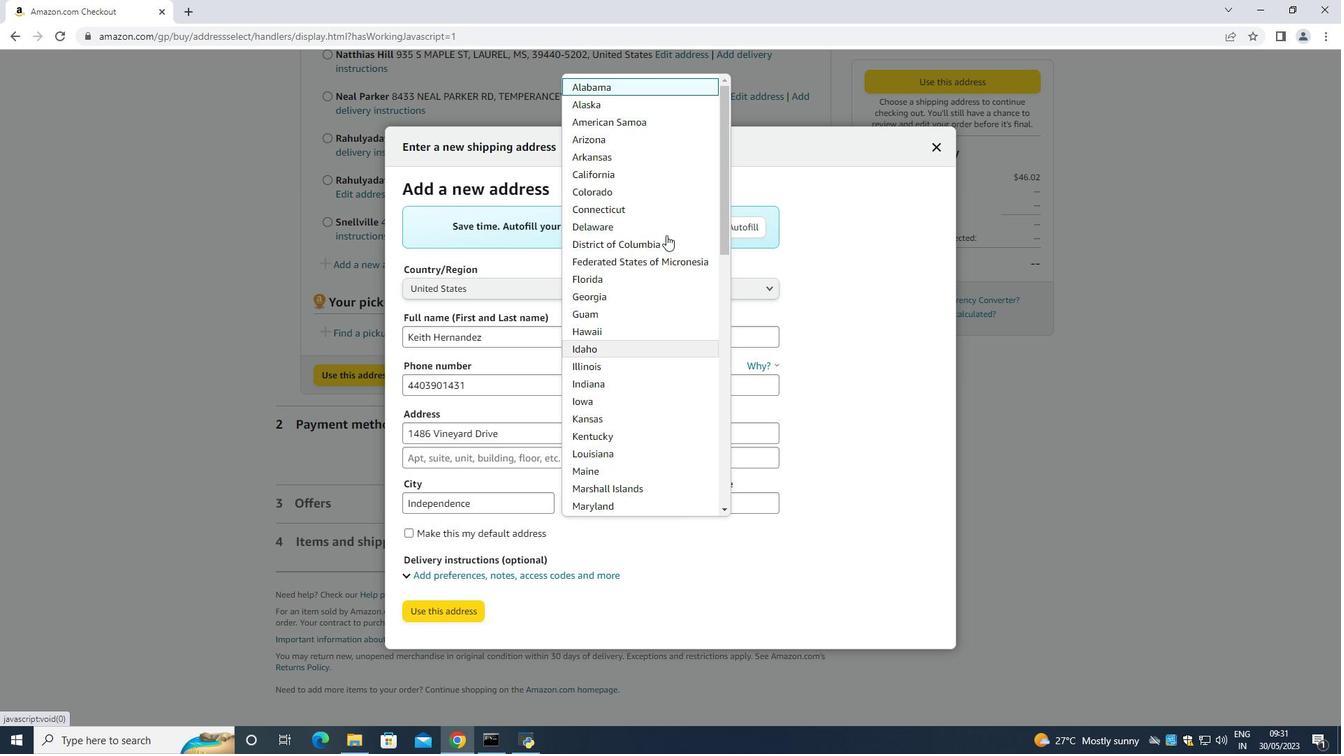 
Action: Mouse moved to (553, 234)
Screenshot: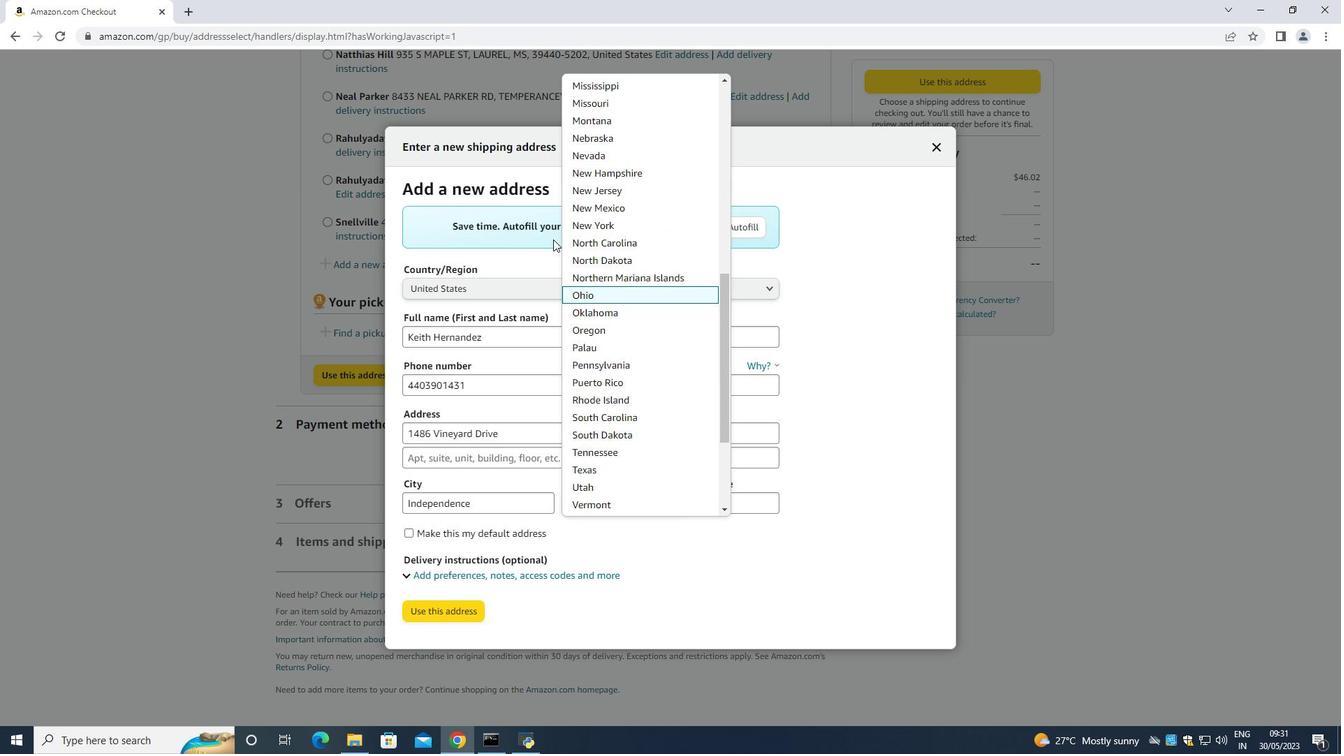 
Action: Key pressed o
Screenshot: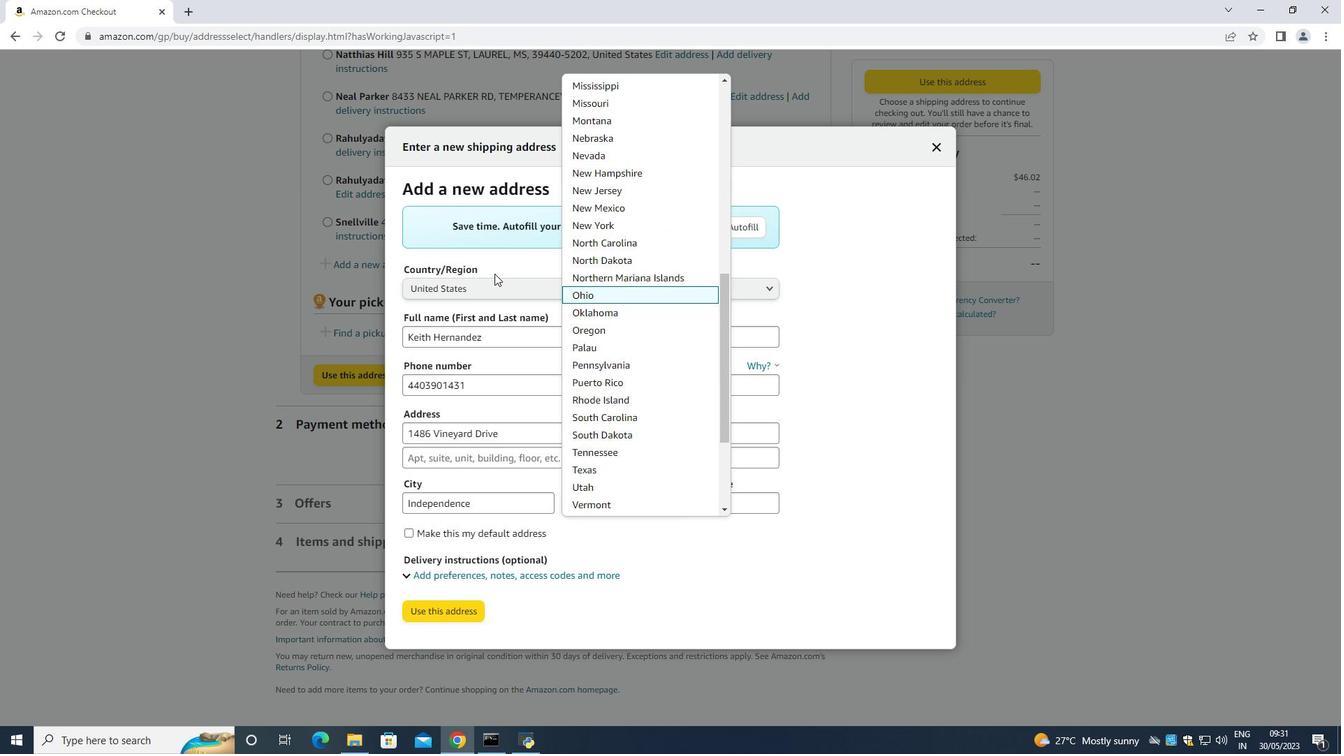 
Action: Mouse moved to (659, 298)
Screenshot: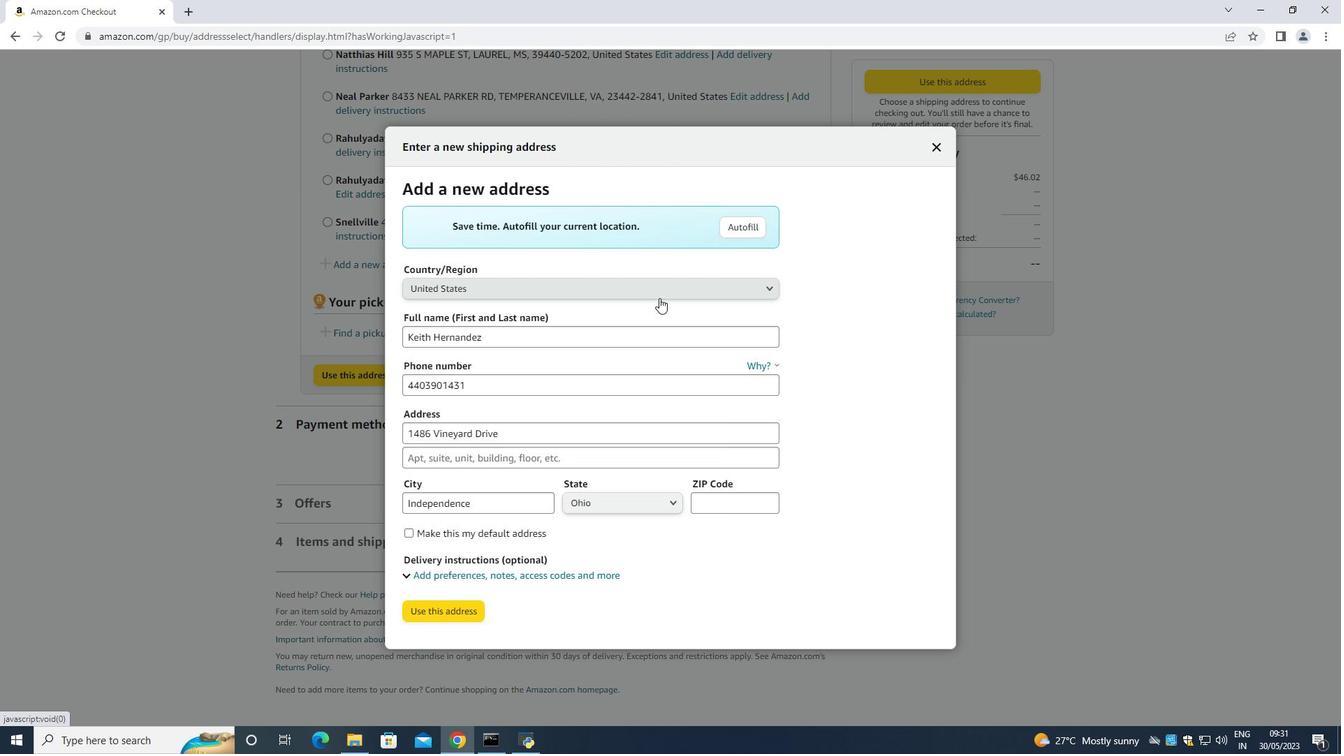 
Action: Mouse pressed left at (659, 298)
Screenshot: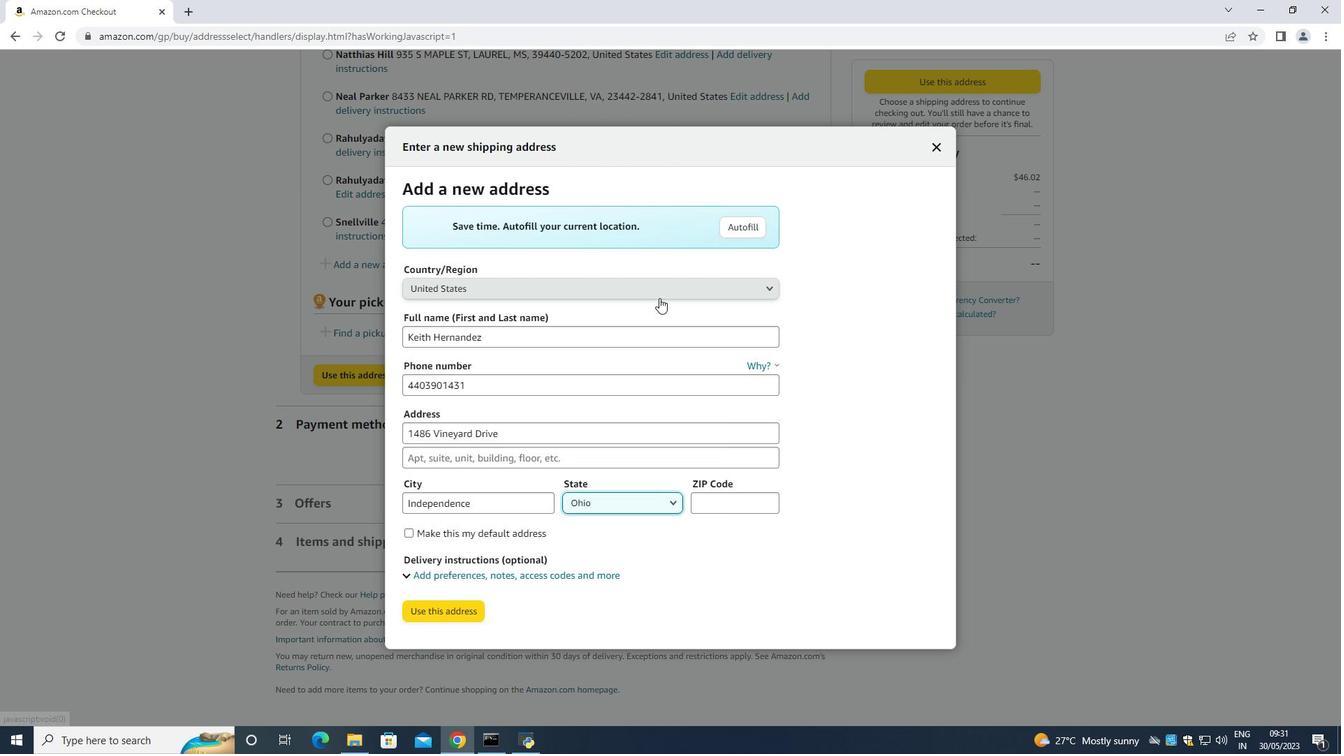 
Action: Mouse moved to (747, 509)
Screenshot: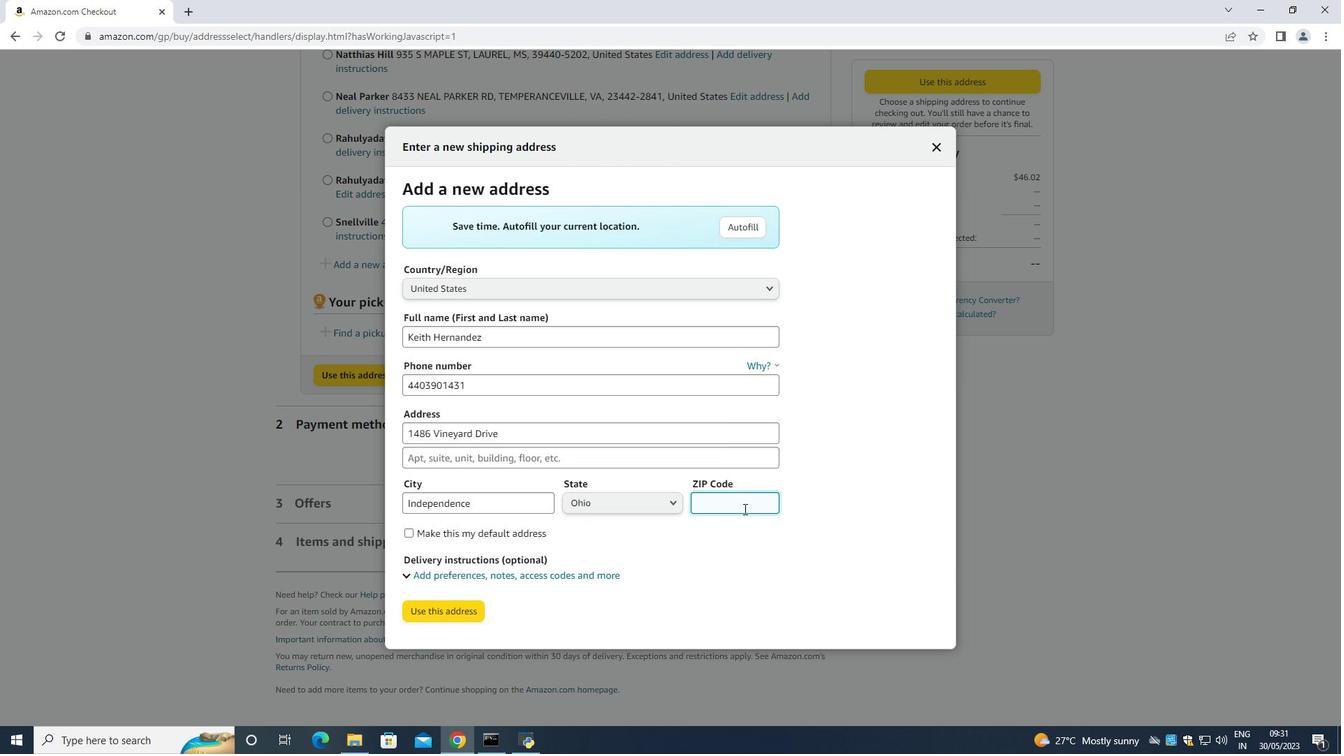 
Action: Mouse pressed left at (747, 509)
Screenshot: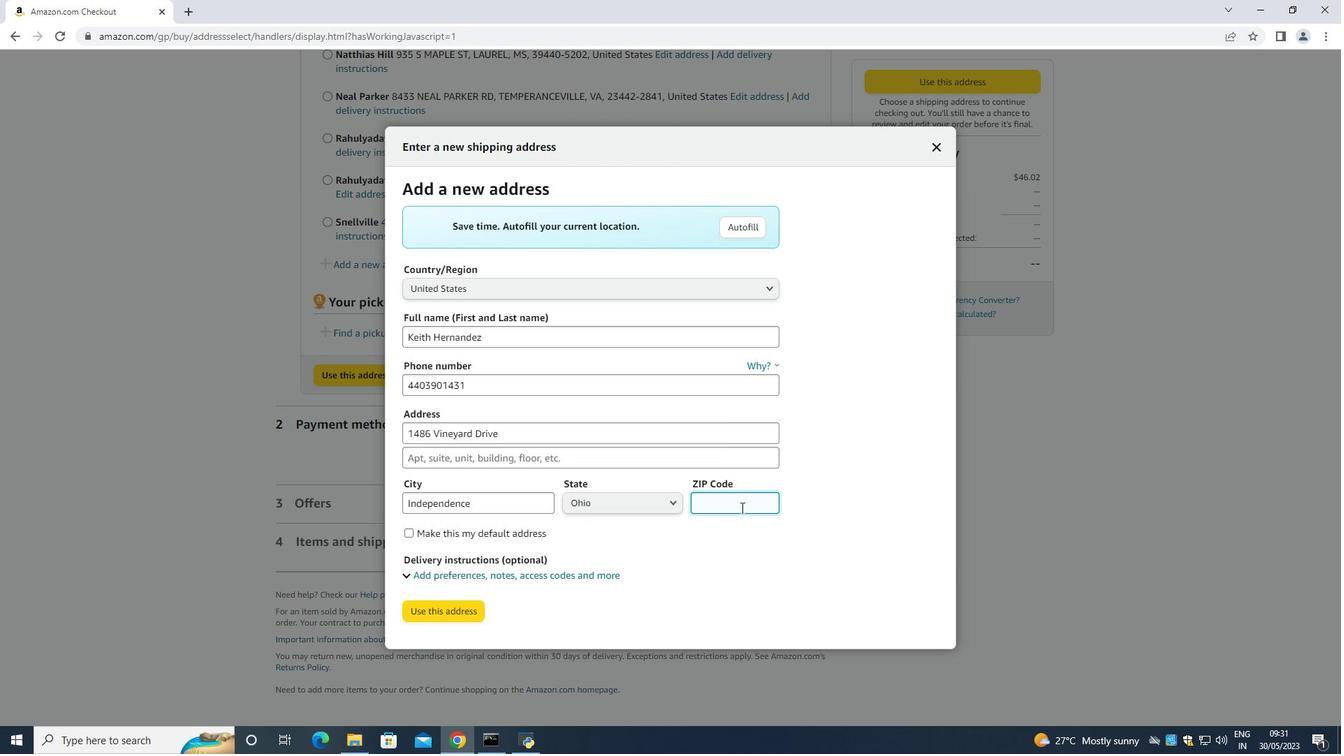 
Action: Mouse moved to (715, 489)
Screenshot: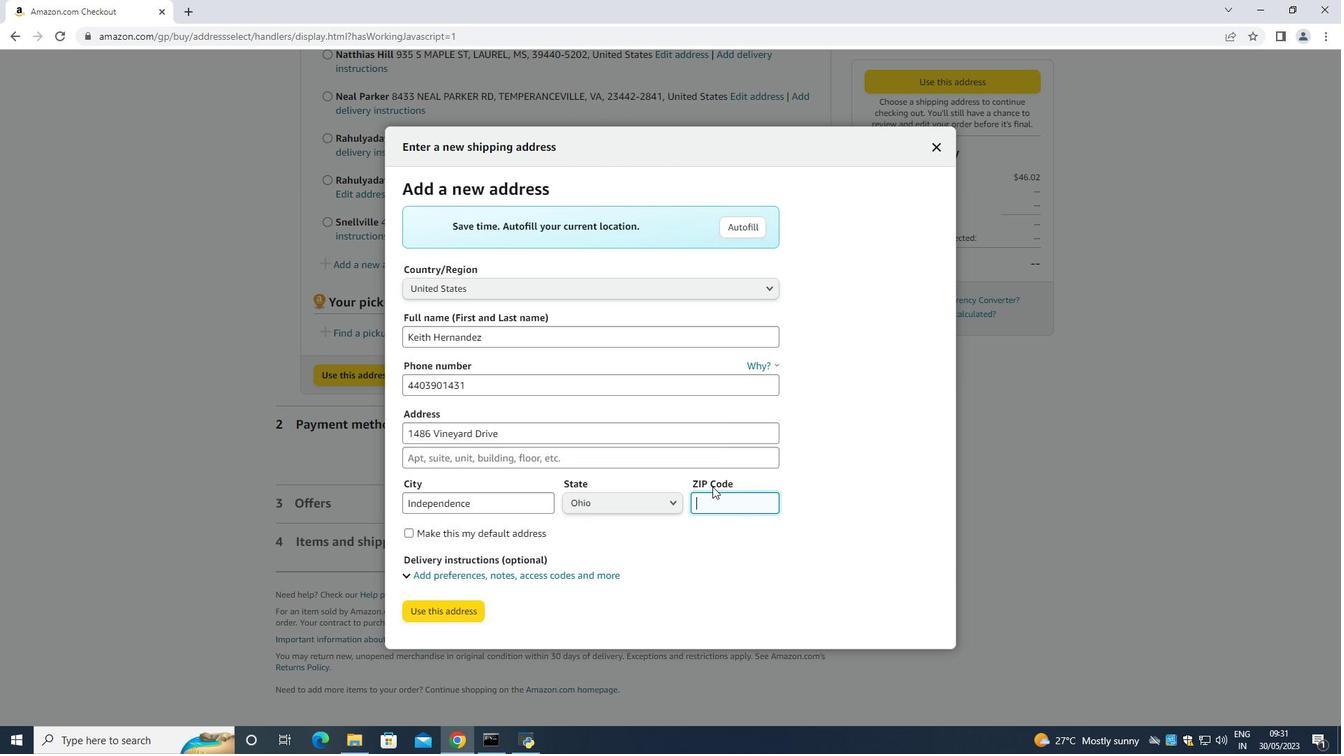 
Action: Key pressed 44131
Screenshot: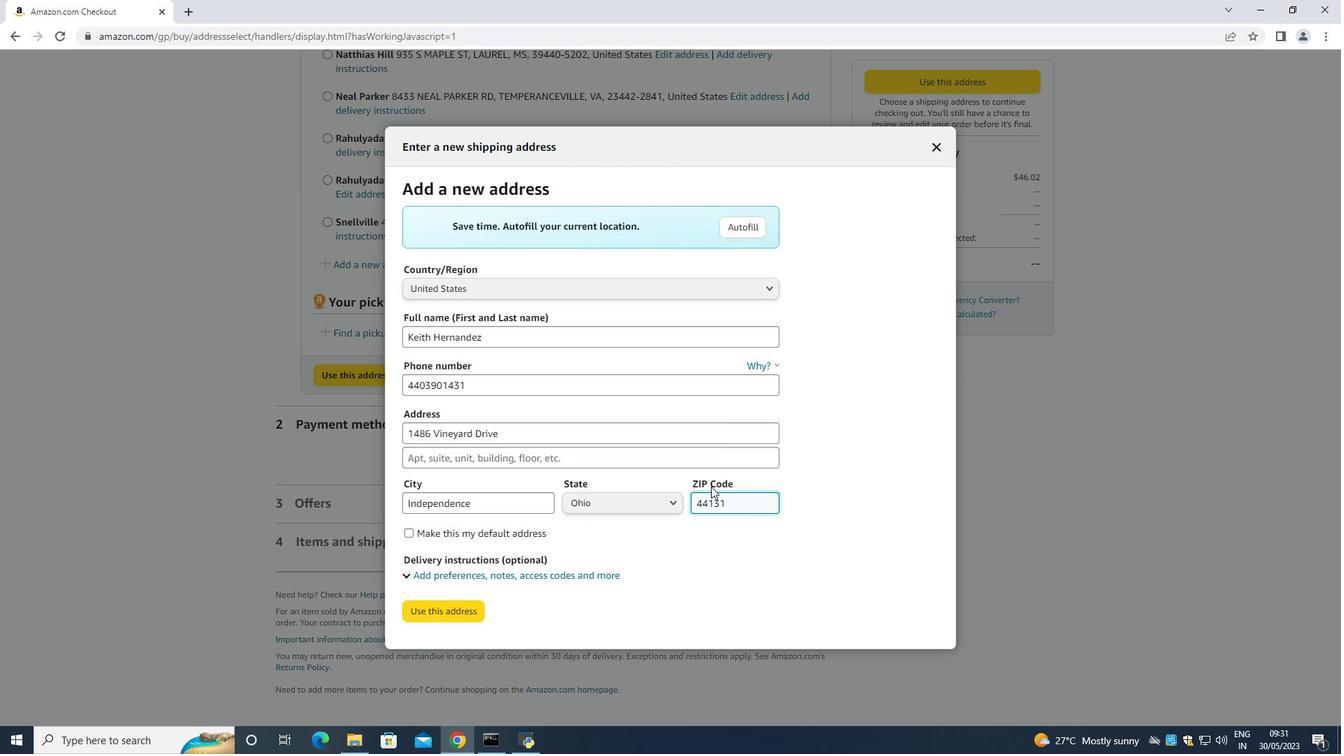 
Action: Mouse moved to (449, 618)
Screenshot: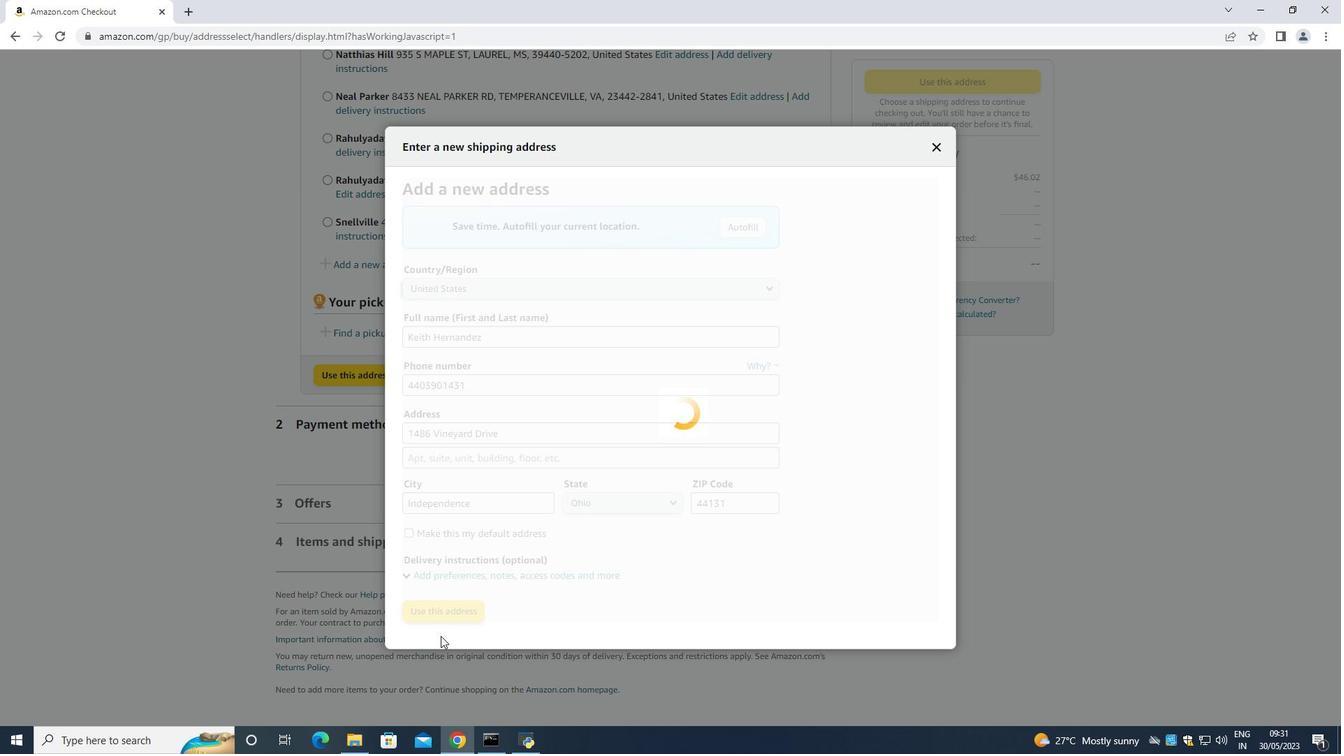 
Action: Mouse pressed left at (449, 618)
Screenshot: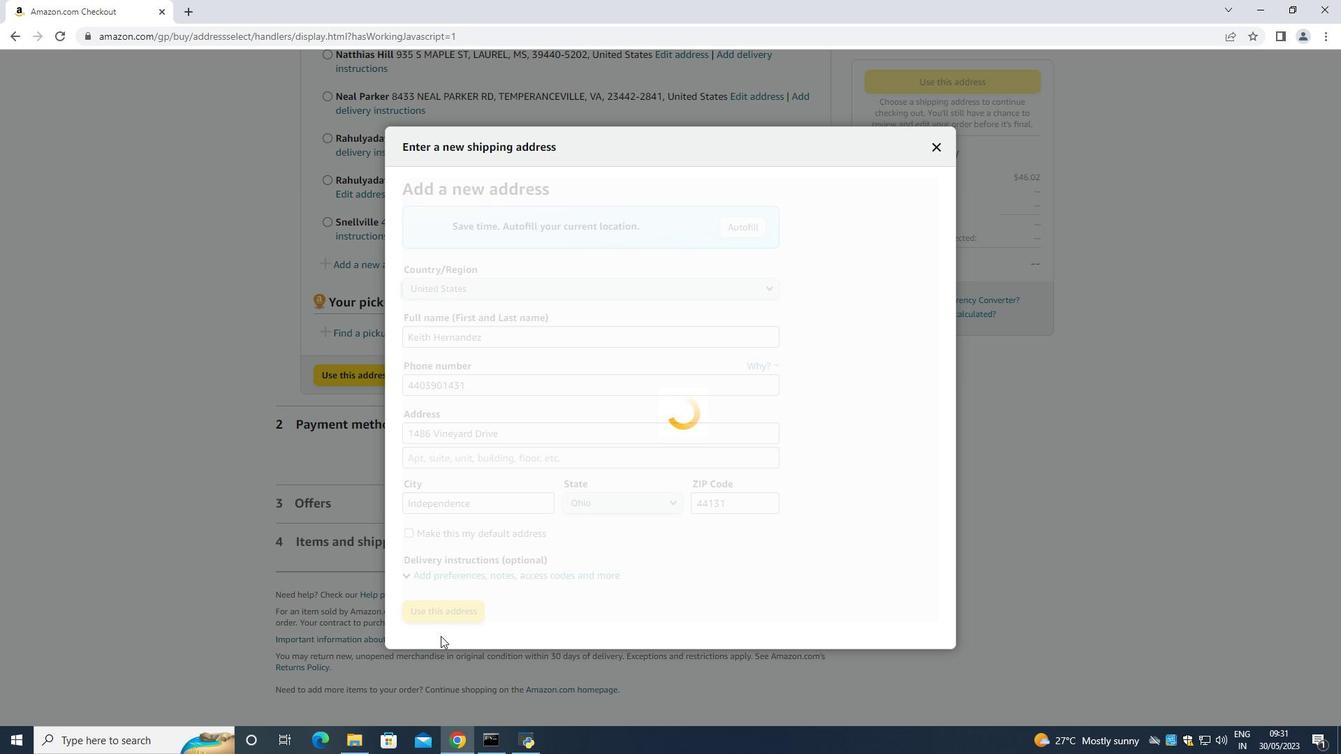 
Action: Mouse moved to (425, 258)
Screenshot: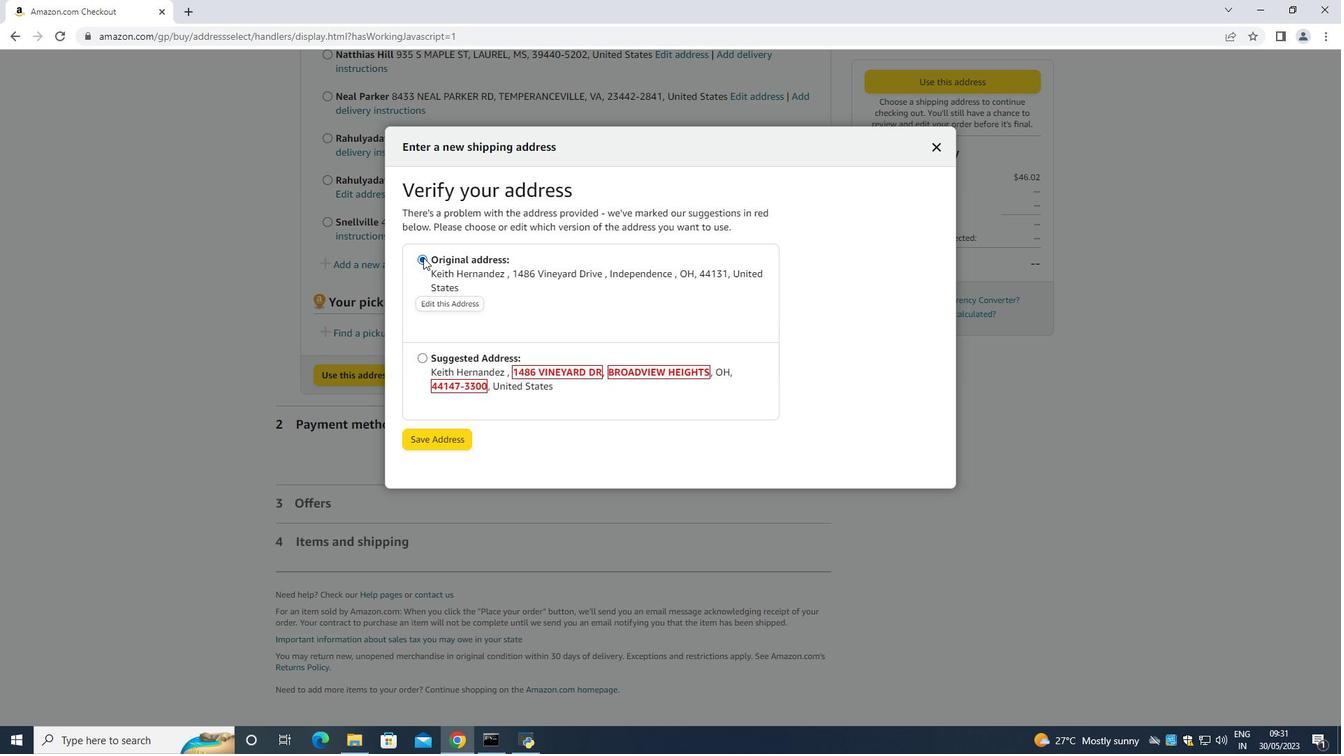 
Action: Mouse pressed left at (425, 258)
Screenshot: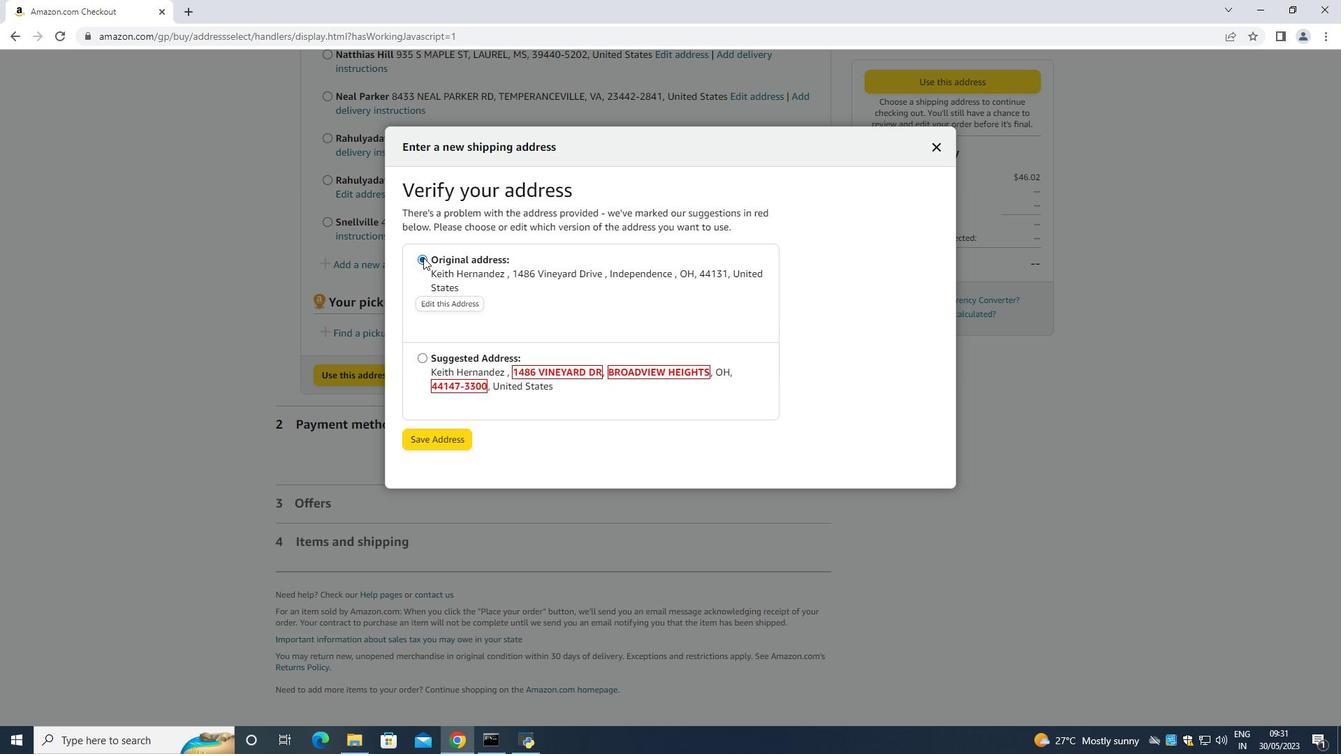 
Action: Mouse moved to (440, 443)
Screenshot: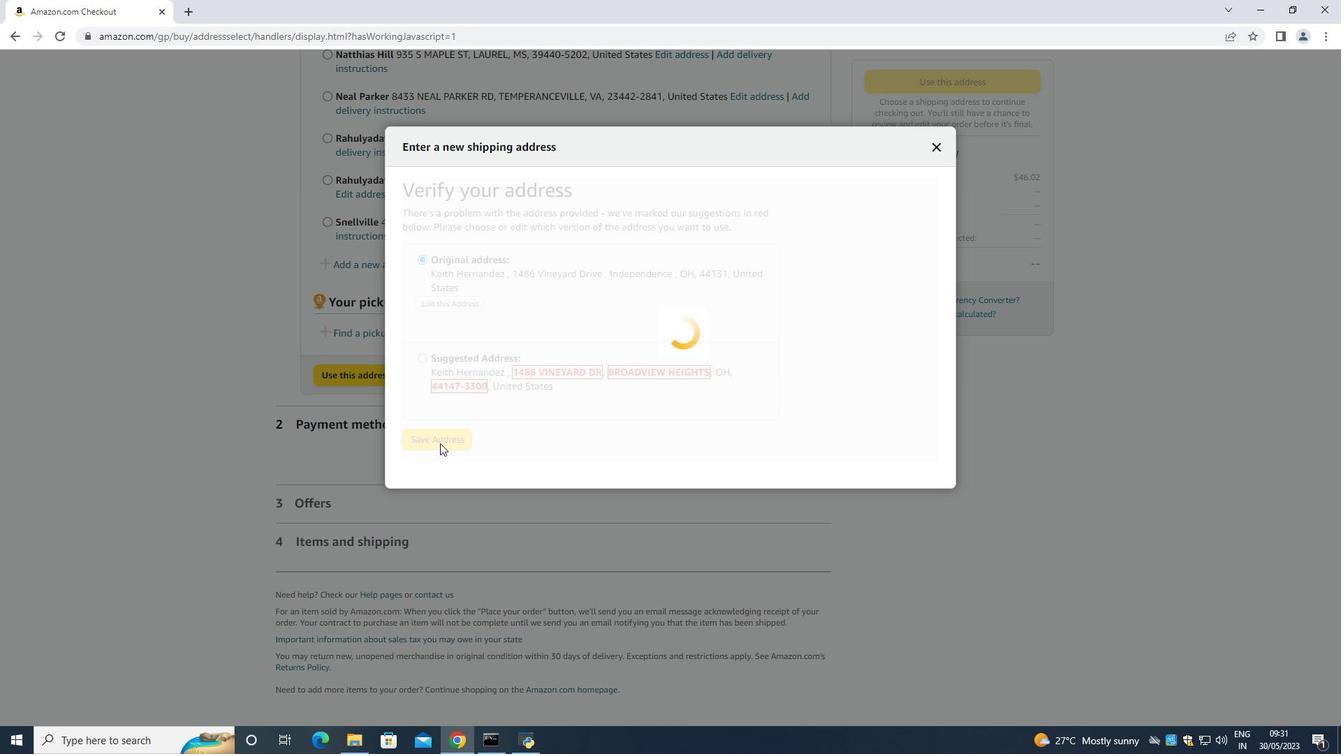 
Action: Mouse pressed left at (440, 443)
Screenshot: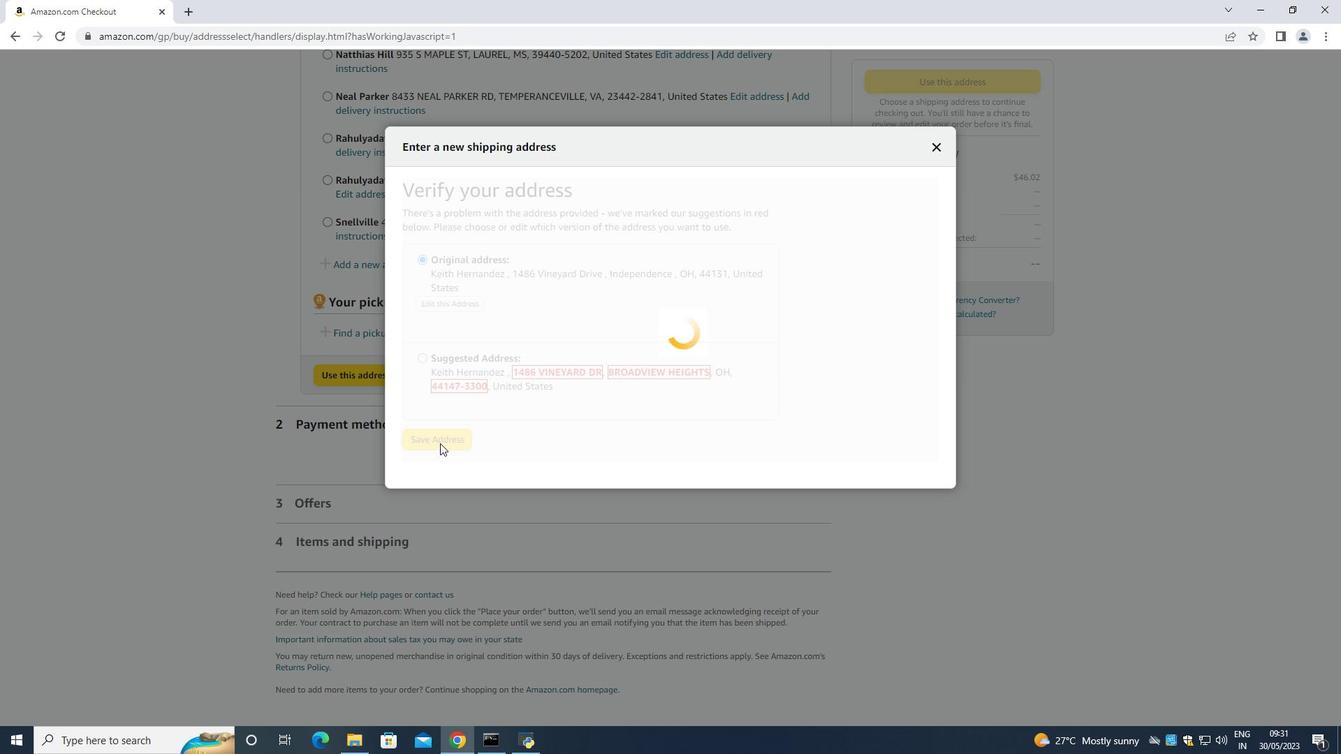 
Action: Mouse moved to (454, 311)
Screenshot: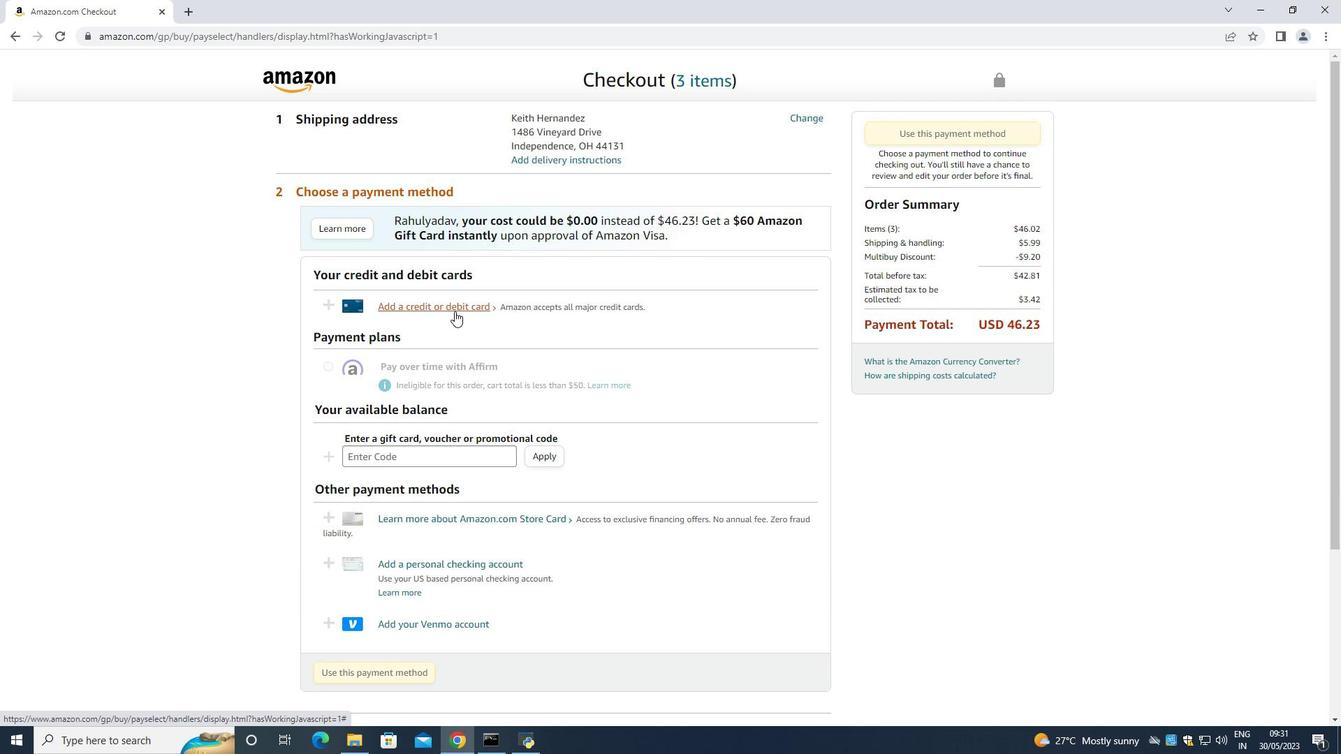 
Action: Mouse pressed left at (454, 311)
Screenshot: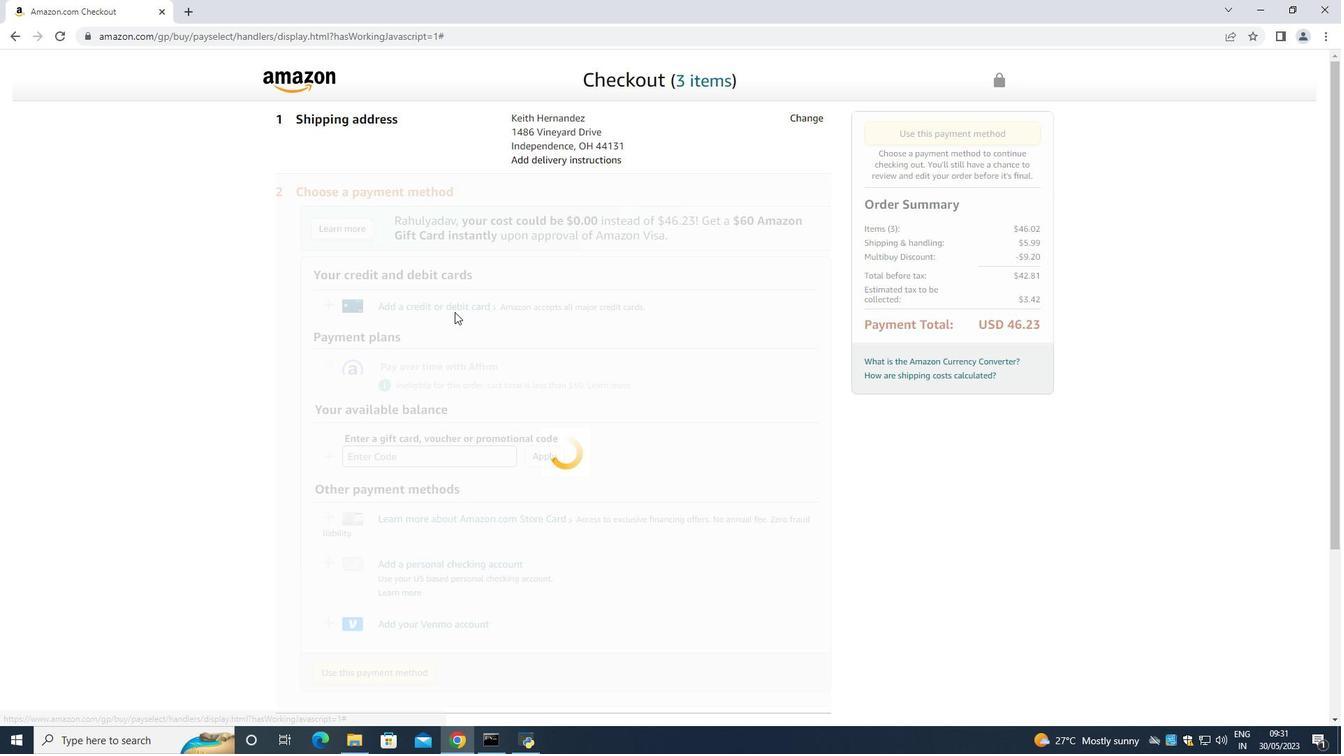 
Action: Mouse moved to (540, 321)
Screenshot: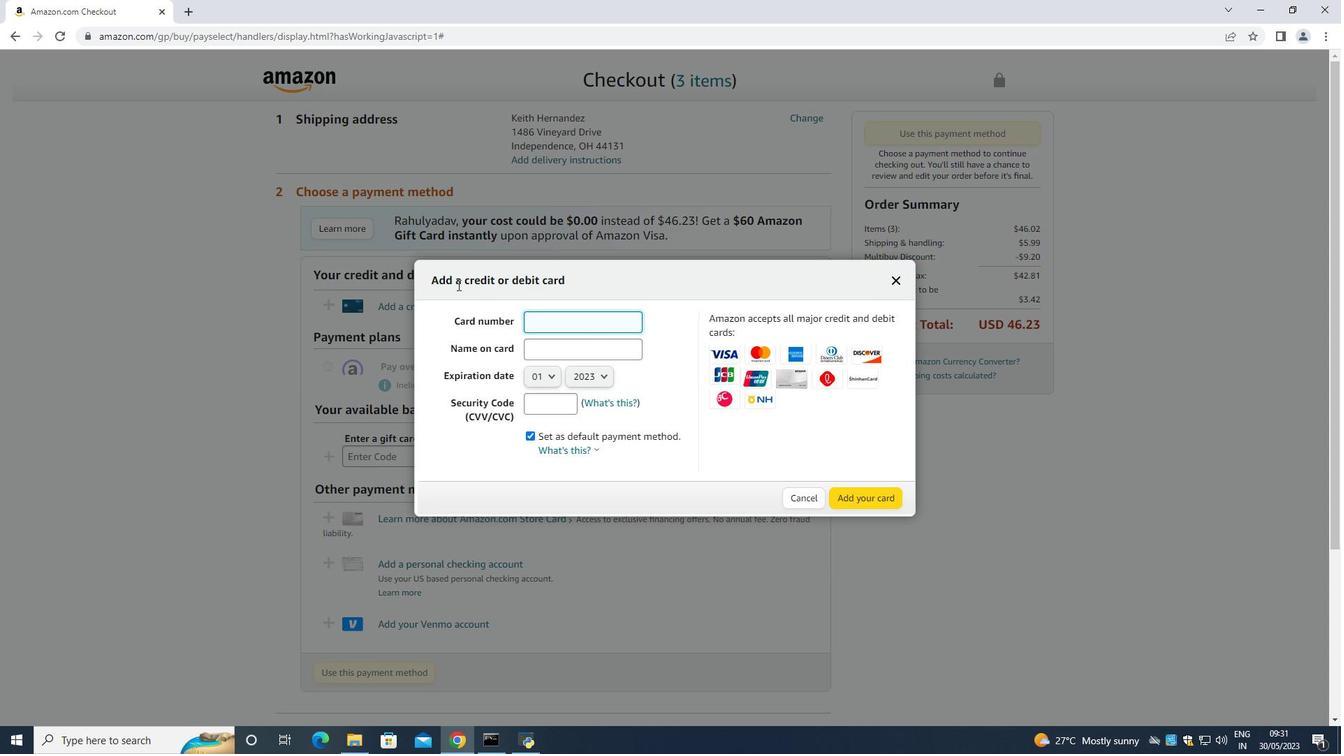 
Action: Mouse pressed left at (540, 321)
Screenshot: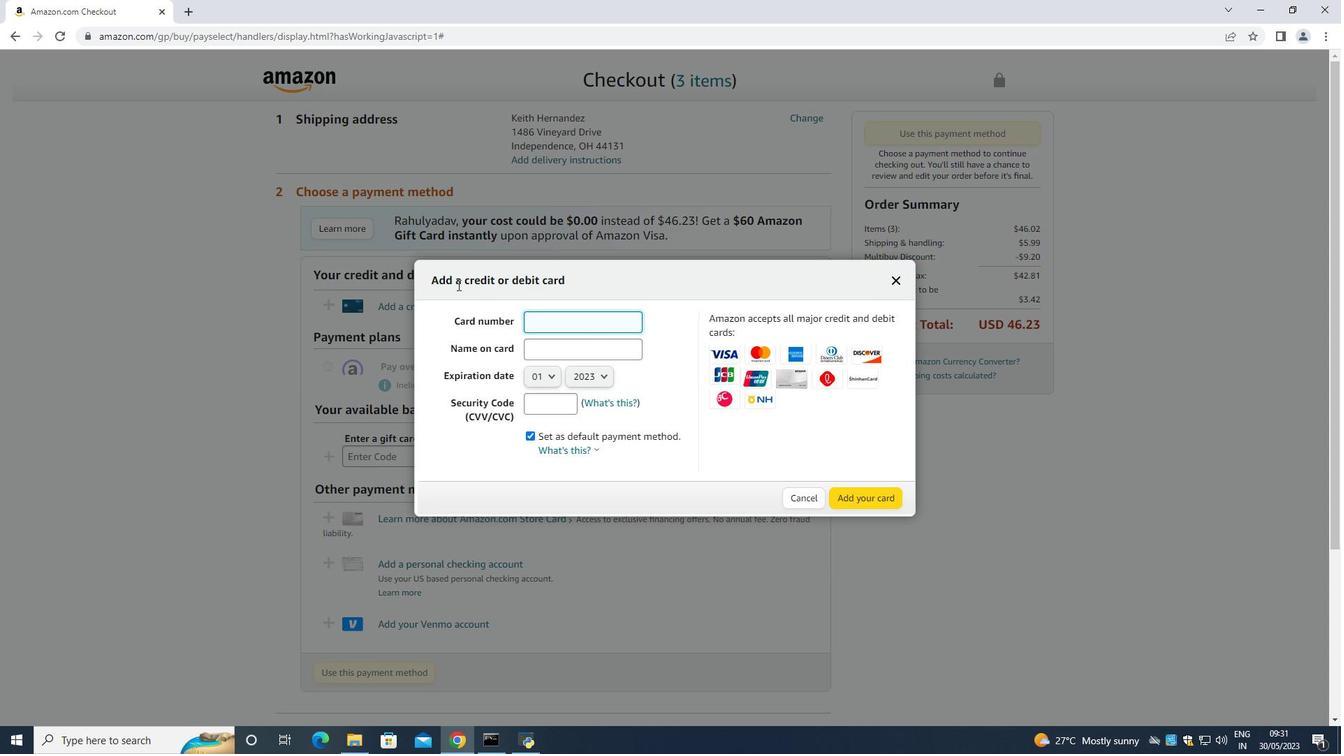 
Action: Mouse moved to (457, 284)
Screenshot: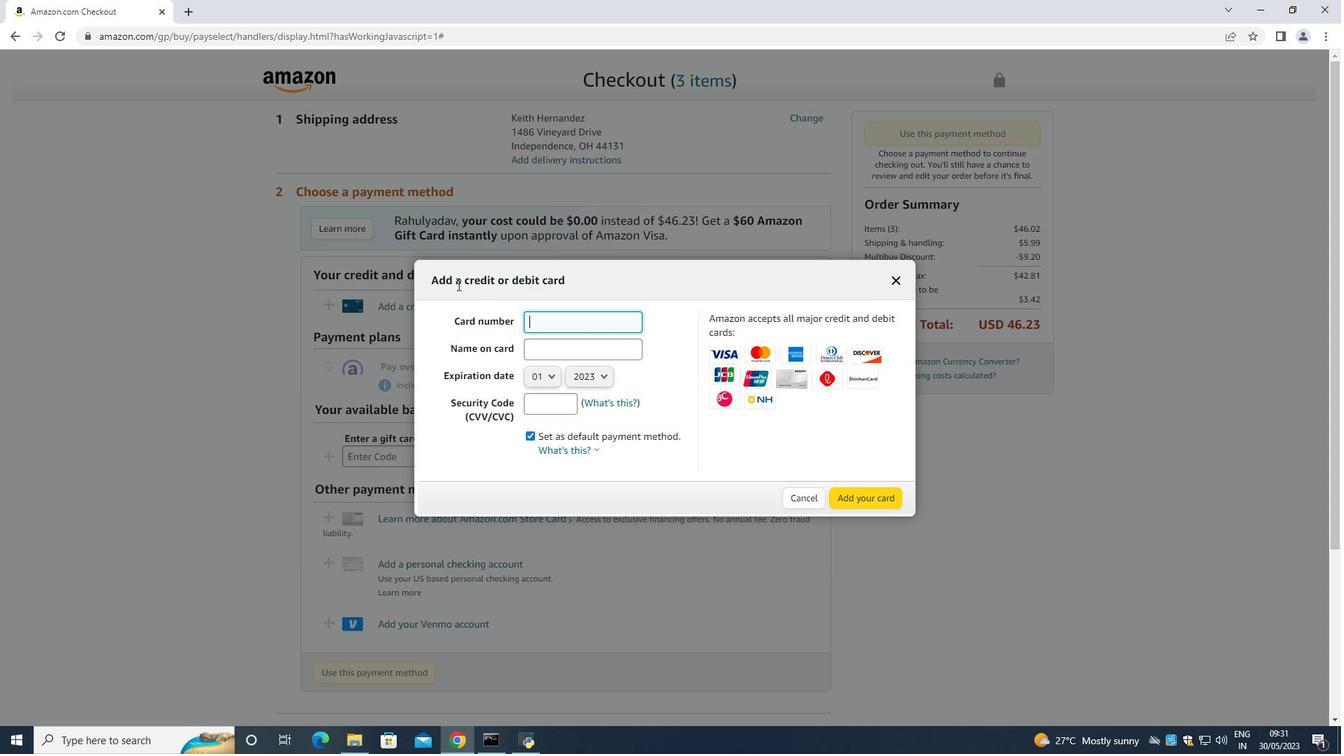 
Action: Key pressed 8547254587457965
Screenshot: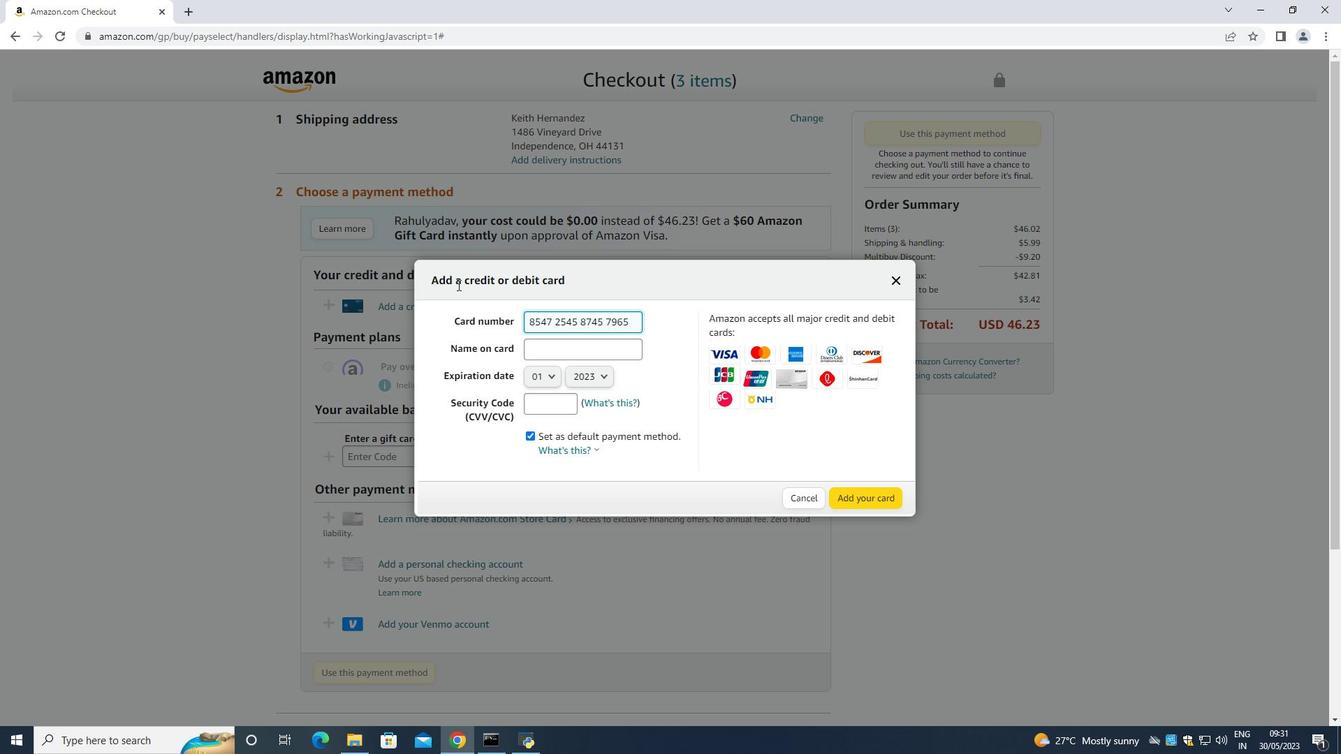 
Action: Mouse moved to (575, 348)
Screenshot: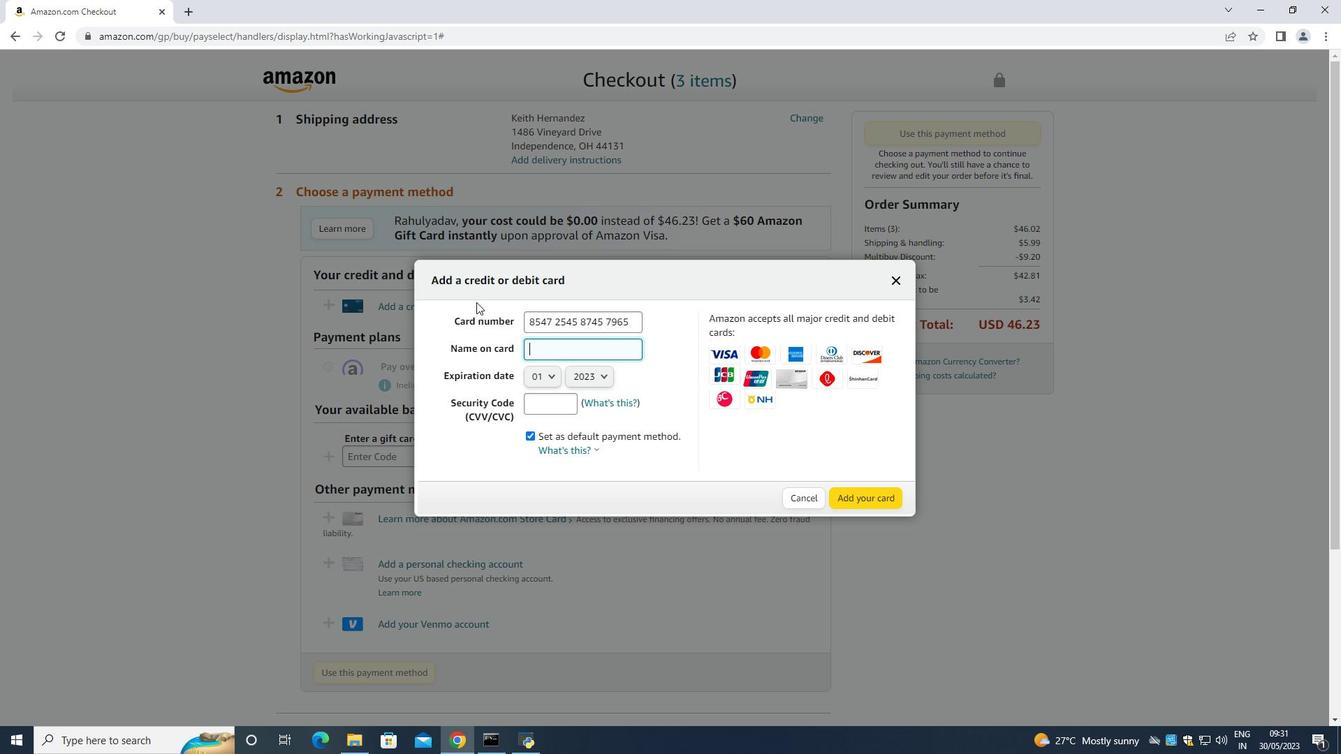 
Action: Mouse pressed left at (575, 348)
Screenshot: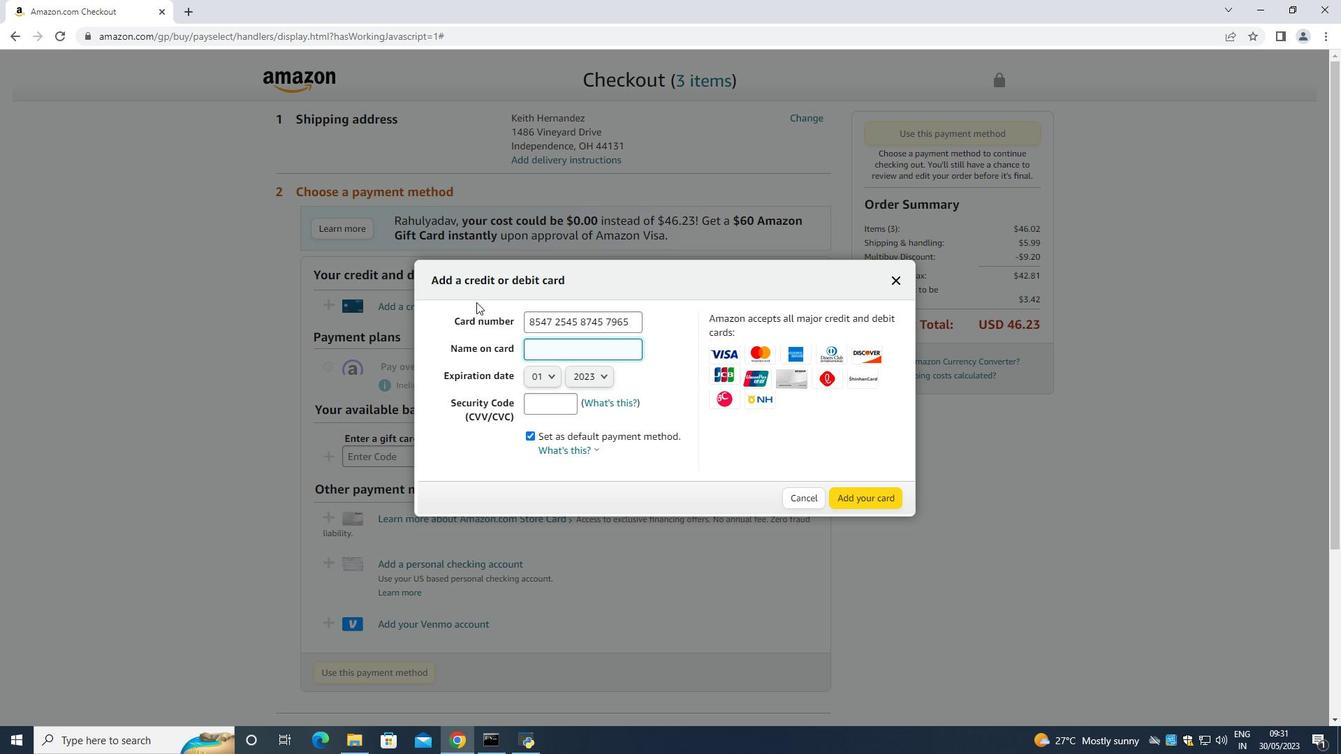 
Action: Mouse moved to (476, 302)
Screenshot: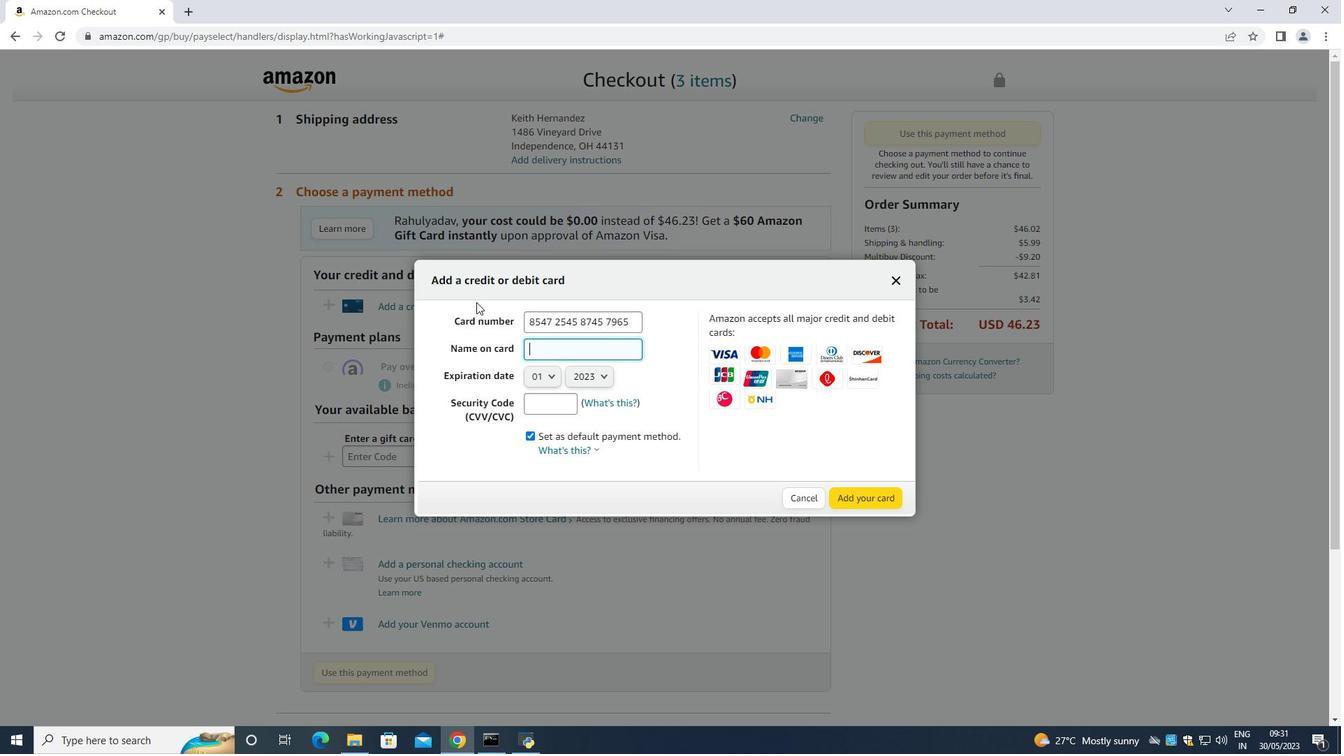 
Action: Key pressed <Key.shift><Key.shift><Key.shift><Key.shift>Keith<Key.space><Key.shift>Hernandez<Key.tab>
Screenshot: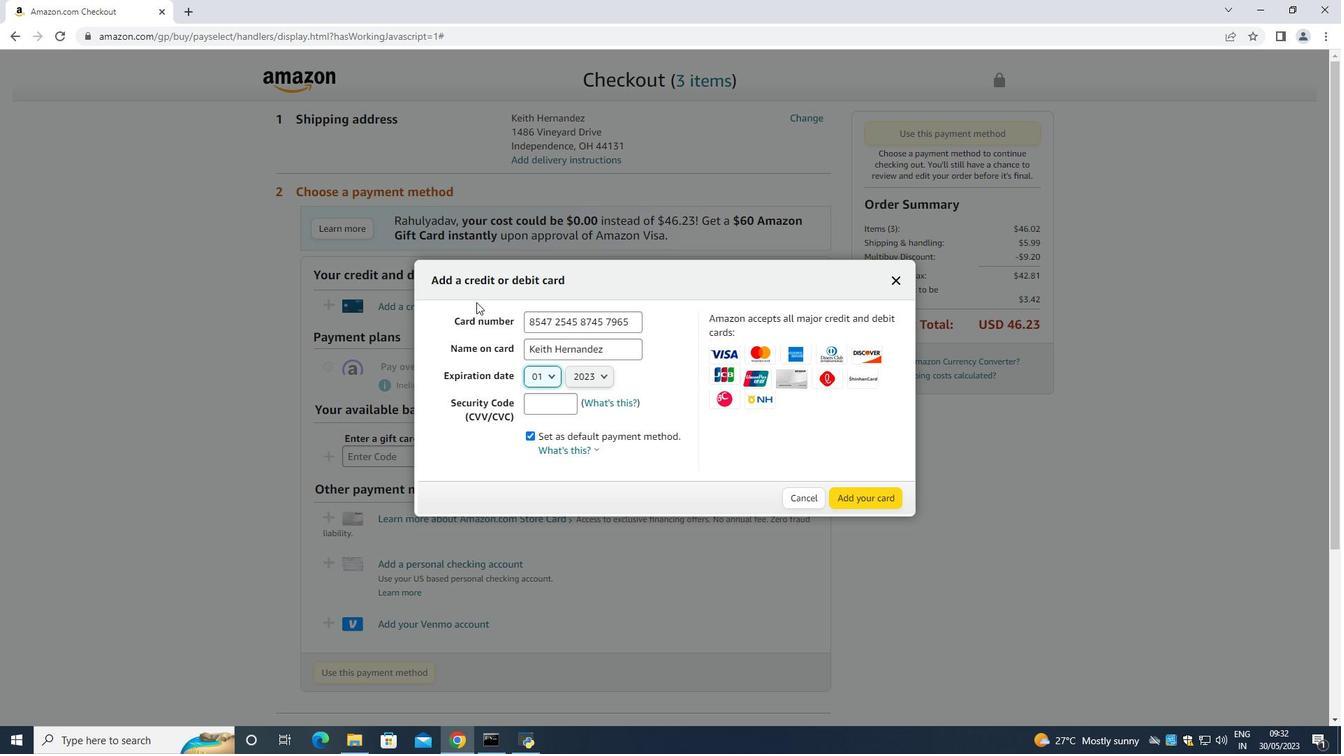 
Action: Mouse moved to (604, 381)
Screenshot: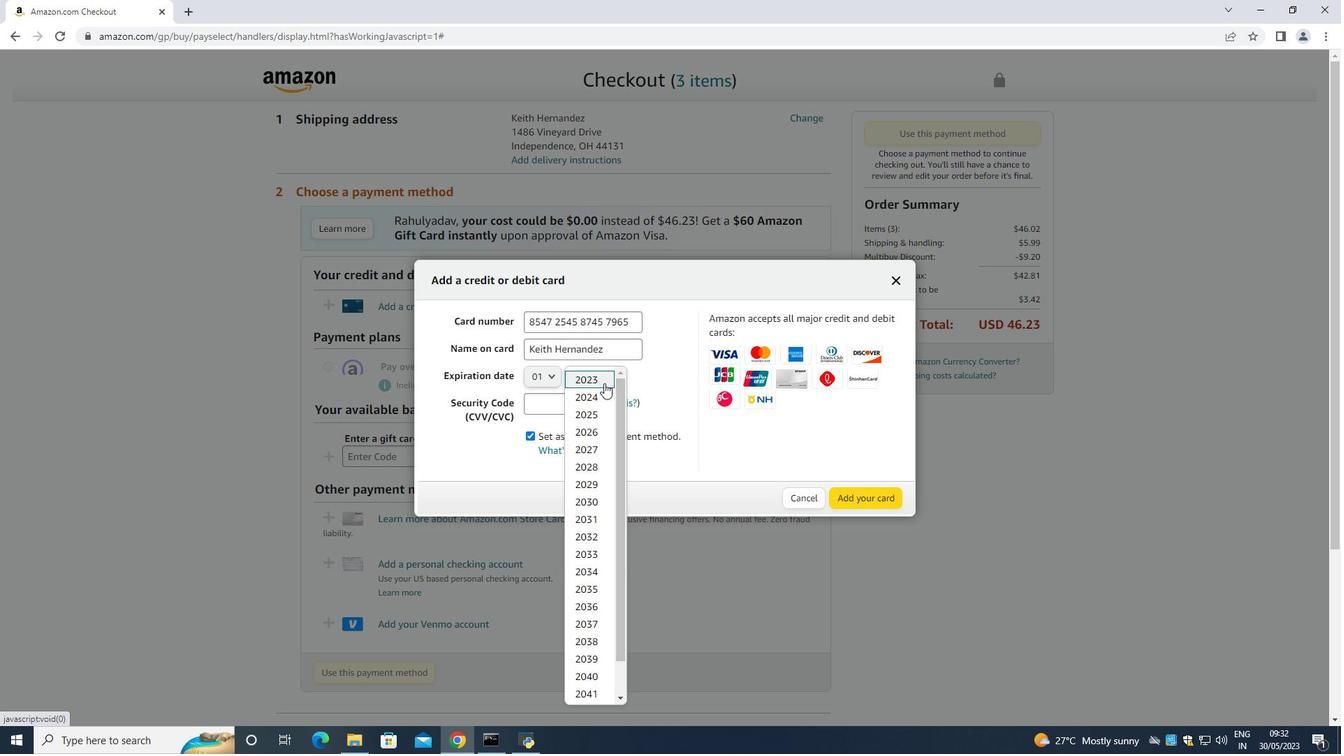 
Action: Mouse pressed left at (604, 381)
Screenshot: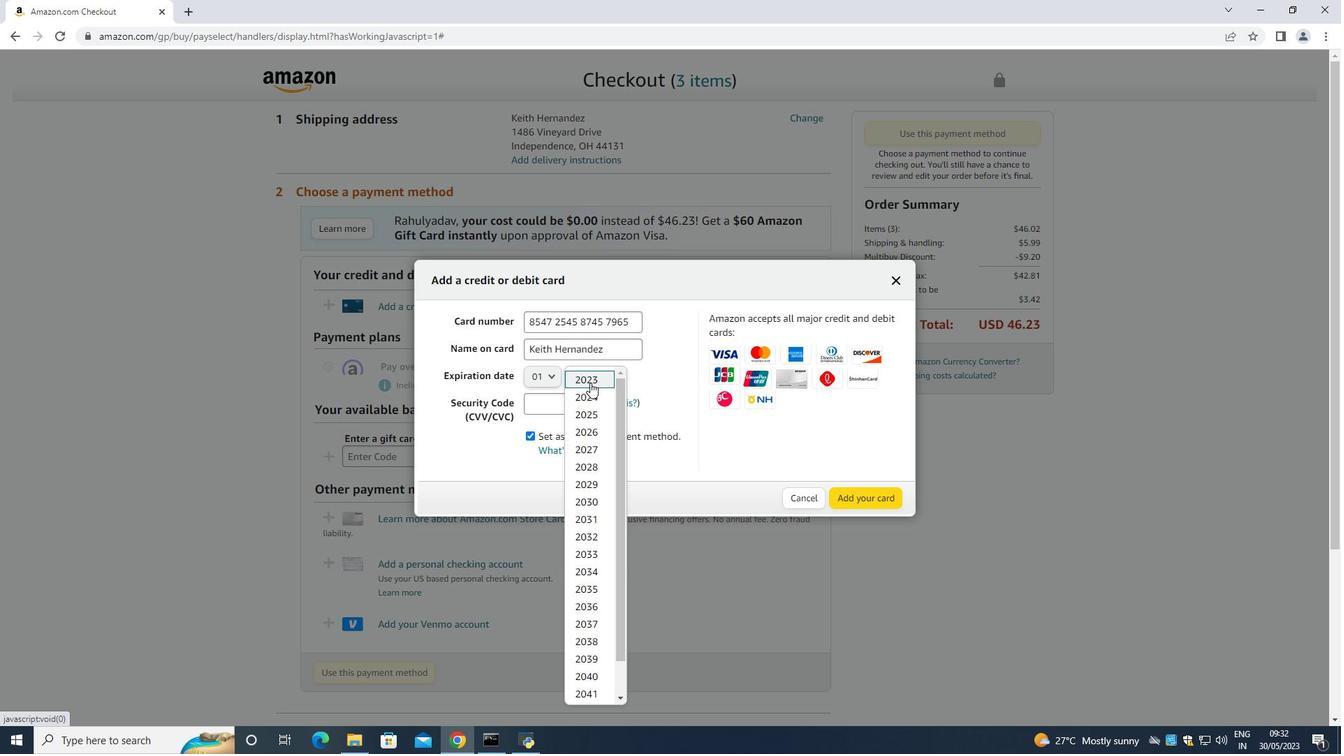 
Action: Mouse moved to (547, 371)
Screenshot: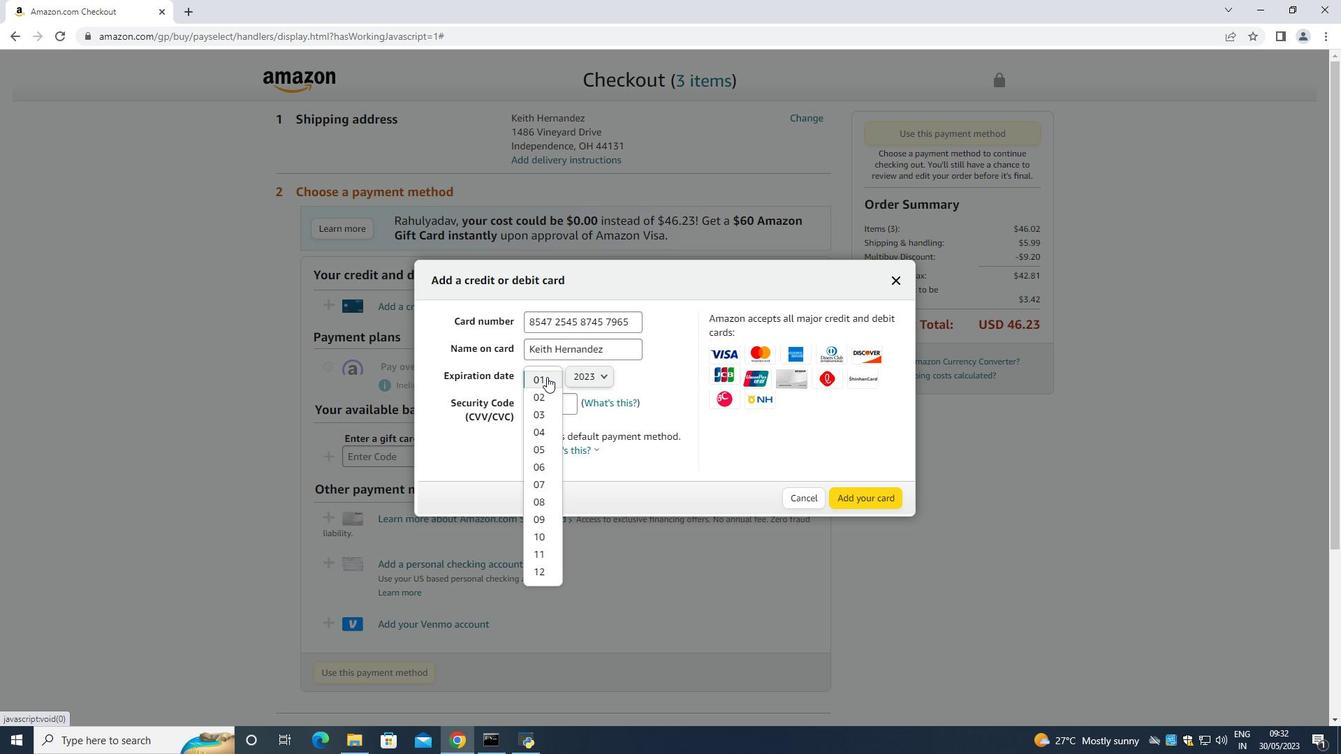 
Action: Mouse pressed left at (547, 371)
Screenshot: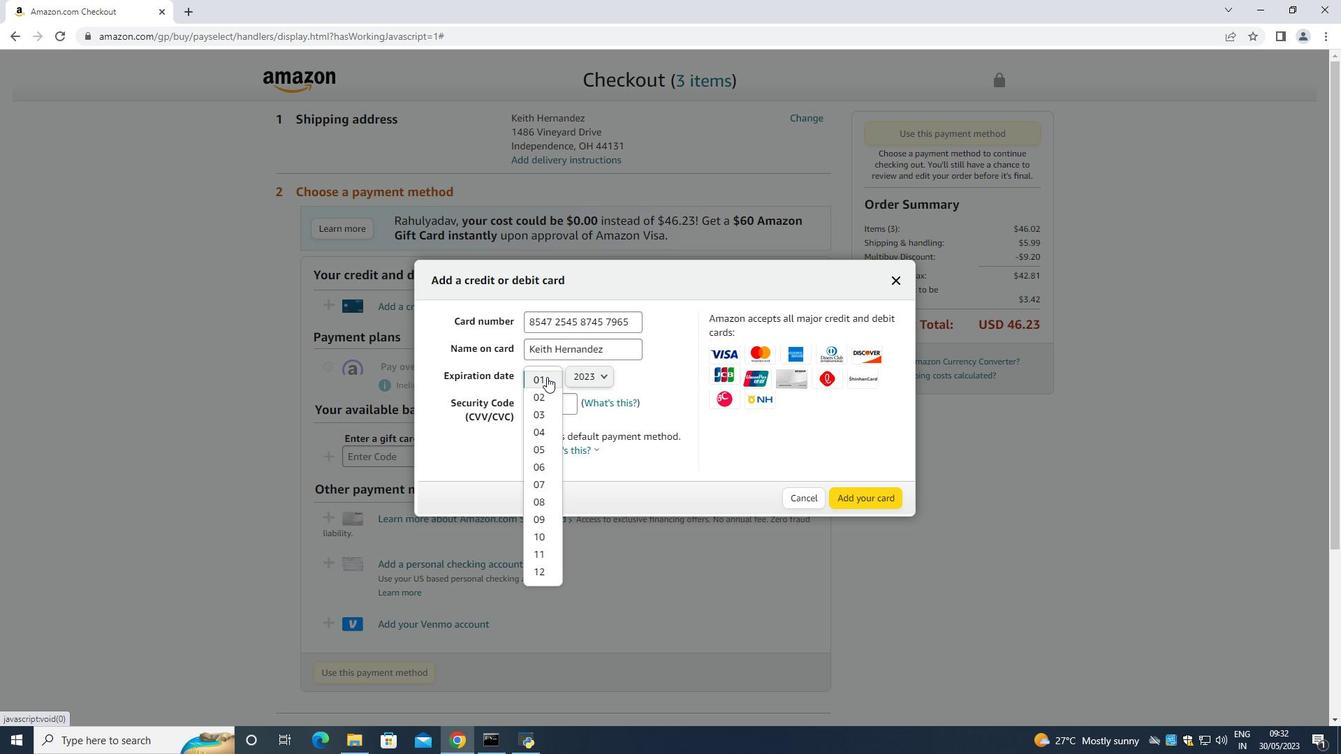 
Action: Mouse moved to (546, 377)
Screenshot: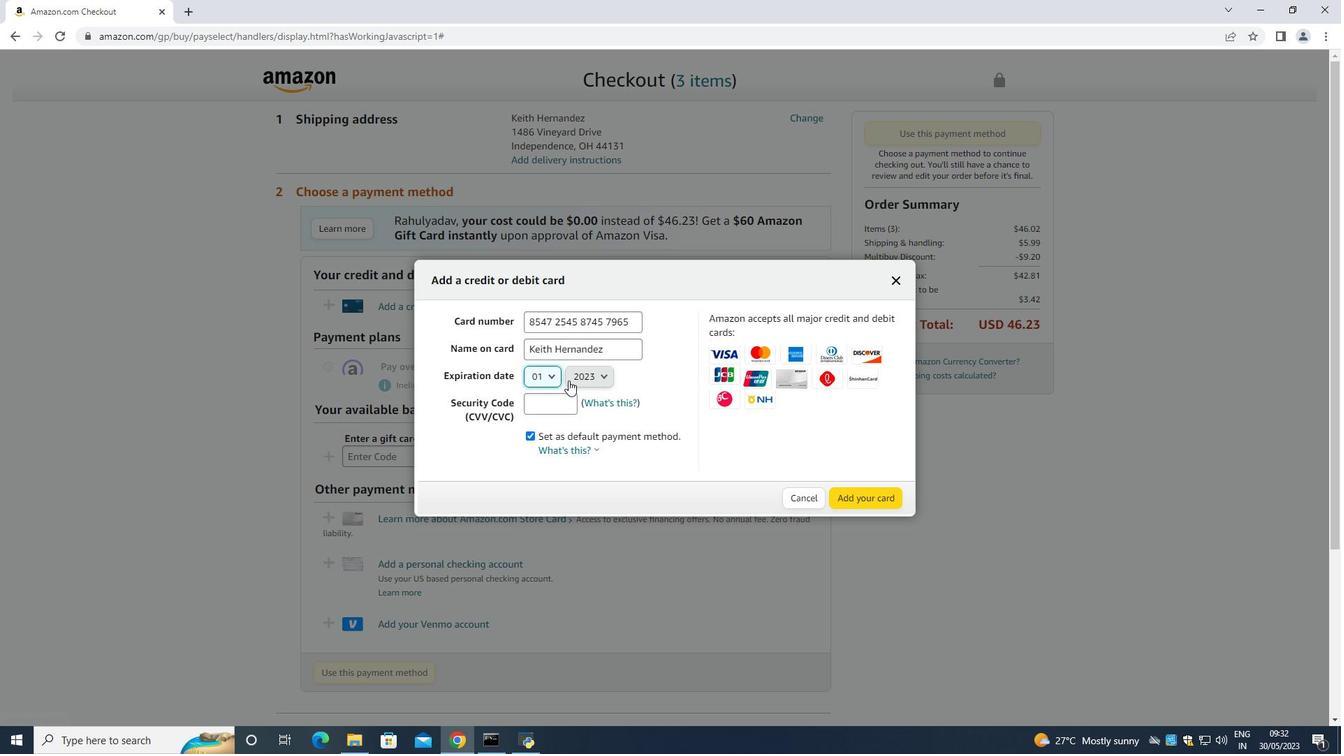 
Action: Mouse pressed left at (546, 377)
Screenshot: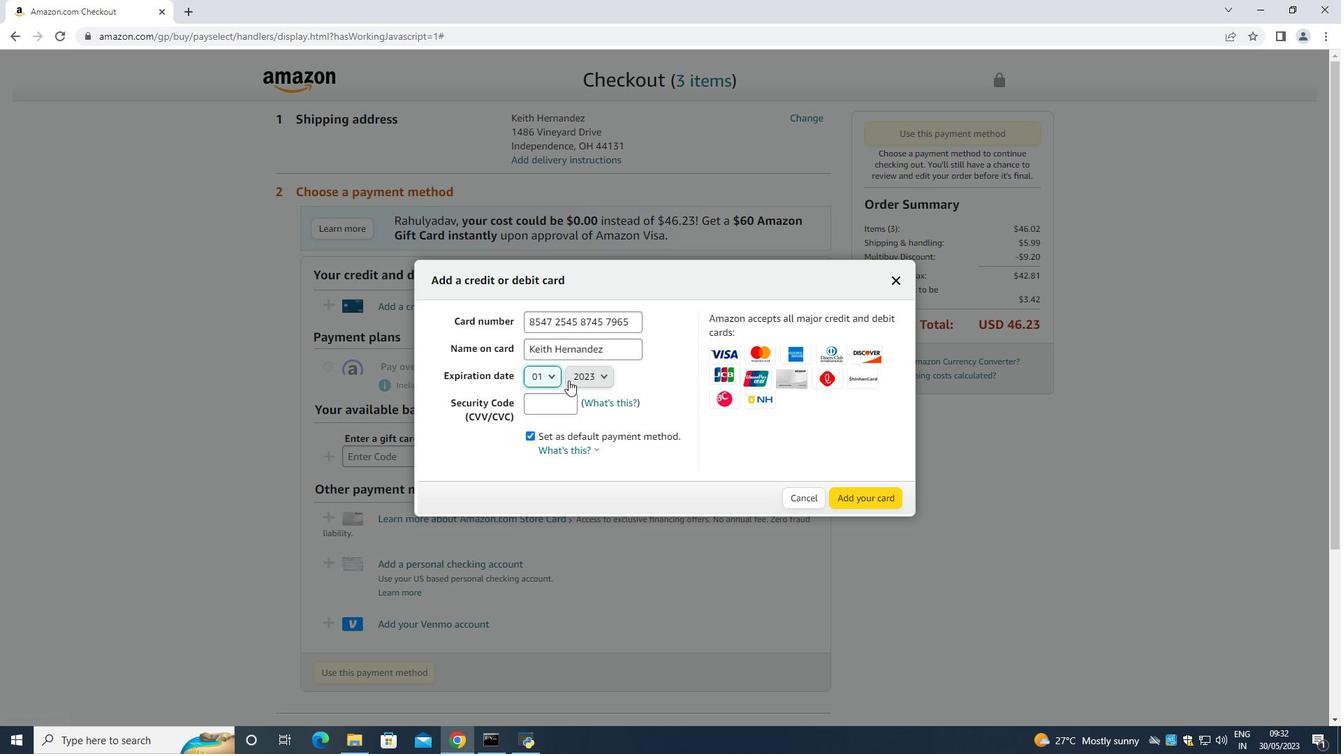 
Action: Mouse moved to (595, 377)
Screenshot: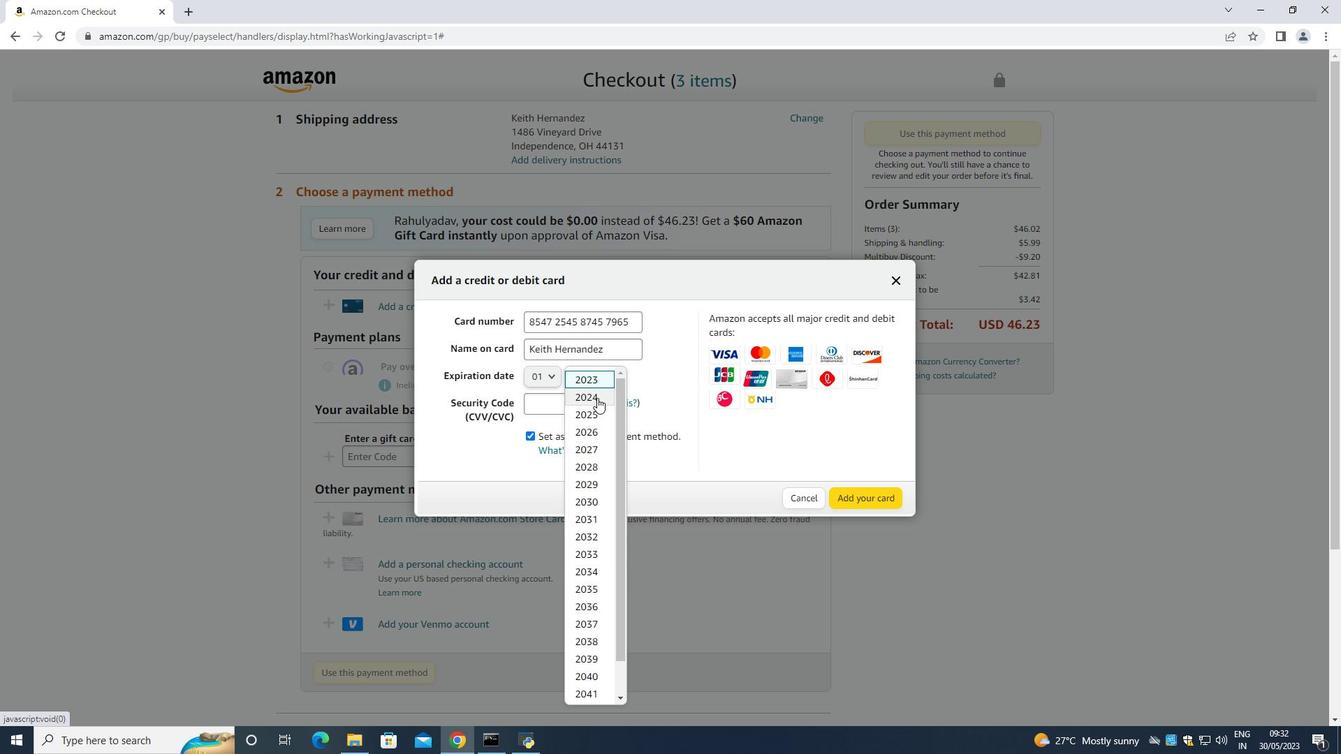 
Action: Mouse pressed left at (595, 377)
Screenshot: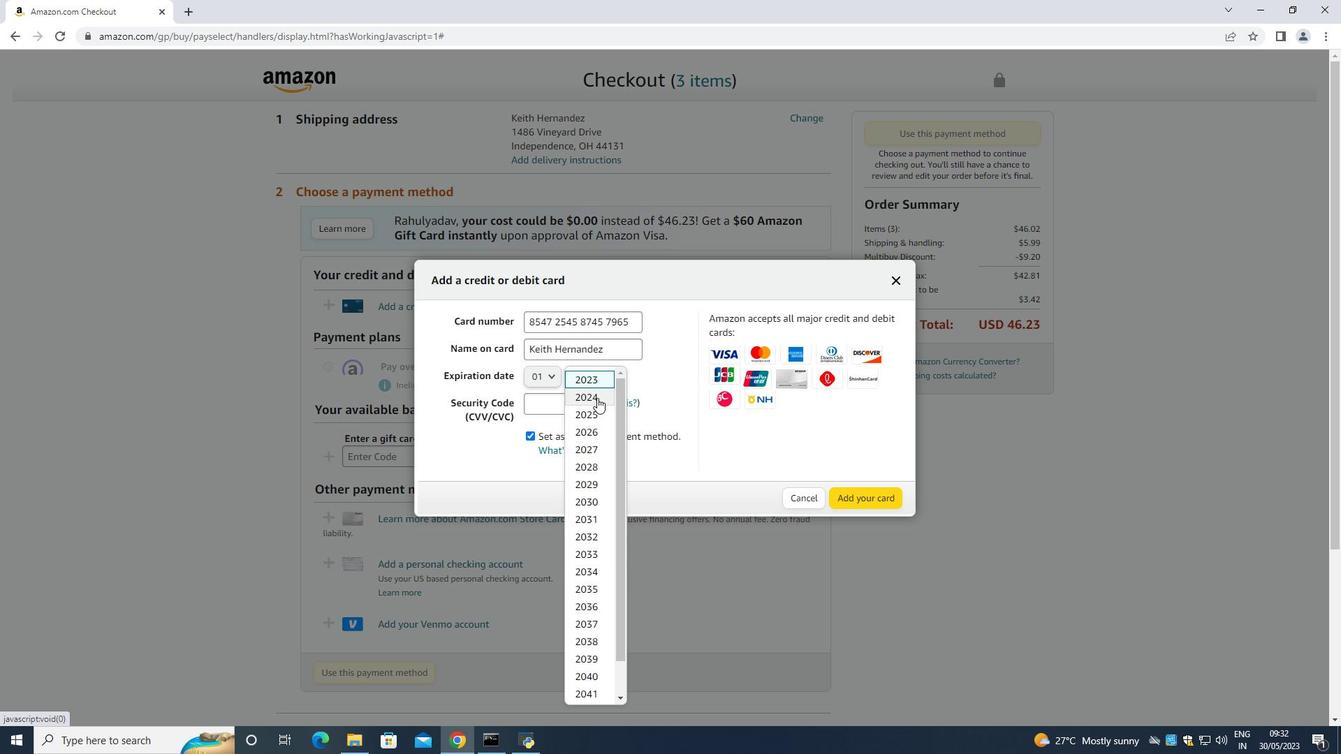 
Action: Mouse moved to (595, 414)
Screenshot: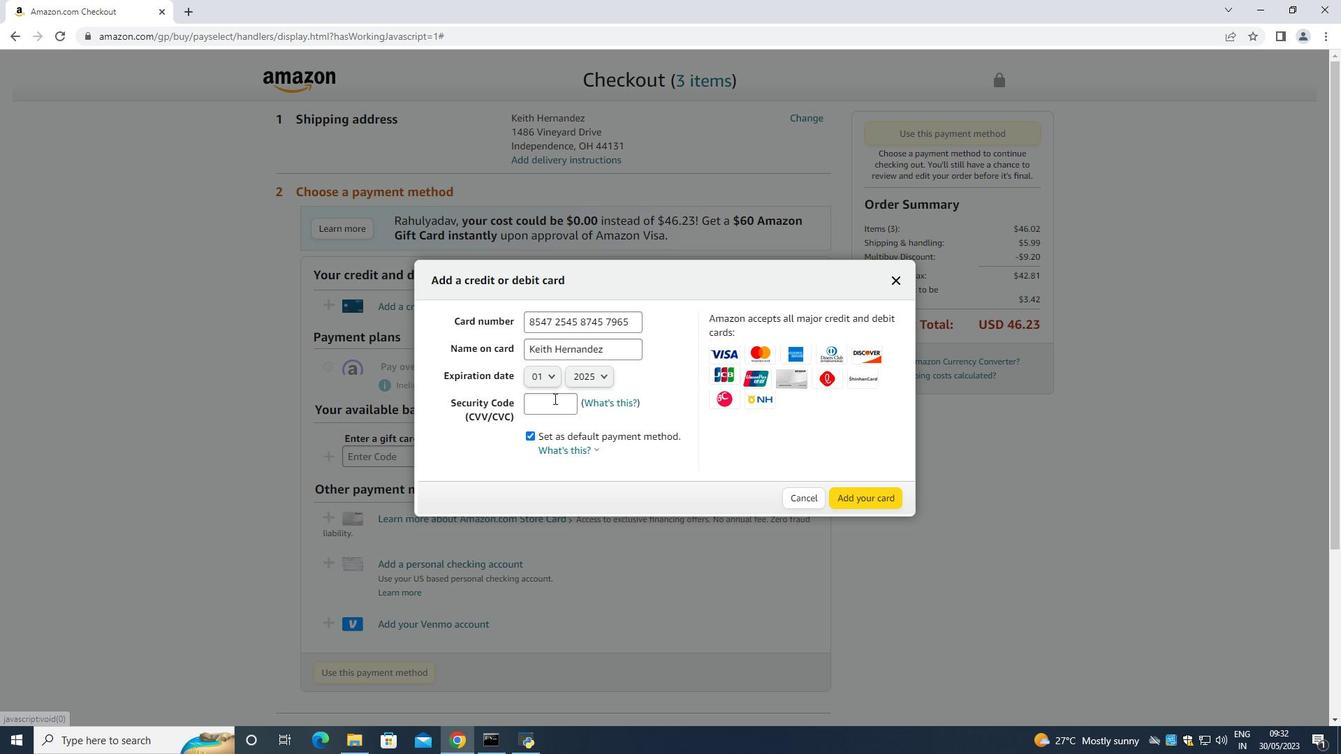 
Action: Mouse pressed left at (595, 414)
Screenshot: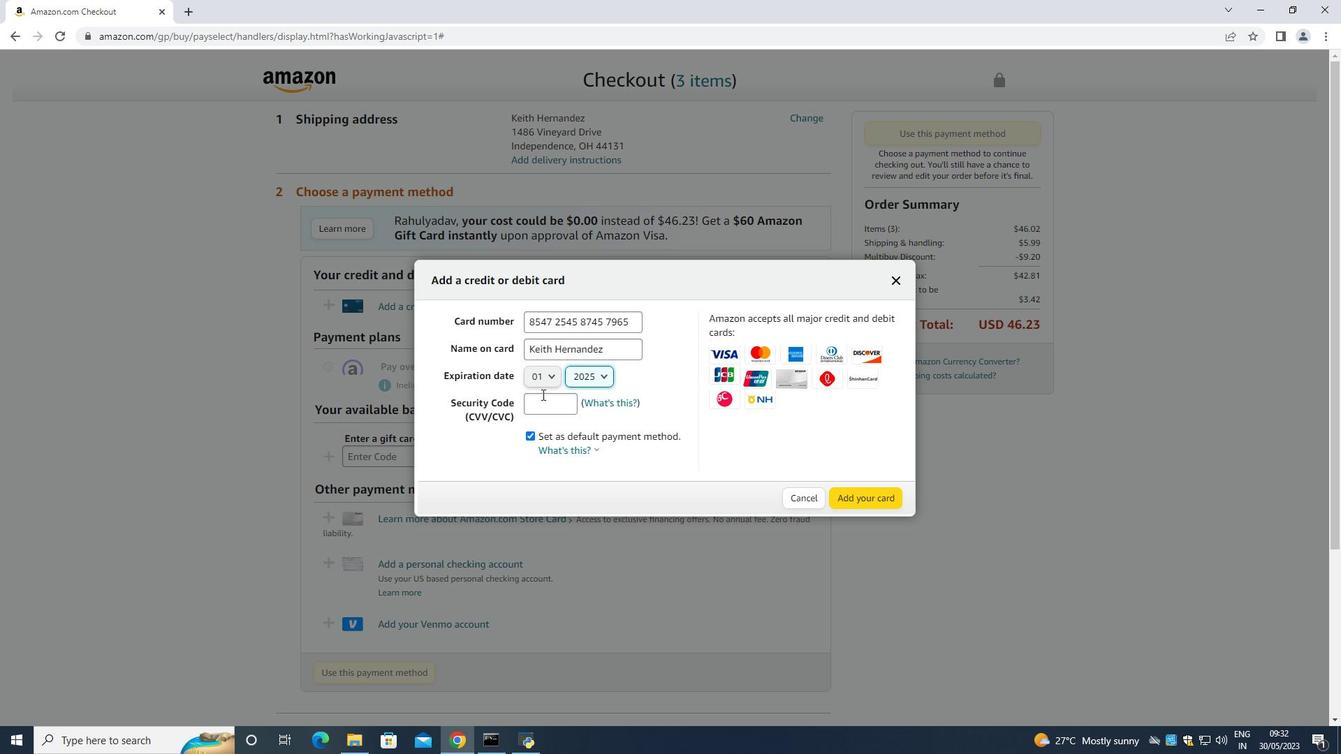 
Action: Mouse moved to (543, 408)
Screenshot: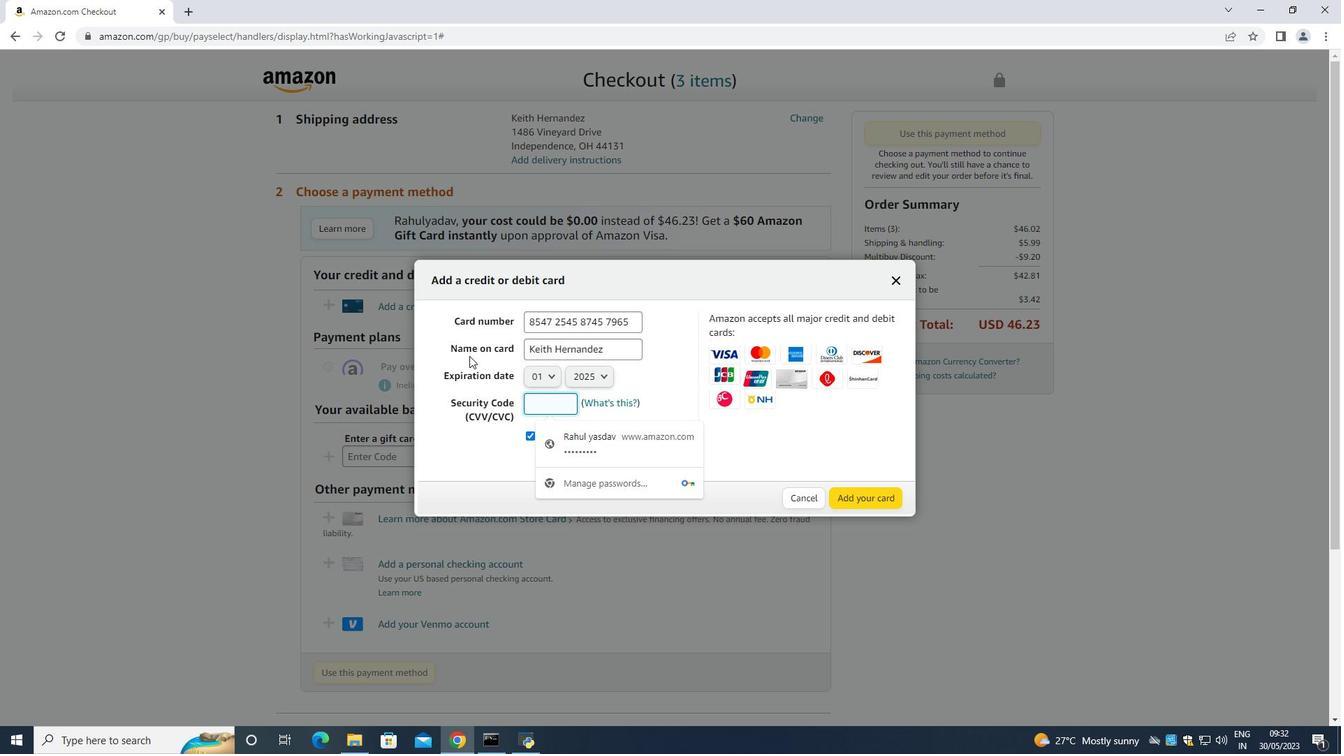 
Action: Mouse pressed left at (543, 408)
Screenshot: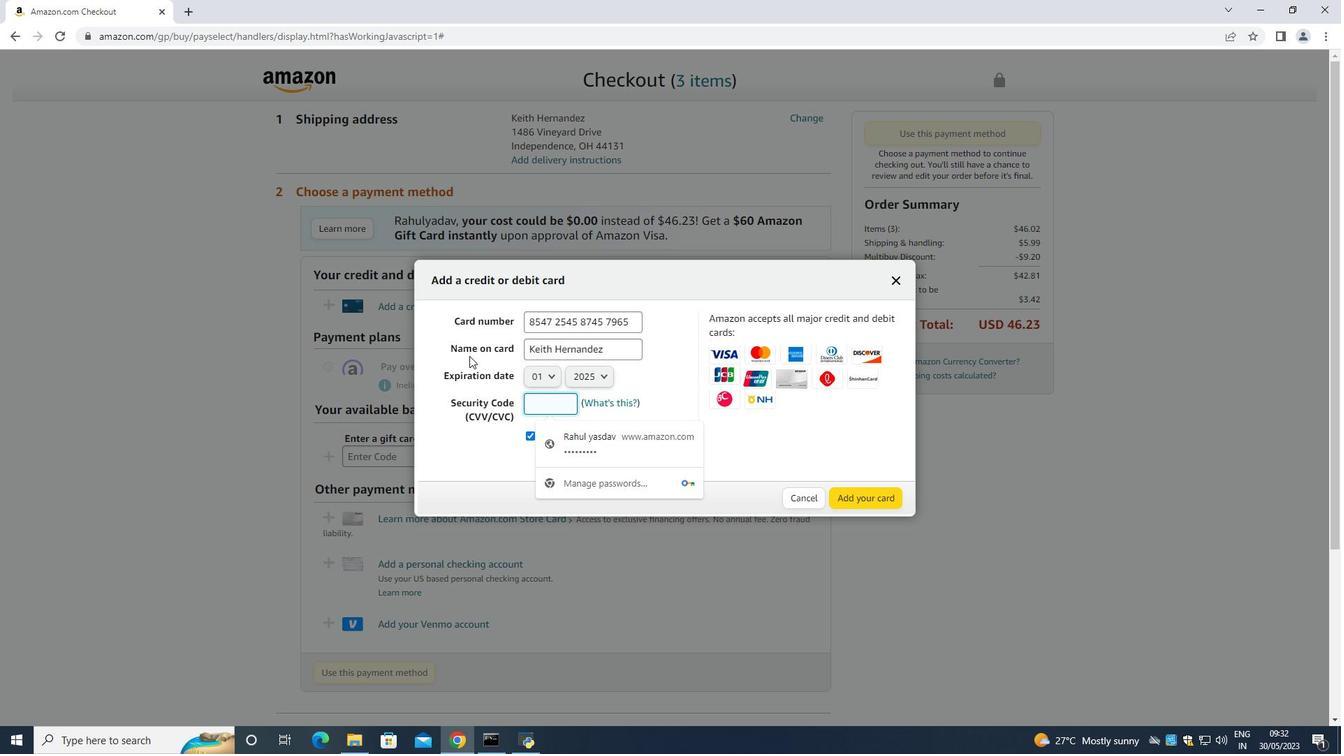
Action: Mouse moved to (469, 356)
Screenshot: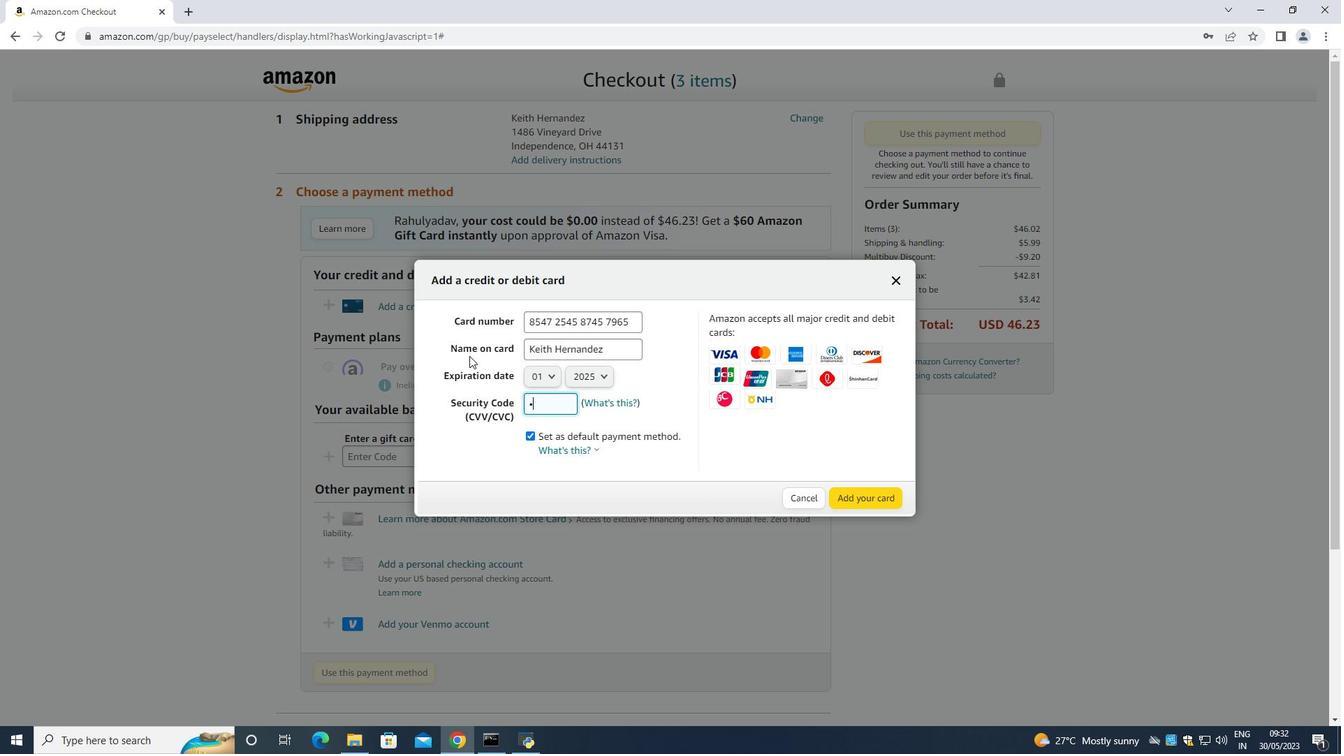 
Action: Key pressed 549
Screenshot: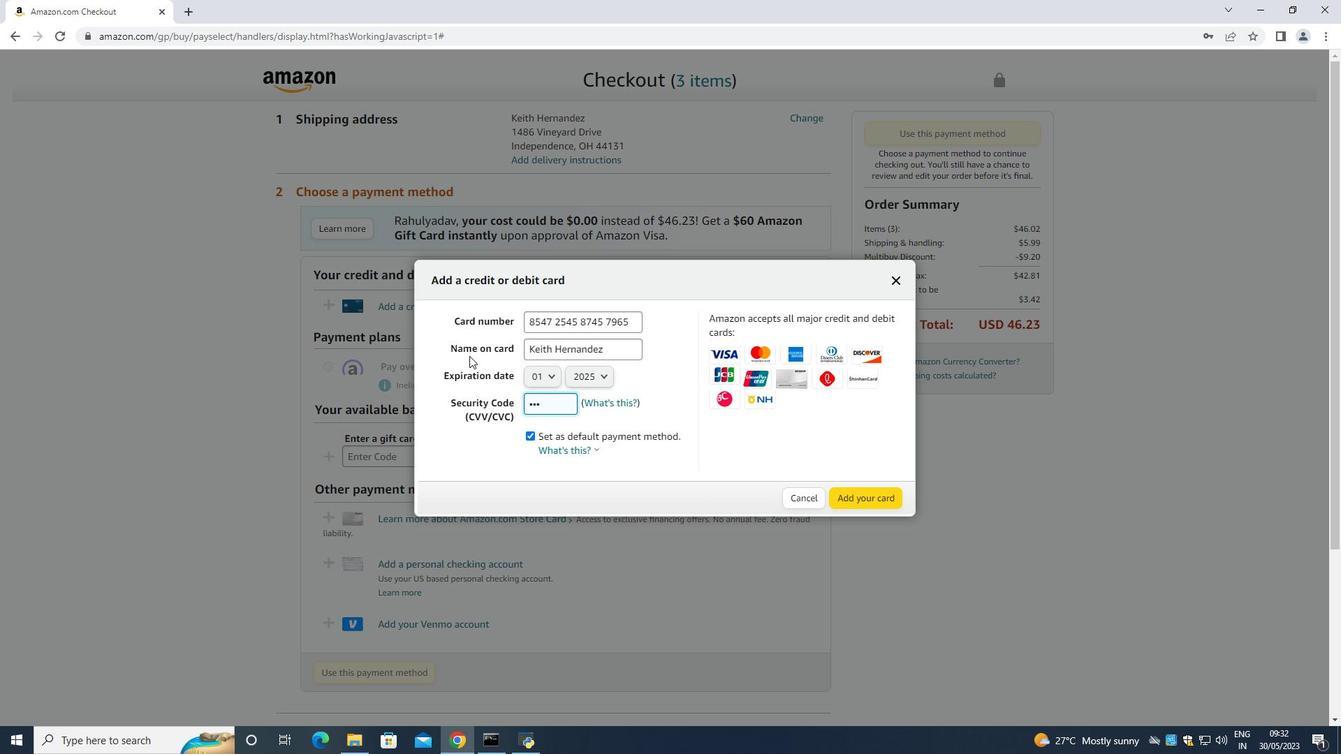 
Action: Mouse moved to (871, 491)
Screenshot: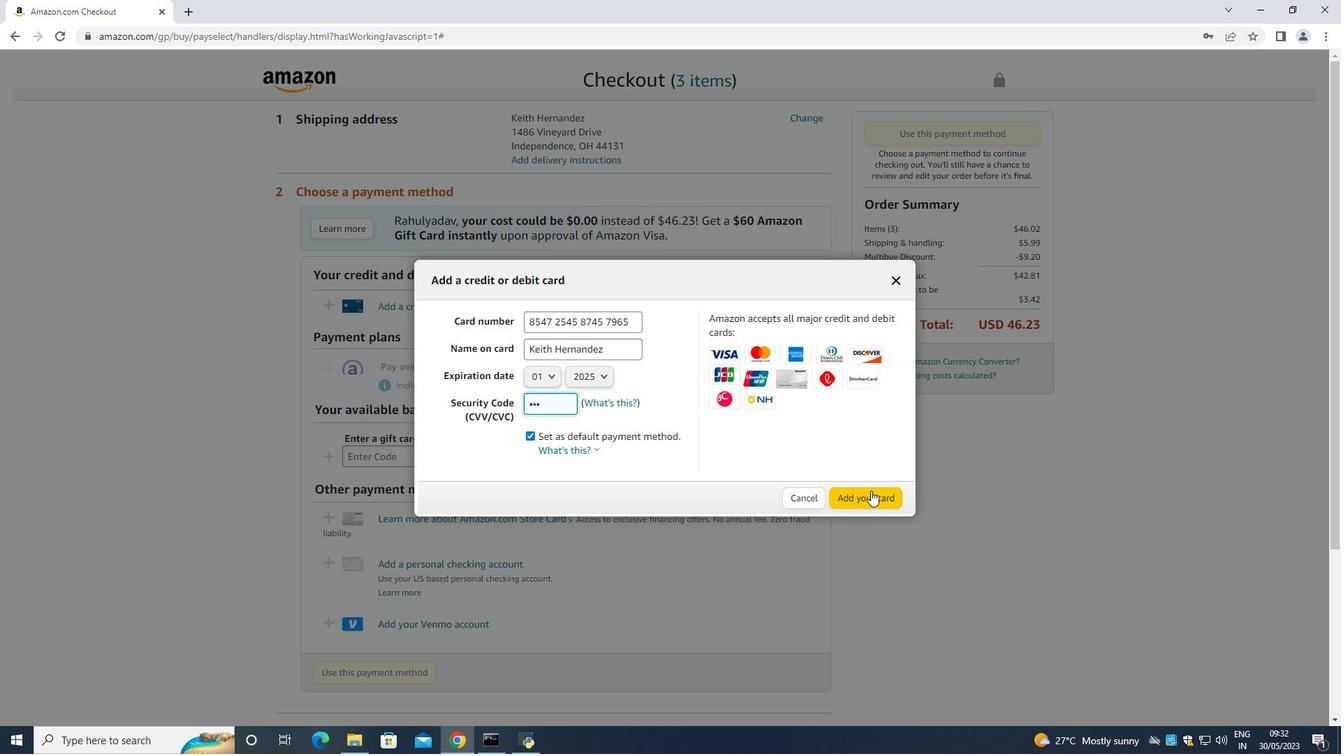 
